 Task: Play online Dominion games.
Action: Mouse moved to (577, 457)
Screenshot: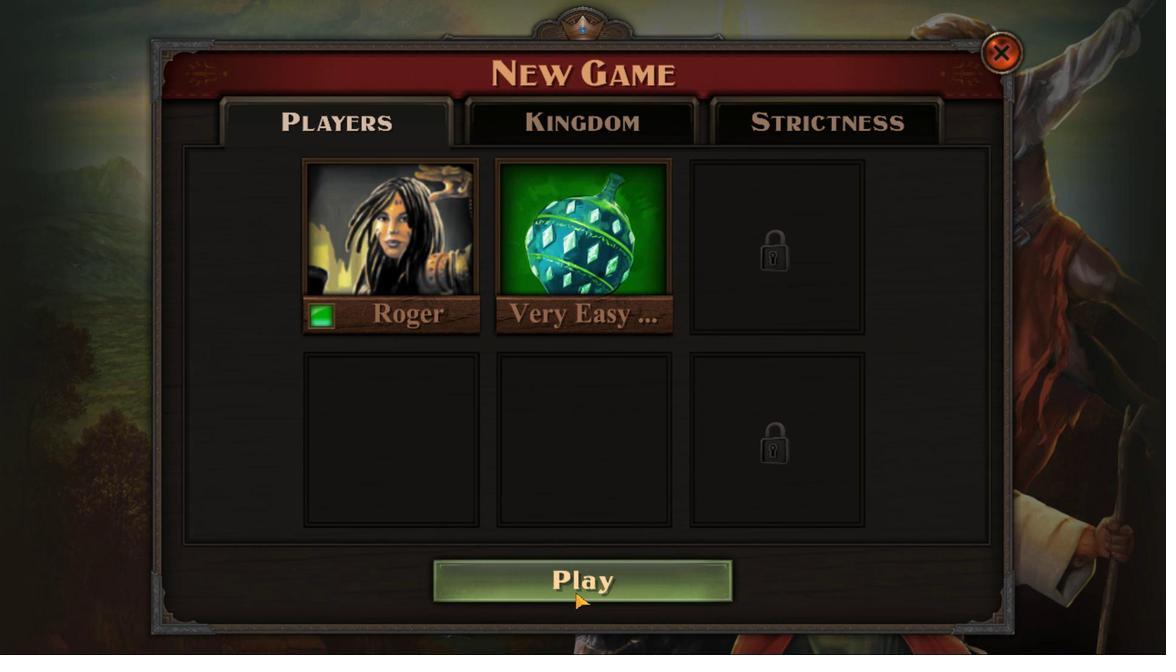 
Action: Mouse pressed left at (577, 457)
Screenshot: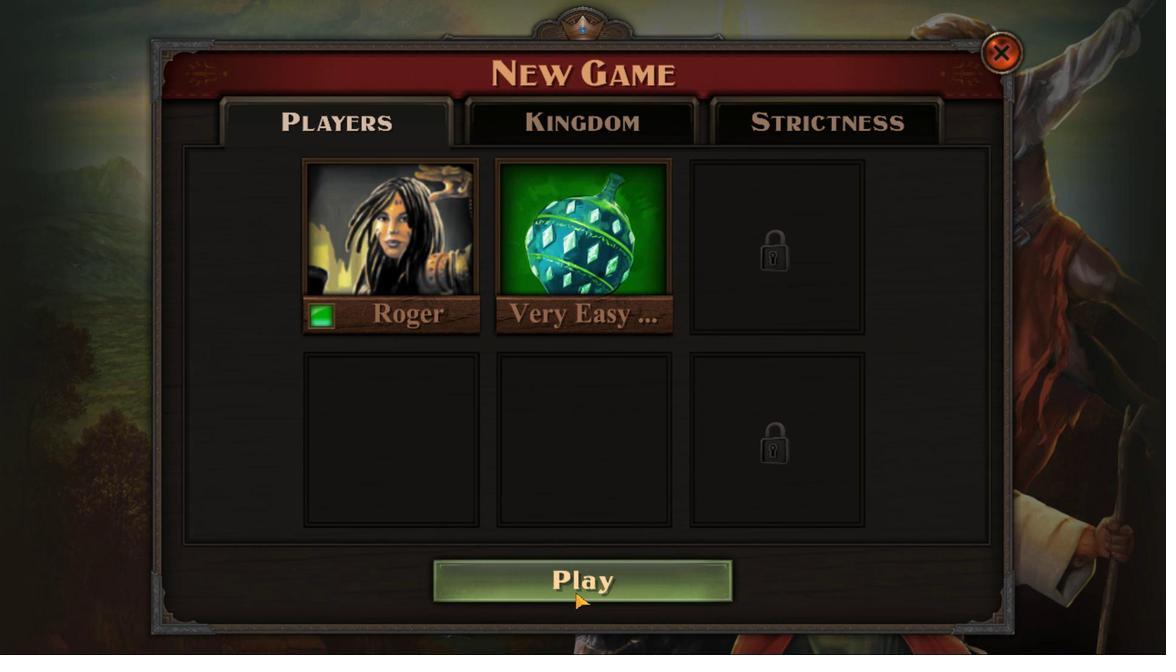 
Action: Mouse moved to (681, 470)
Screenshot: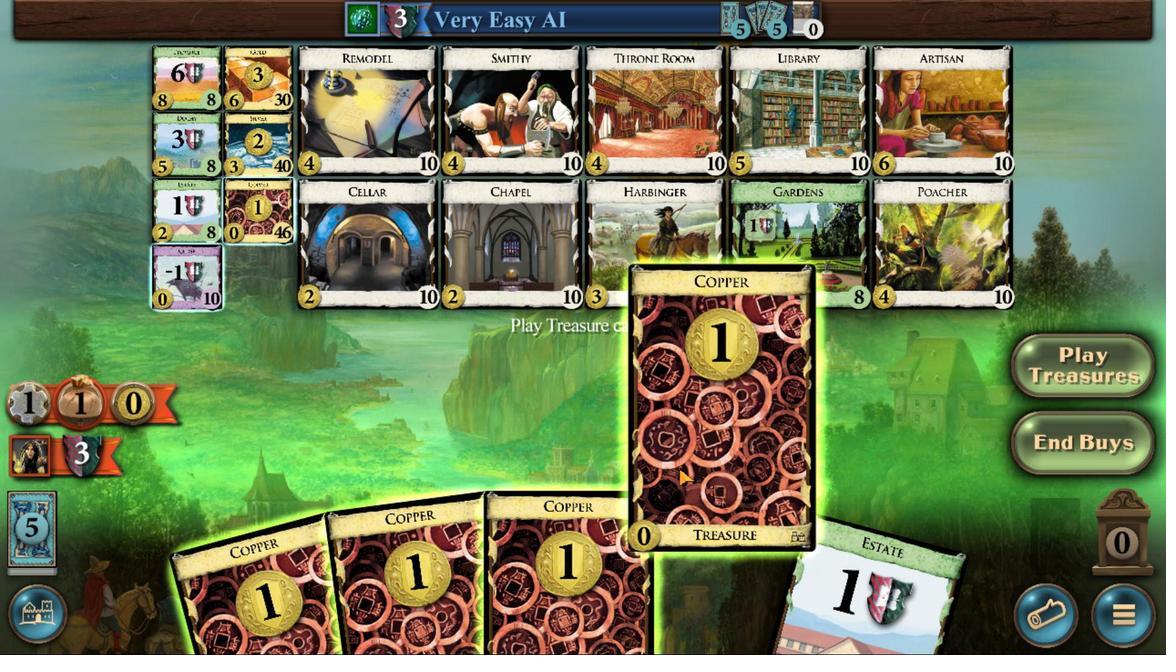 
Action: Mouse pressed left at (681, 470)
Screenshot: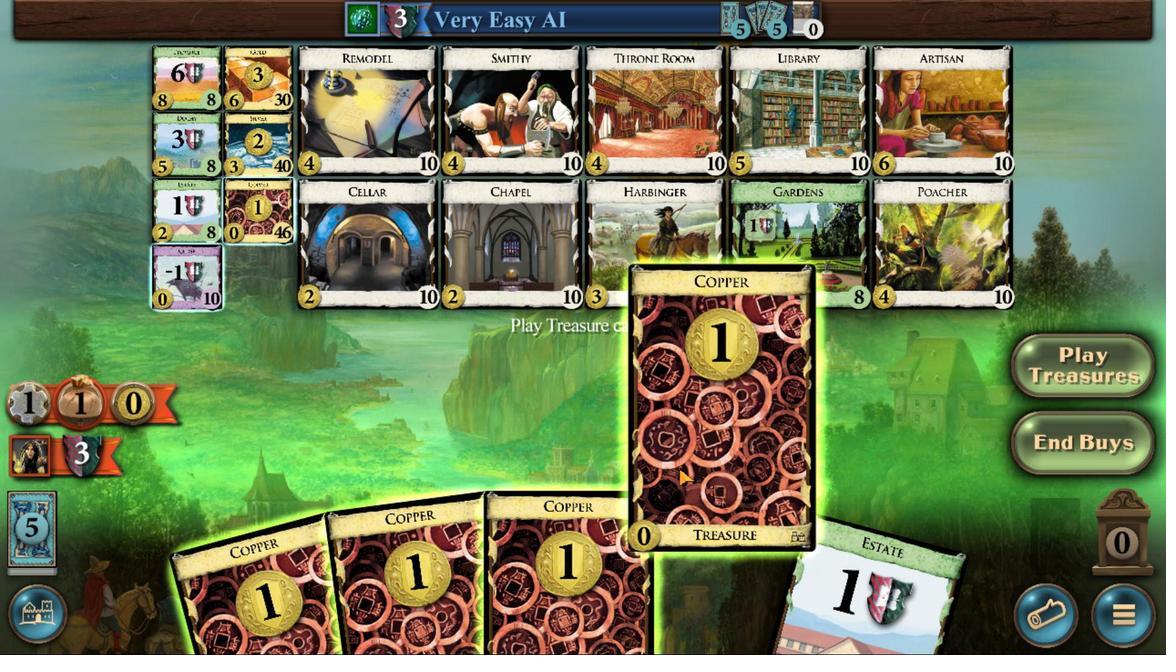 
Action: Mouse moved to (669, 492)
Screenshot: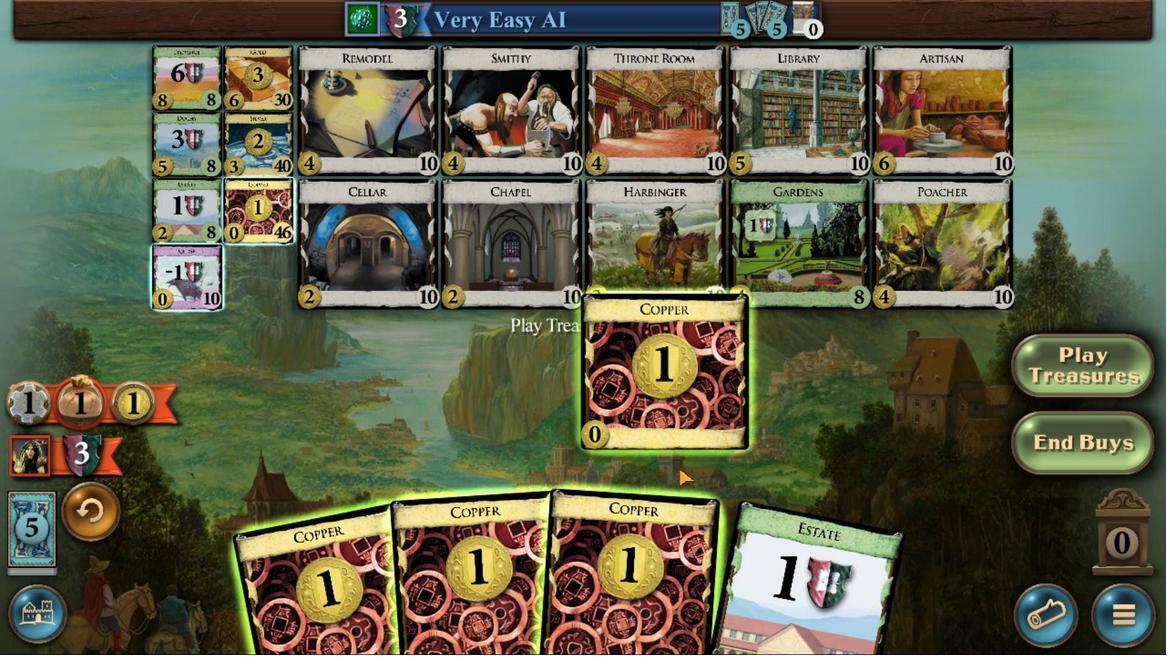 
Action: Mouse pressed left at (669, 492)
Screenshot: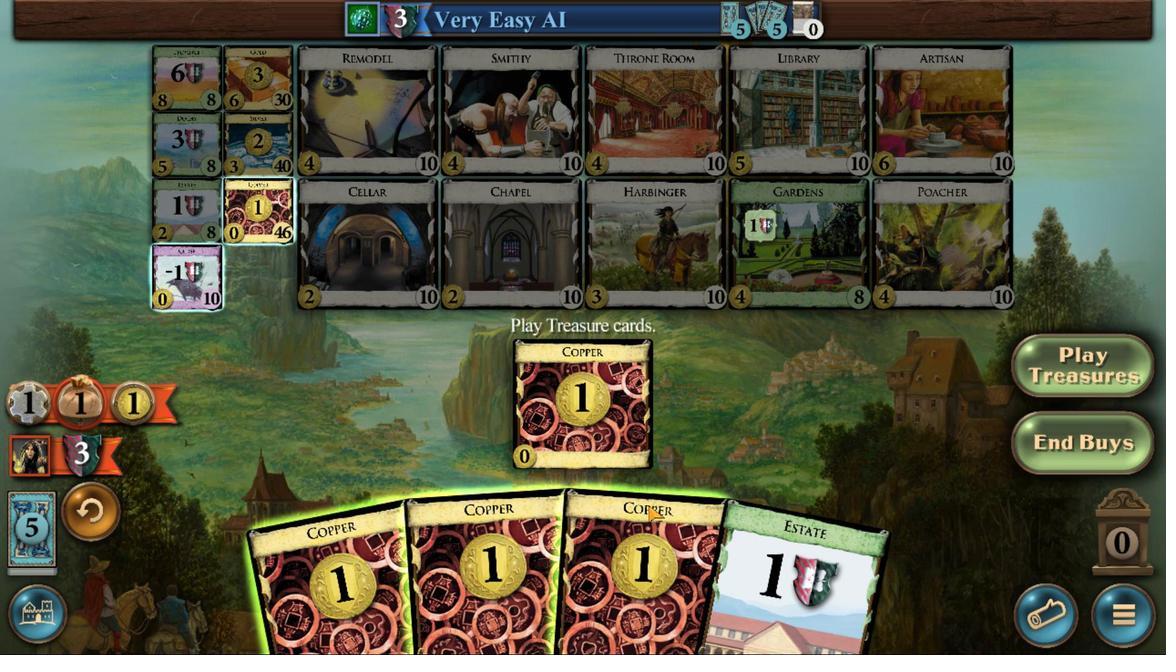 
Action: Mouse moved to (641, 482)
Screenshot: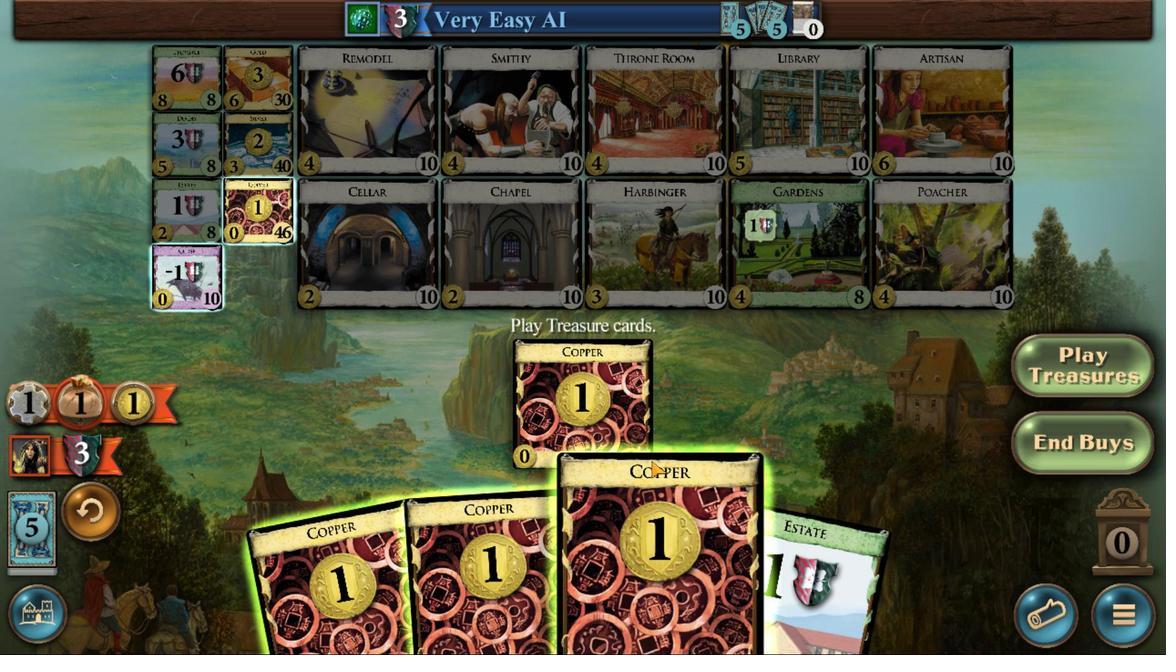 
Action: Mouse pressed left at (641, 482)
Screenshot: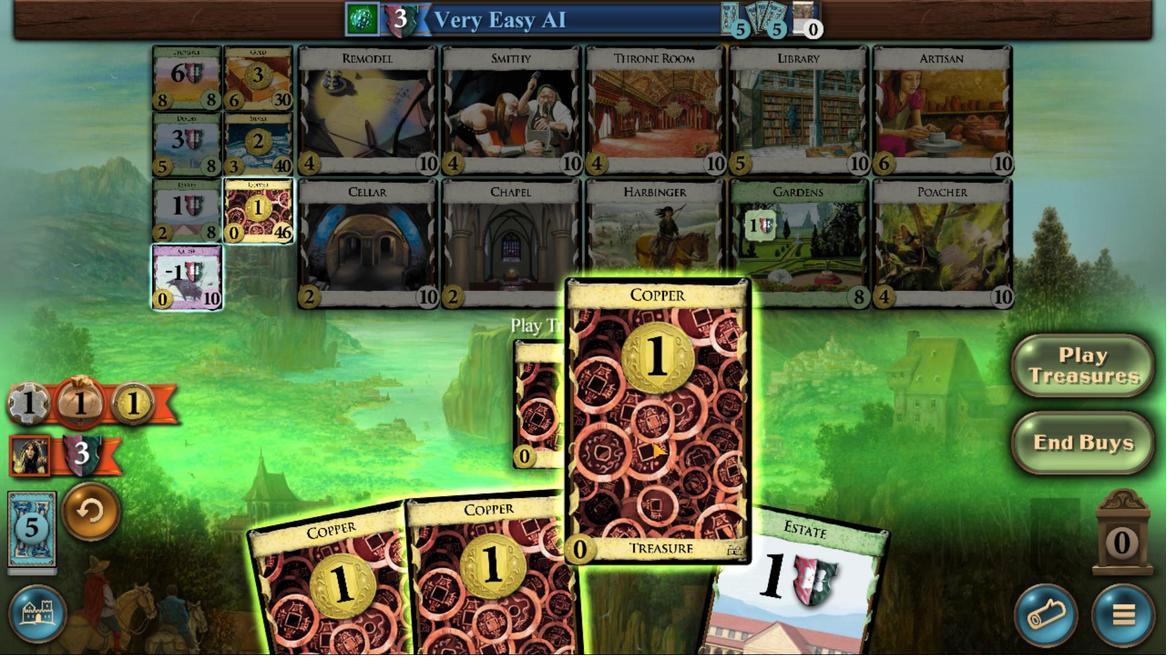 
Action: Mouse moved to (545, 451)
Screenshot: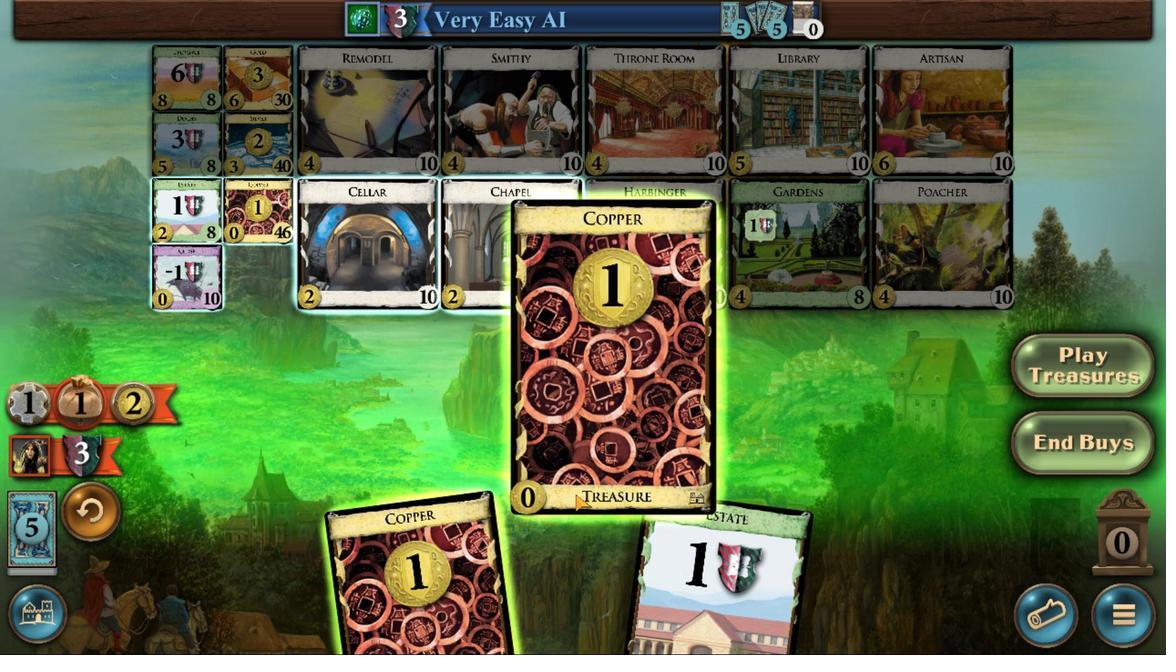 
Action: Mouse pressed left at (545, 451)
Screenshot: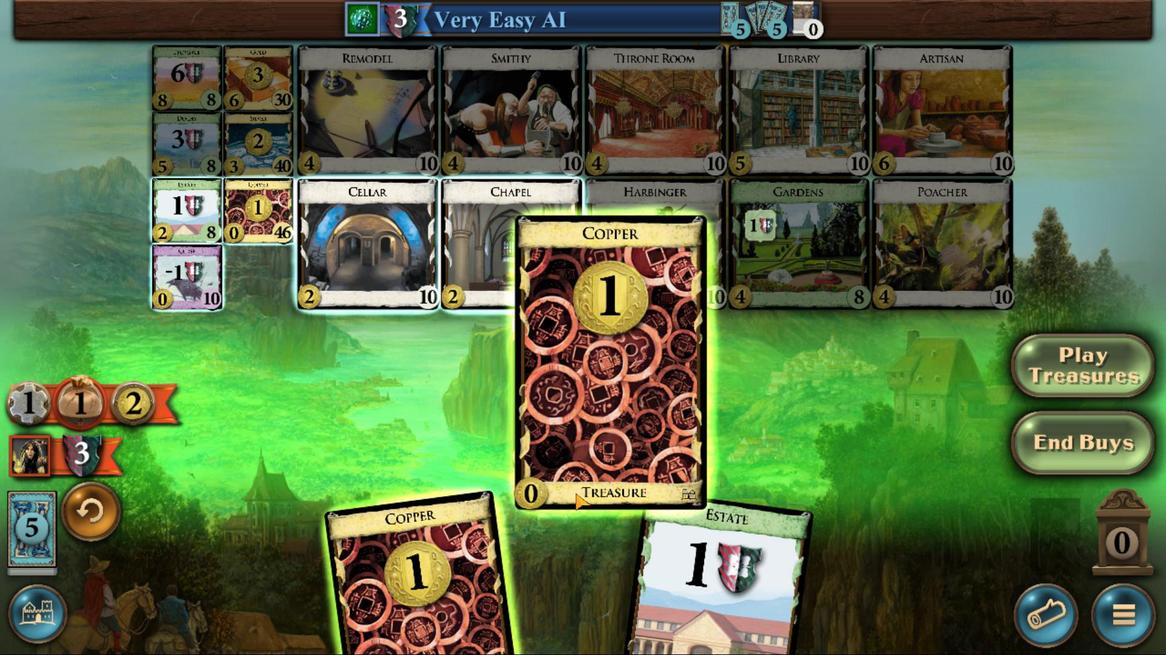
Action: Mouse moved to (310, 580)
Screenshot: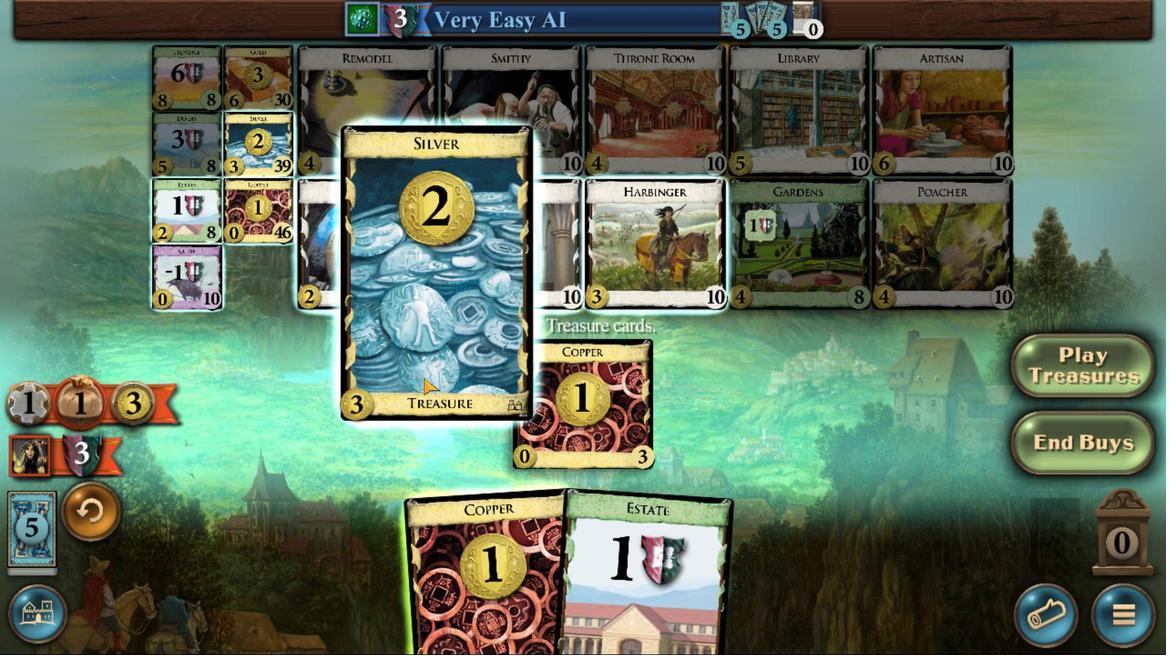 
Action: Mouse pressed left at (310, 580)
Screenshot: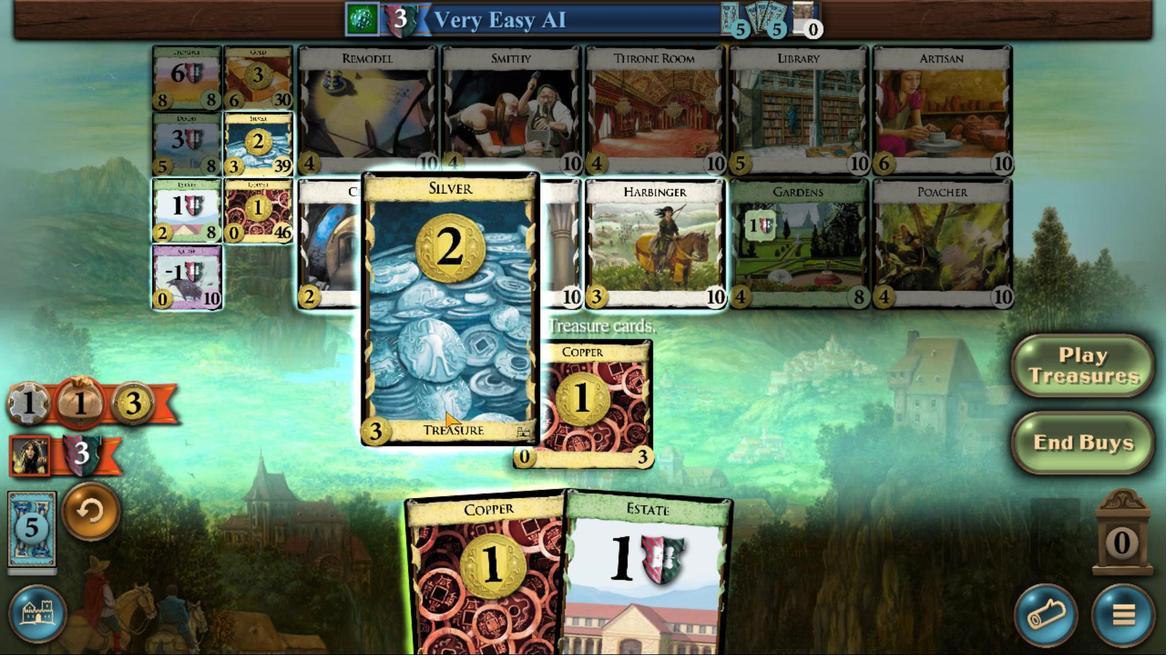 
Action: Mouse moved to (544, 479)
Screenshot: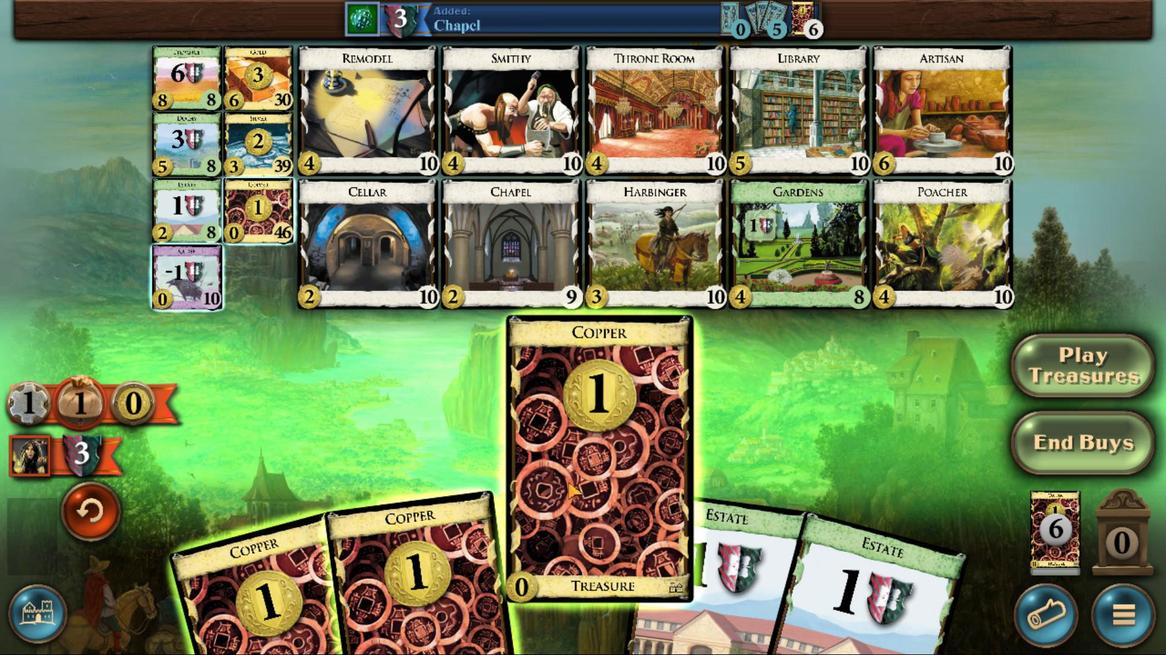 
Action: Mouse pressed left at (544, 479)
Screenshot: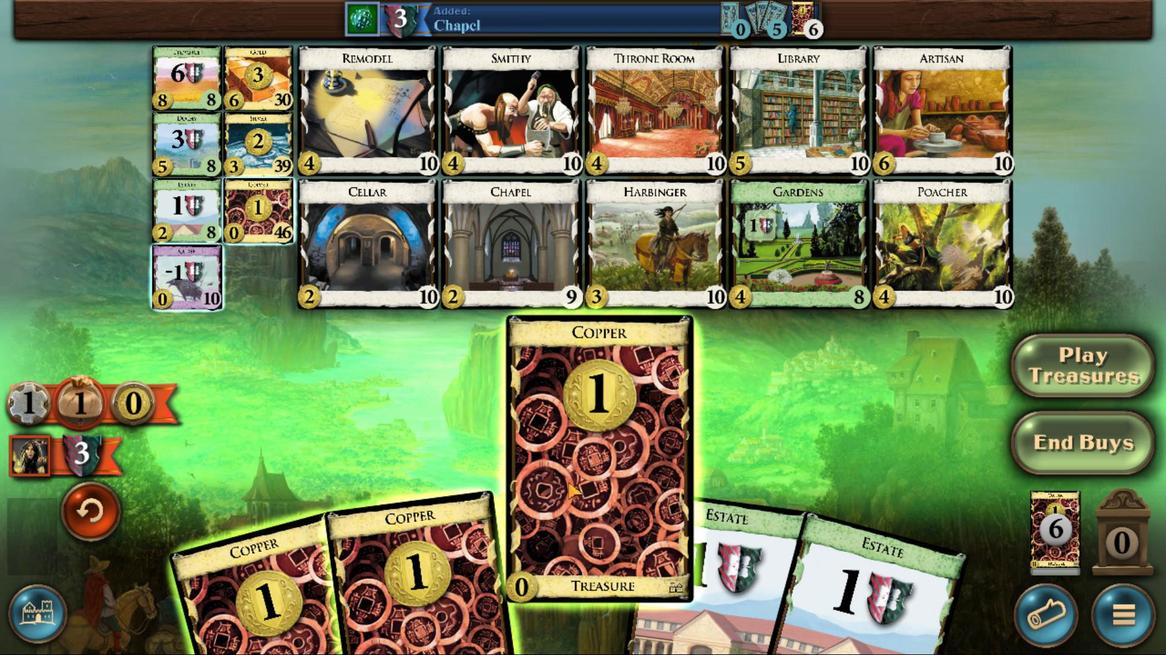 
Action: Mouse moved to (521, 463)
Screenshot: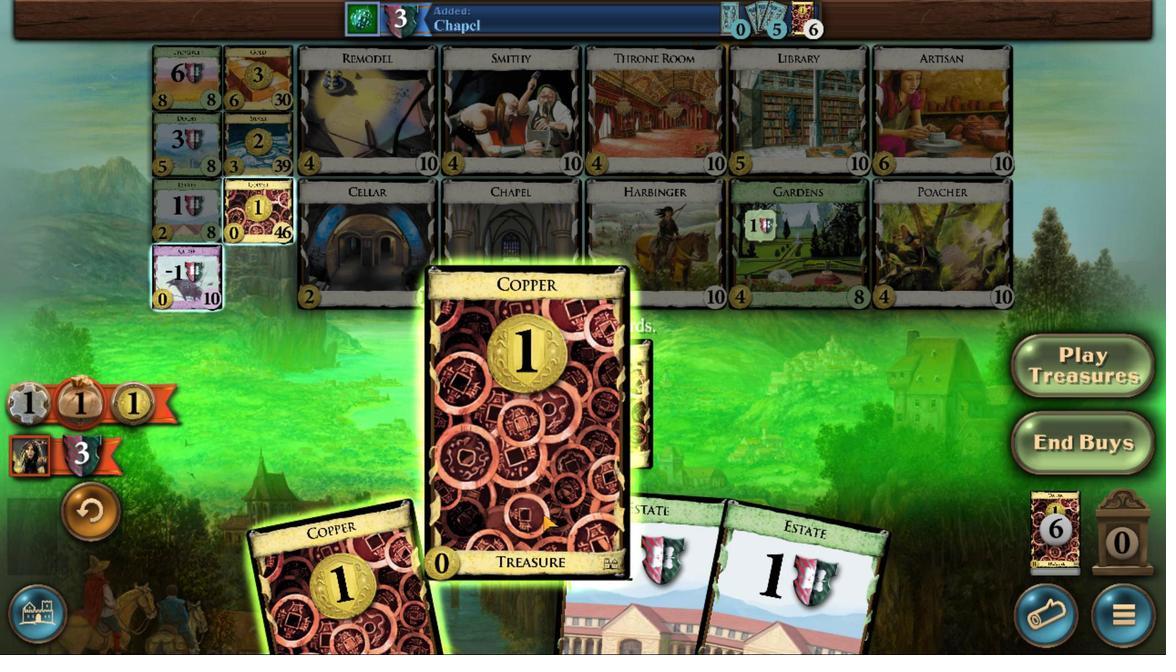 
Action: Mouse pressed left at (521, 463)
Screenshot: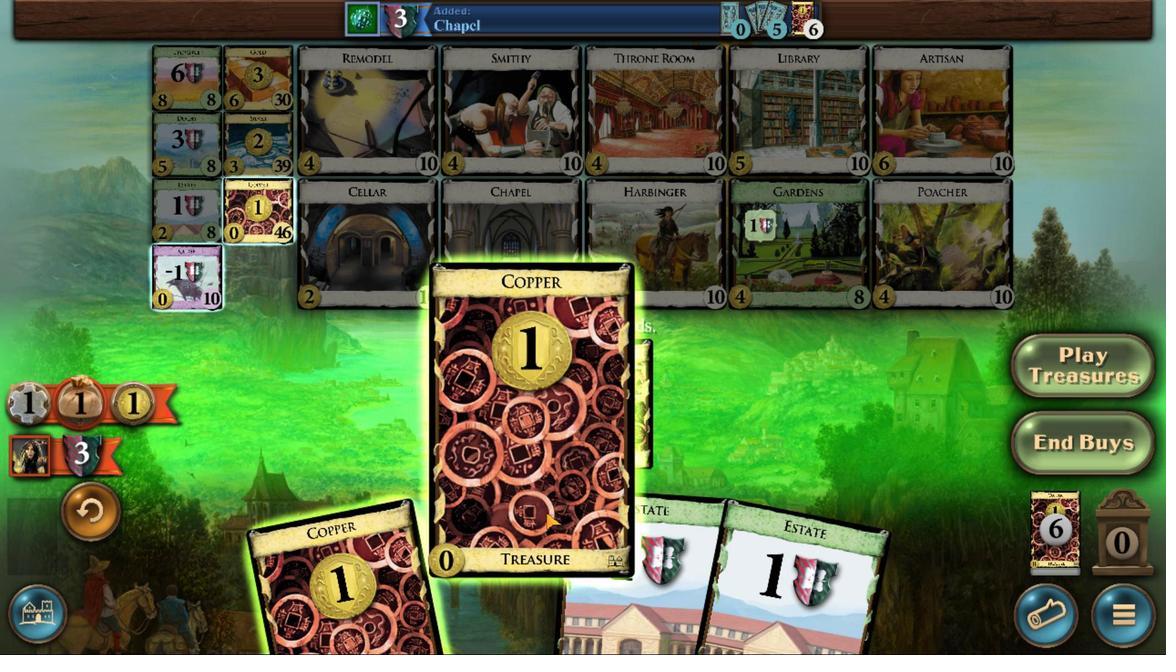 
Action: Mouse moved to (510, 467)
Screenshot: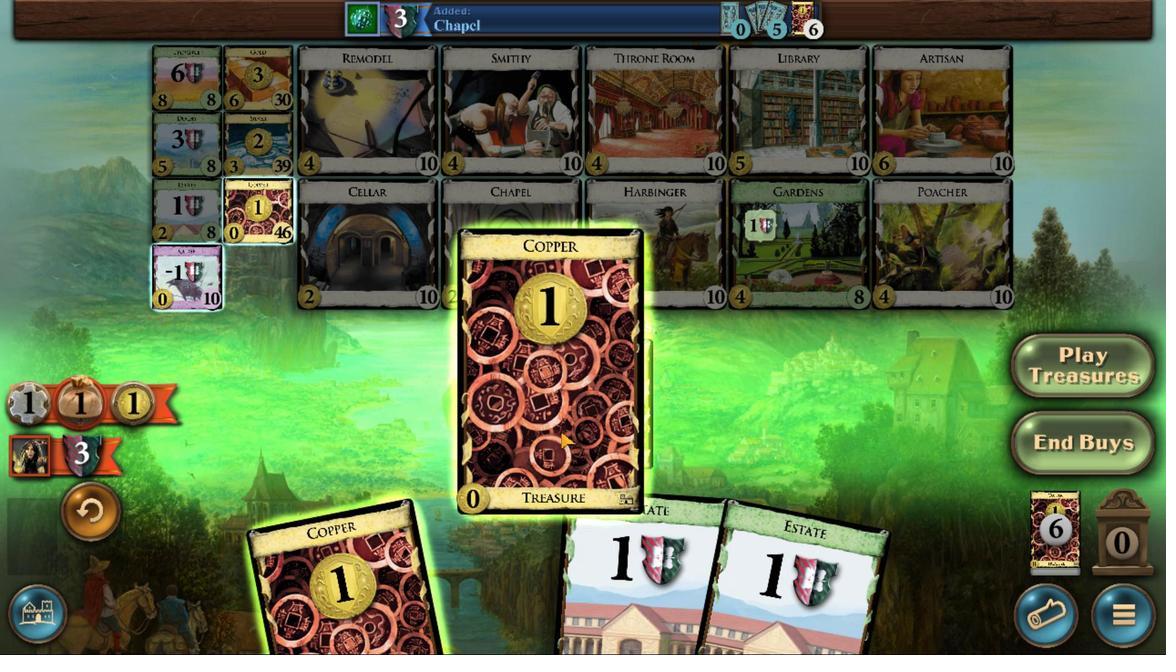
Action: Mouse pressed left at (510, 467)
Screenshot: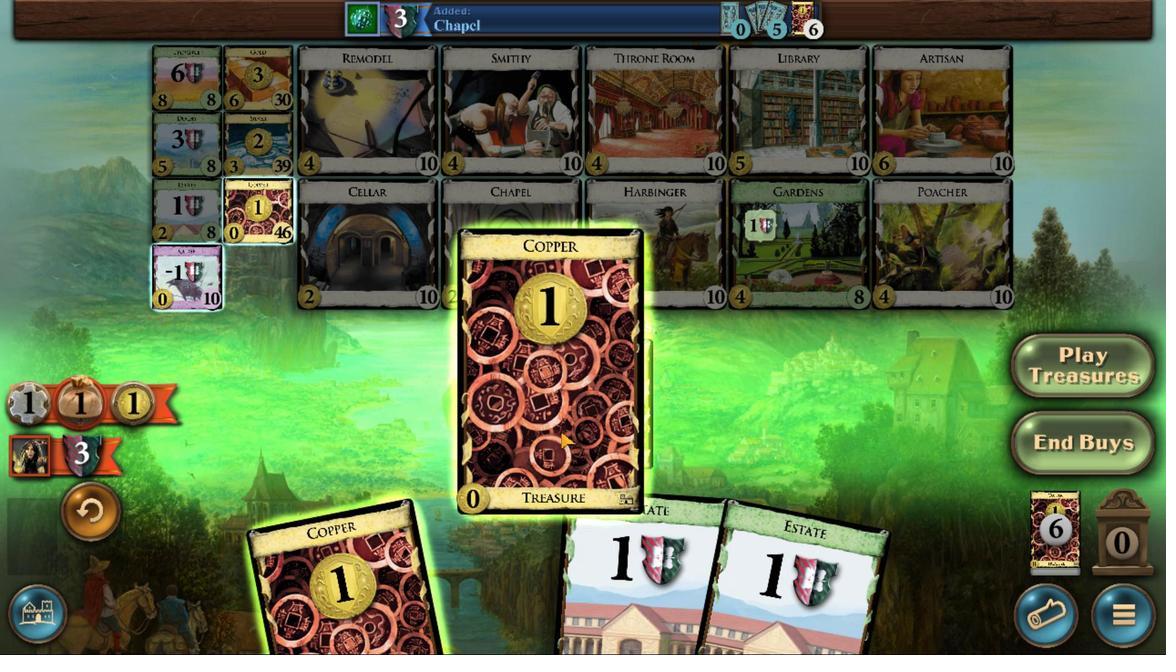 
Action: Mouse moved to (476, 472)
Screenshot: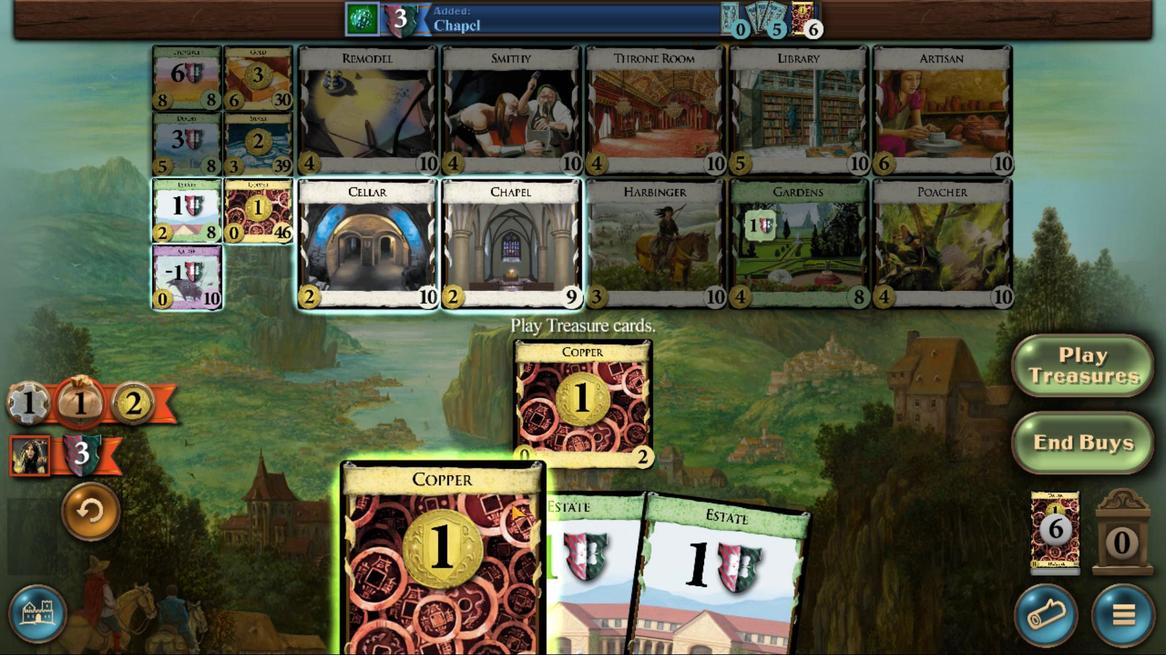 
Action: Mouse pressed left at (476, 472)
Screenshot: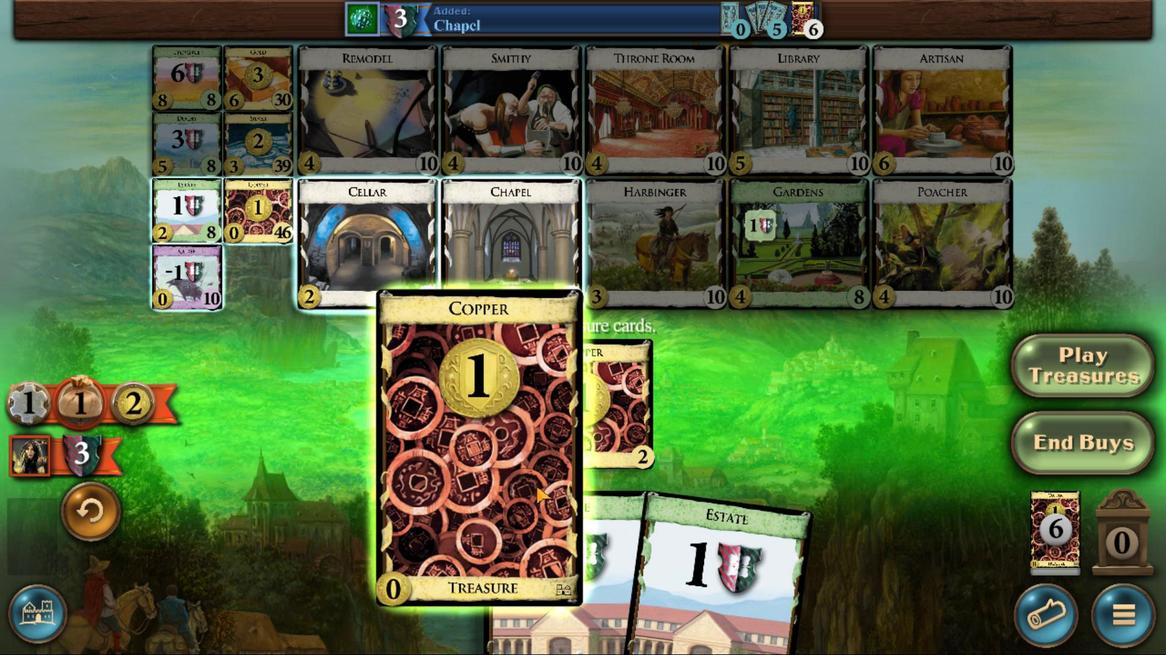 
Action: Mouse moved to (315, 585)
Screenshot: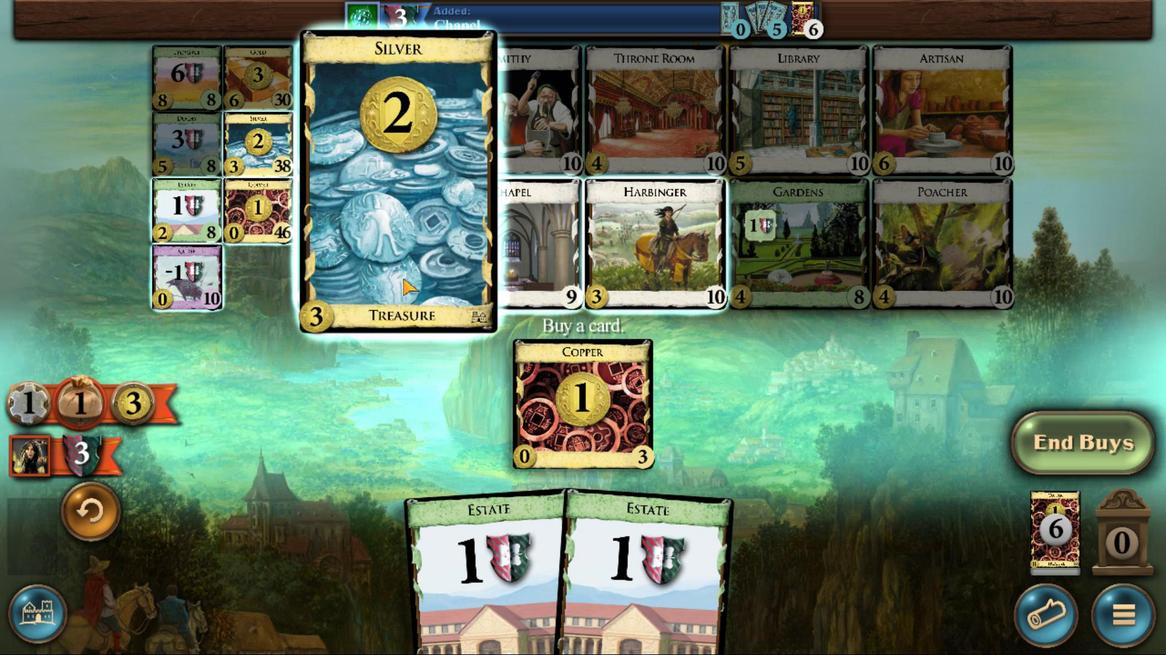 
Action: Mouse pressed left at (315, 585)
Screenshot: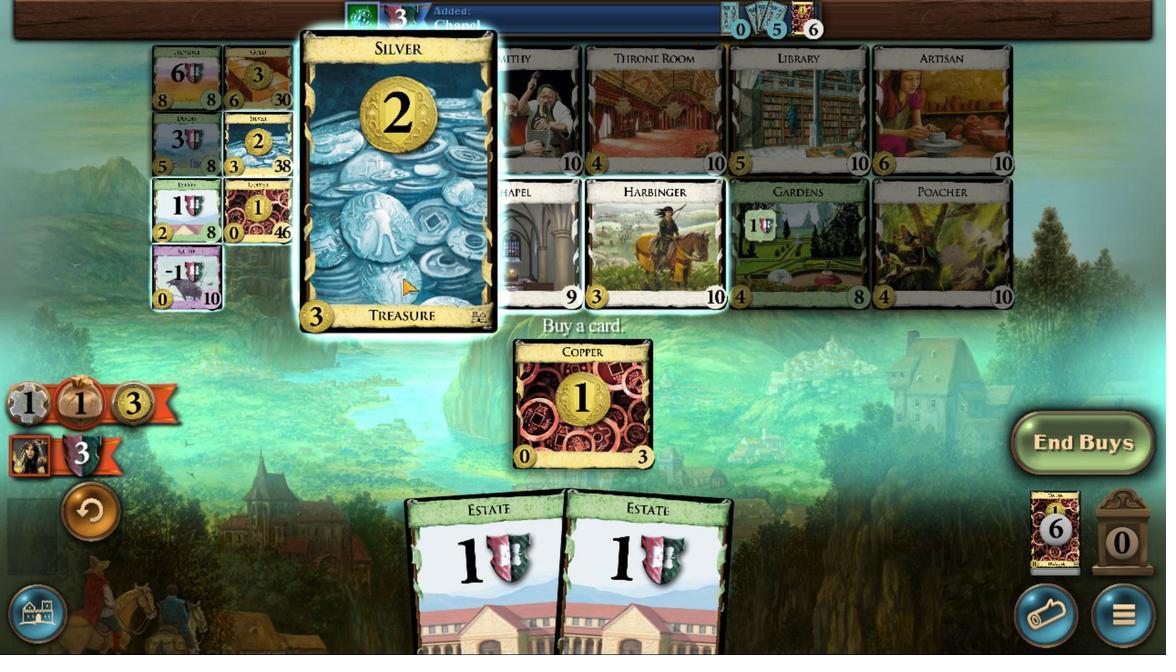 
Action: Mouse moved to (603, 473)
Screenshot: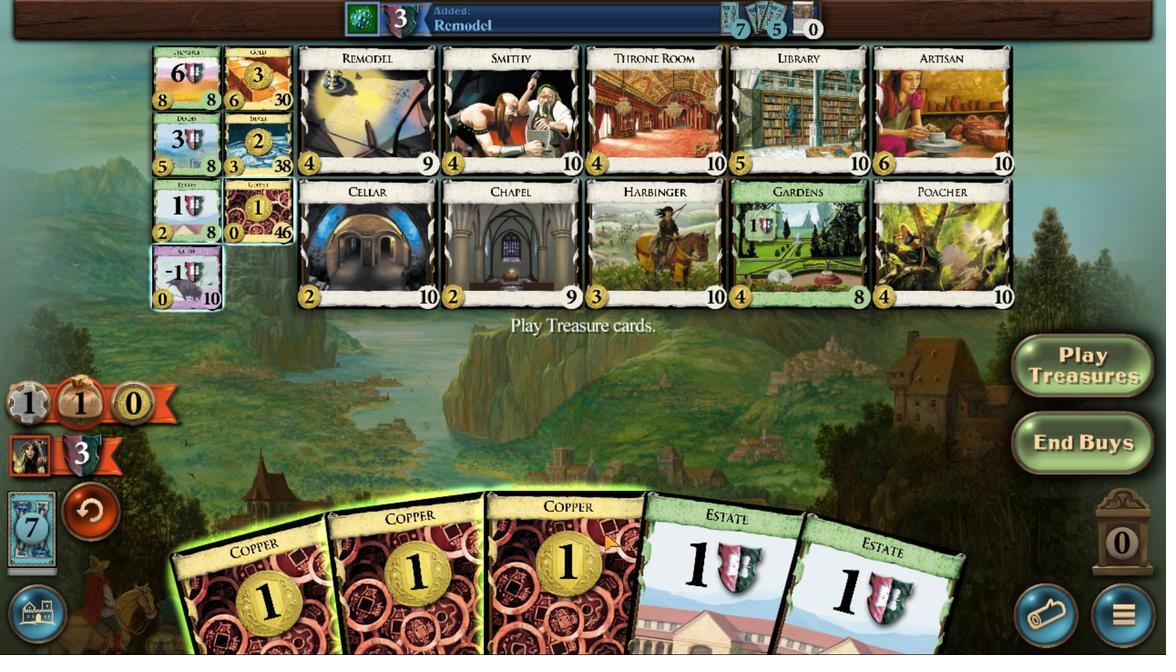 
Action: Mouse pressed left at (603, 473)
Screenshot: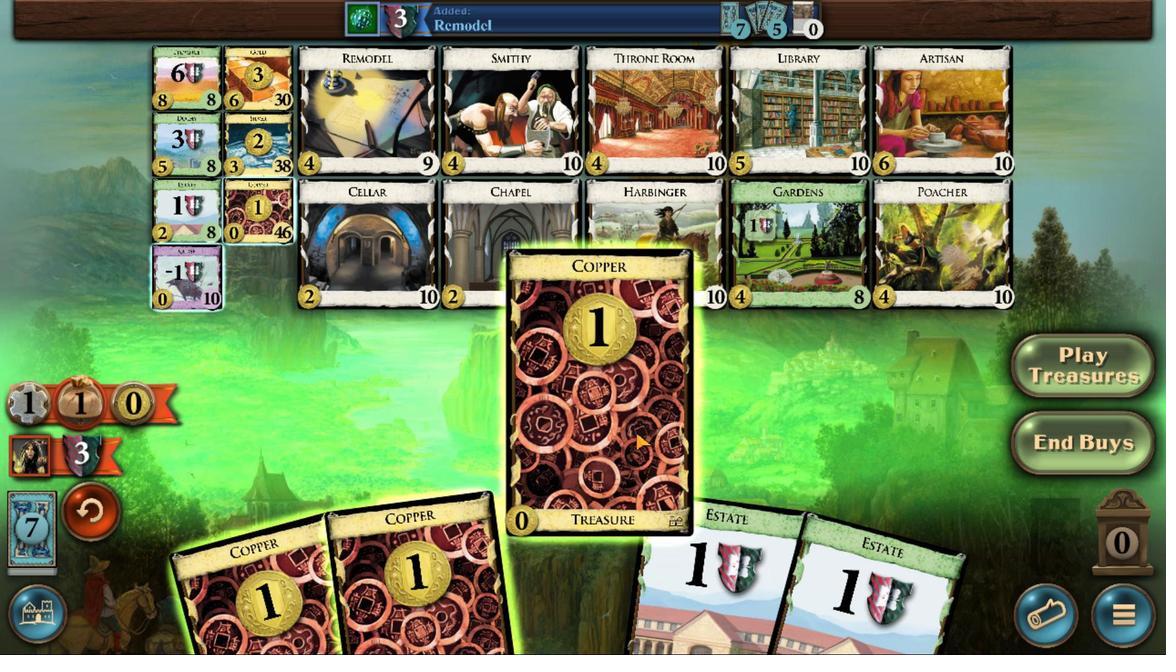 
Action: Mouse moved to (544, 474)
Screenshot: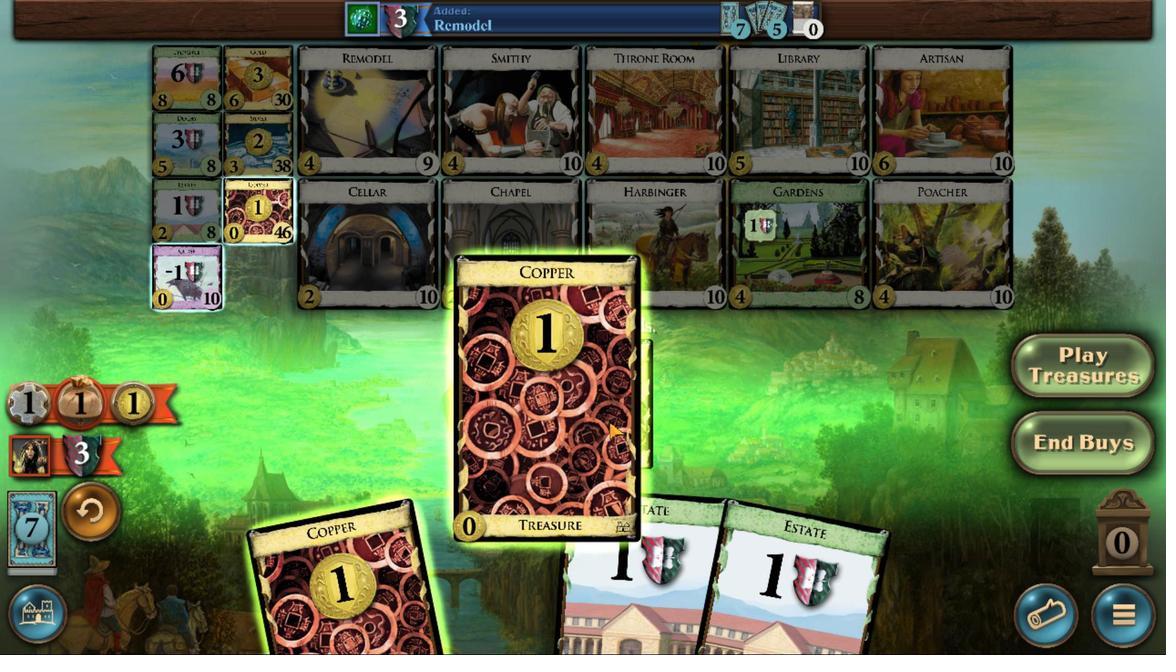 
Action: Mouse pressed left at (544, 474)
Screenshot: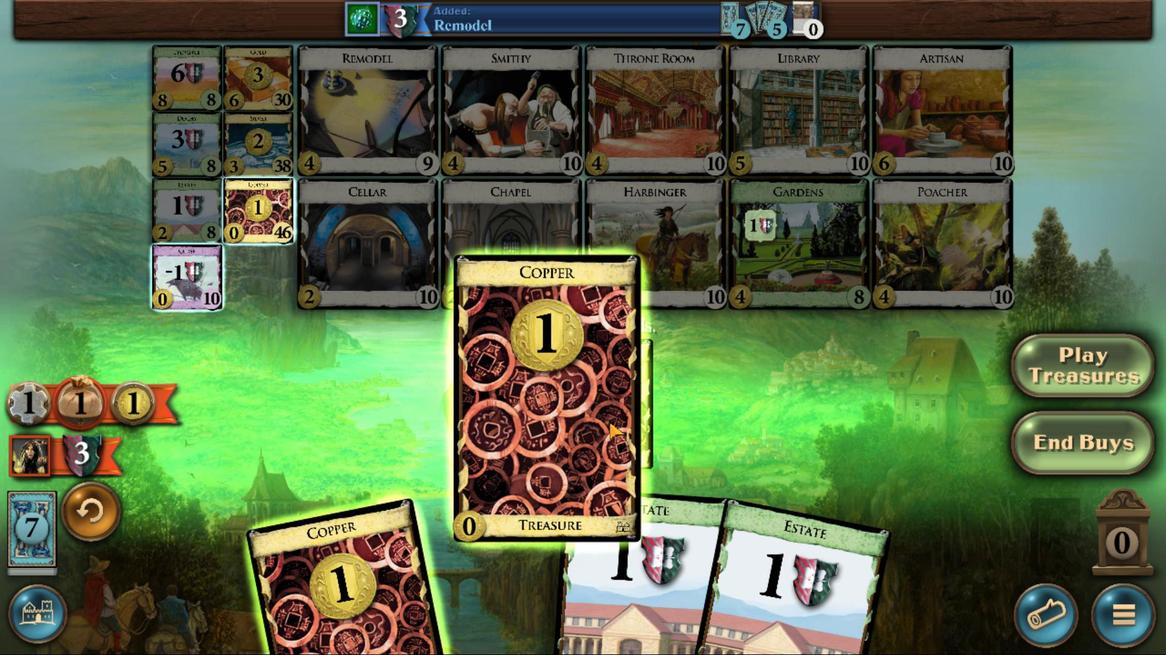 
Action: Mouse moved to (475, 473)
Screenshot: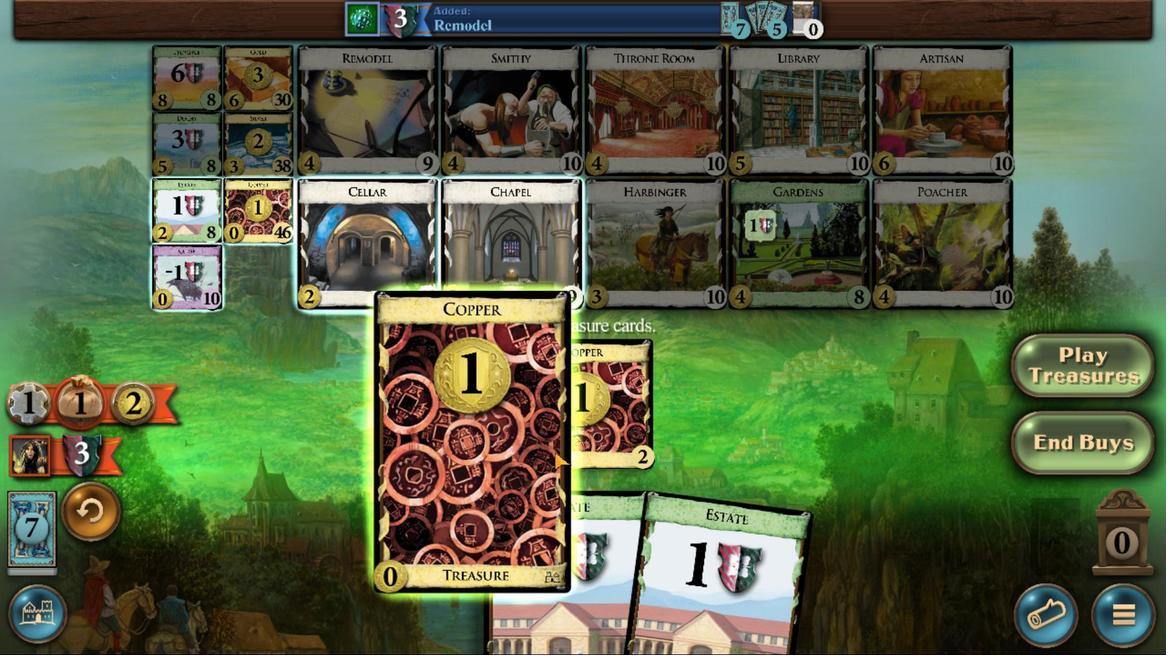 
Action: Mouse pressed left at (475, 473)
Screenshot: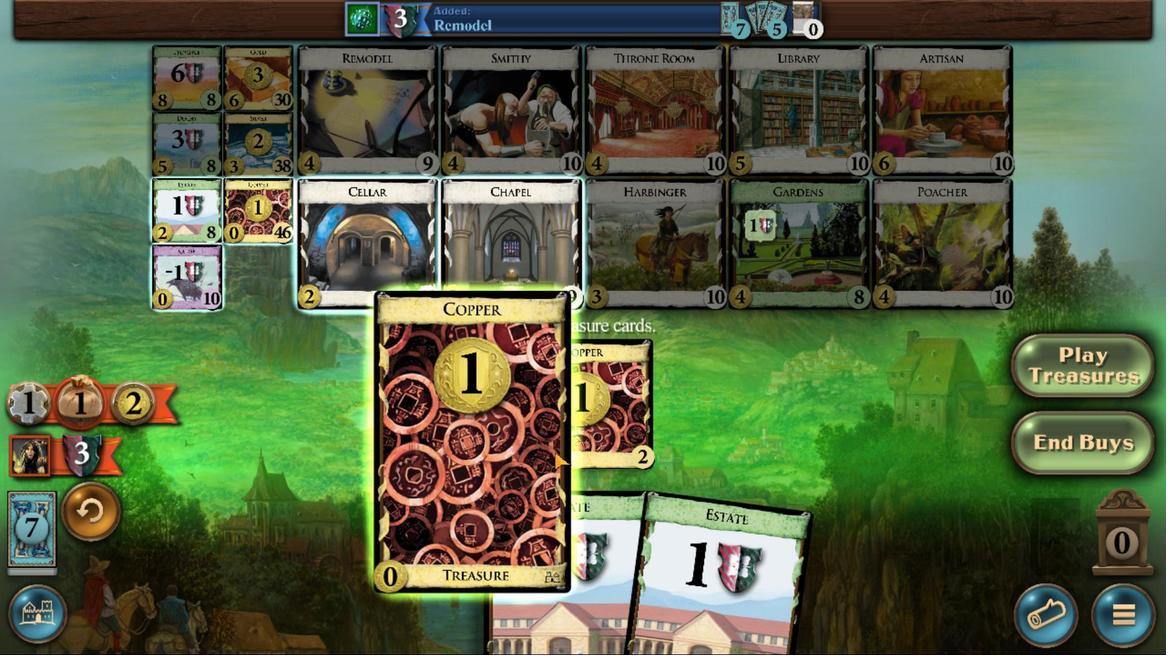 
Action: Mouse moved to (315, 586)
Screenshot: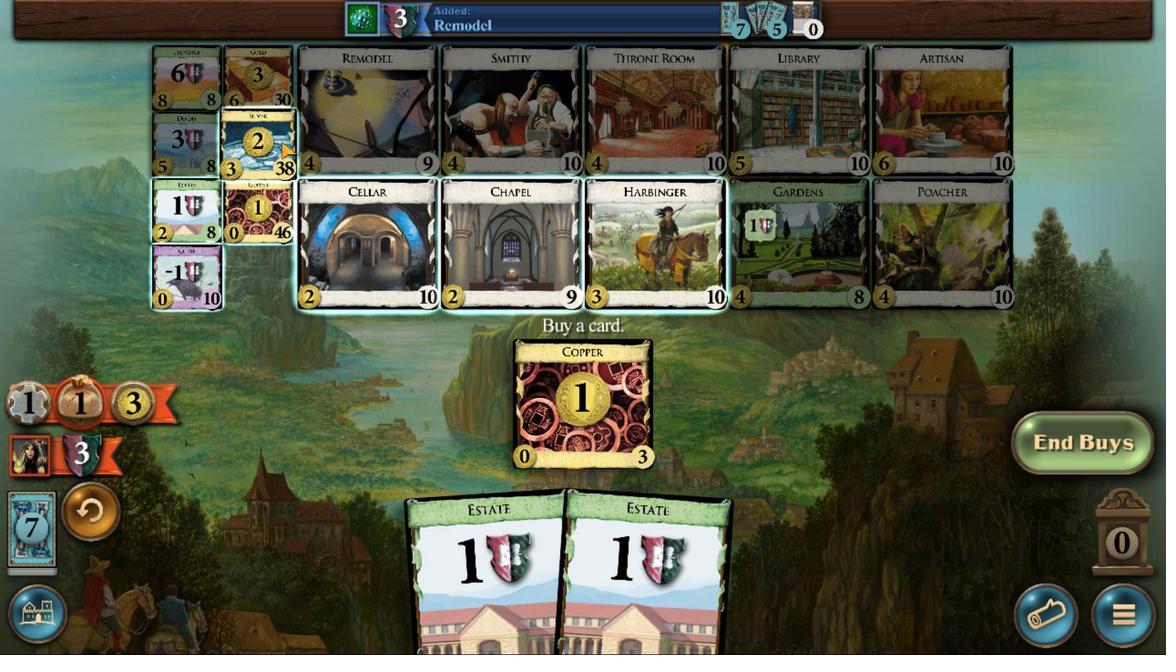 
Action: Mouse pressed left at (315, 586)
Screenshot: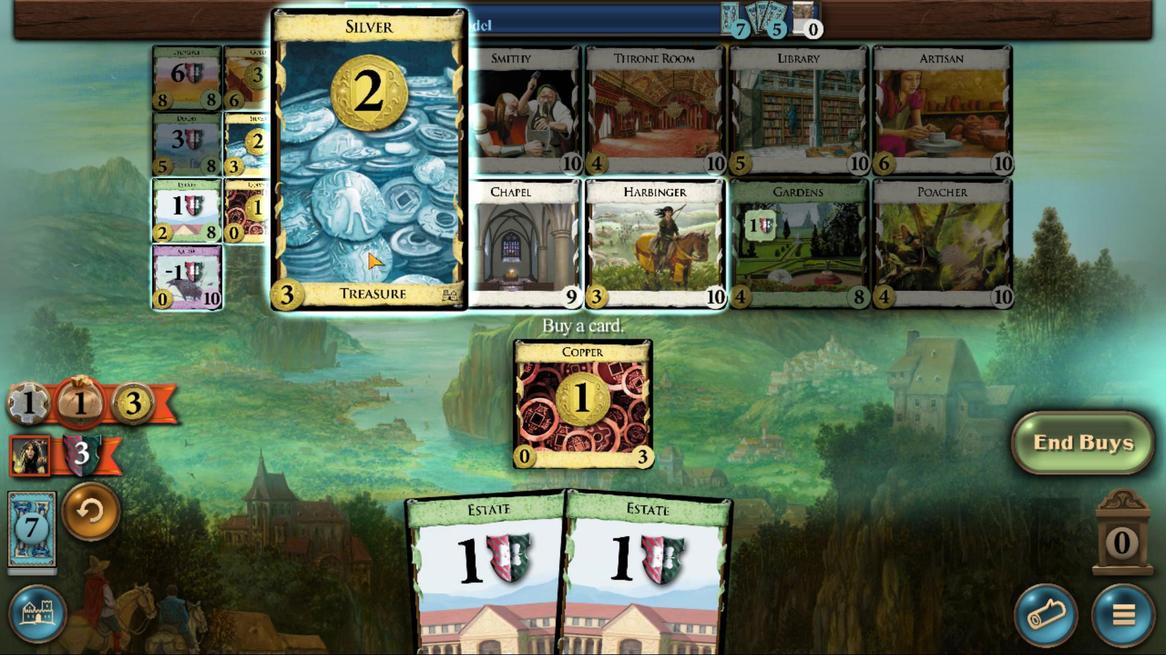 
Action: Mouse moved to (561, 467)
Screenshot: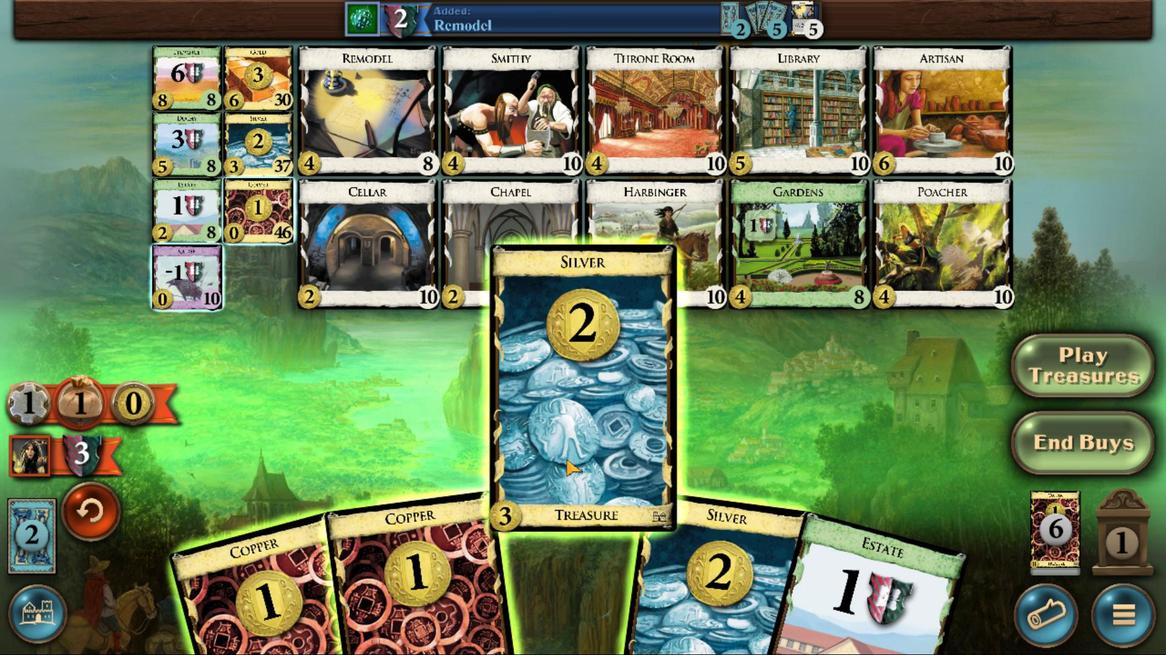 
Action: Mouse pressed left at (561, 467)
Screenshot: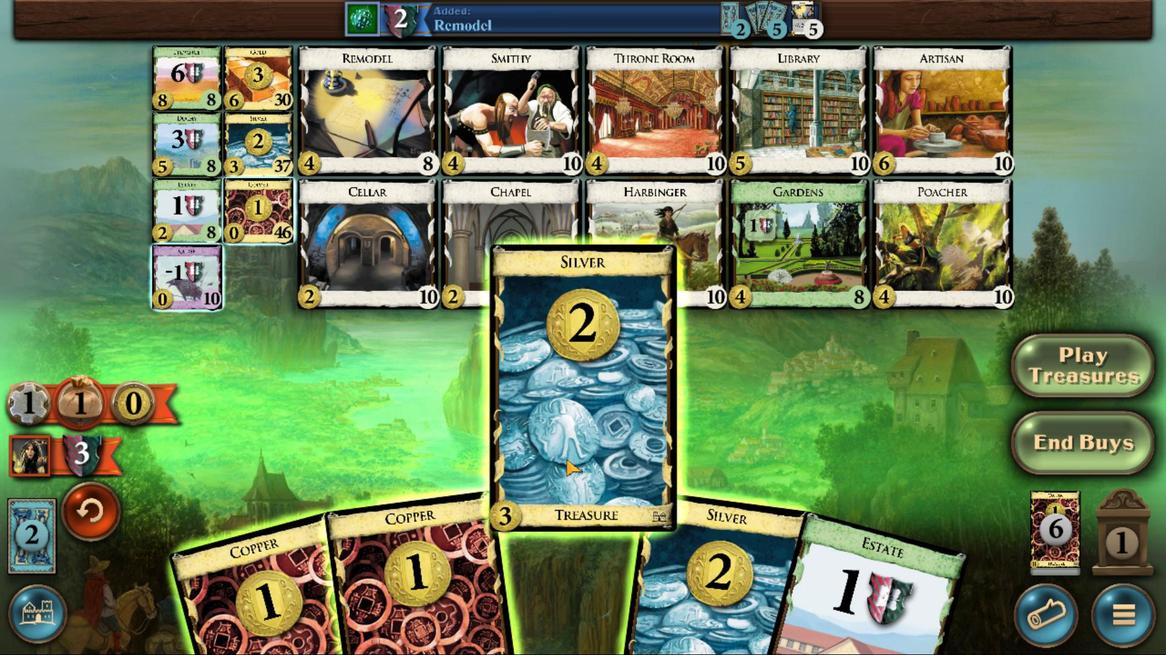 
Action: Mouse moved to (607, 460)
Screenshot: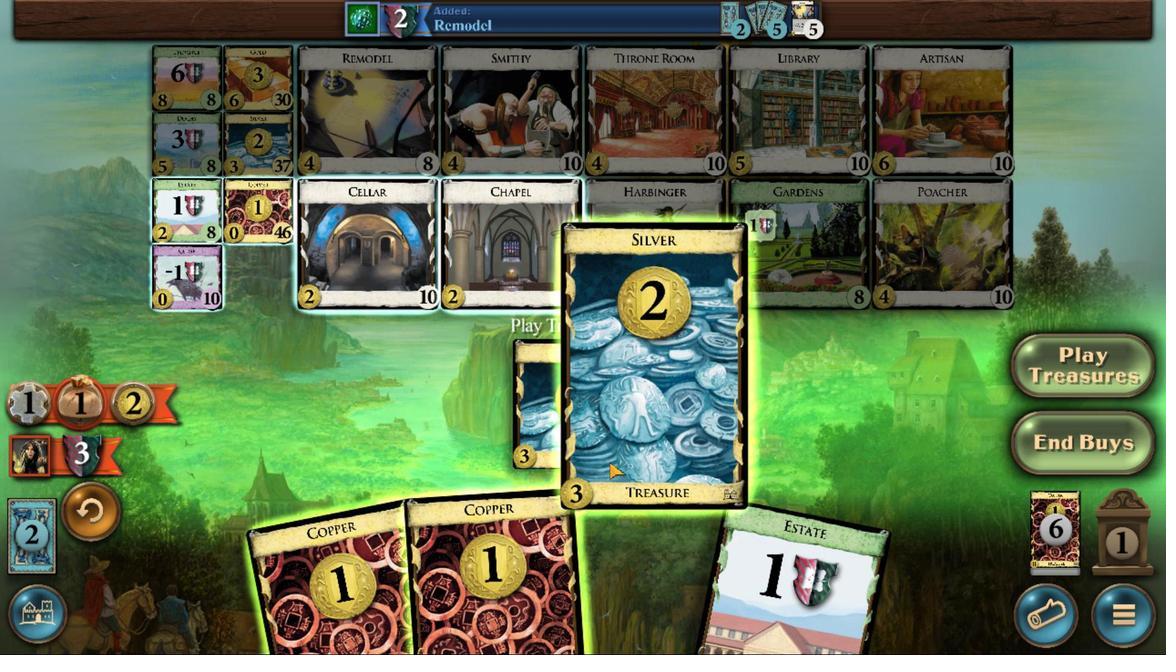 
Action: Mouse pressed left at (607, 460)
Screenshot: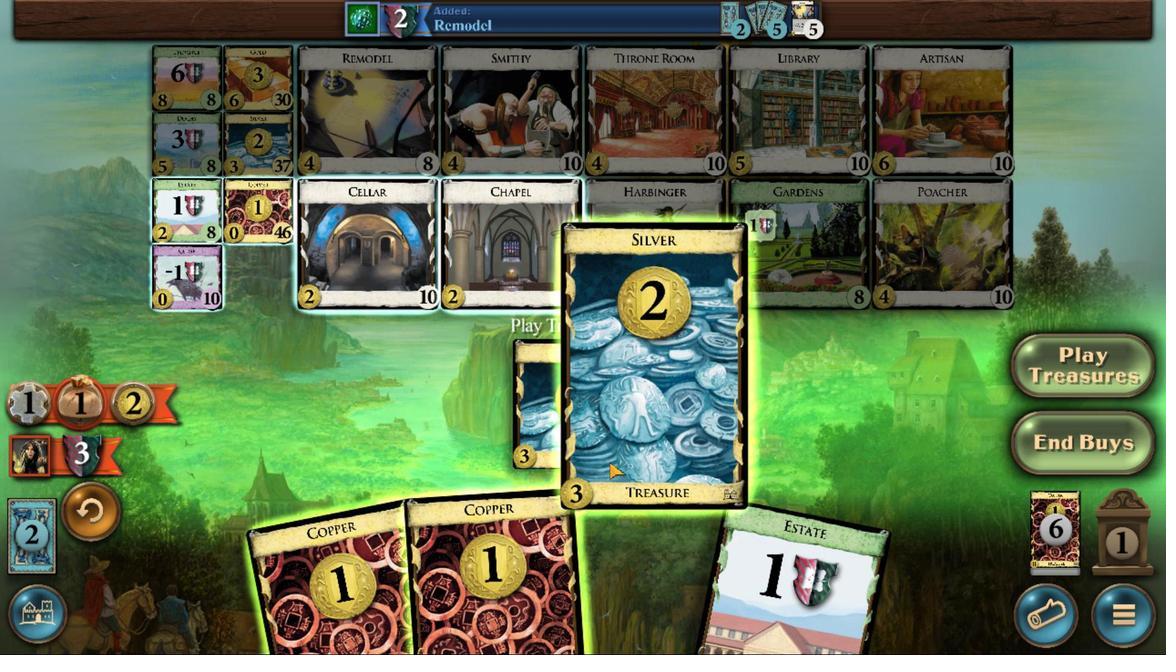 
Action: Mouse moved to (575, 471)
Screenshot: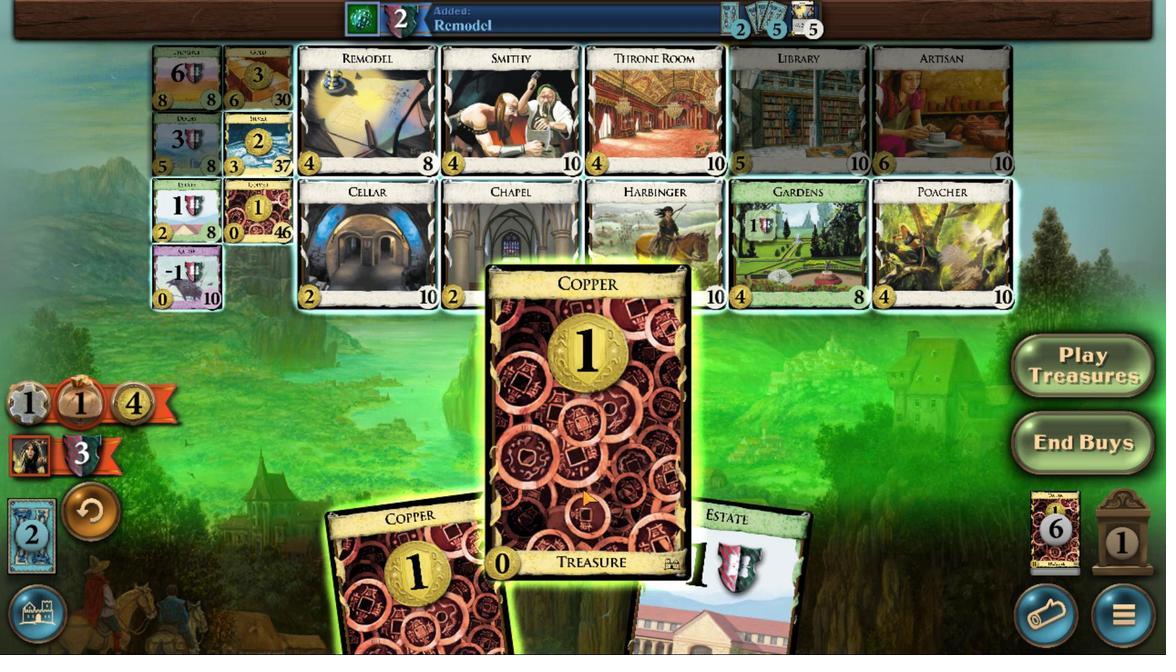 
Action: Mouse pressed left at (575, 471)
Screenshot: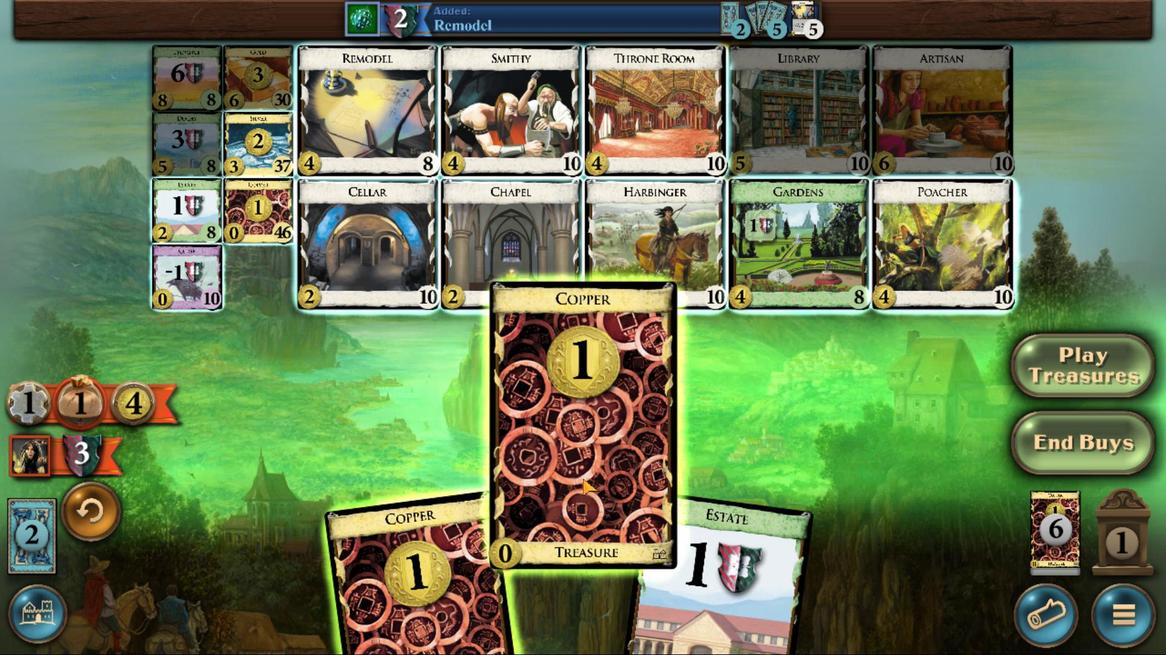 
Action: Mouse moved to (501, 462)
Screenshot: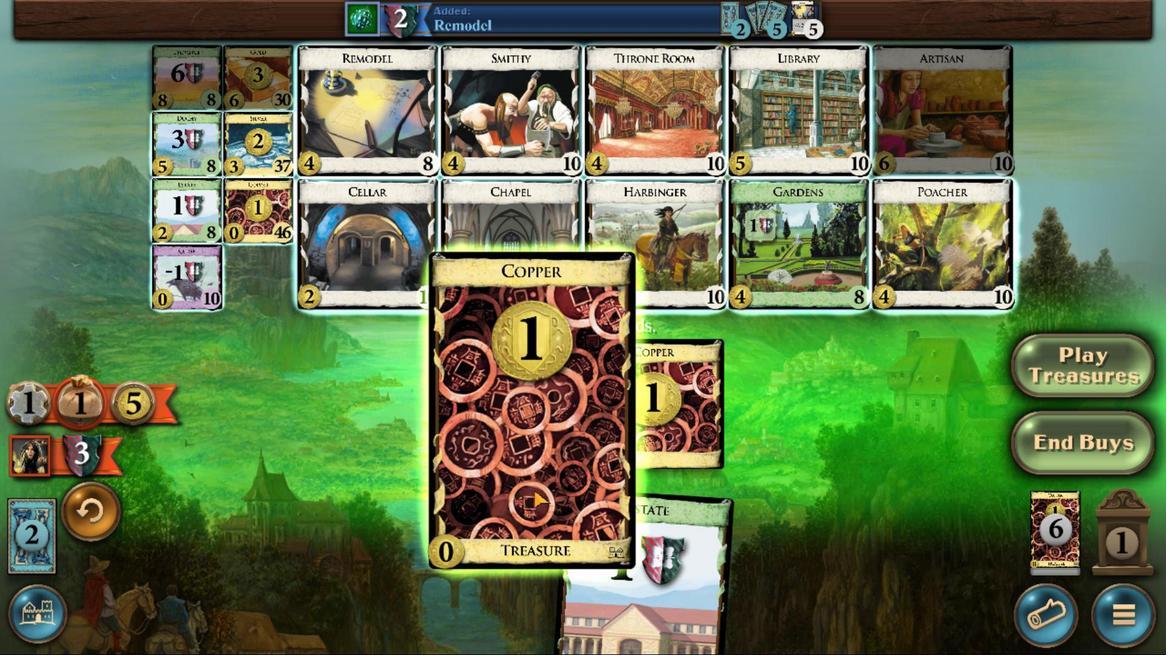 
Action: Mouse pressed left at (501, 462)
Screenshot: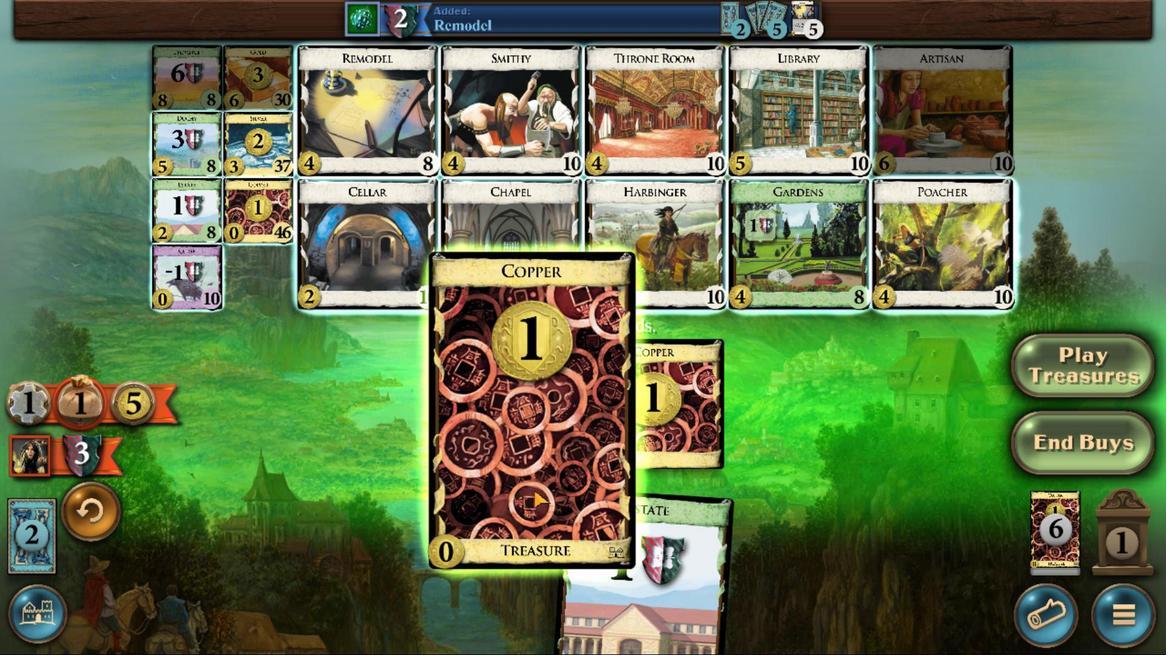 
Action: Mouse moved to (304, 600)
Screenshot: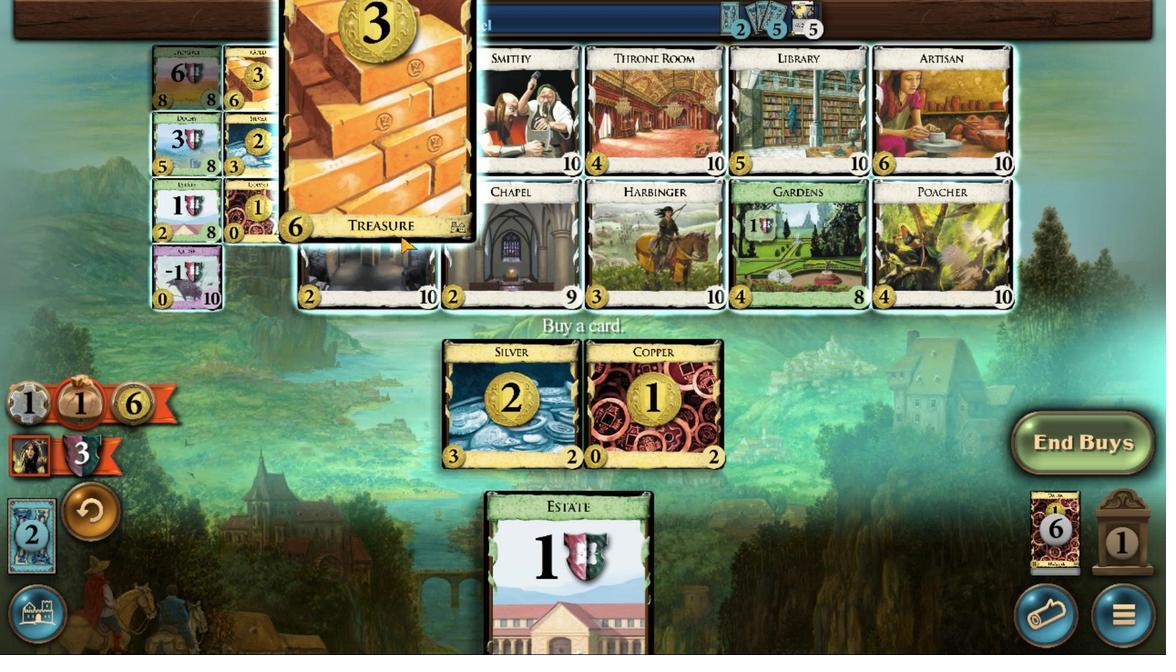 
Action: Mouse pressed left at (304, 600)
Screenshot: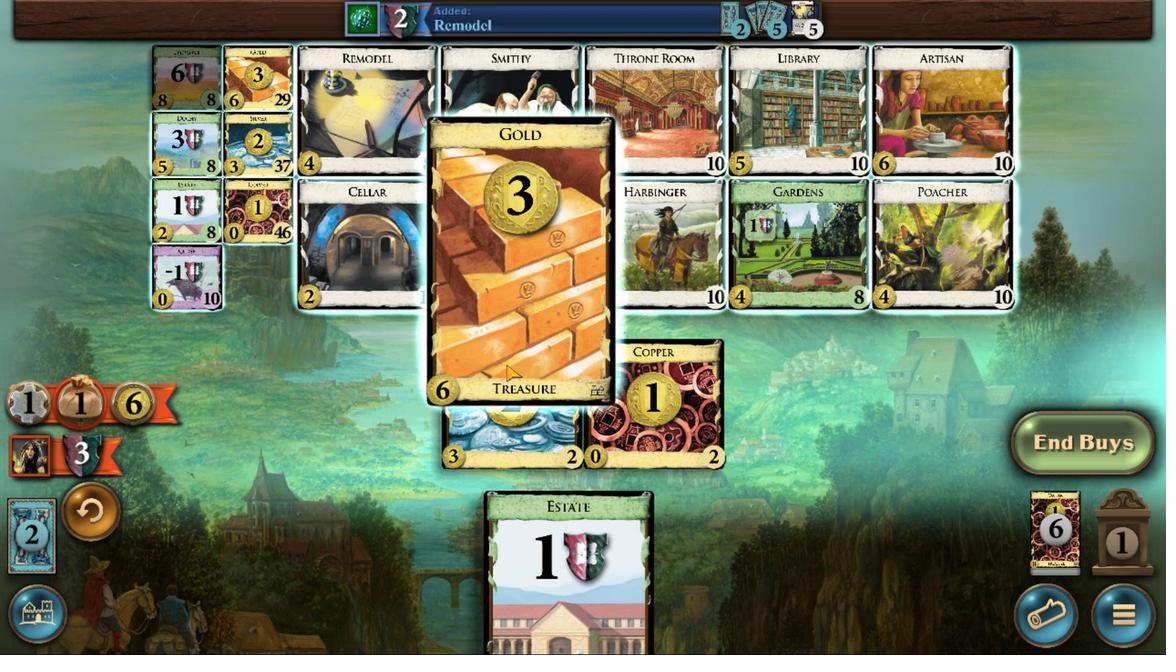 
Action: Mouse moved to (678, 465)
Screenshot: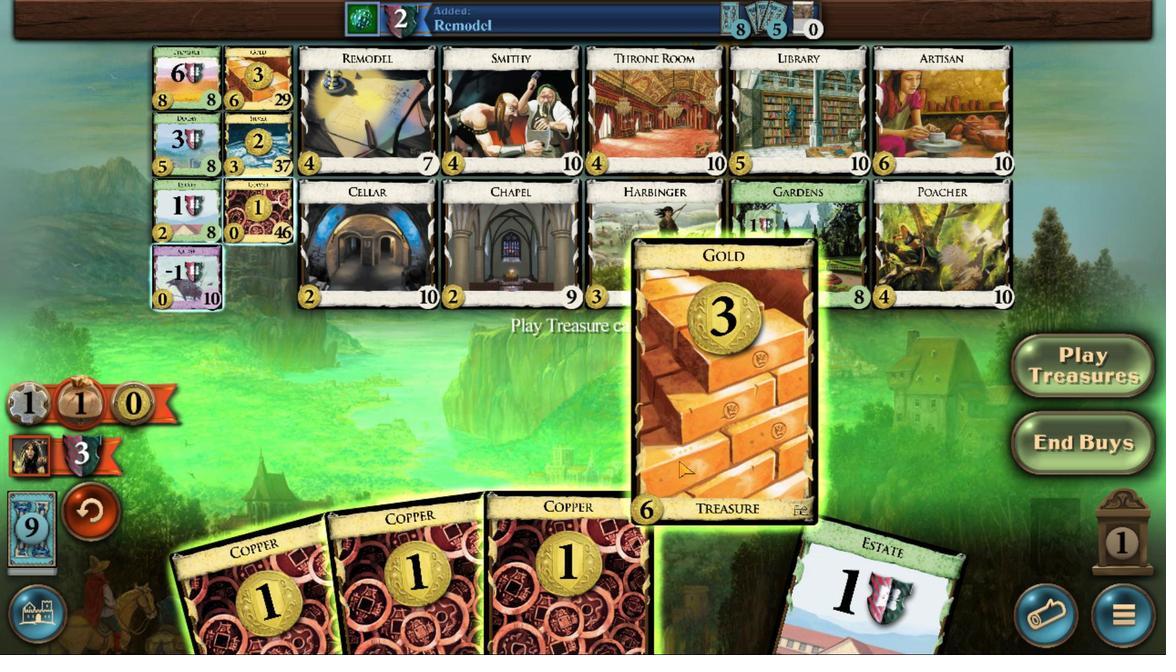 
Action: Mouse pressed left at (678, 465)
Screenshot: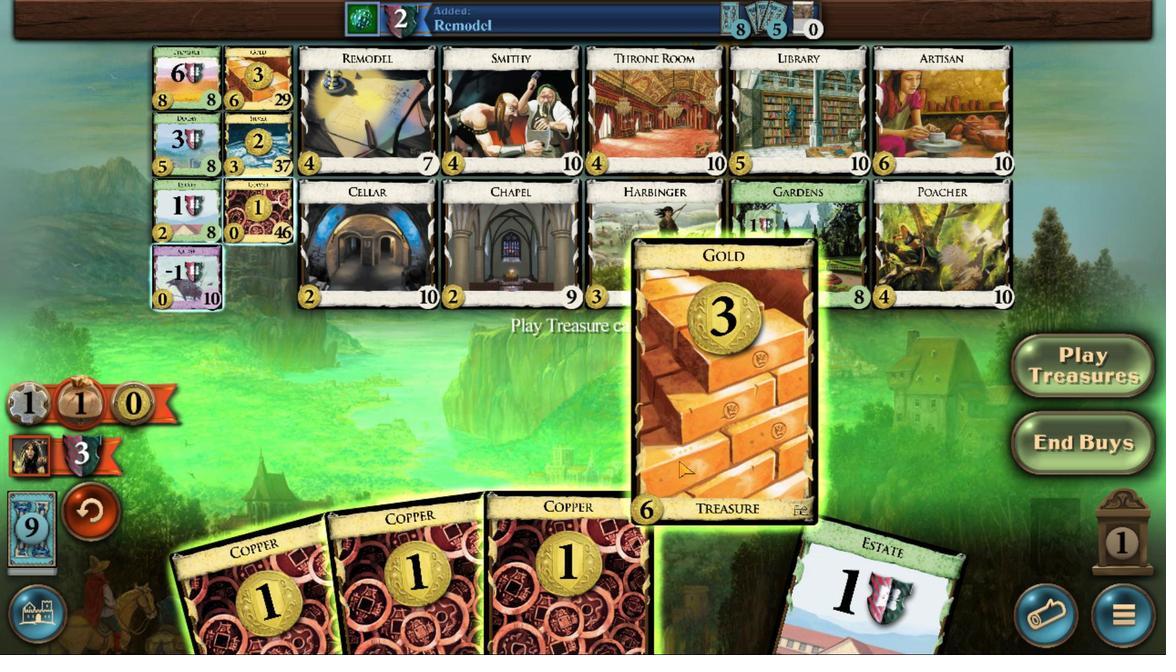 
Action: Mouse moved to (623, 470)
Screenshot: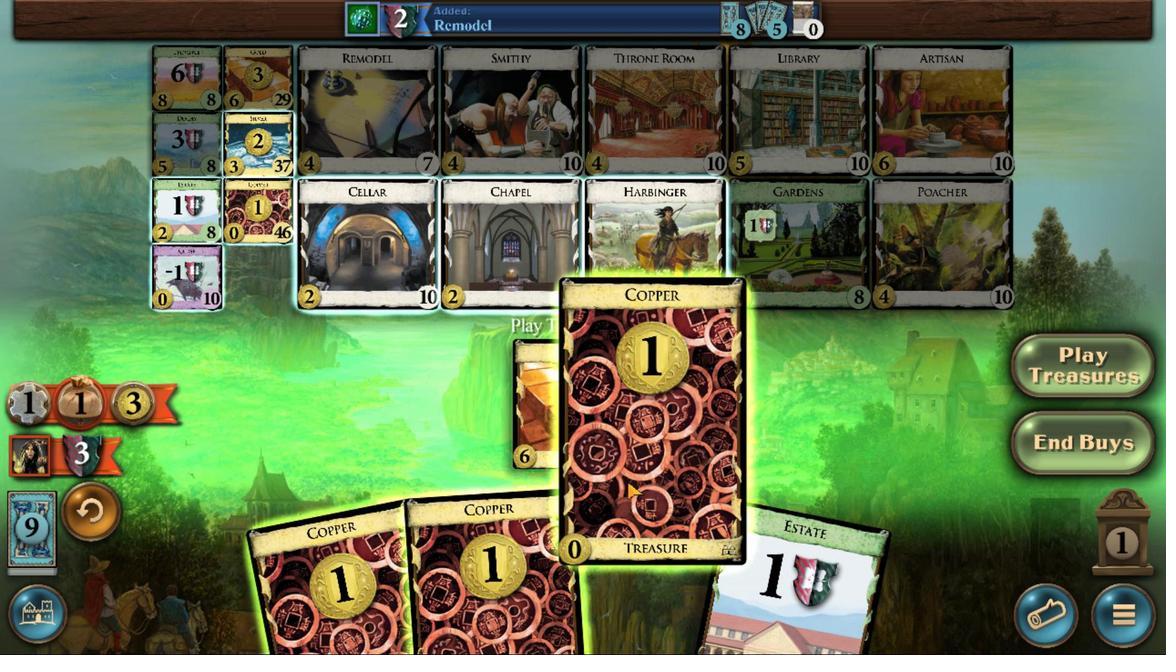 
Action: Mouse pressed left at (623, 470)
Screenshot: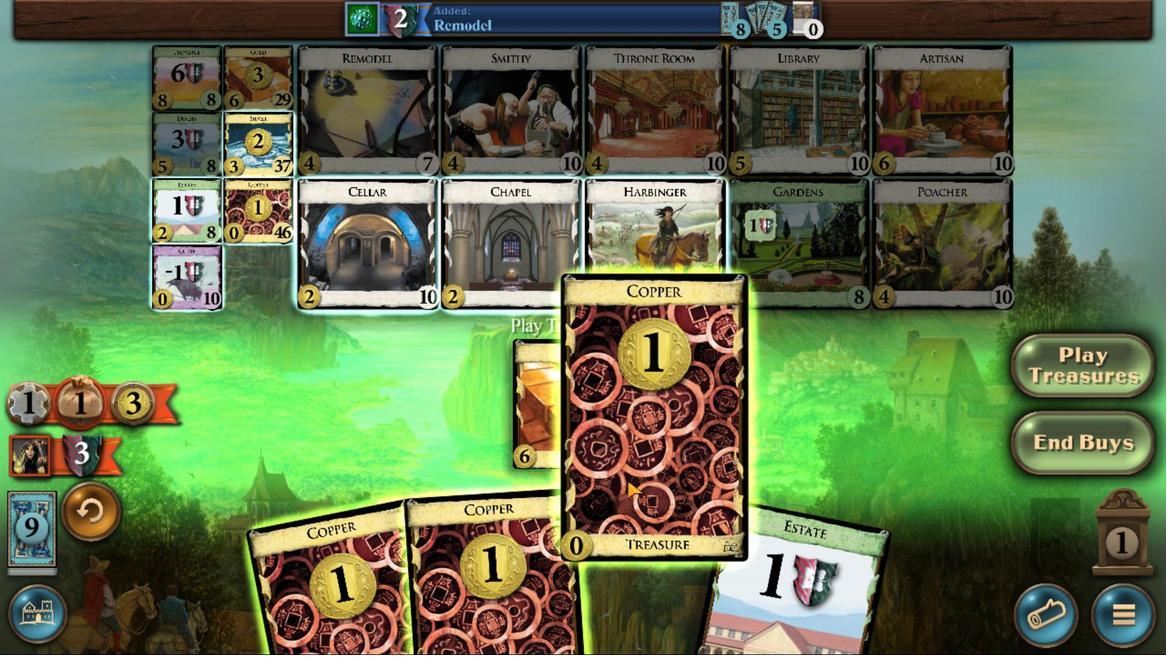 
Action: Mouse moved to (598, 471)
Screenshot: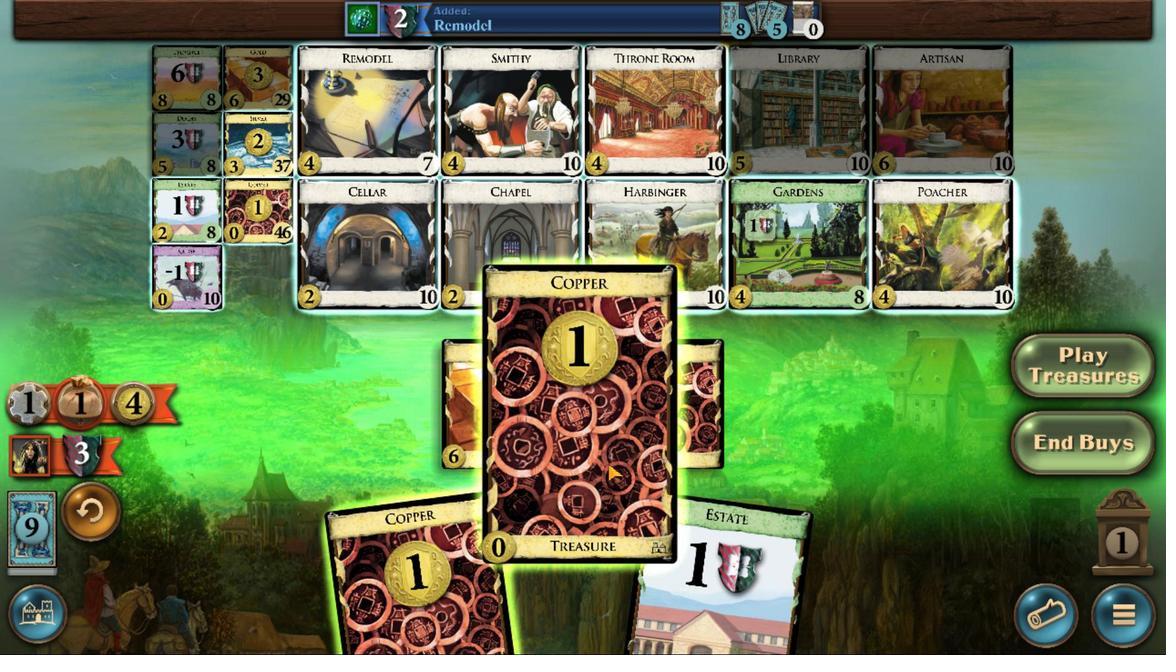 
Action: Mouse pressed left at (598, 471)
Screenshot: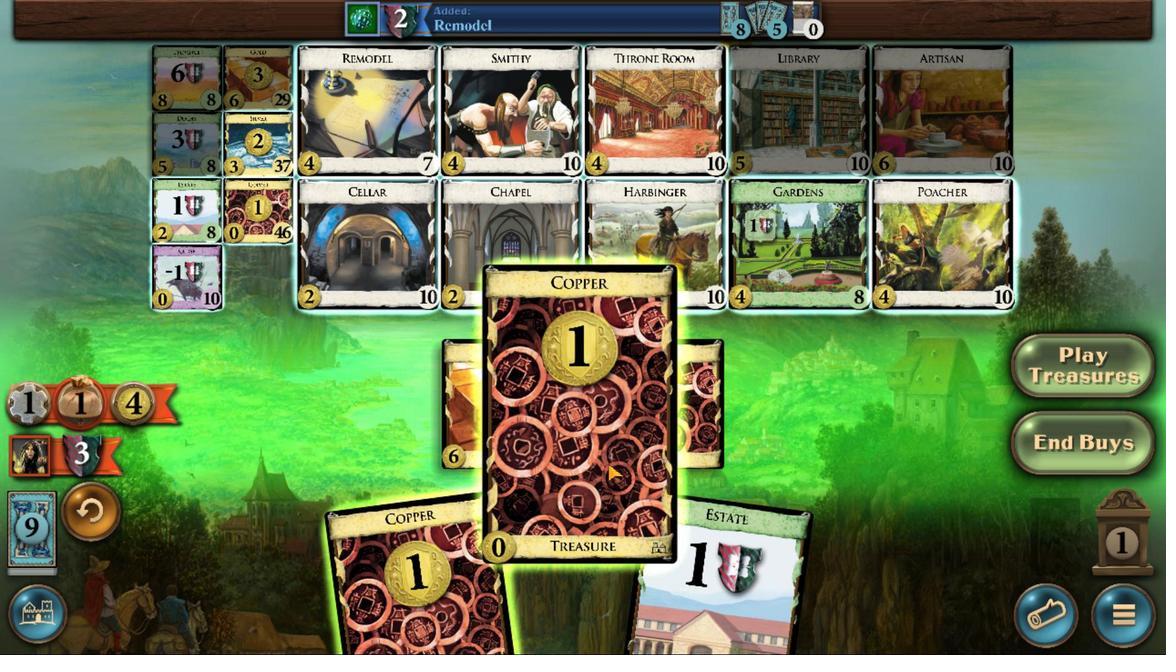 
Action: Mouse moved to (488, 467)
Screenshot: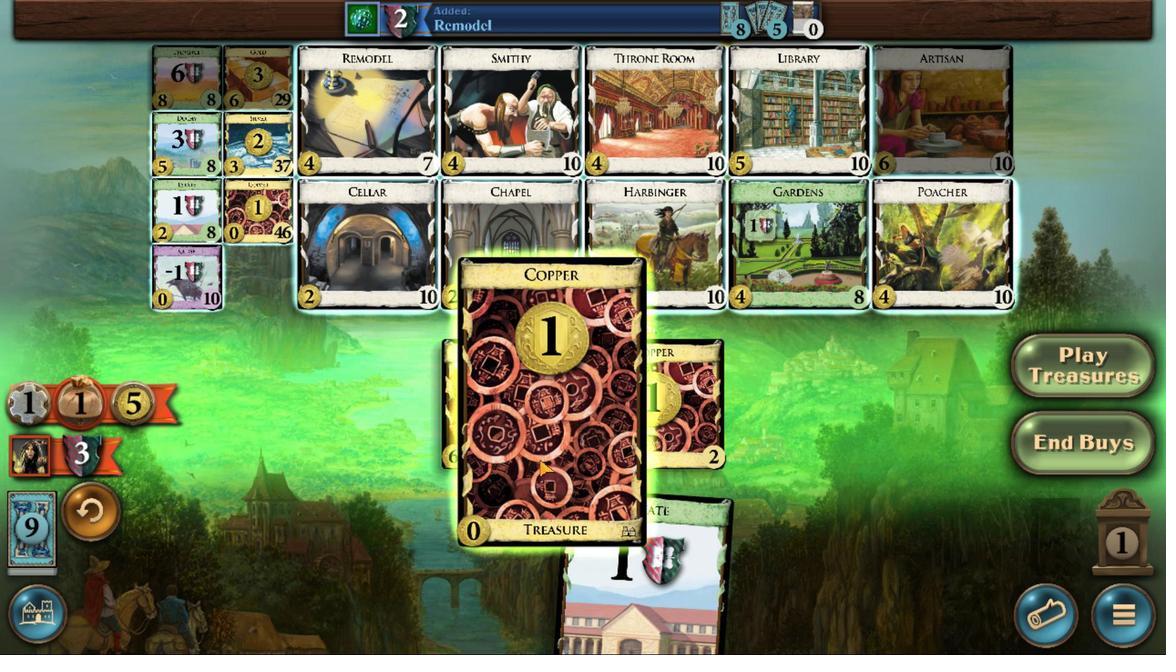 
Action: Mouse pressed left at (488, 467)
Screenshot: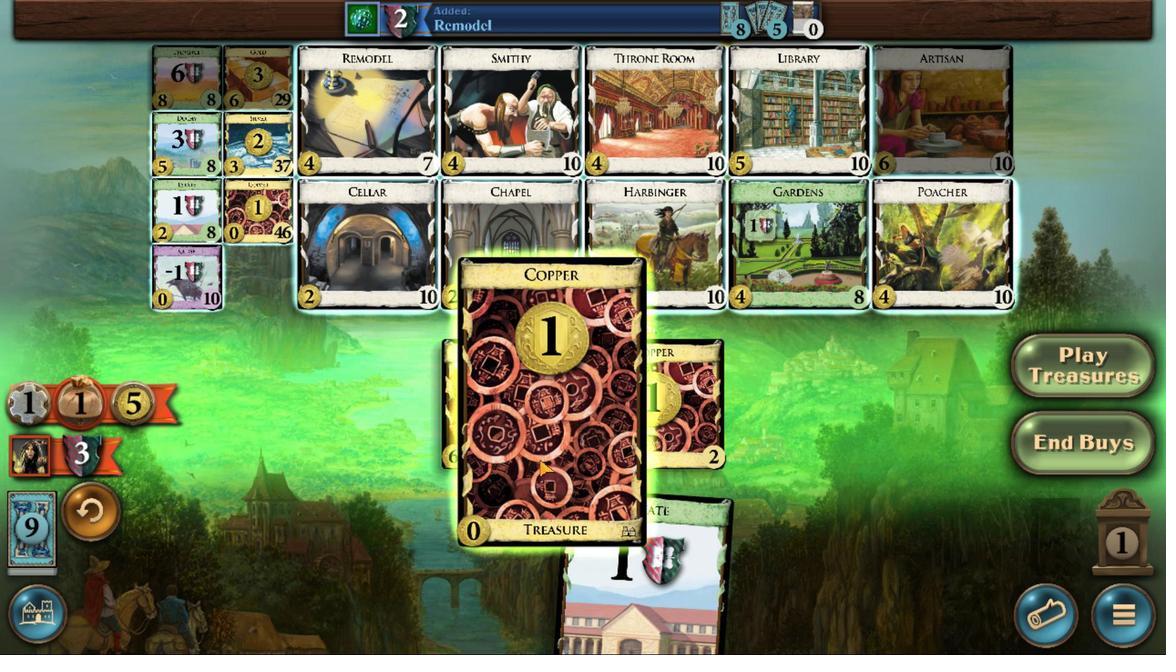 
Action: Mouse moved to (305, 604)
Screenshot: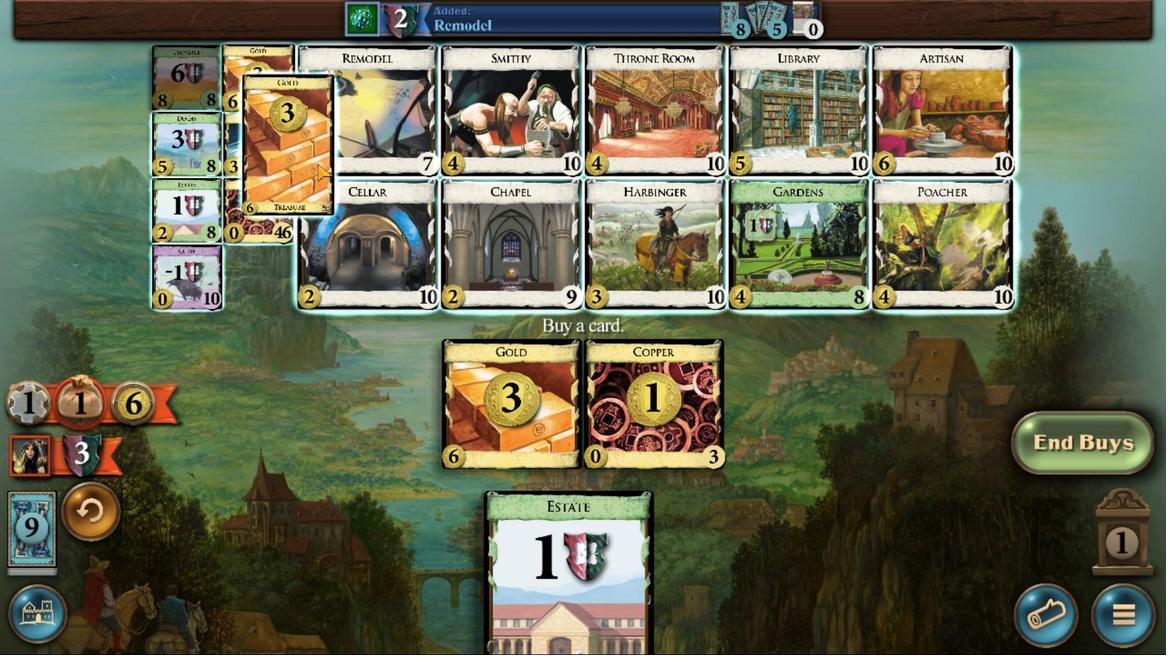 
Action: Mouse pressed left at (305, 604)
Screenshot: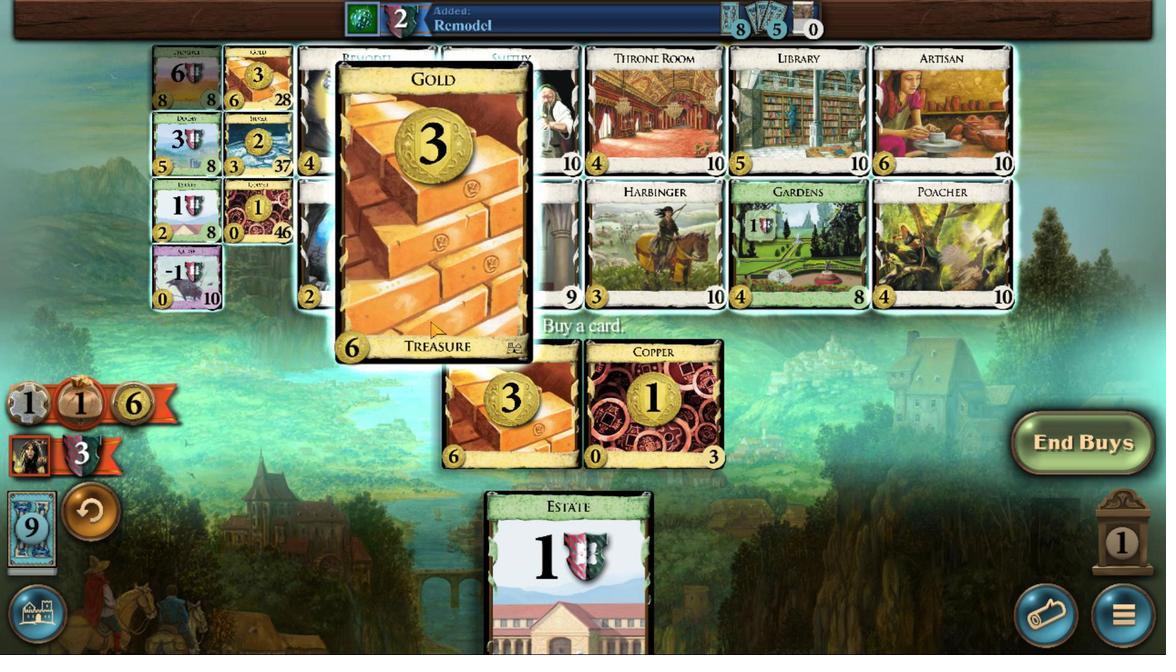 
Action: Mouse moved to (672, 465)
Screenshot: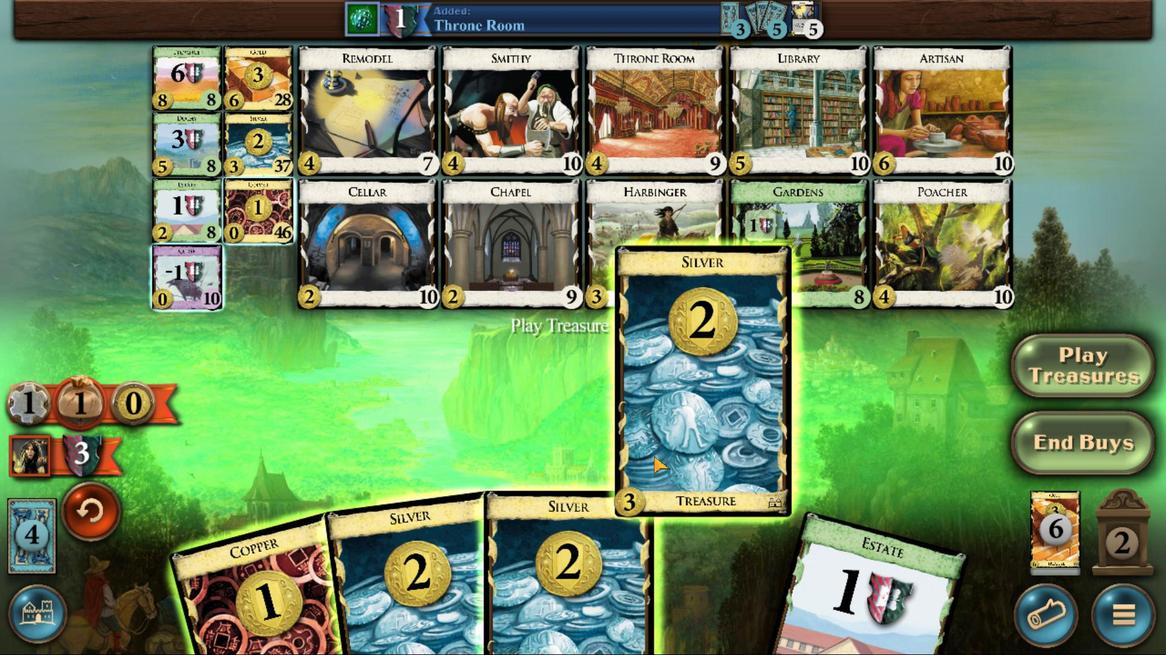 
Action: Mouse pressed left at (672, 465)
Screenshot: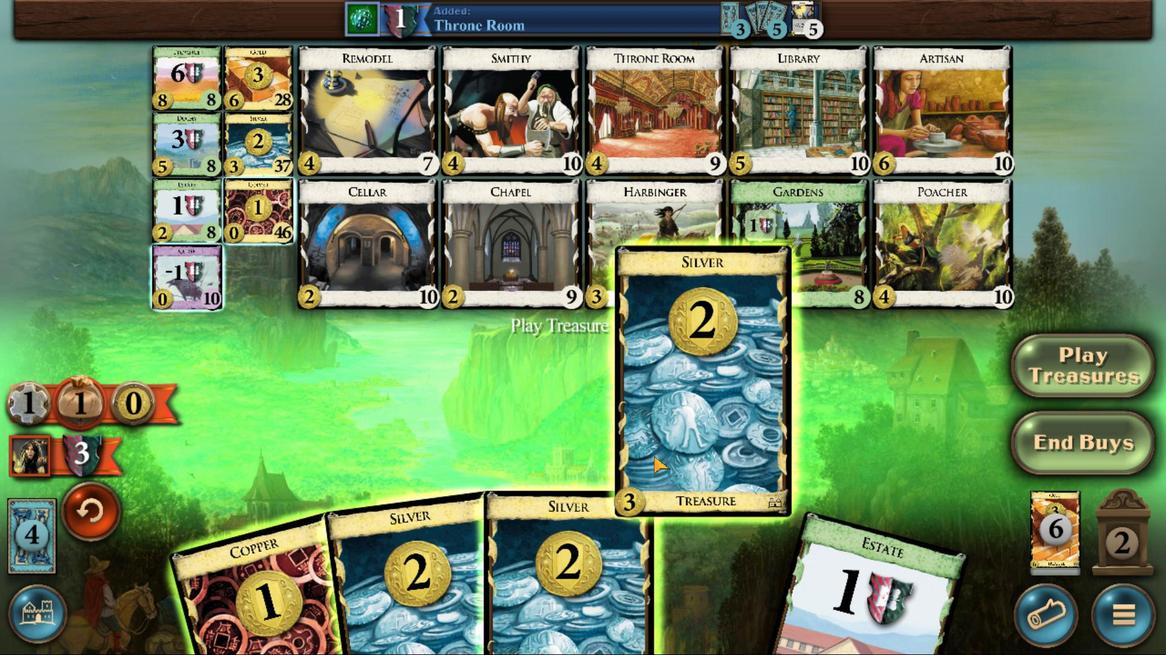 
Action: Mouse moved to (595, 472)
Screenshot: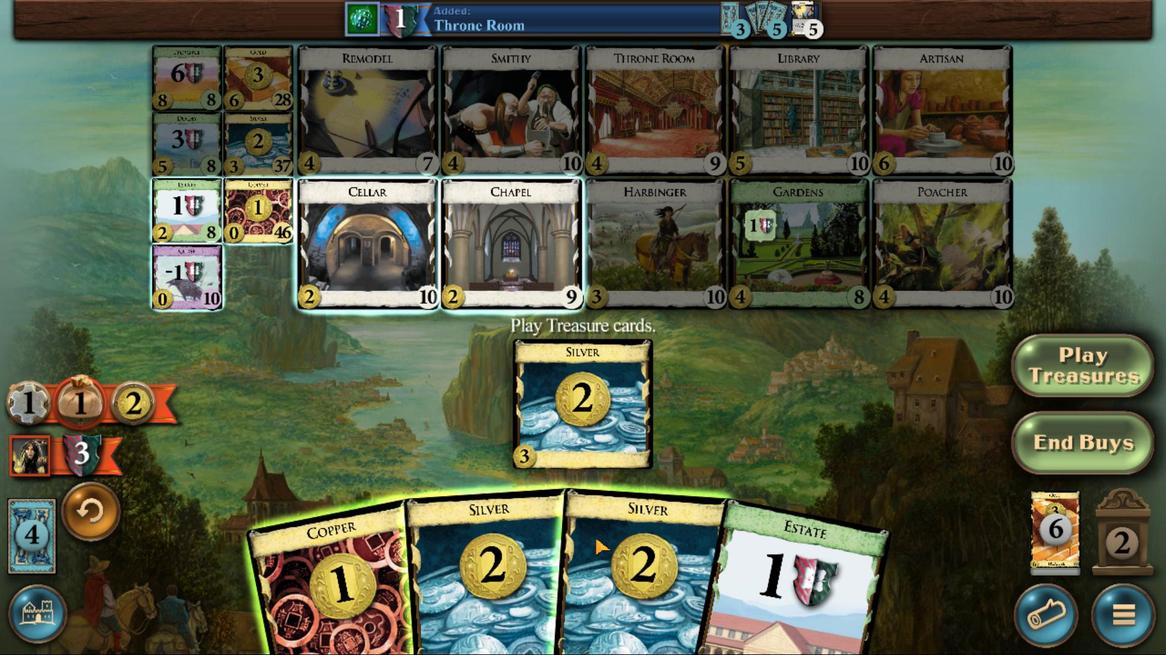 
Action: Mouse pressed left at (595, 472)
Screenshot: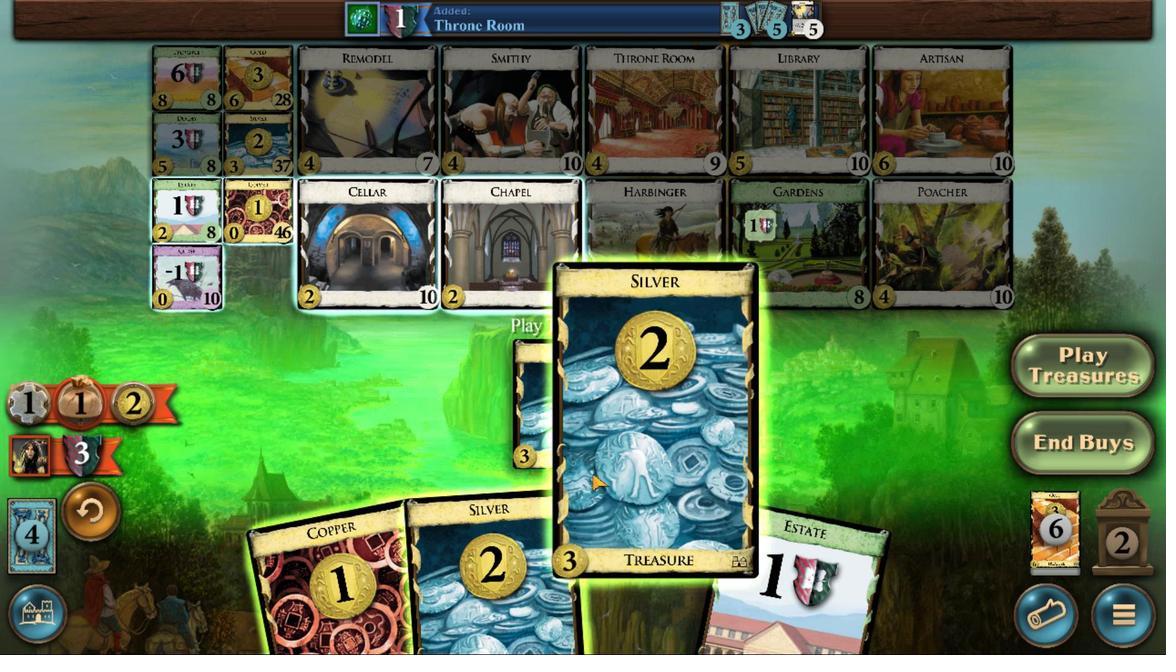 
Action: Mouse moved to (553, 450)
Screenshot: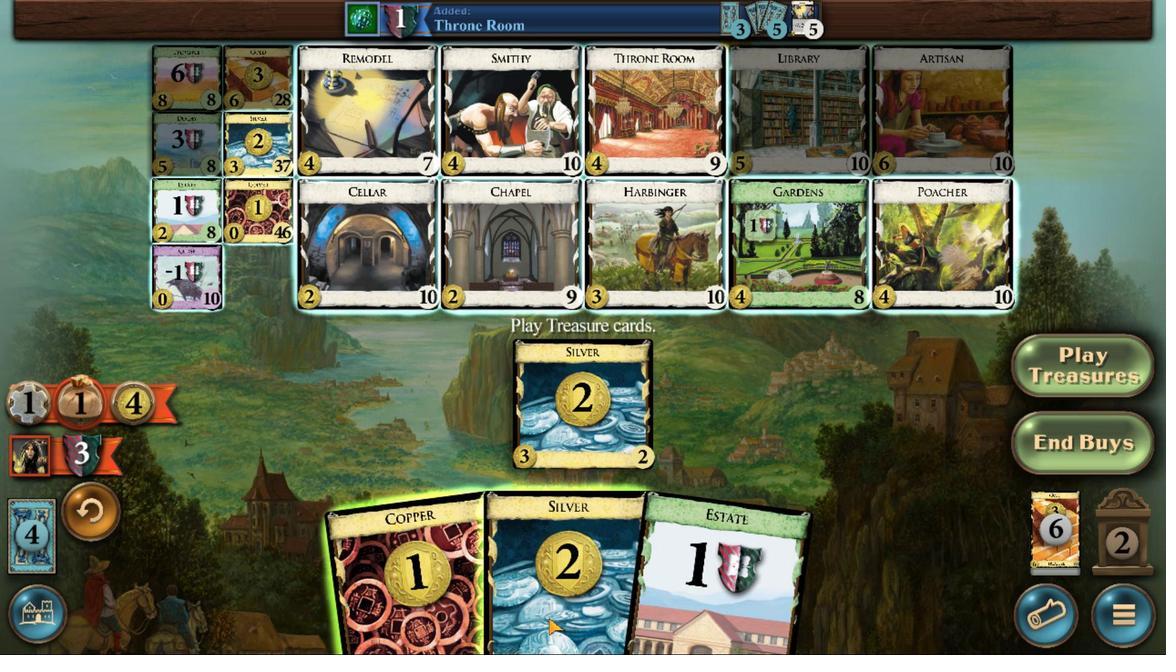
Action: Mouse pressed left at (553, 450)
Screenshot: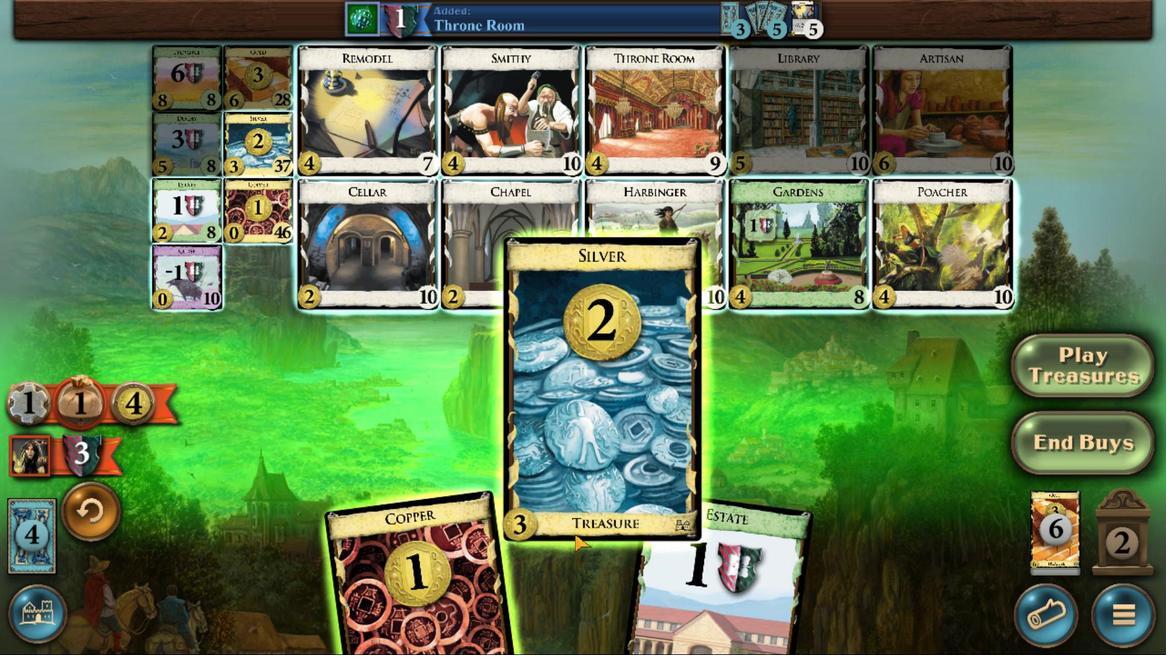 
Action: Mouse moved to (518, 477)
Screenshot: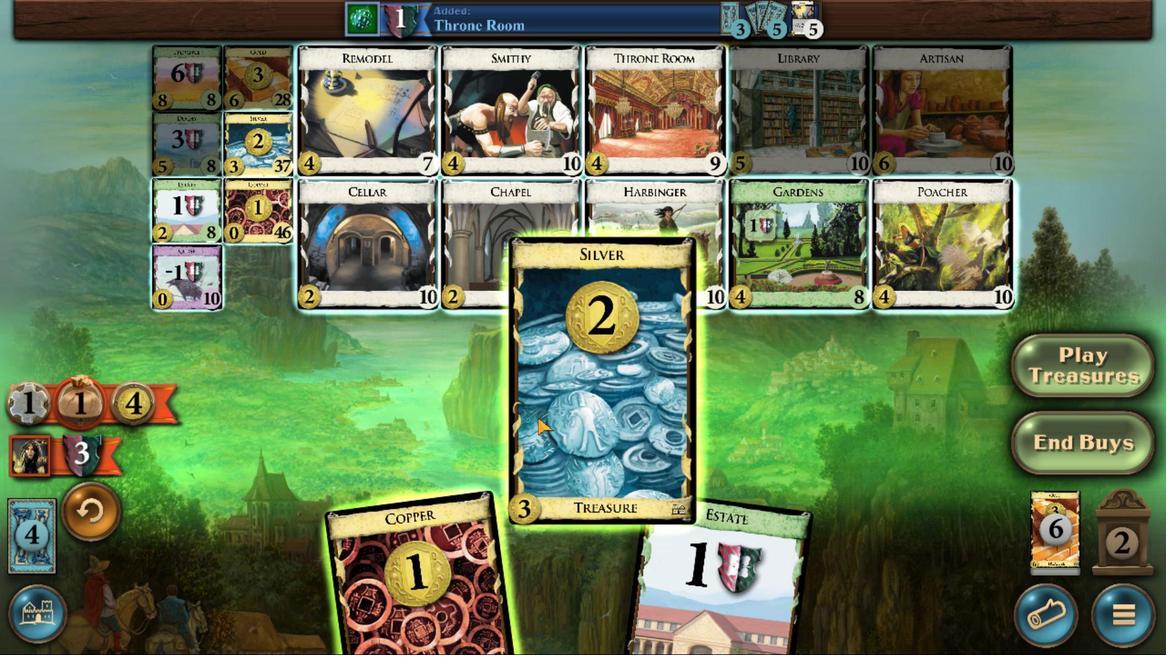 
Action: Mouse pressed left at (518, 477)
Screenshot: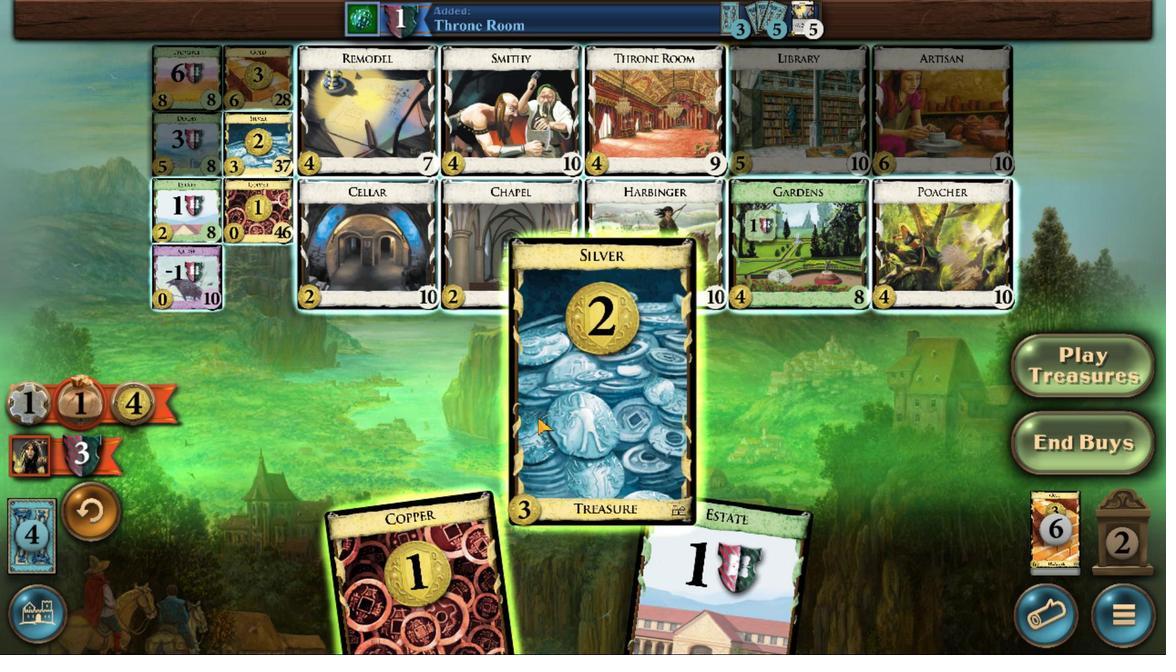 
Action: Mouse moved to (301, 600)
Screenshot: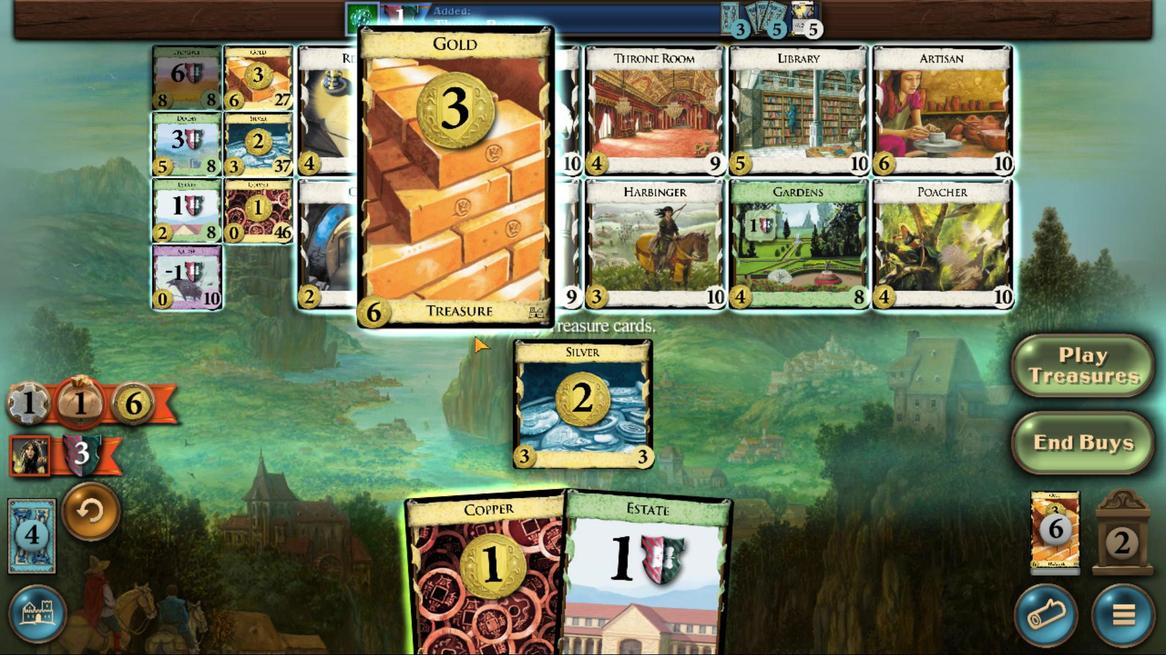 
Action: Mouse pressed left at (301, 600)
Screenshot: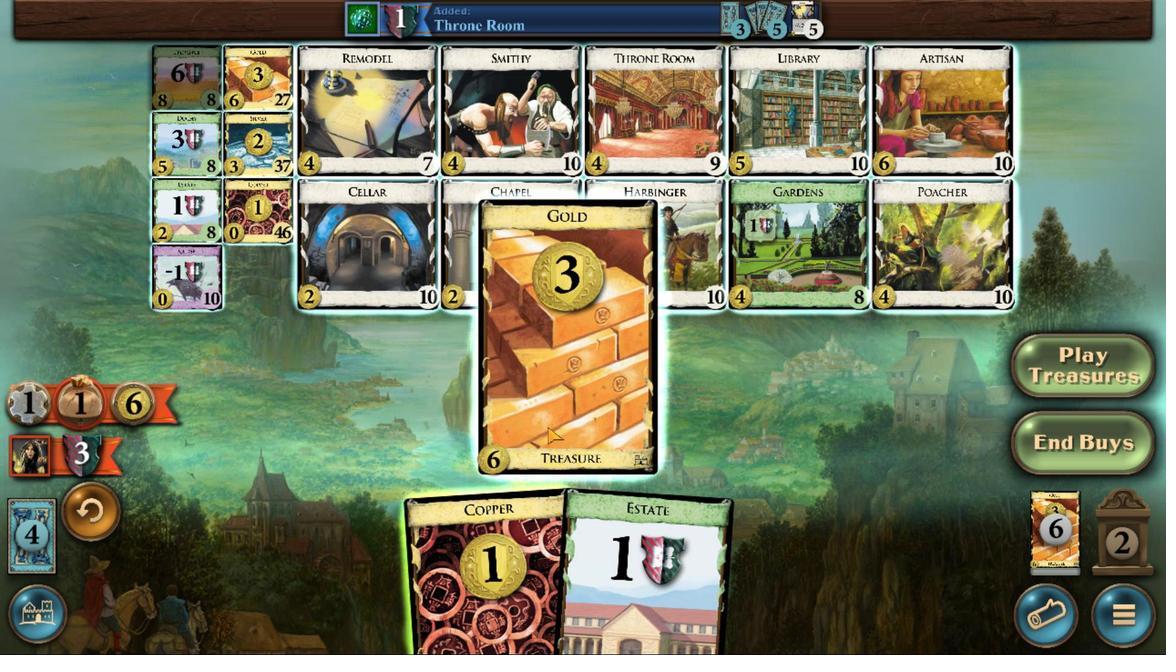 
Action: Mouse moved to (662, 480)
Screenshot: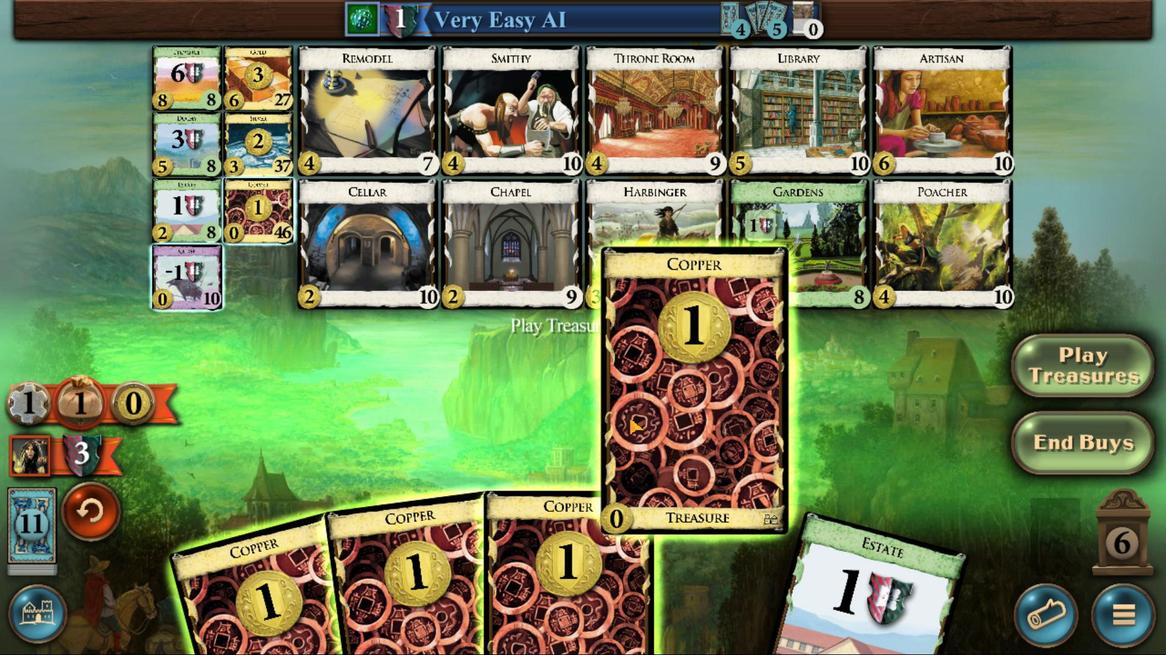 
Action: Mouse pressed left at (662, 480)
Screenshot: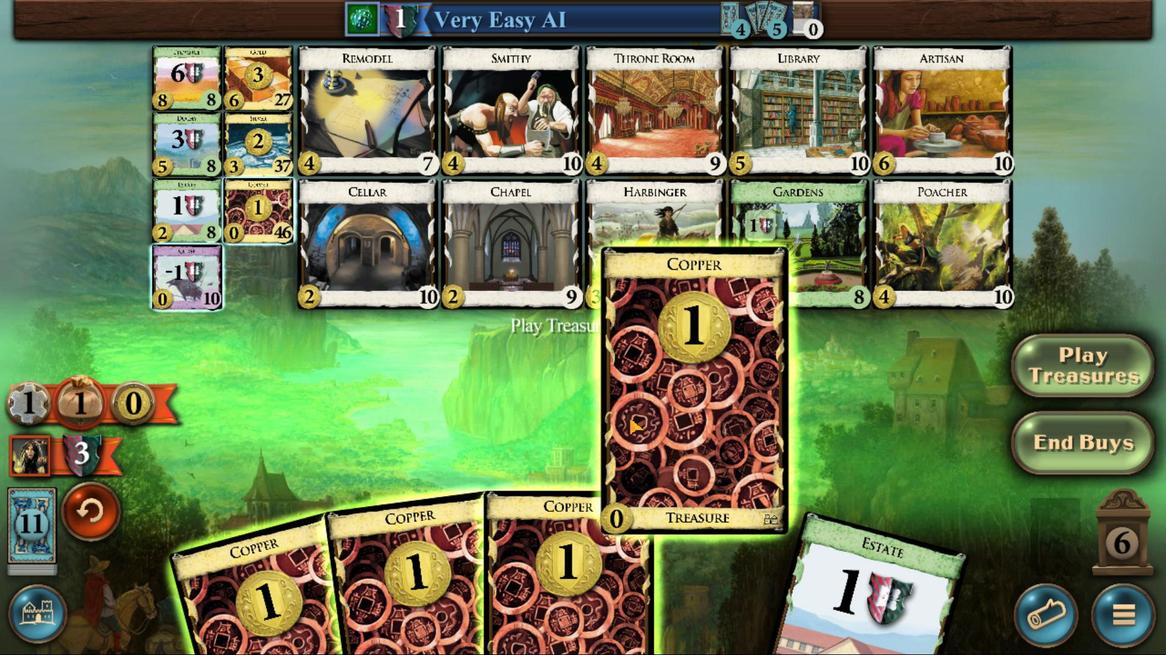 
Action: Mouse moved to (646, 467)
Screenshot: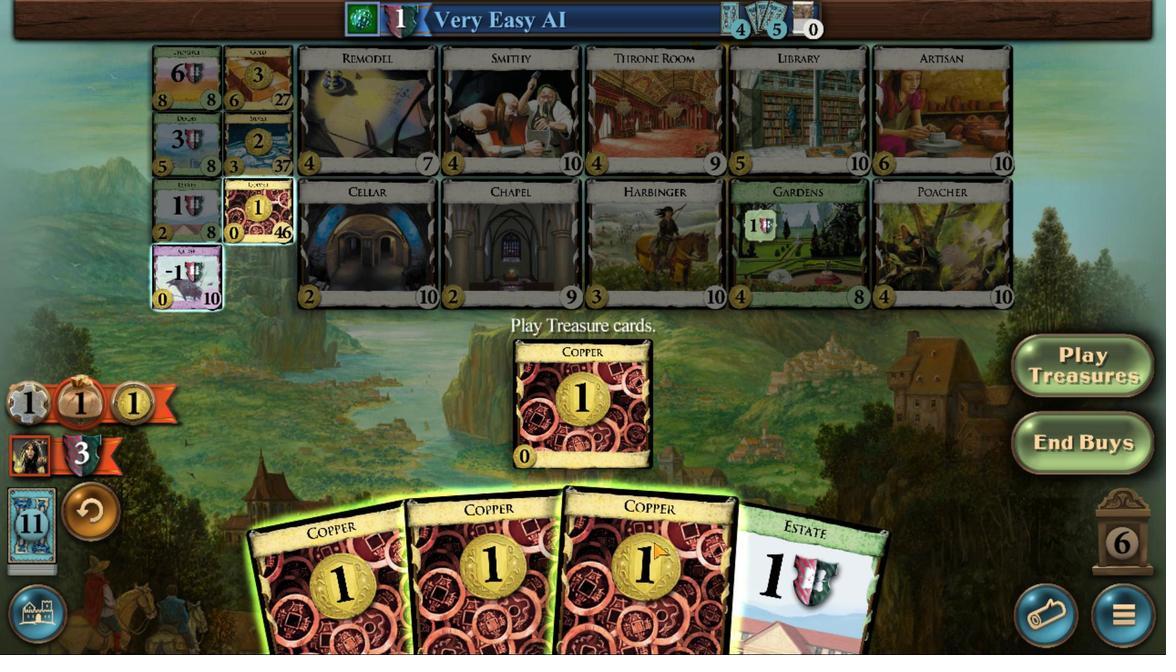 
Action: Mouse pressed left at (646, 467)
Screenshot: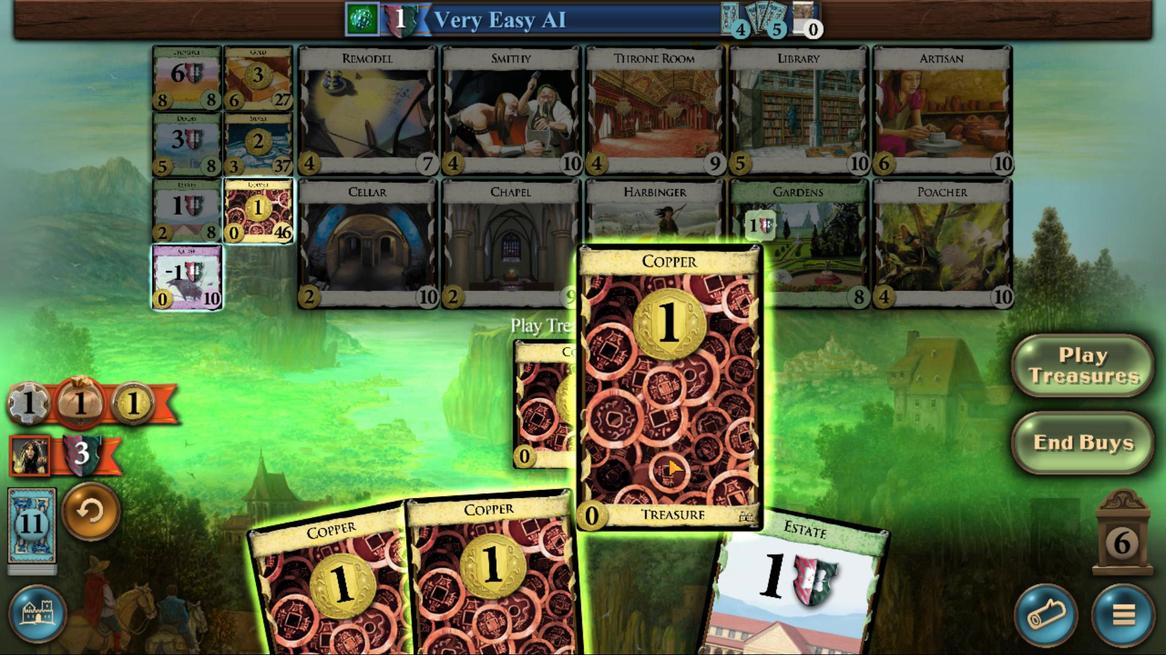 
Action: Mouse moved to (606, 459)
Screenshot: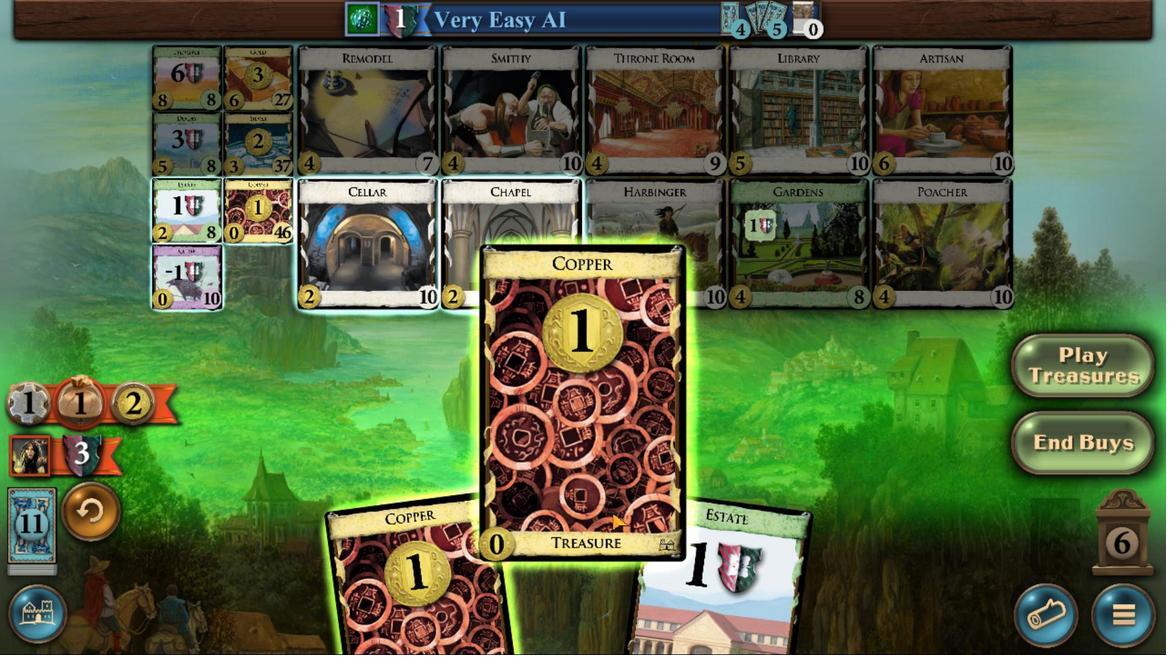 
Action: Mouse pressed left at (606, 459)
Screenshot: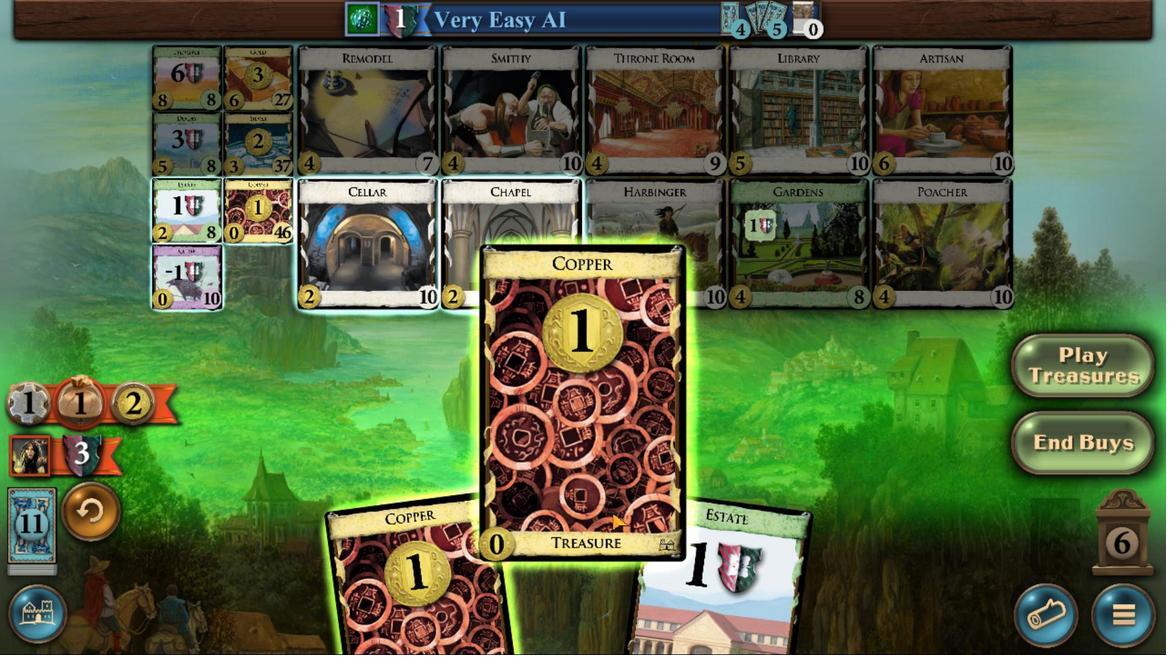 
Action: Mouse moved to (525, 472)
Screenshot: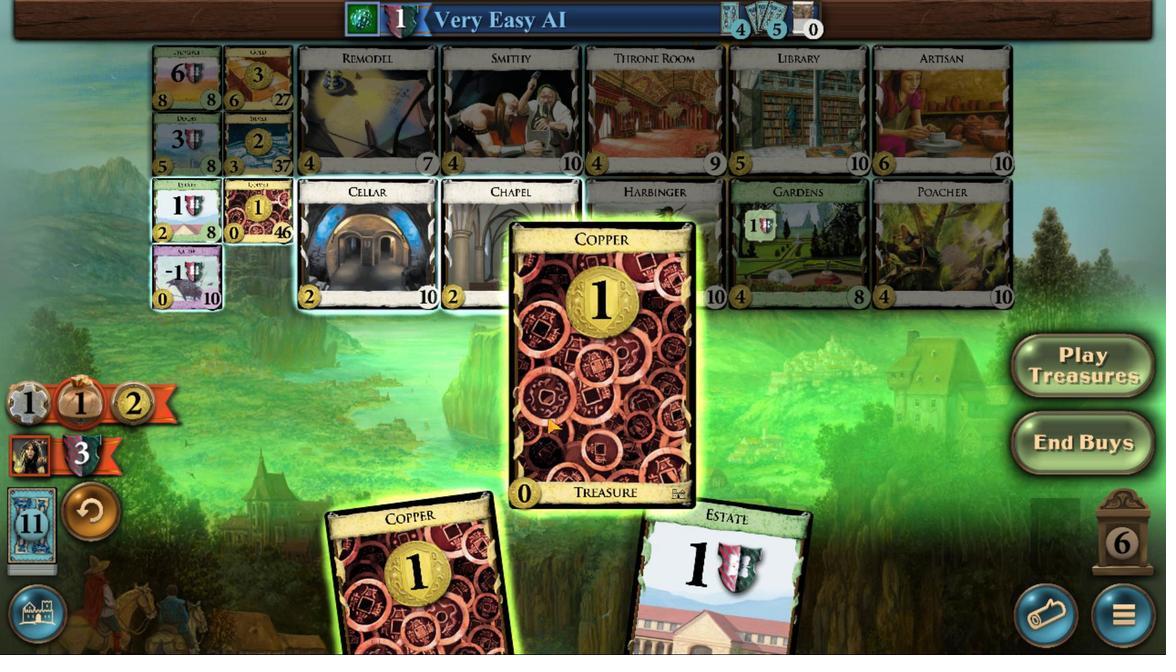 
Action: Mouse pressed left at (525, 472)
Screenshot: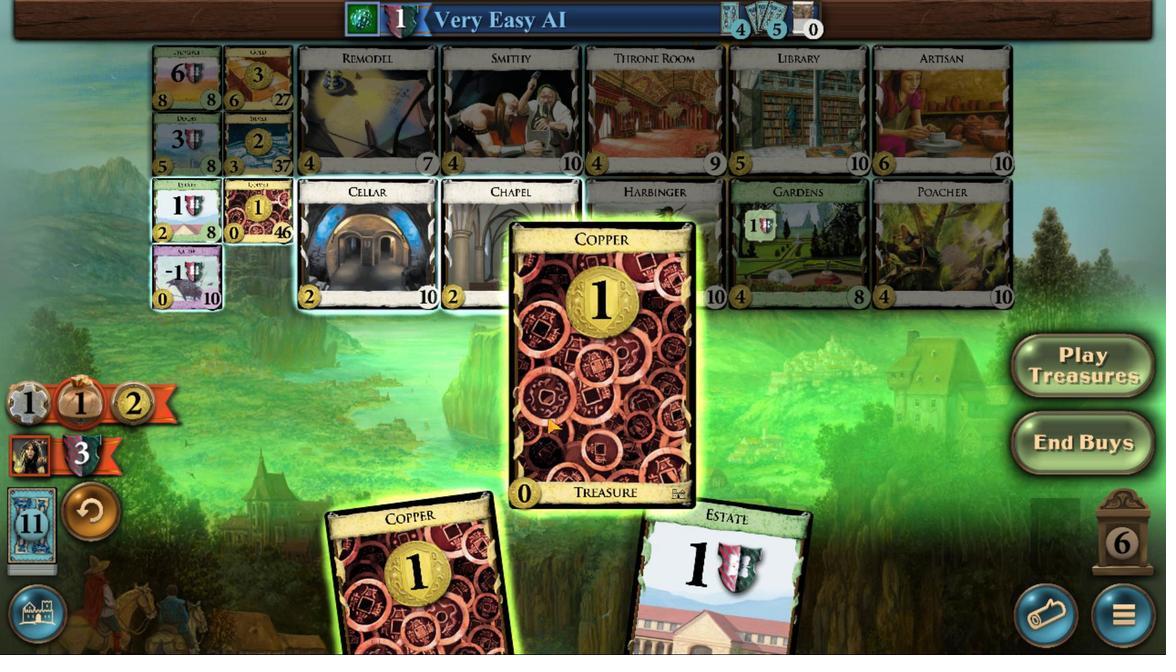 
Action: Mouse moved to (290, 589)
Screenshot: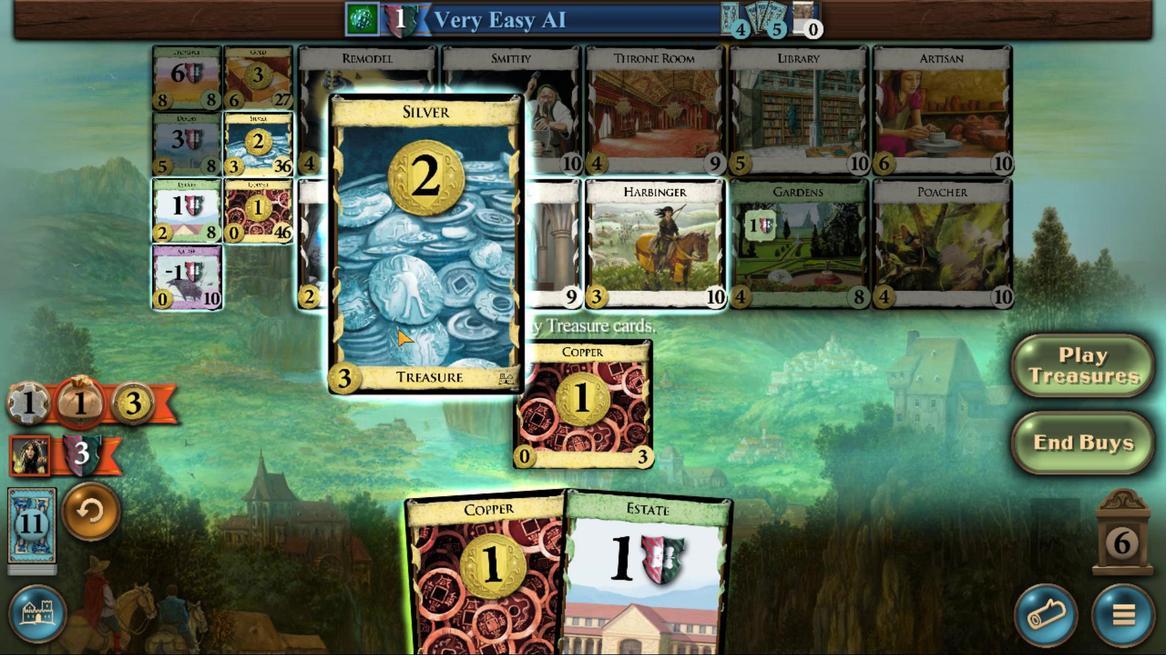 
Action: Mouse pressed left at (290, 589)
Screenshot: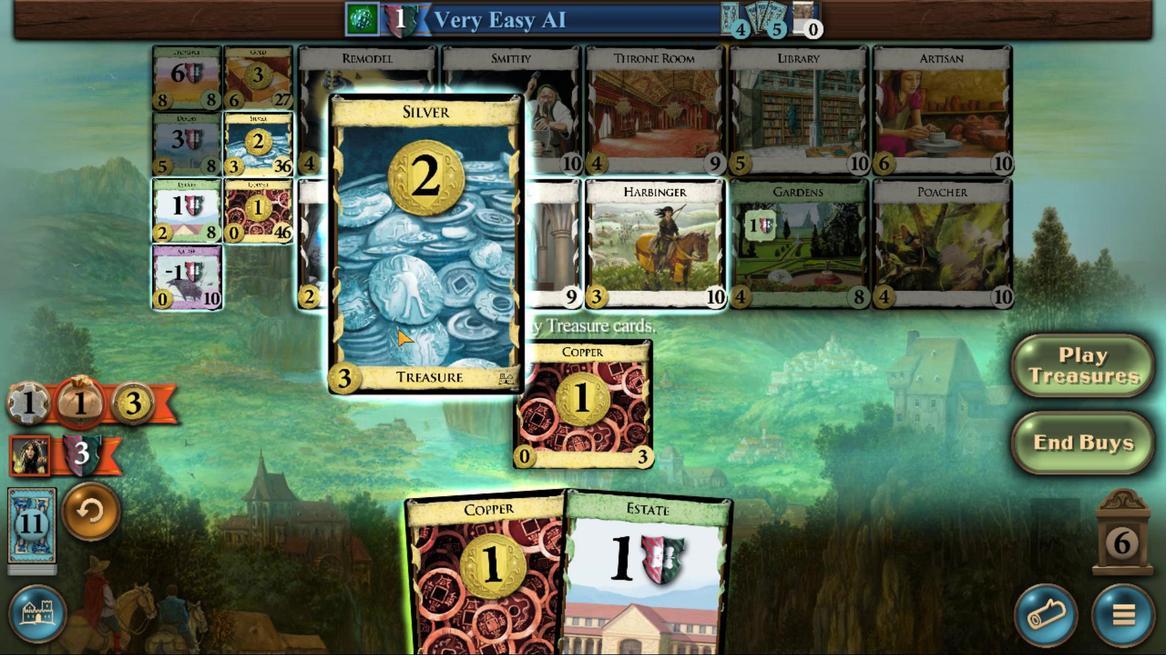 
Action: Mouse moved to (679, 464)
Screenshot: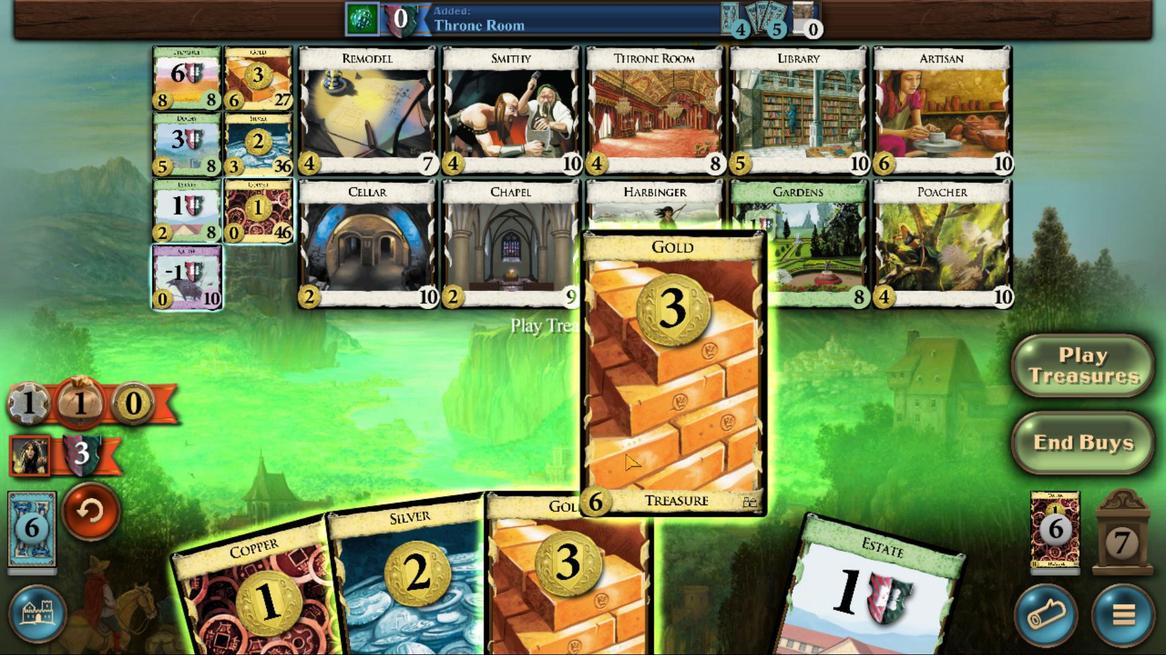 
Action: Mouse pressed left at (679, 464)
Screenshot: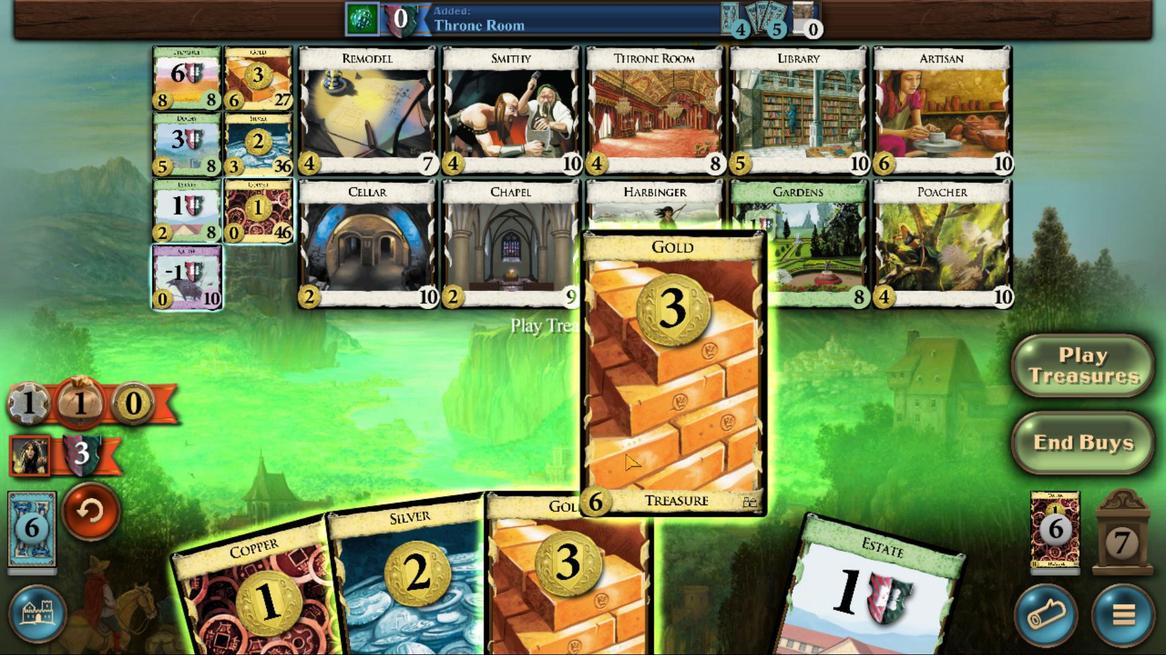 
Action: Mouse moved to (665, 460)
Screenshot: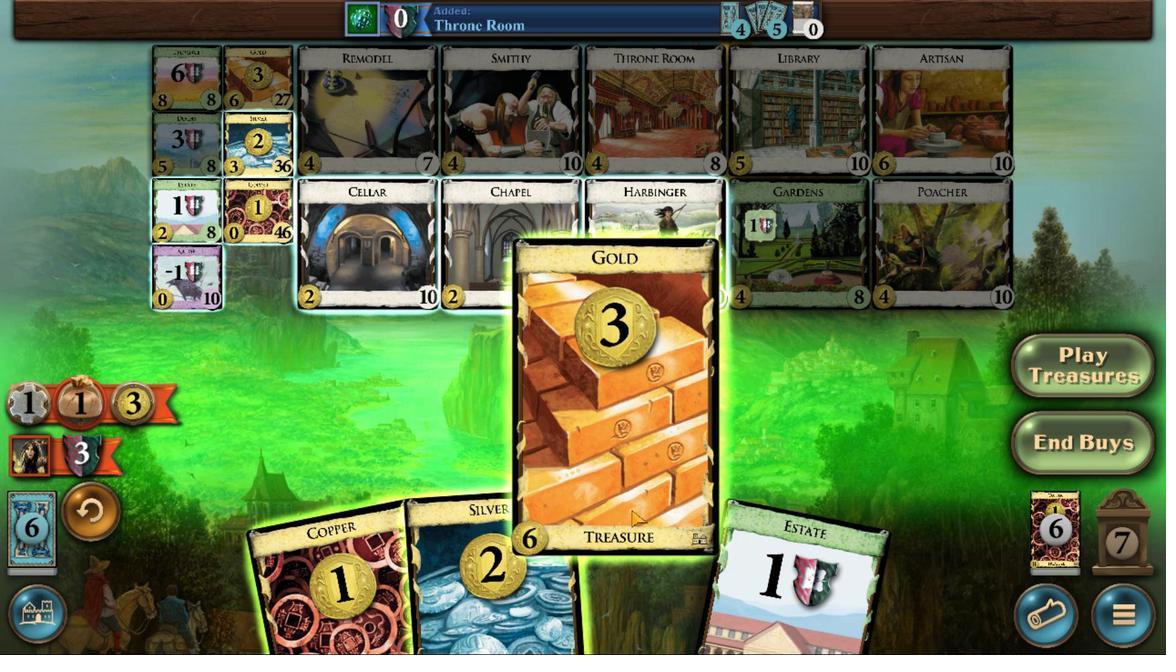 
Action: Mouse pressed left at (665, 460)
Screenshot: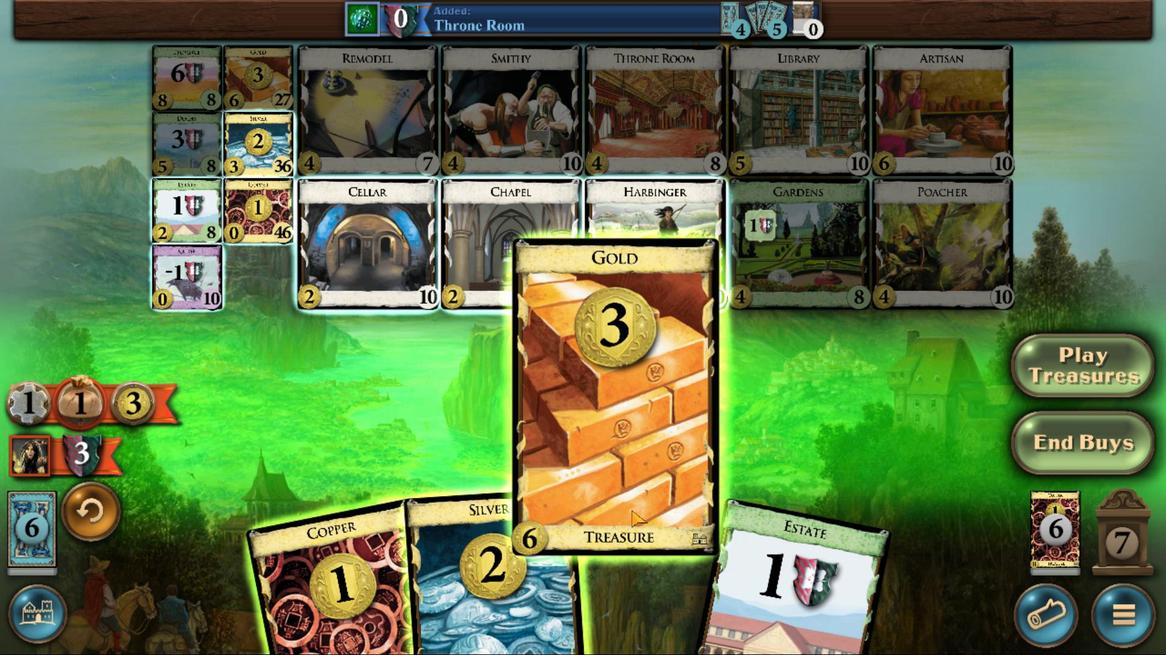 
Action: Mouse moved to (588, 457)
Screenshot: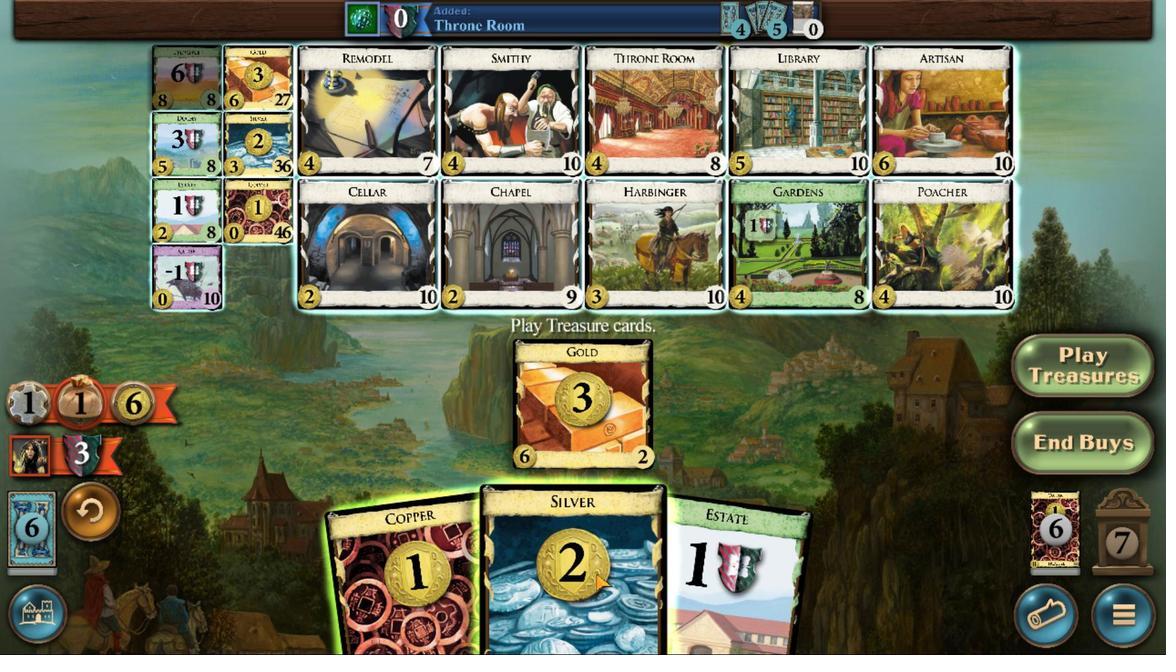 
Action: Mouse pressed left at (588, 457)
Screenshot: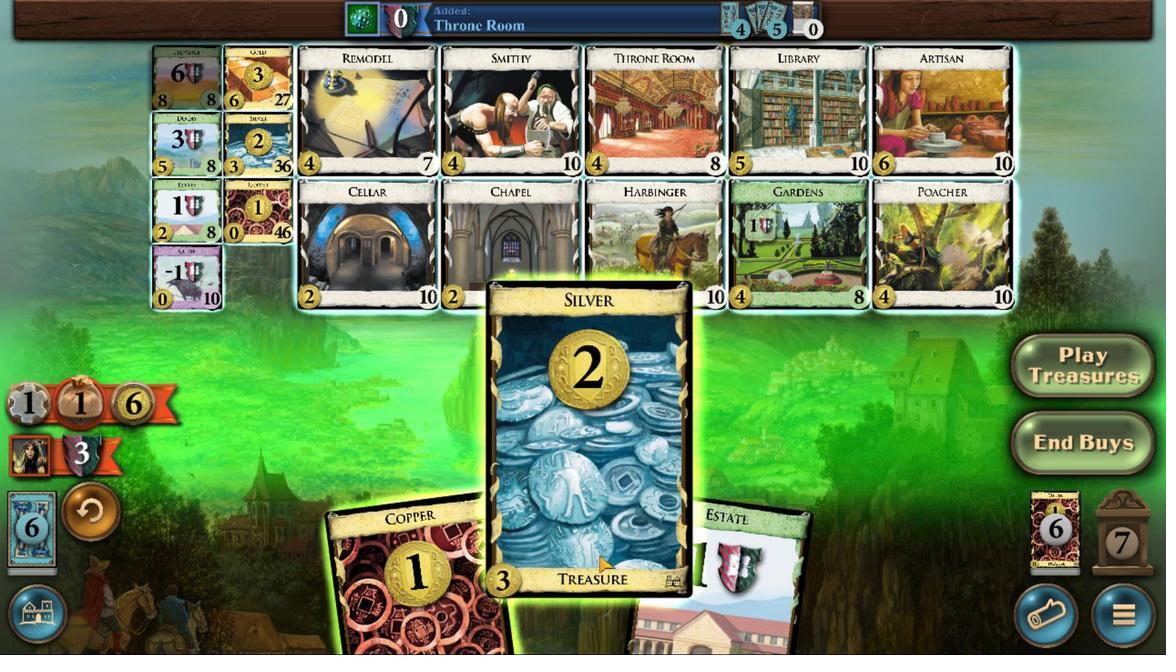 
Action: Mouse moved to (594, 481)
Screenshot: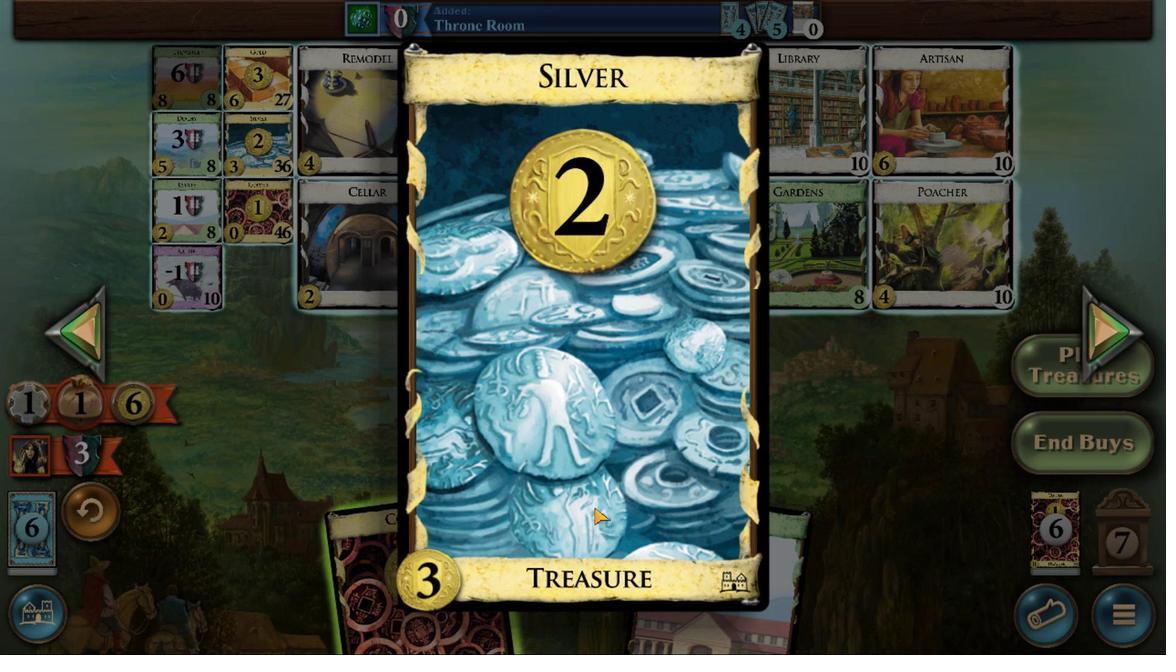 
Action: Mouse pressed left at (594, 481)
Screenshot: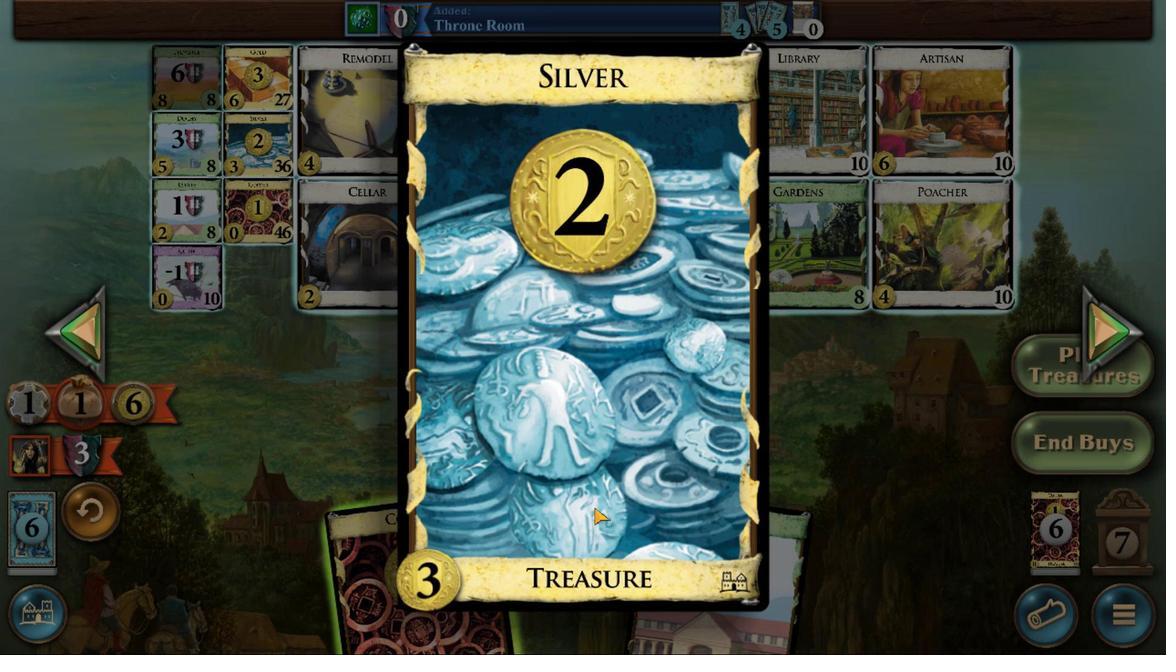 
Action: Mouse moved to (809, 497)
Screenshot: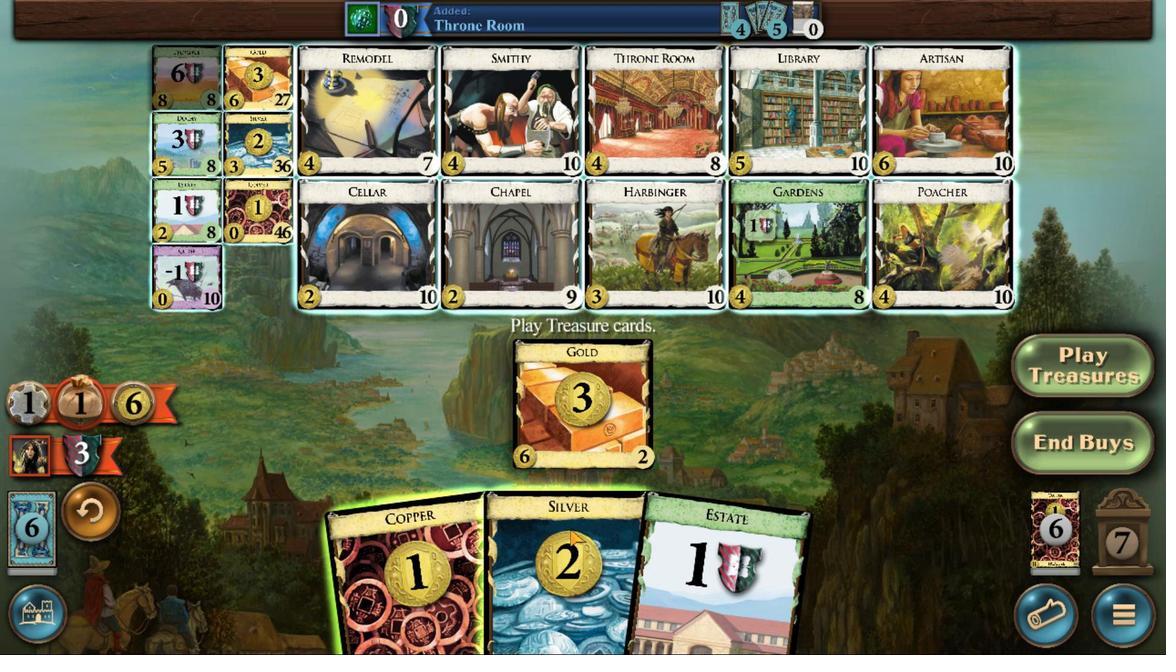
Action: Mouse pressed left at (809, 497)
Screenshot: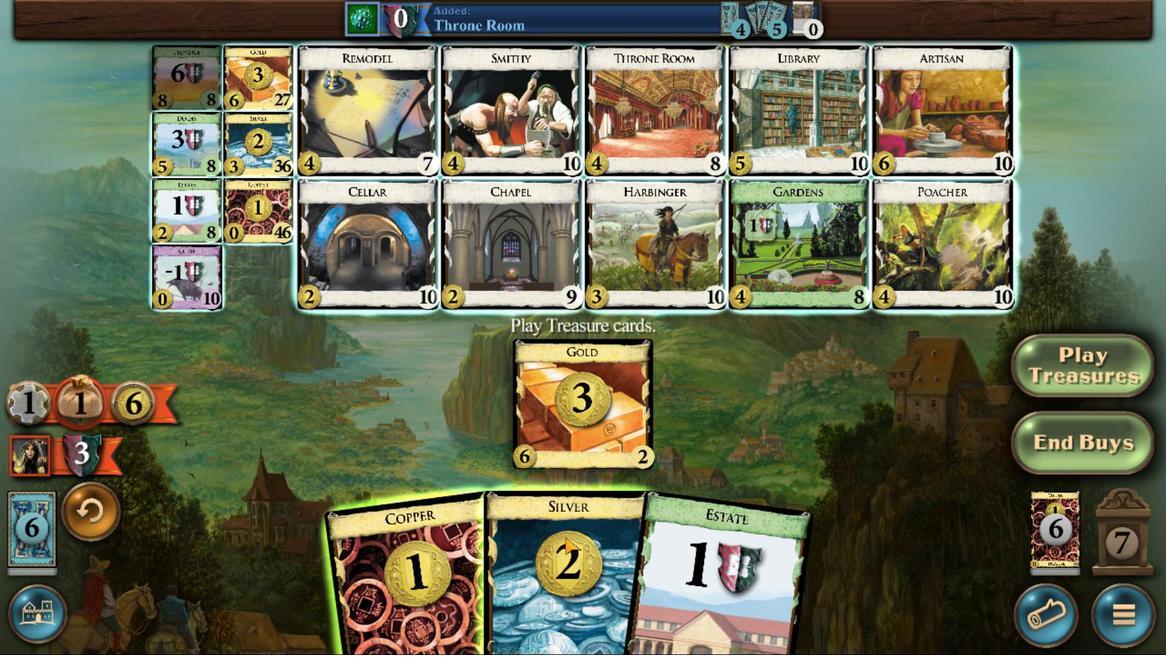 
Action: Mouse moved to (567, 473)
Screenshot: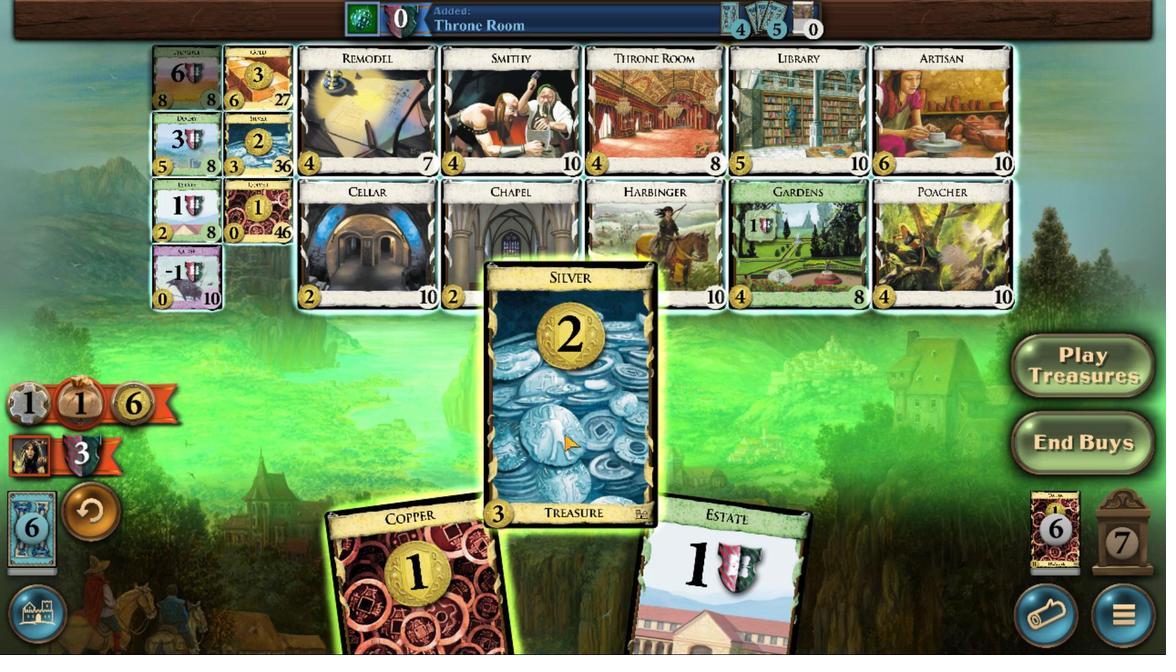 
Action: Mouse pressed left at (567, 473)
Screenshot: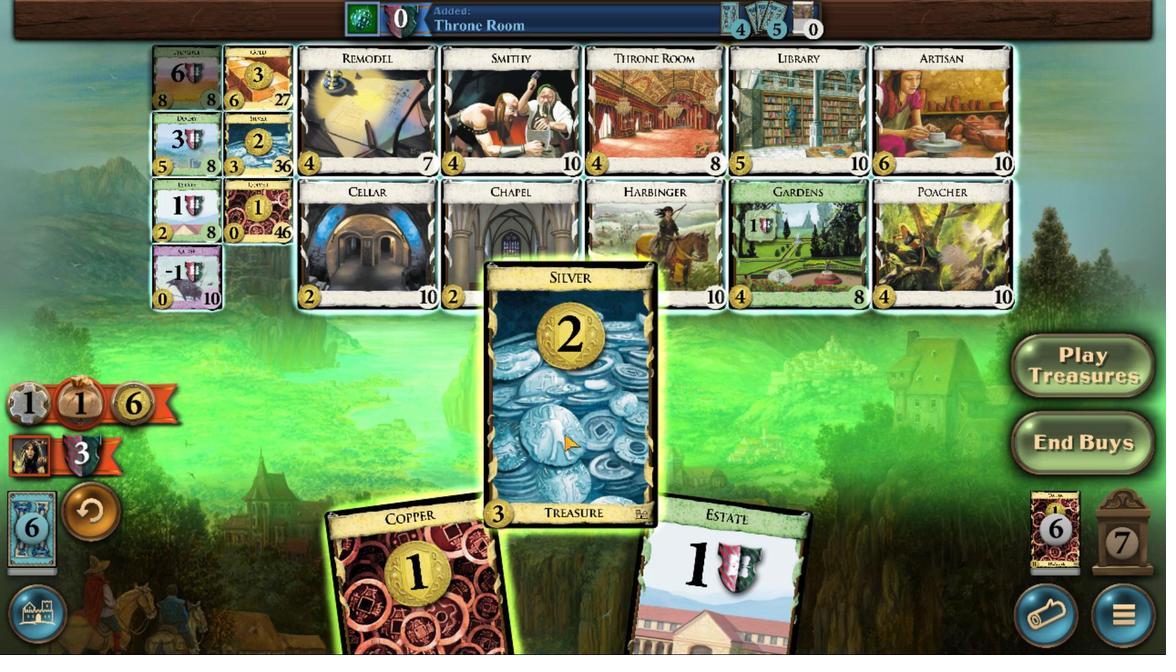 
Action: Mouse moved to (228, 605)
Screenshot: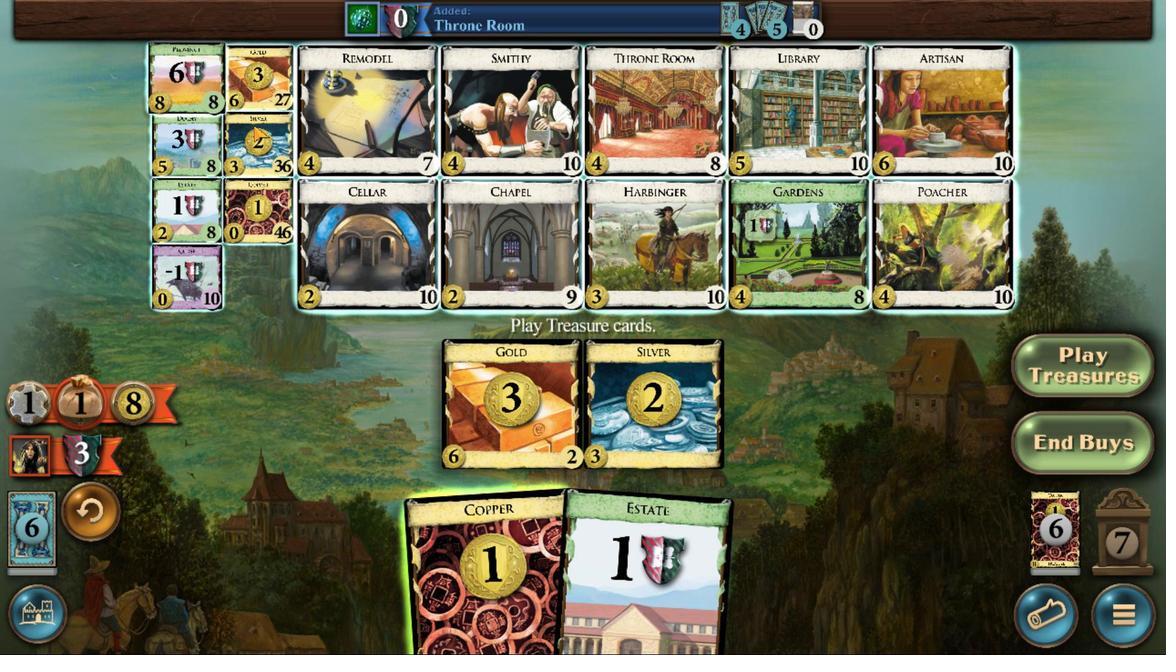
Action: Mouse pressed left at (228, 605)
Screenshot: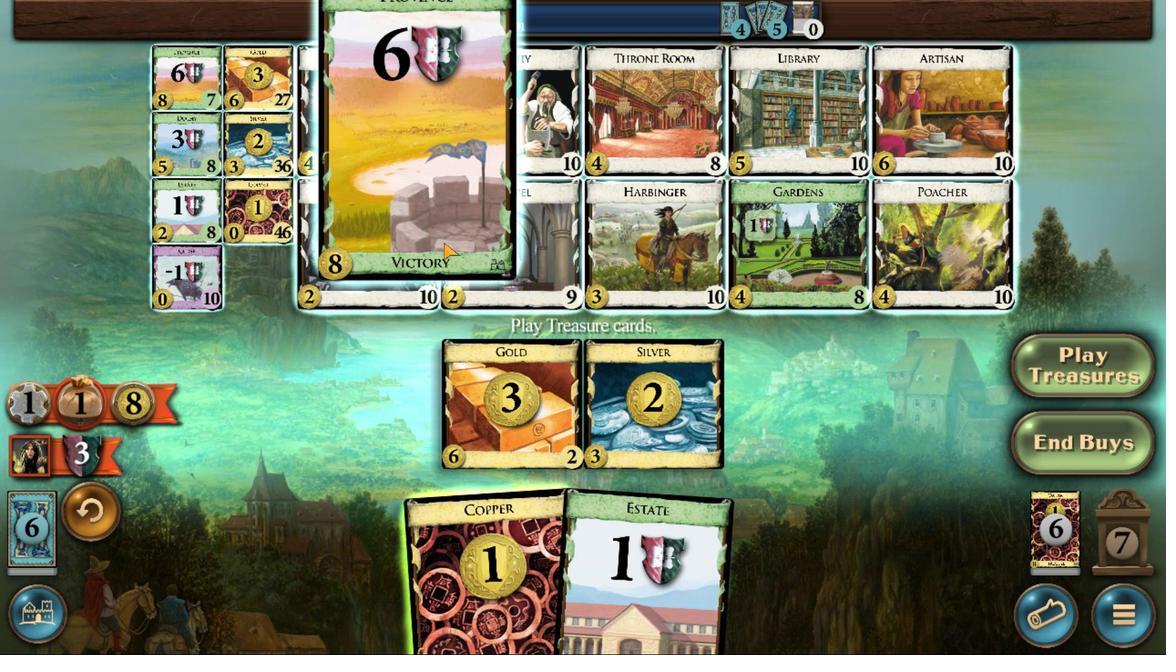 
Action: Mouse moved to (683, 473)
Screenshot: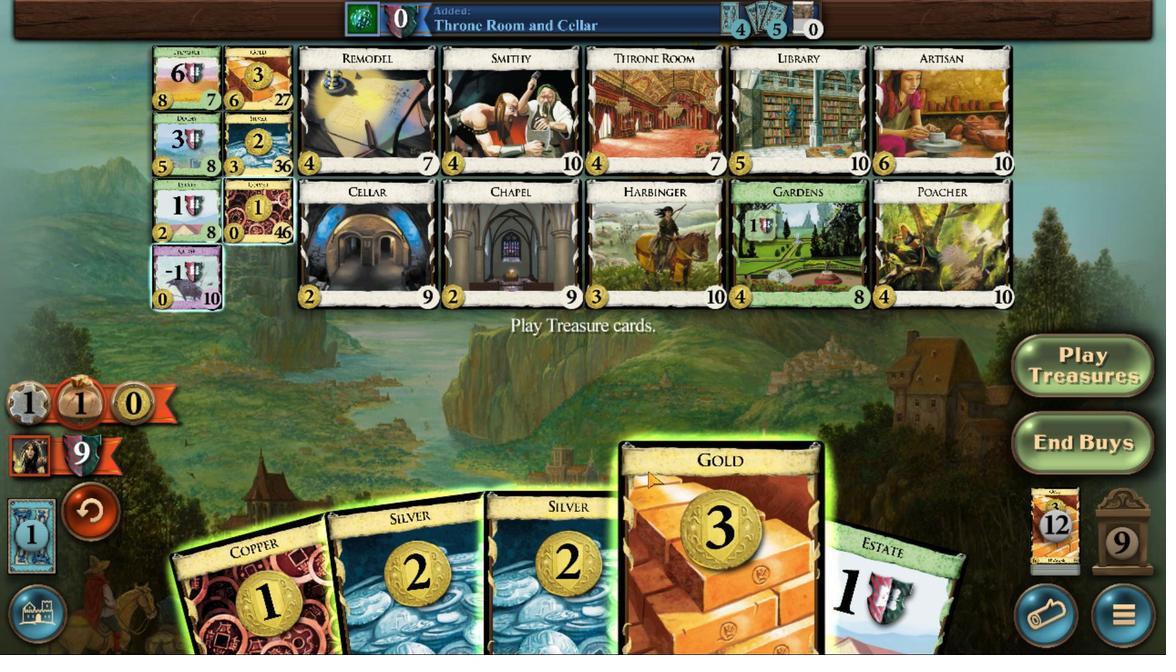 
Action: Mouse pressed left at (683, 473)
Screenshot: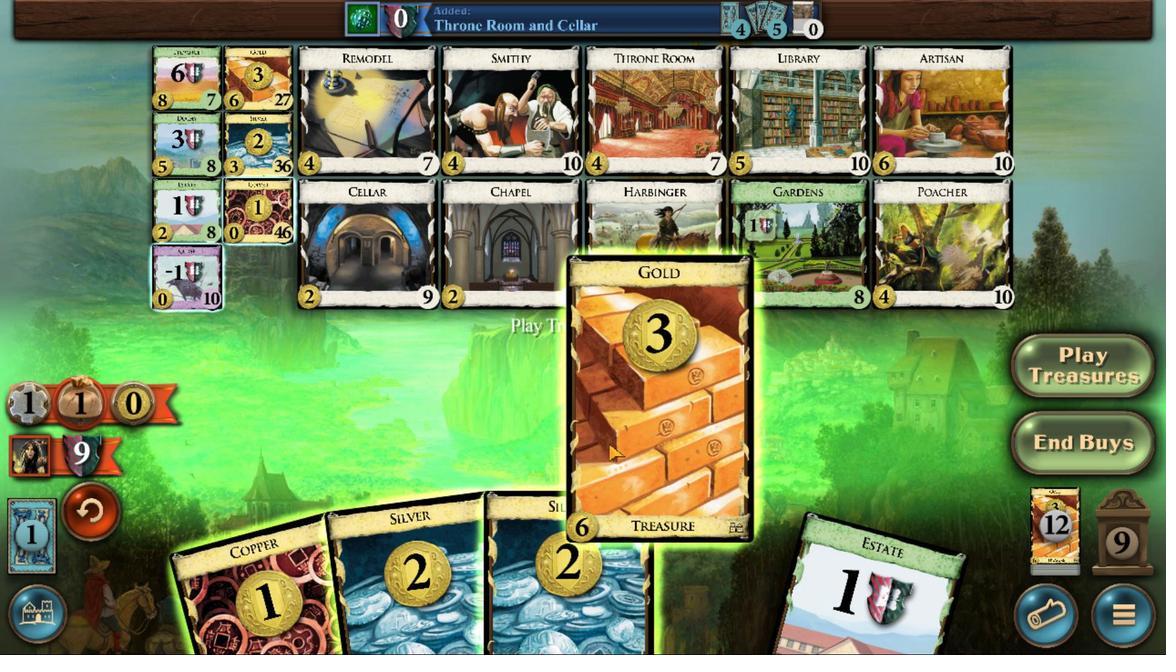 
Action: Mouse moved to (610, 476)
Screenshot: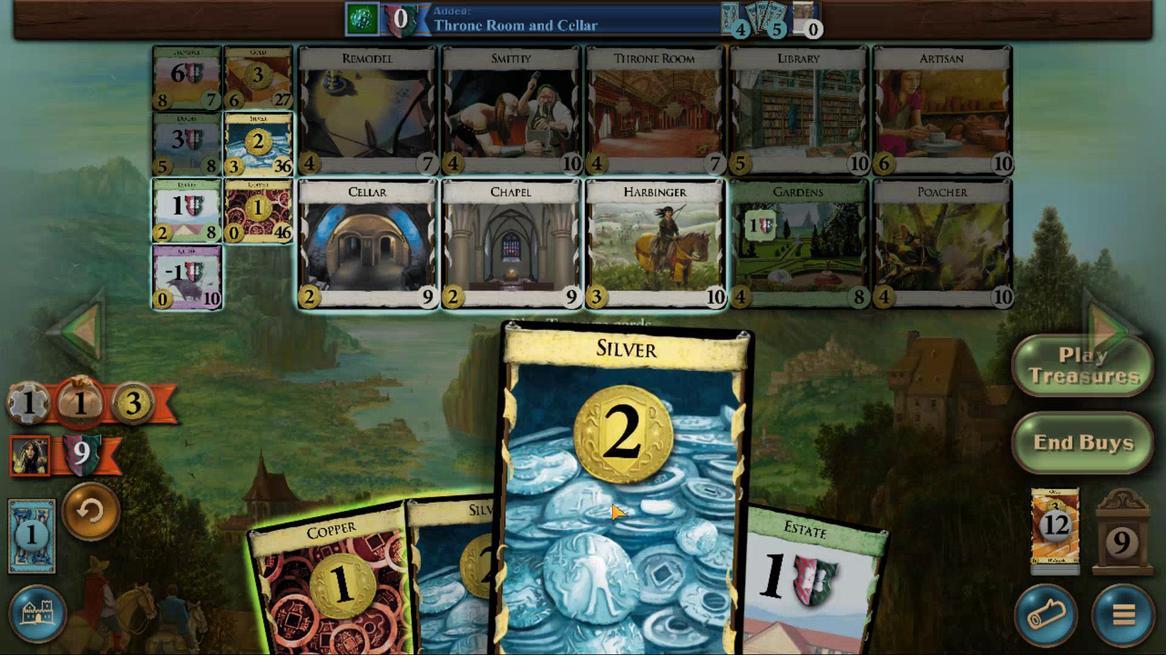 
Action: Mouse pressed left at (610, 476)
Screenshot: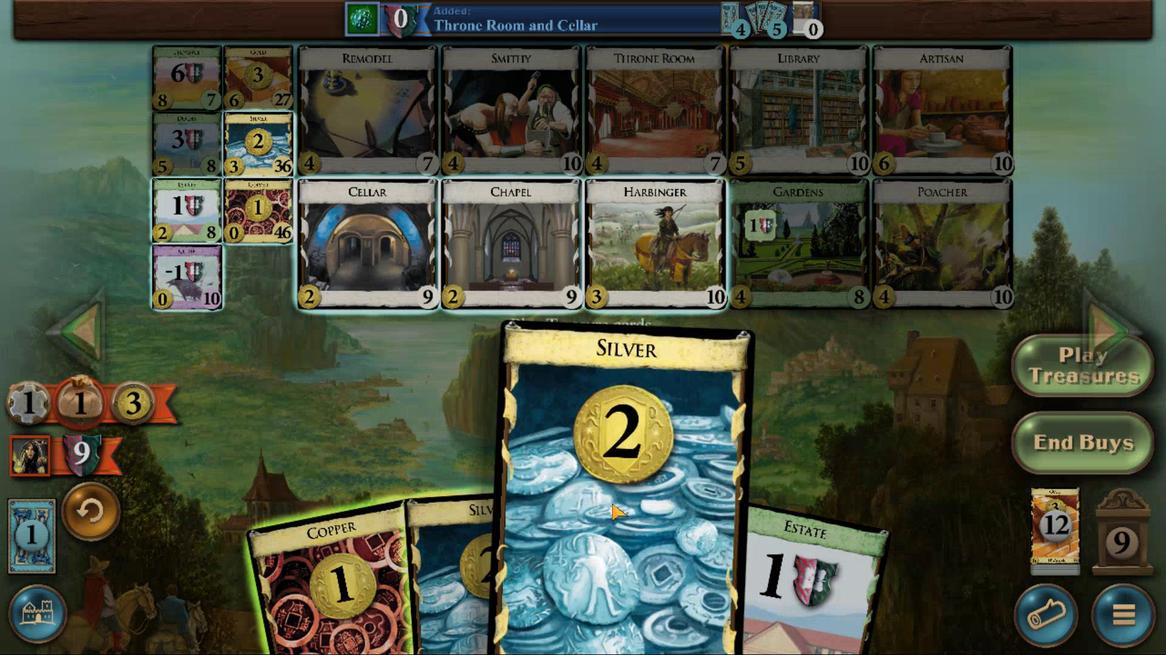 
Action: Mouse moved to (833, 492)
Screenshot: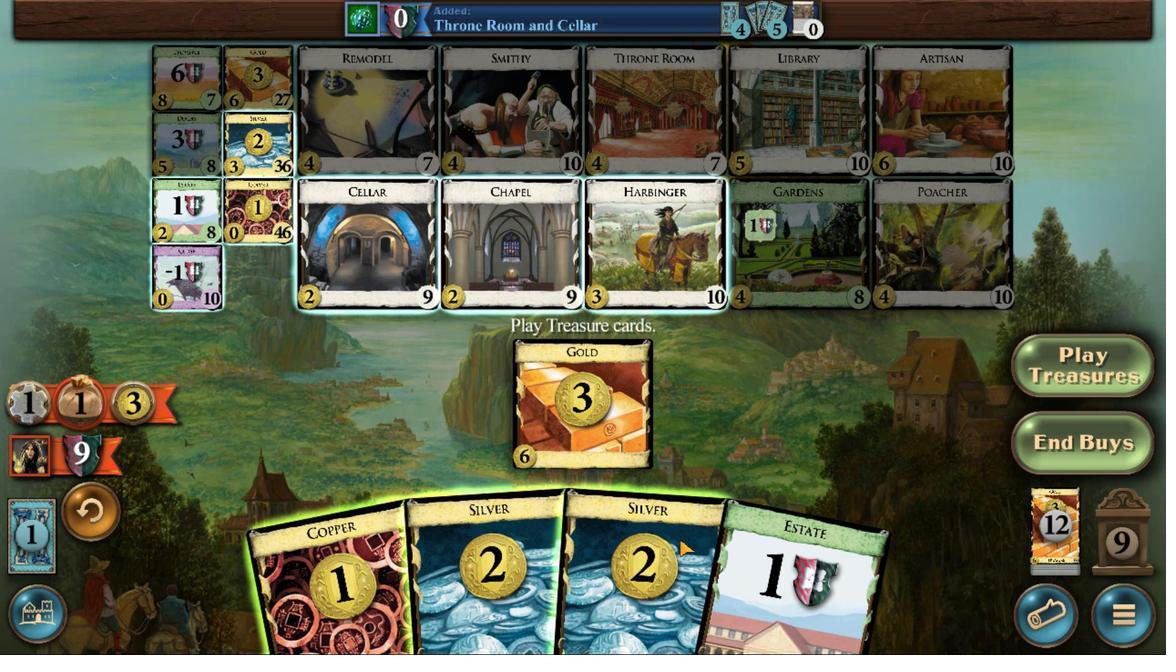 
Action: Mouse pressed left at (833, 492)
Screenshot: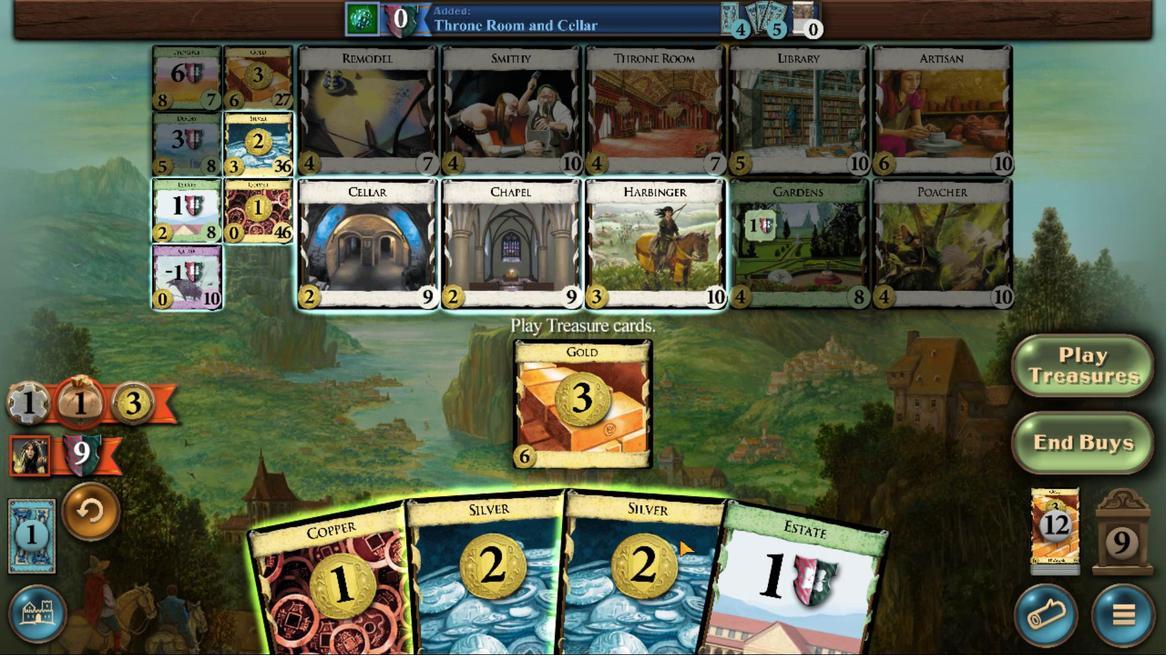 
Action: Mouse moved to (631, 479)
Screenshot: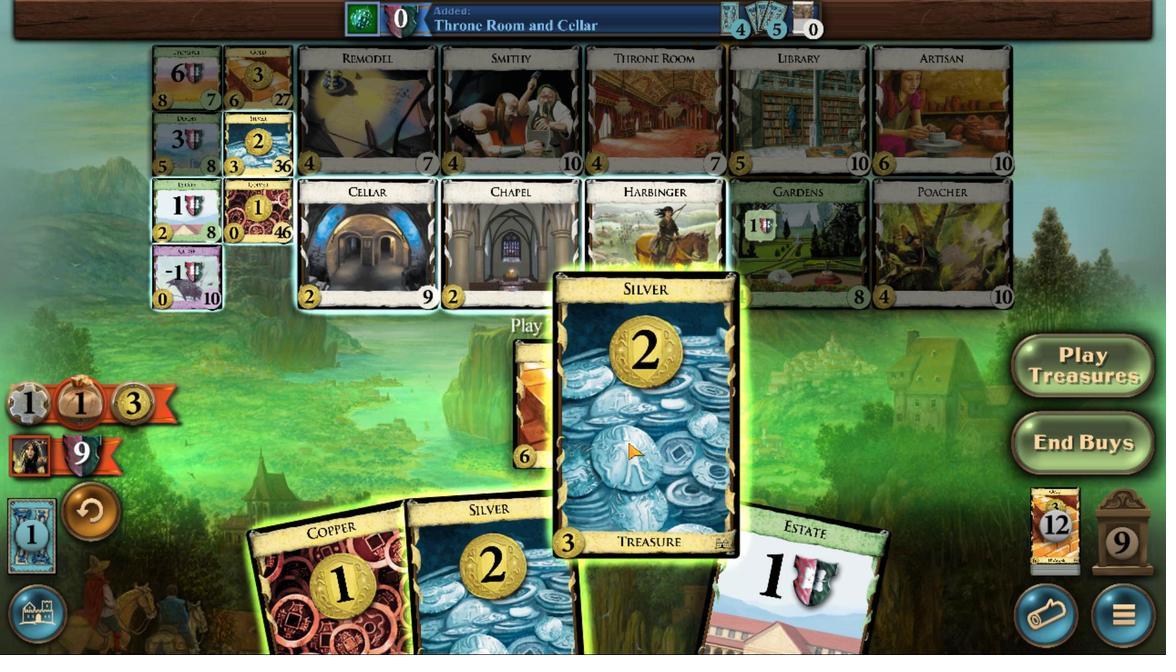 
Action: Mouse pressed left at (631, 479)
Screenshot: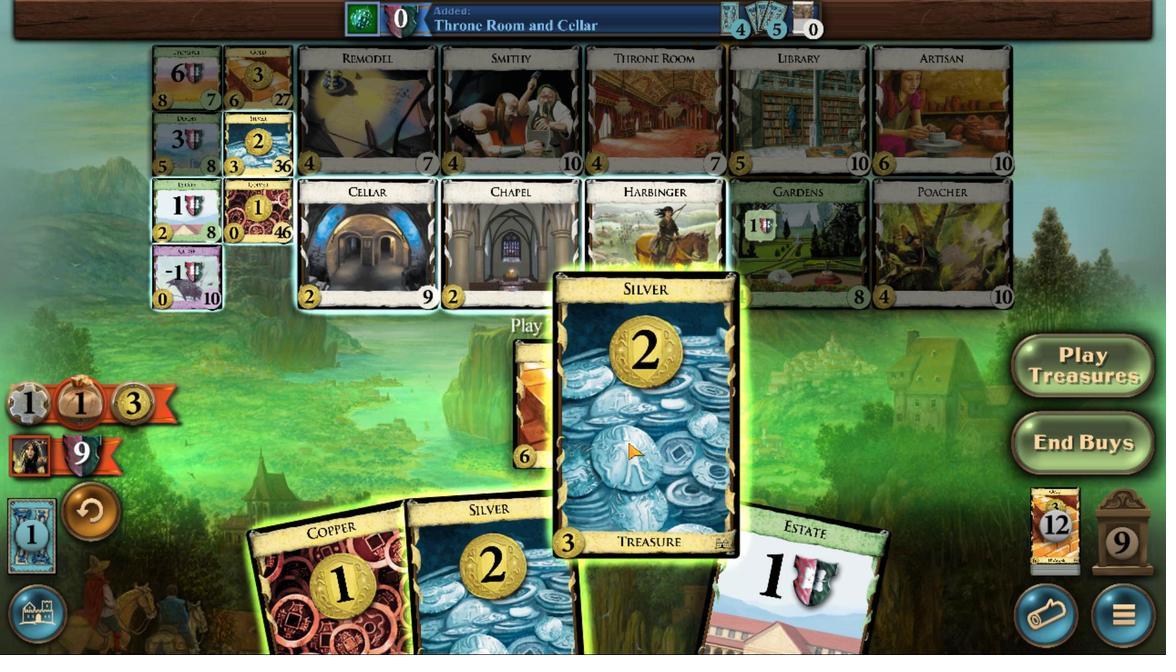 
Action: Mouse moved to (611, 474)
Screenshot: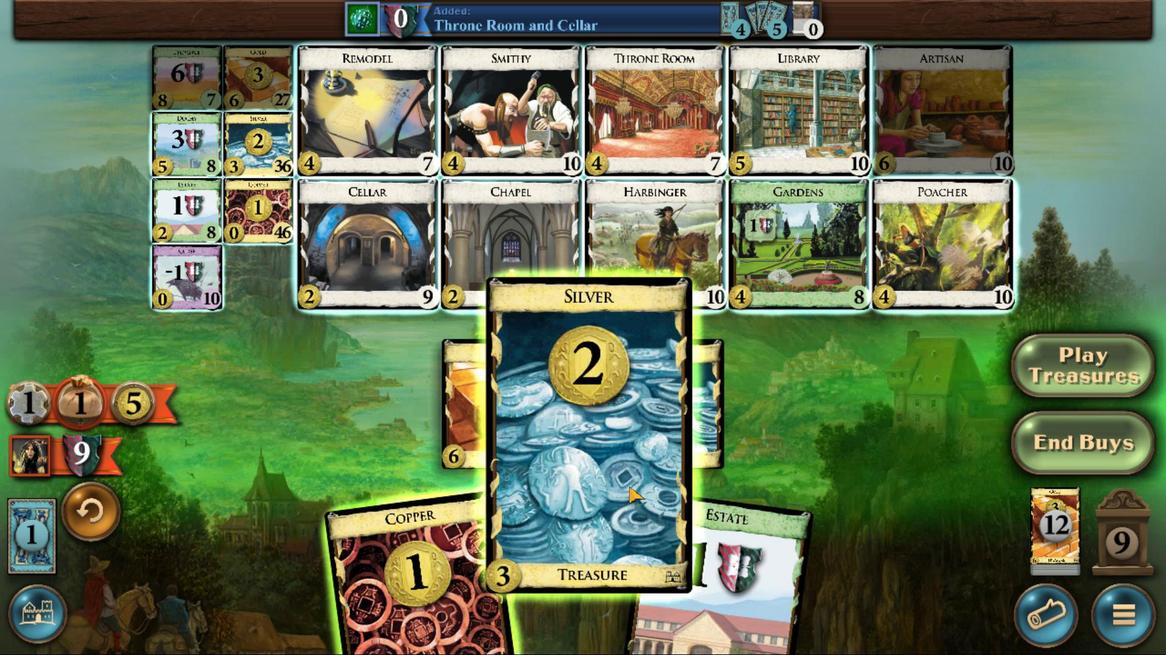 
Action: Mouse pressed left at (611, 474)
Screenshot: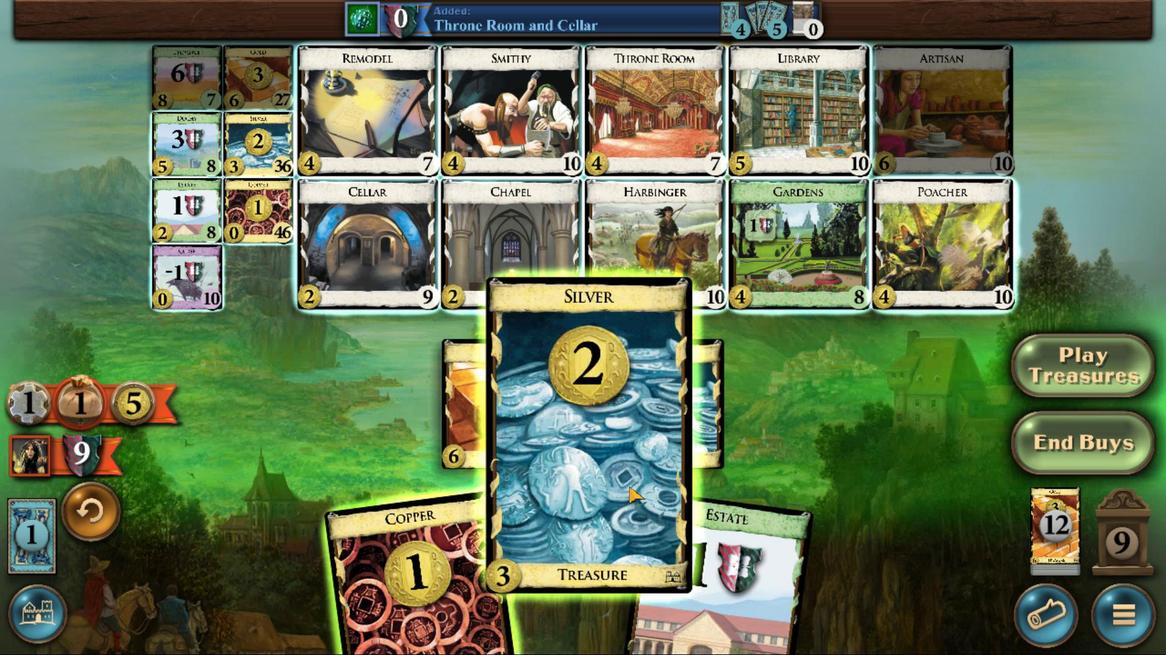 
Action: Mouse moved to (542, 477)
Screenshot: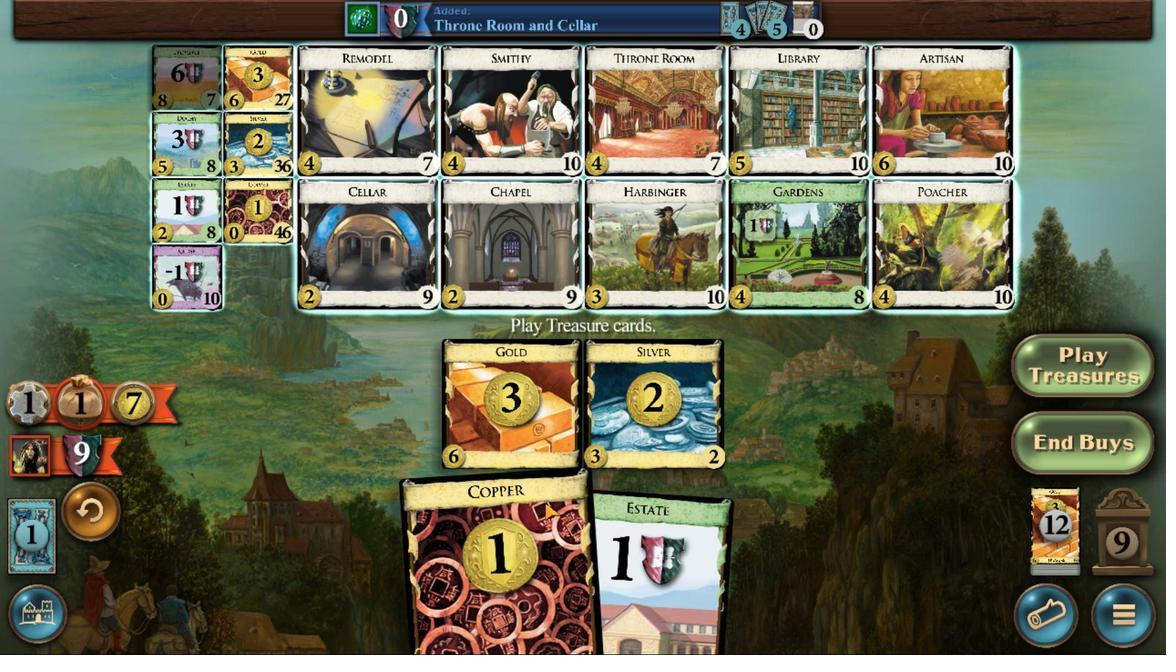 
Action: Mouse pressed left at (542, 477)
Screenshot: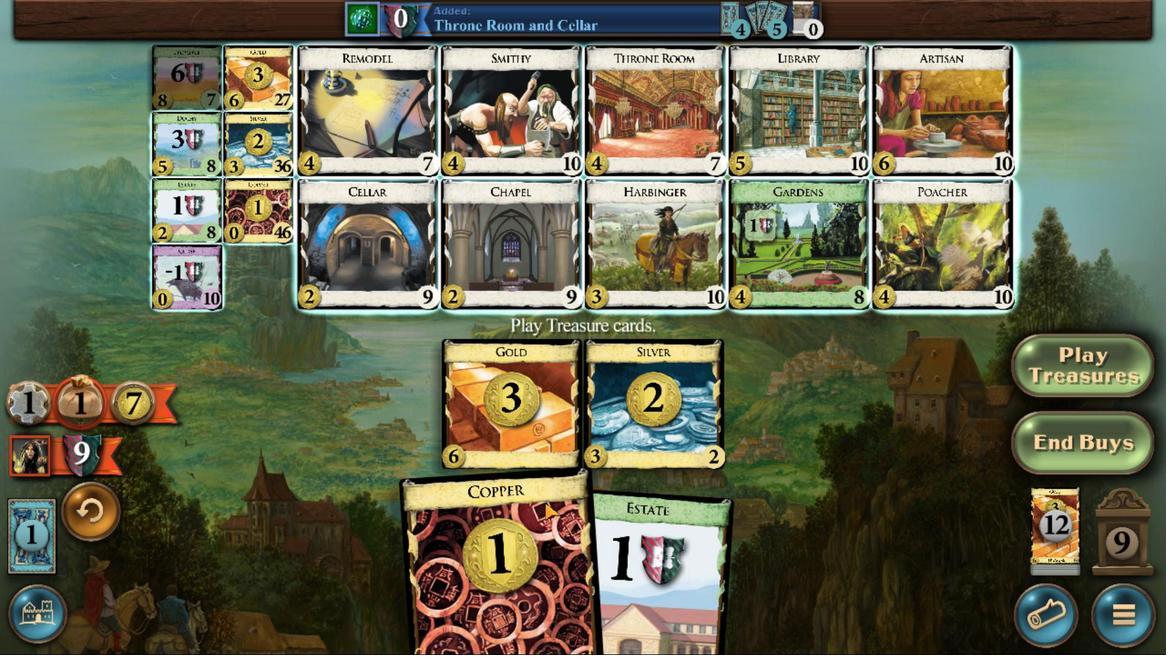 
Action: Mouse moved to (788, 502)
Screenshot: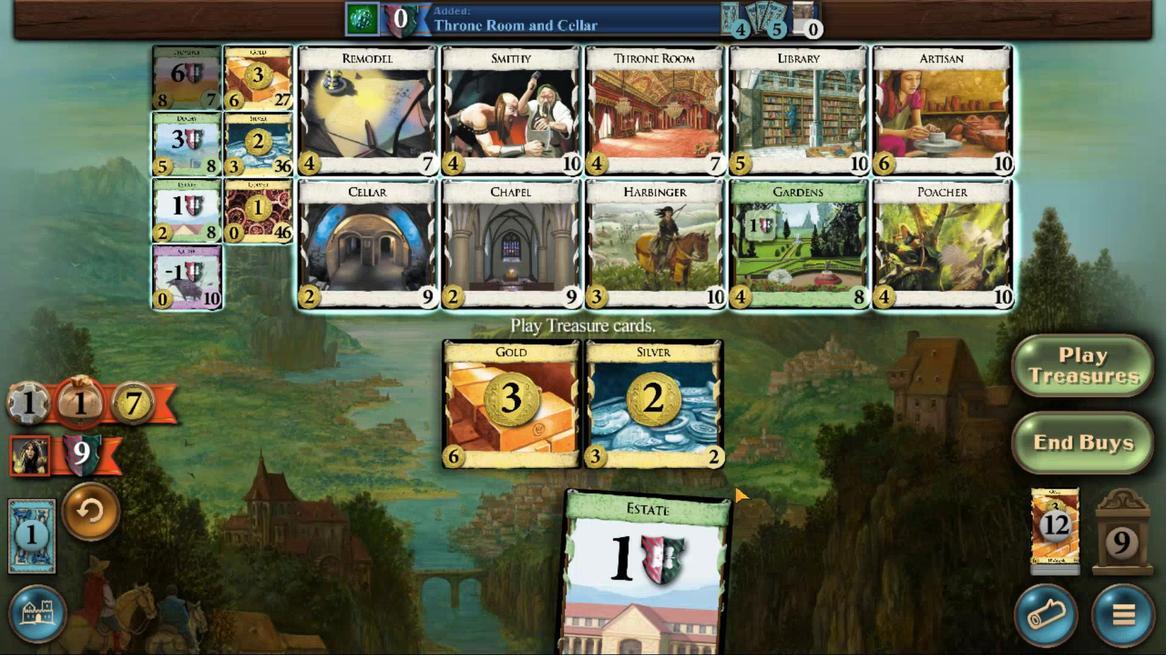 
Action: Mouse pressed left at (788, 502)
Screenshot: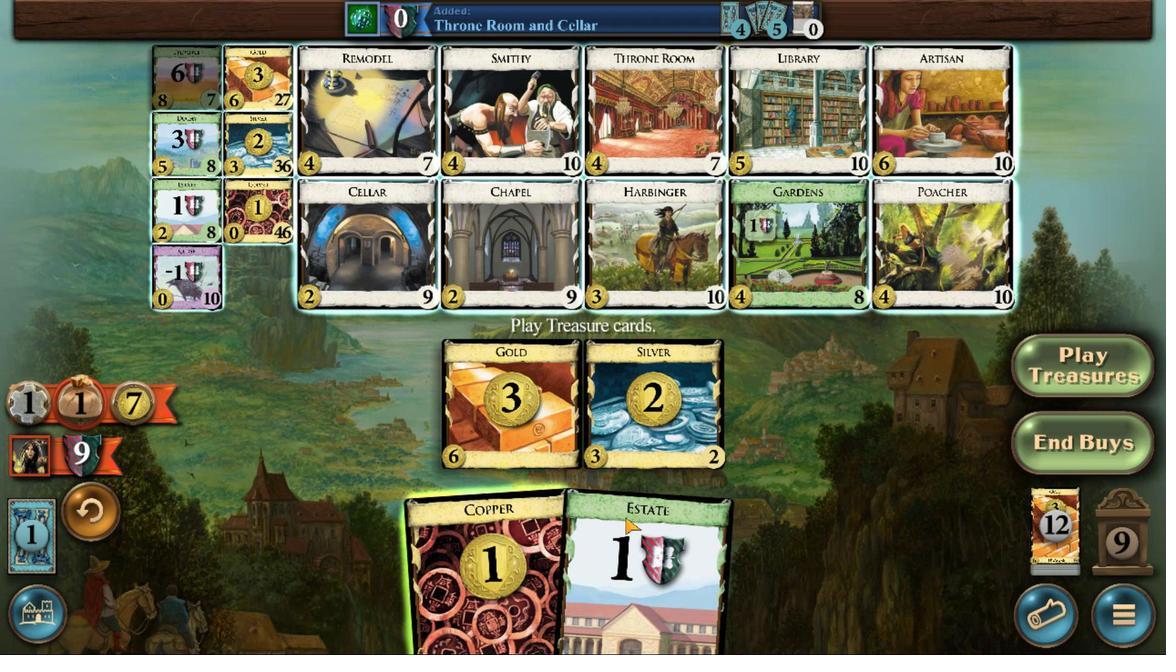 
Action: Mouse moved to (542, 474)
Screenshot: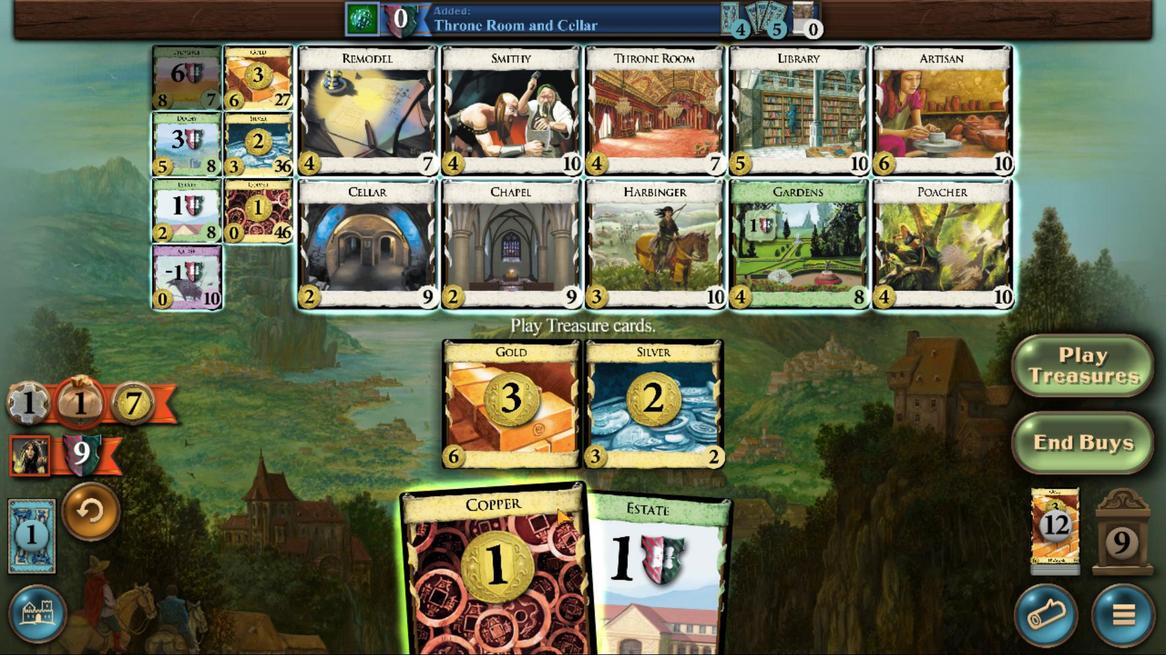 
Action: Mouse pressed left at (542, 474)
Screenshot: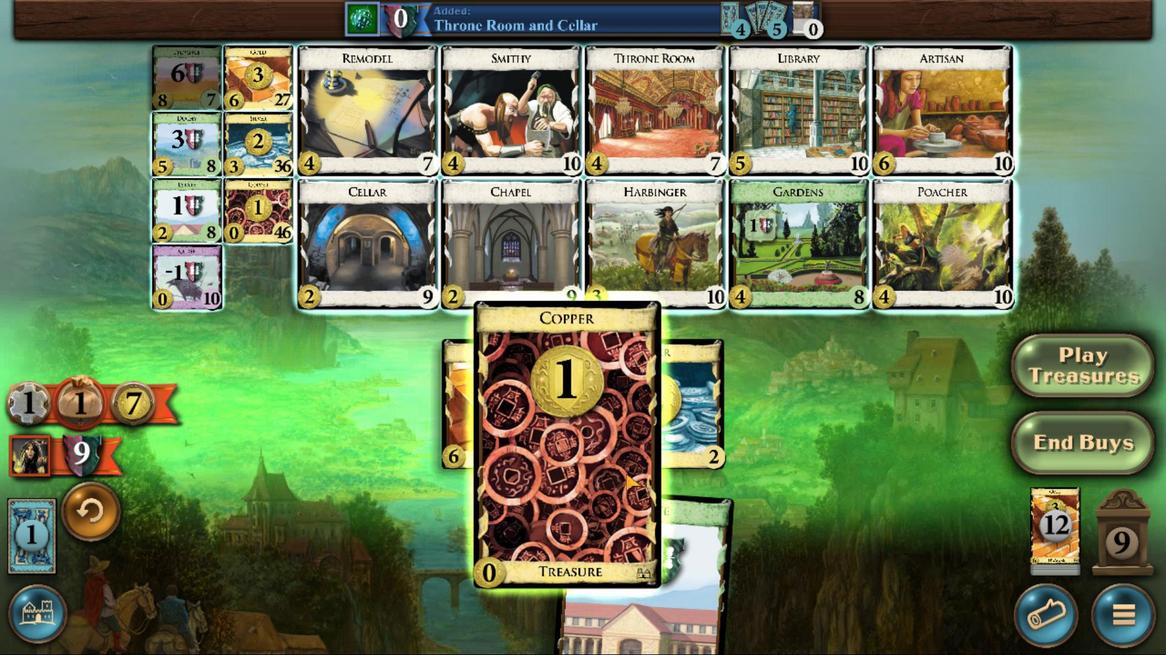 
Action: Mouse moved to (240, 604)
Screenshot: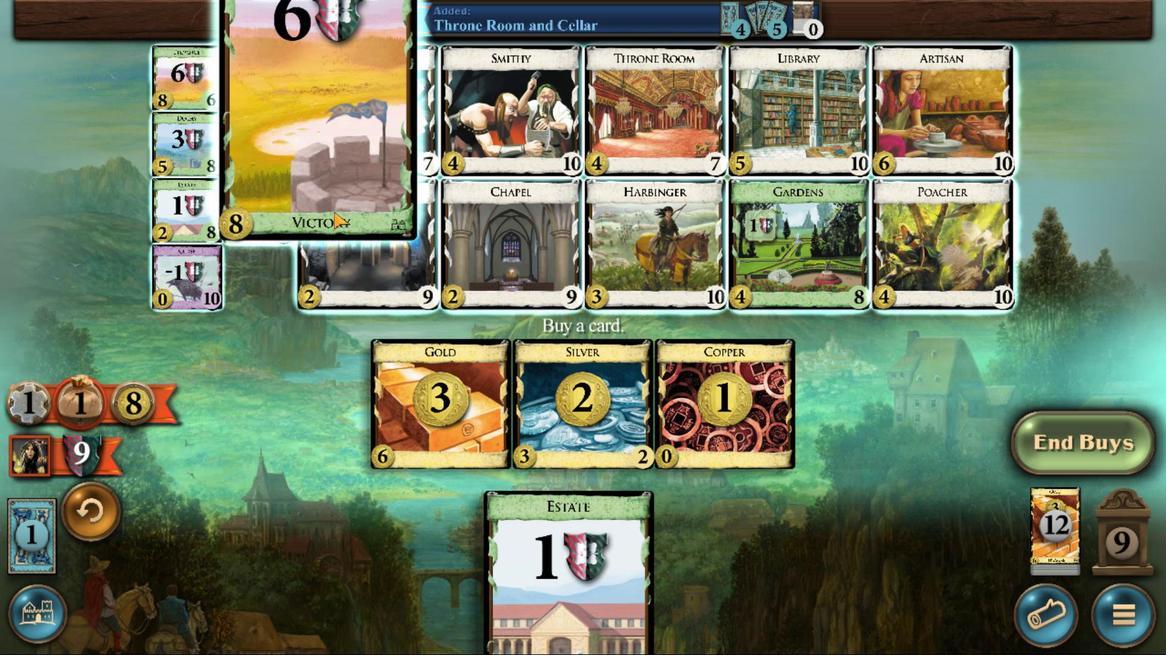 
Action: Mouse pressed left at (240, 604)
Screenshot: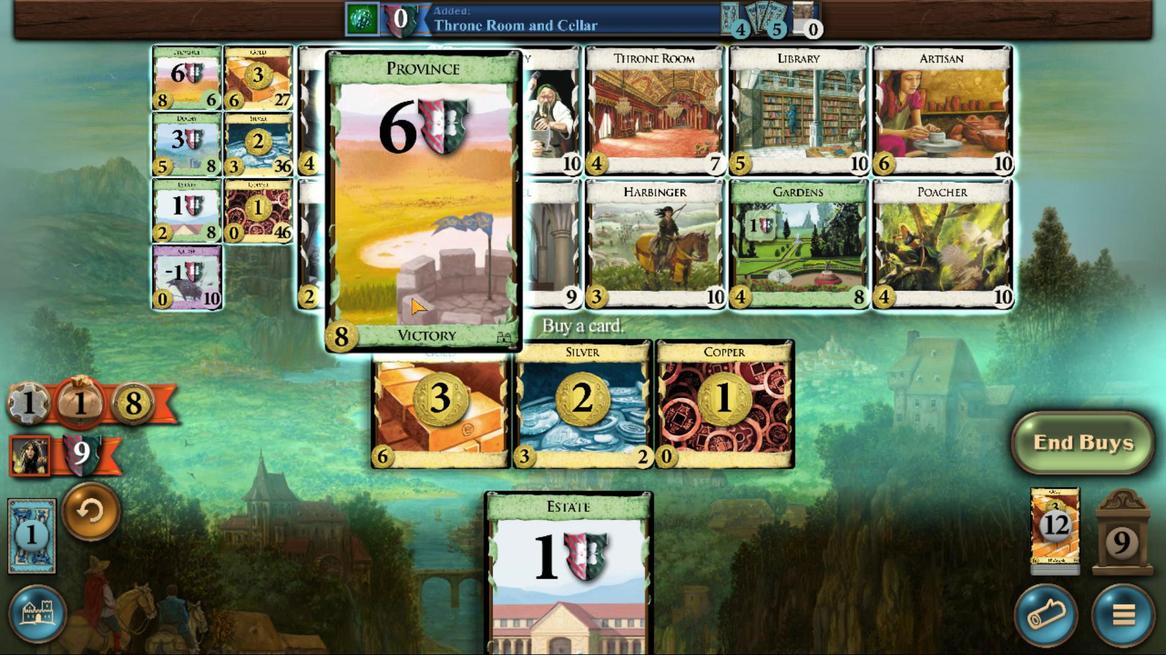
Action: Mouse moved to (471, 464)
Screenshot: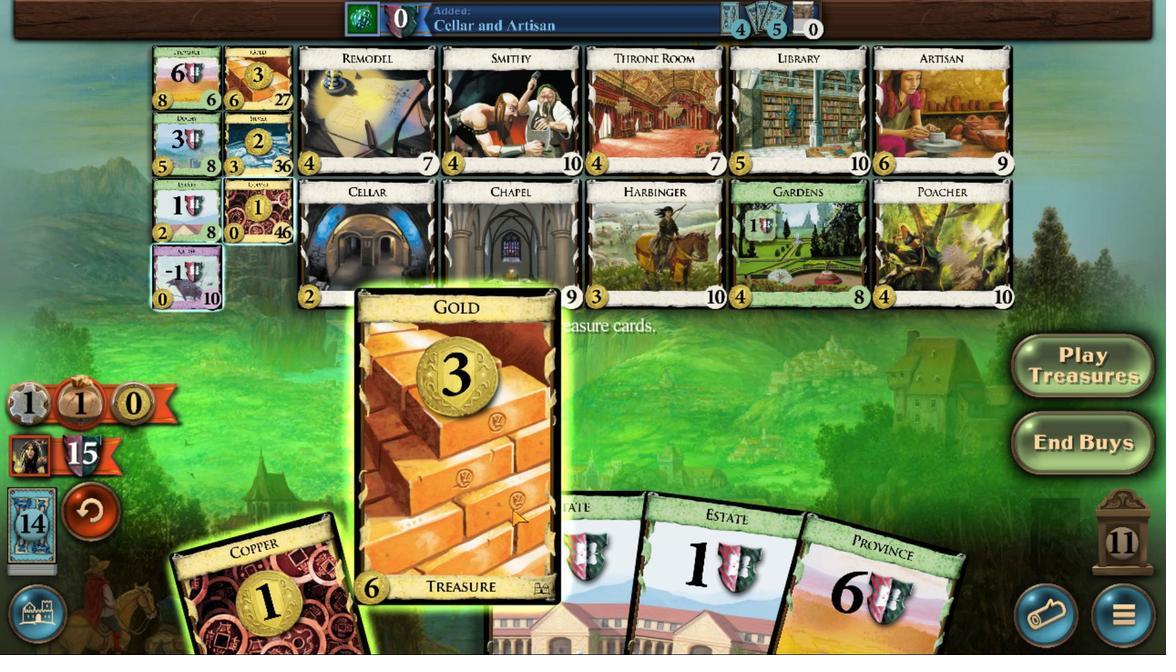 
Action: Mouse pressed left at (471, 464)
Screenshot: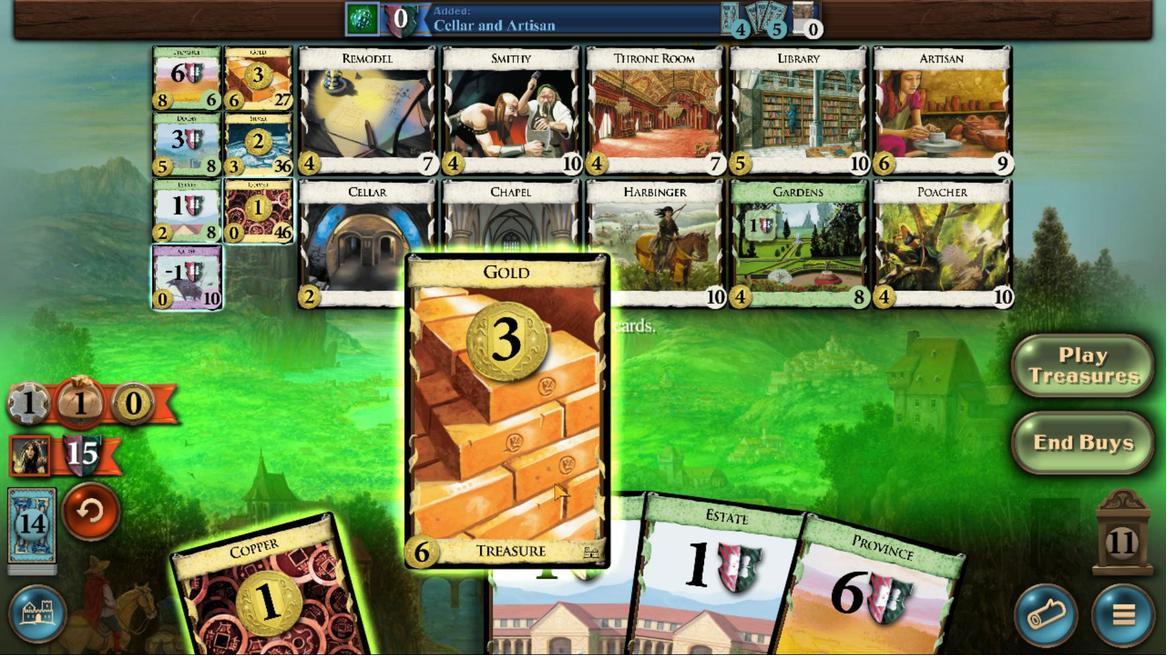 
Action: Mouse moved to (290, 583)
Screenshot: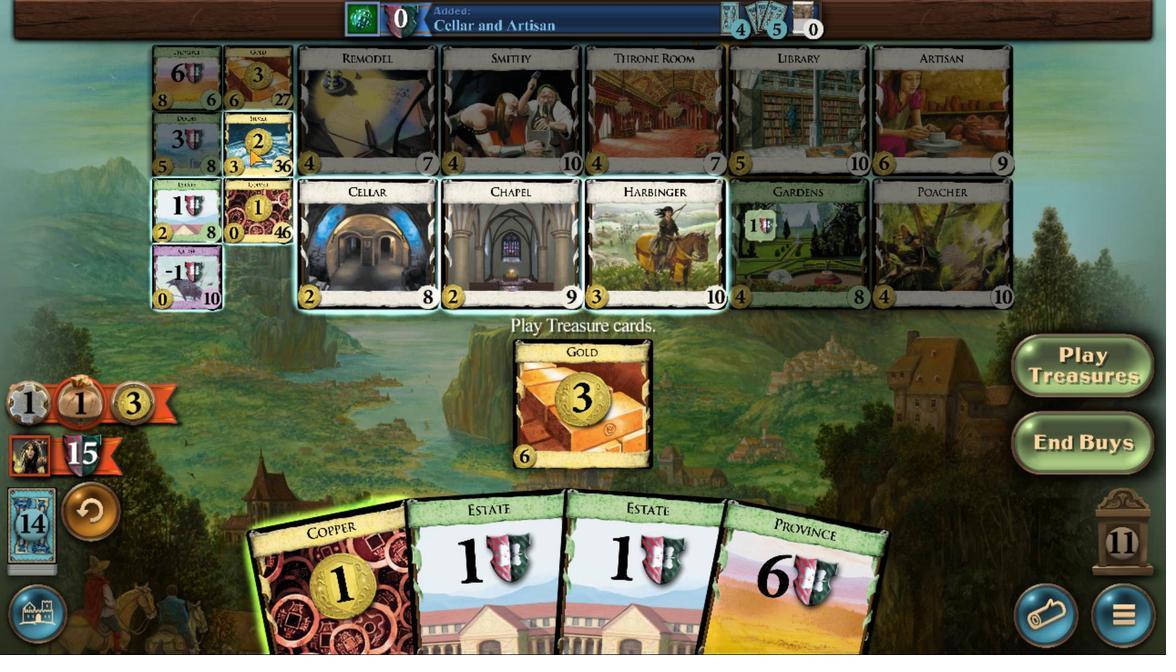 
Action: Mouse pressed left at (290, 583)
Screenshot: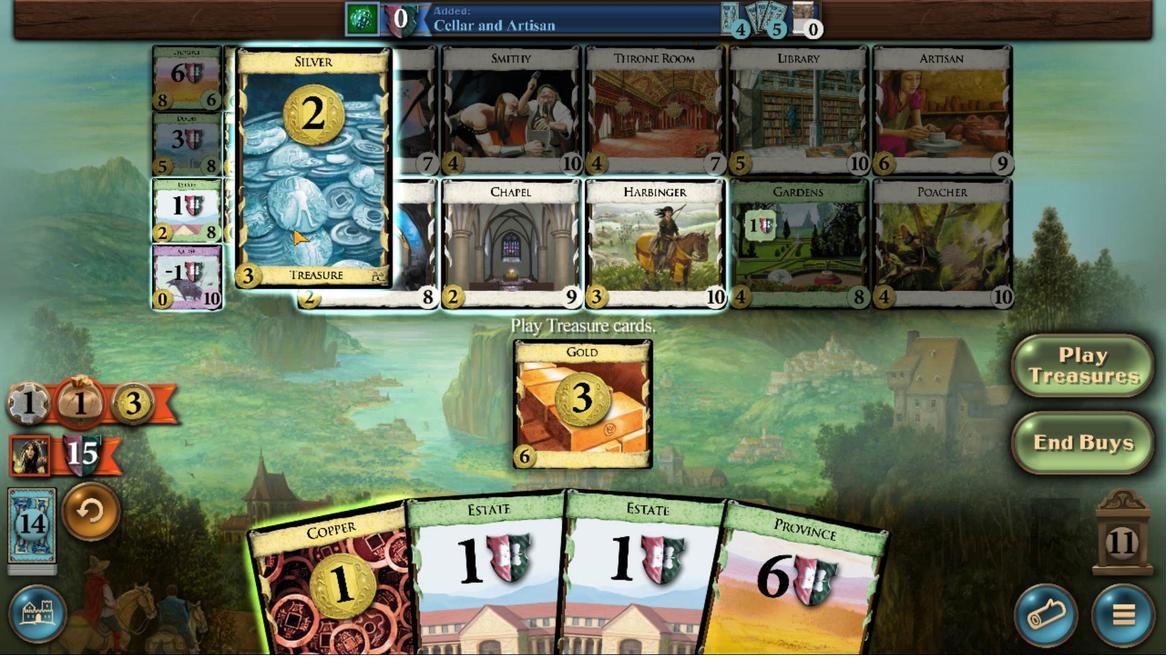 
Action: Mouse moved to (825, 462)
Screenshot: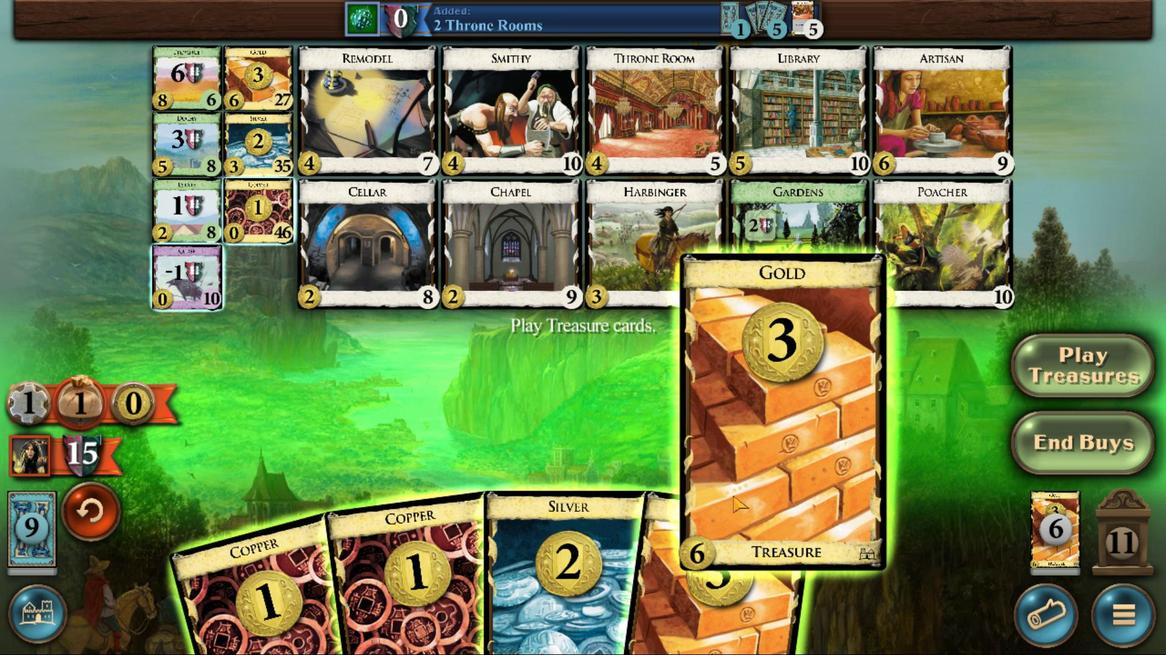 
Action: Mouse pressed left at (825, 462)
Screenshot: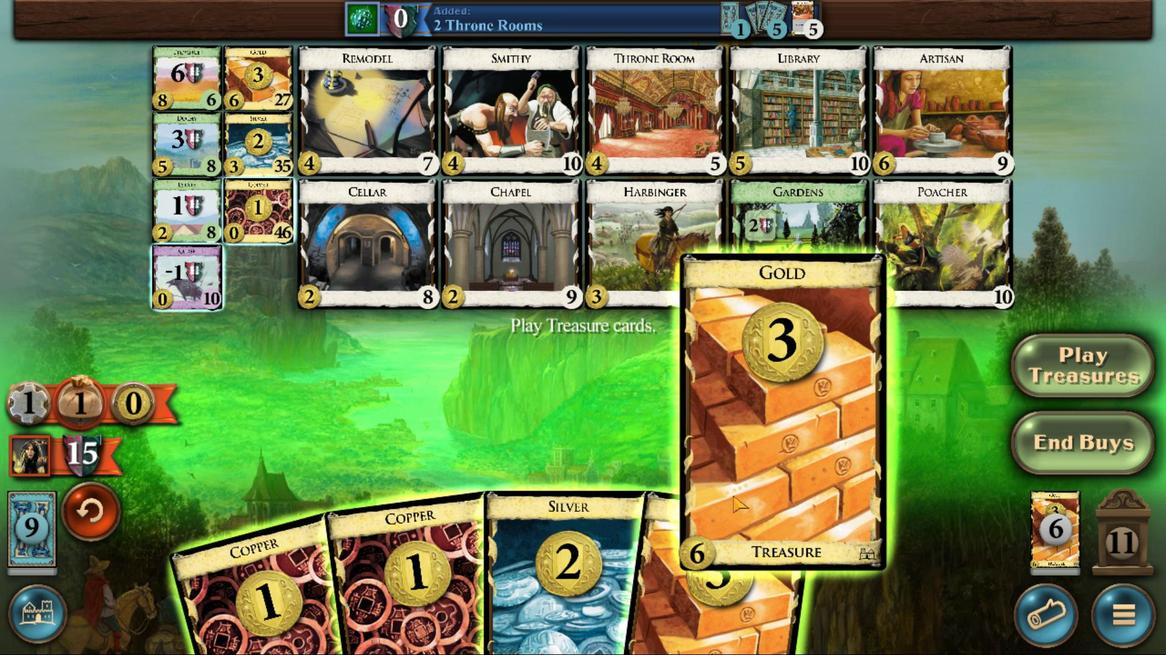 
Action: Mouse moved to (784, 466)
Screenshot: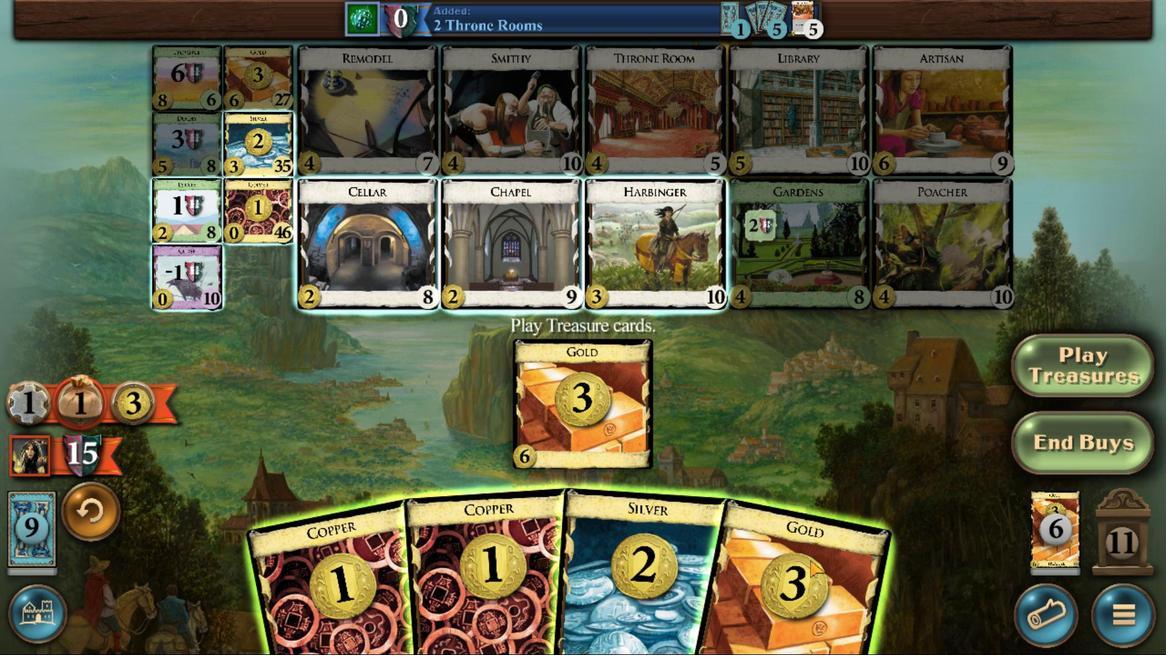 
Action: Mouse pressed left at (784, 466)
Screenshot: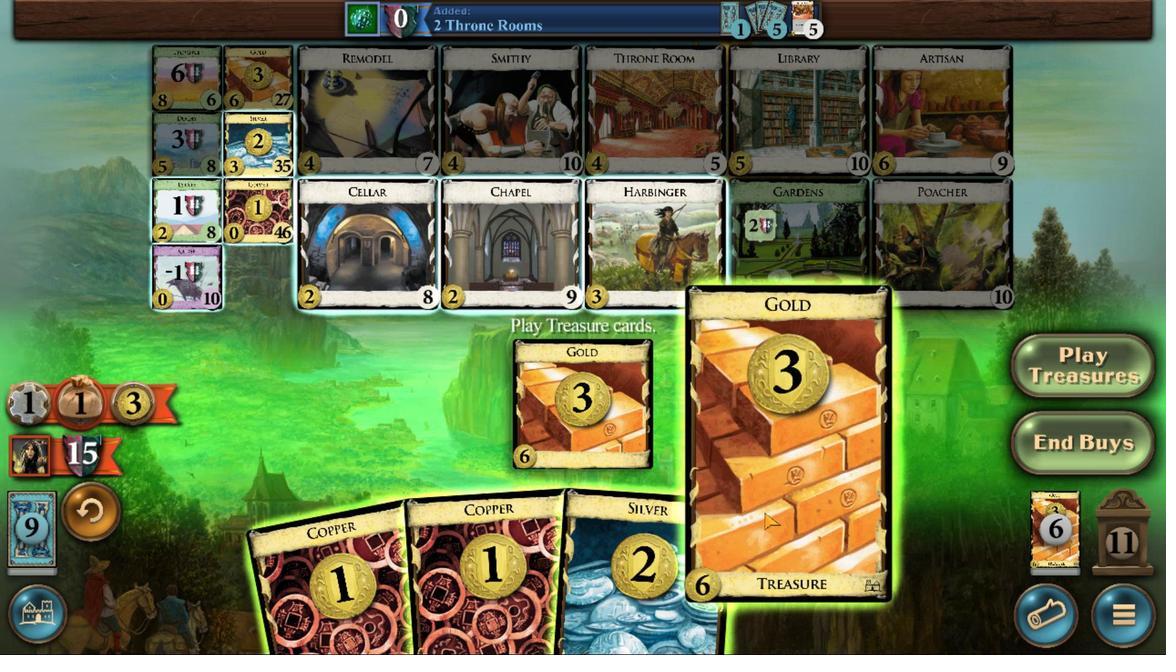 
Action: Mouse moved to (572, 464)
Screenshot: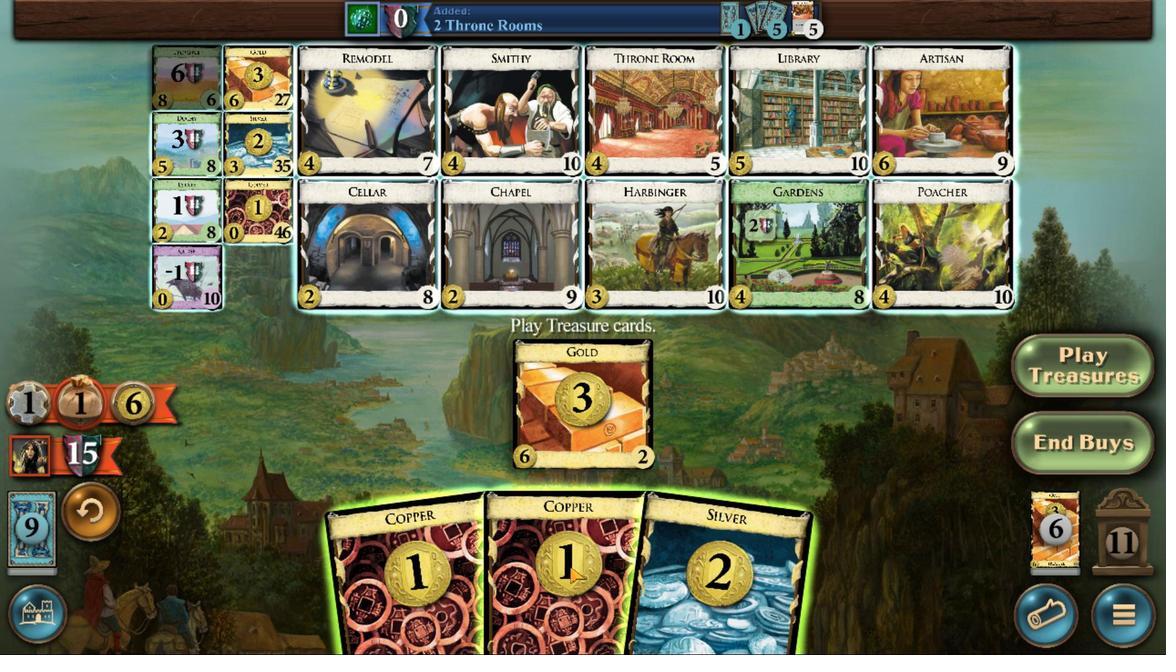 
Action: Mouse pressed left at (572, 464)
Screenshot: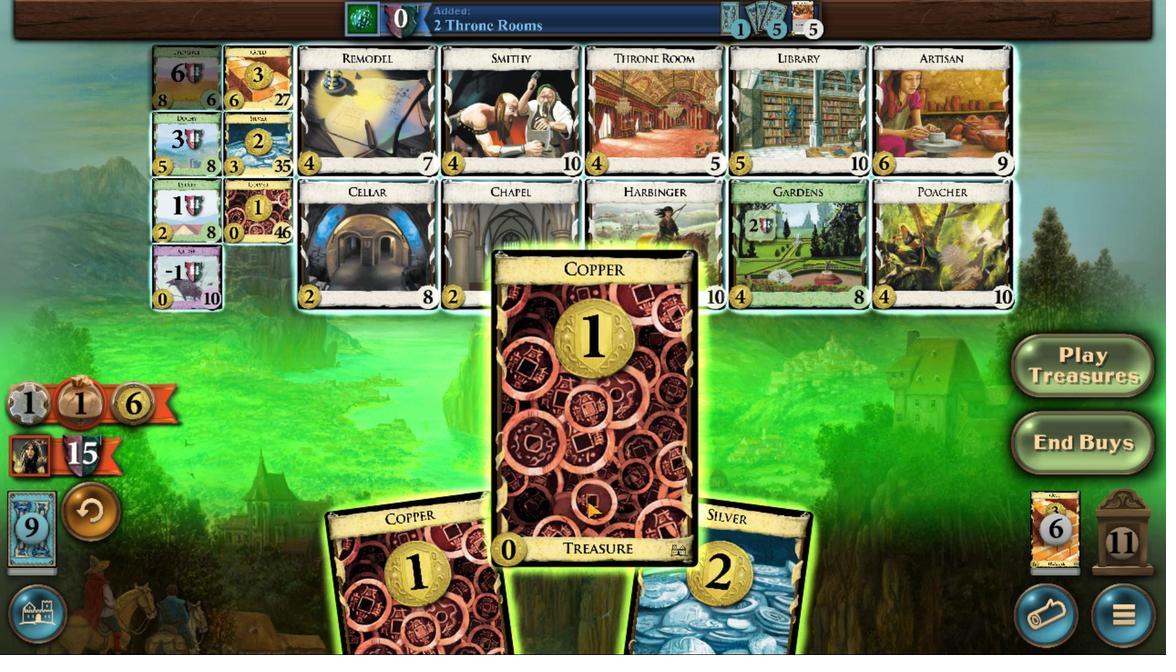 
Action: Mouse moved to (510, 462)
Screenshot: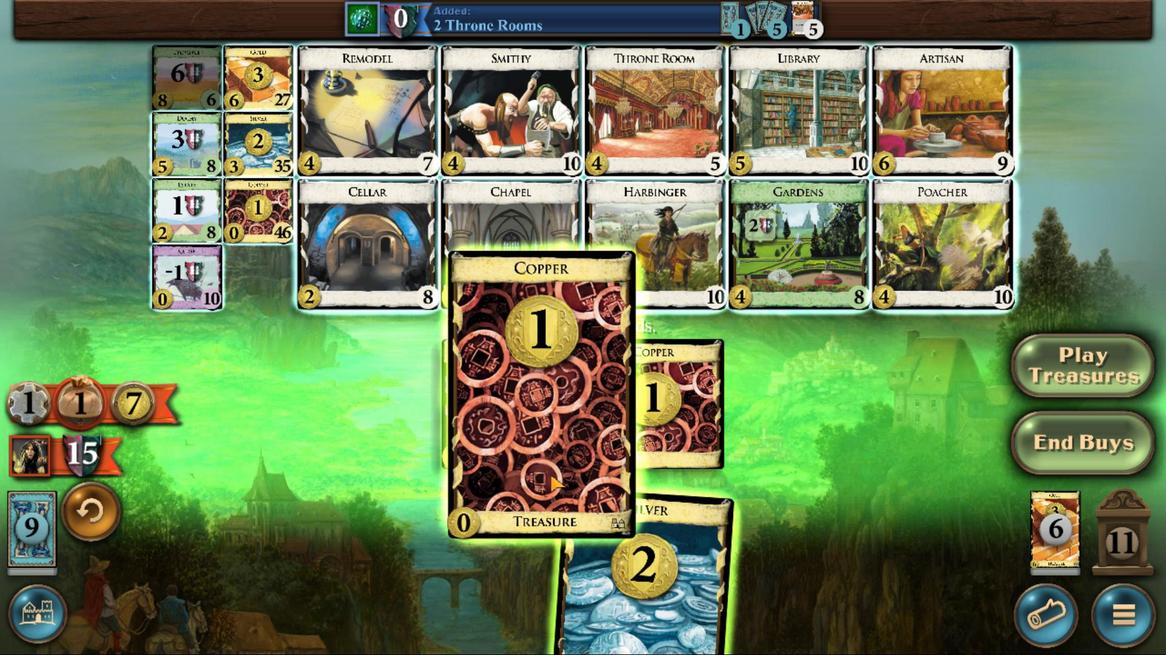 
Action: Mouse pressed left at (510, 462)
Screenshot: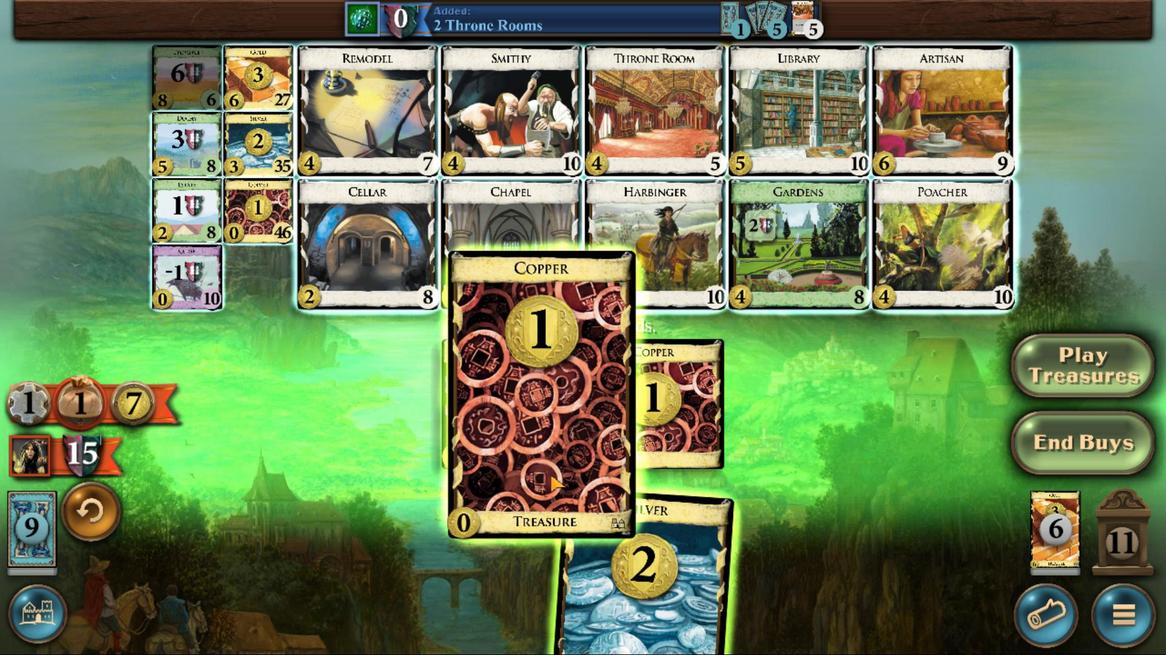 
Action: Mouse moved to (218, 608)
Screenshot: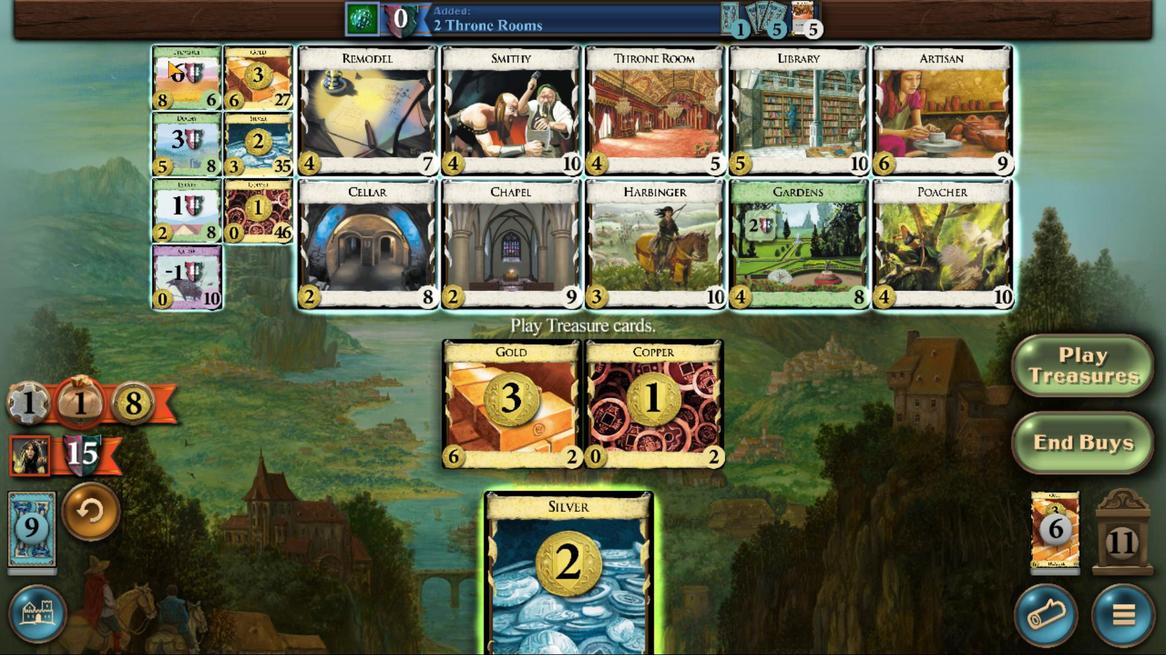
Action: Mouse pressed left at (218, 608)
Screenshot: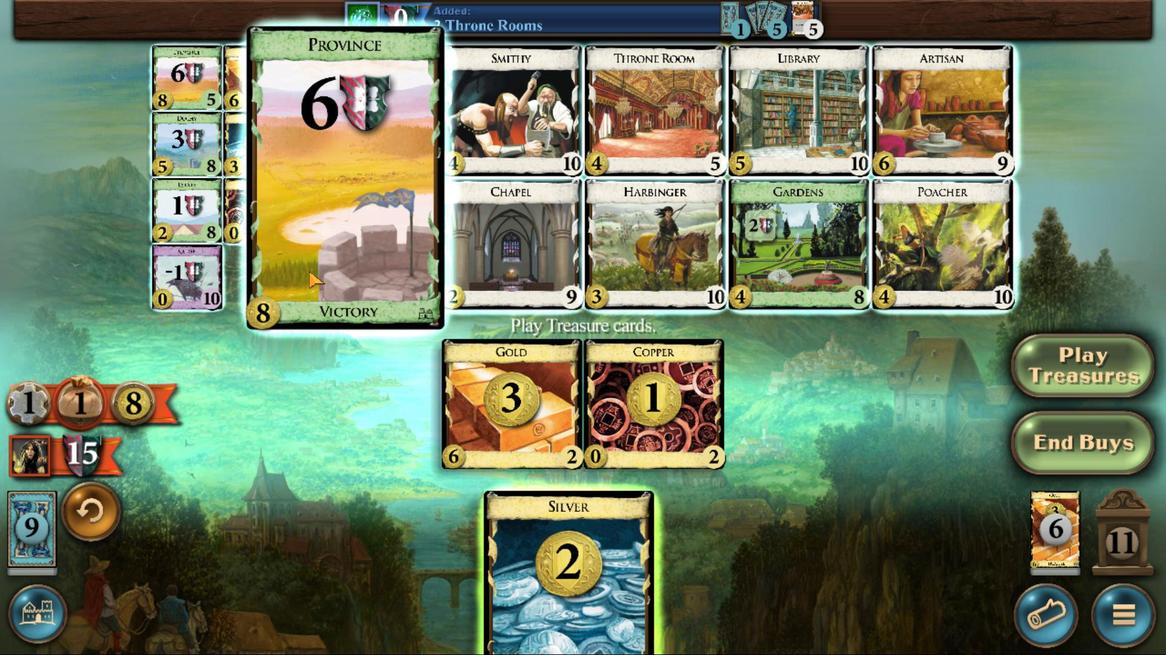 
Action: Mouse moved to (394, 514)
Screenshot: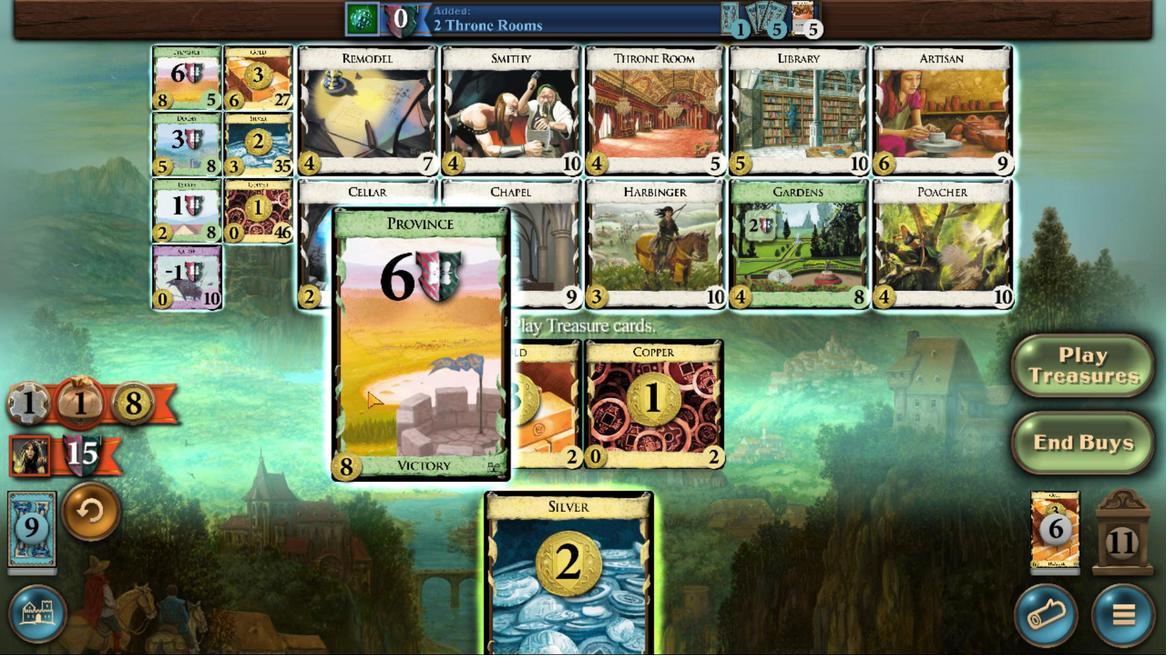 
Action: Mouse scrolled (394, 514) with delta (0, 0)
Screenshot: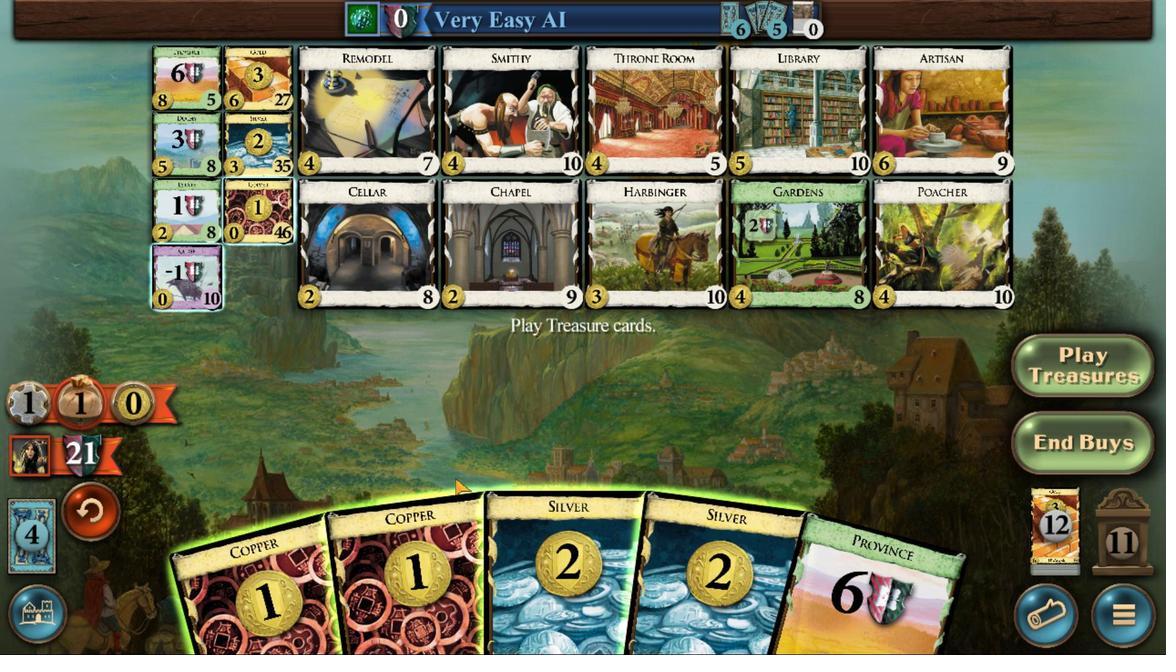 
Action: Mouse moved to (714, 460)
Screenshot: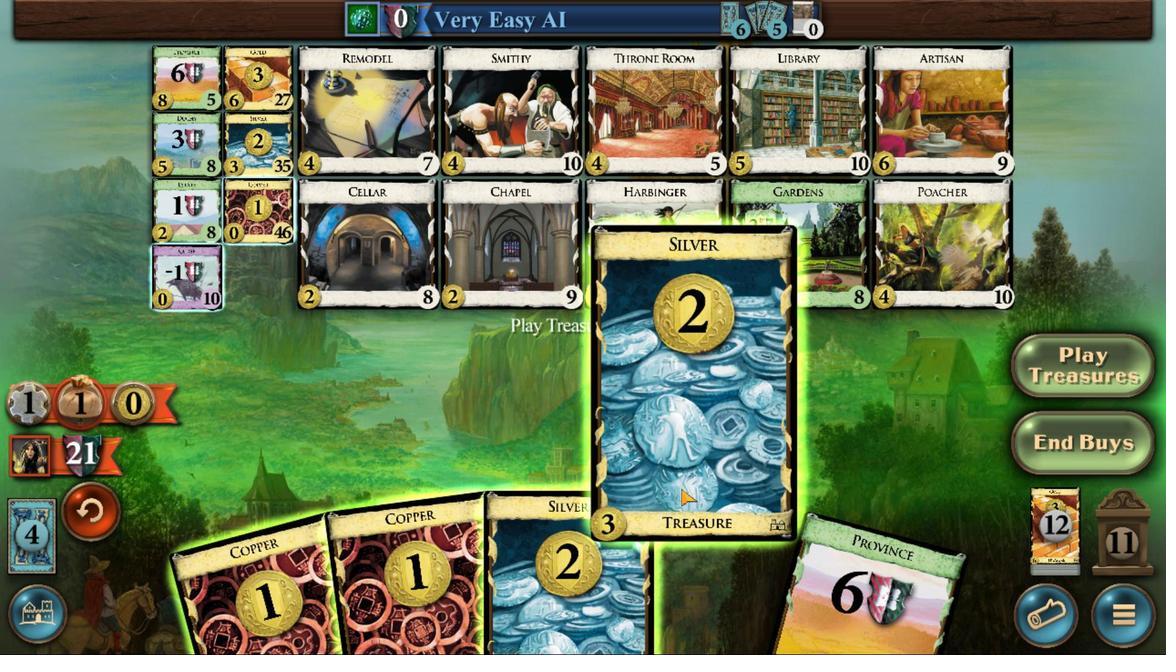 
Action: Mouse pressed left at (714, 460)
Screenshot: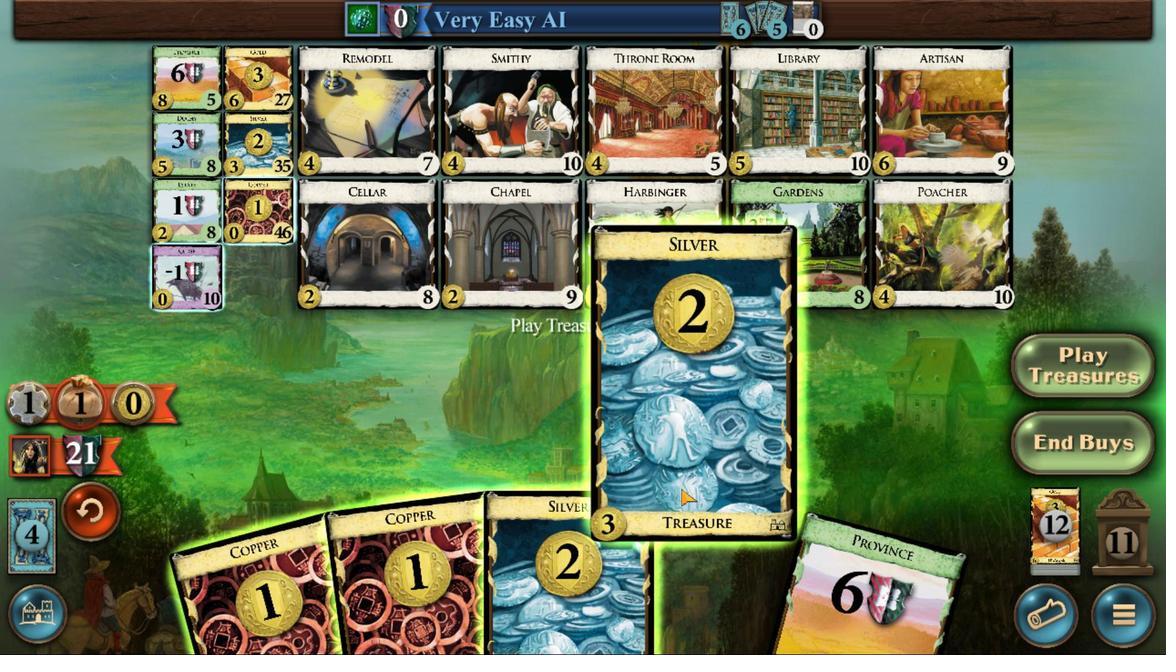 
Action: Mouse moved to (667, 467)
Screenshot: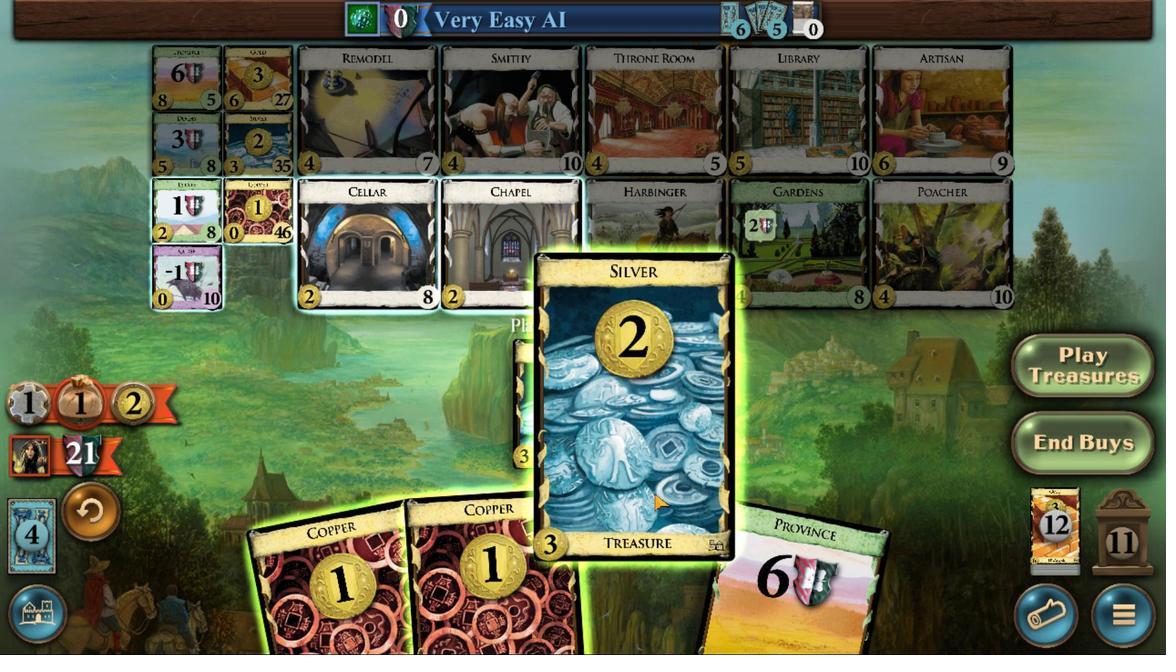 
Action: Mouse pressed left at (667, 467)
Screenshot: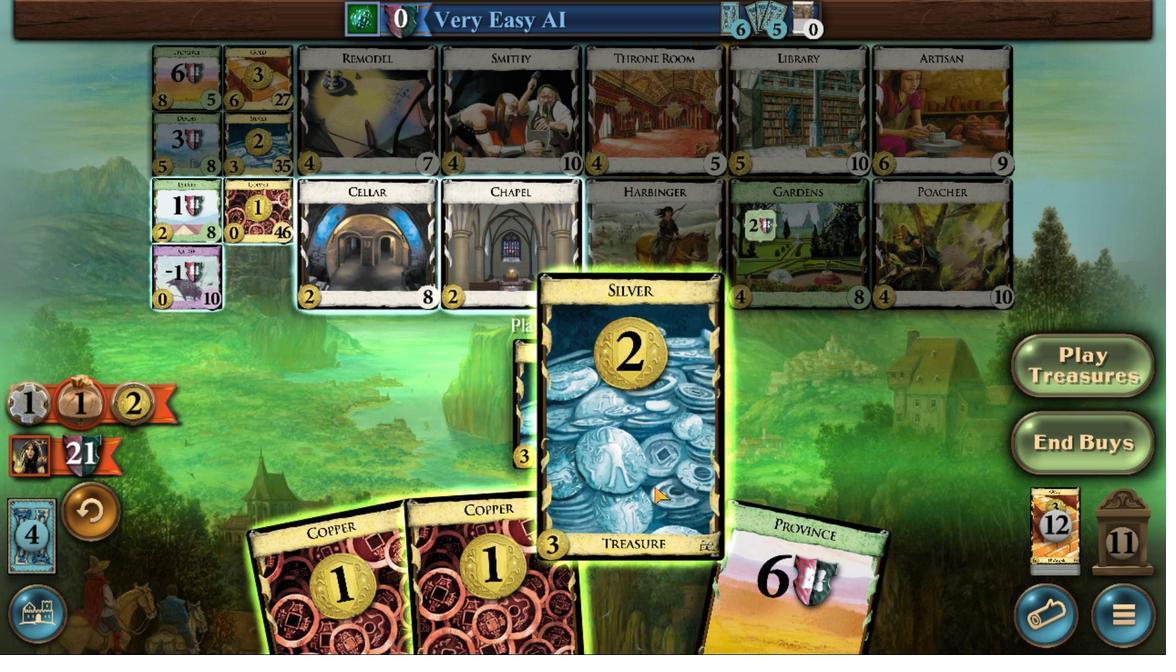 
Action: Mouse moved to (454, 462)
Screenshot: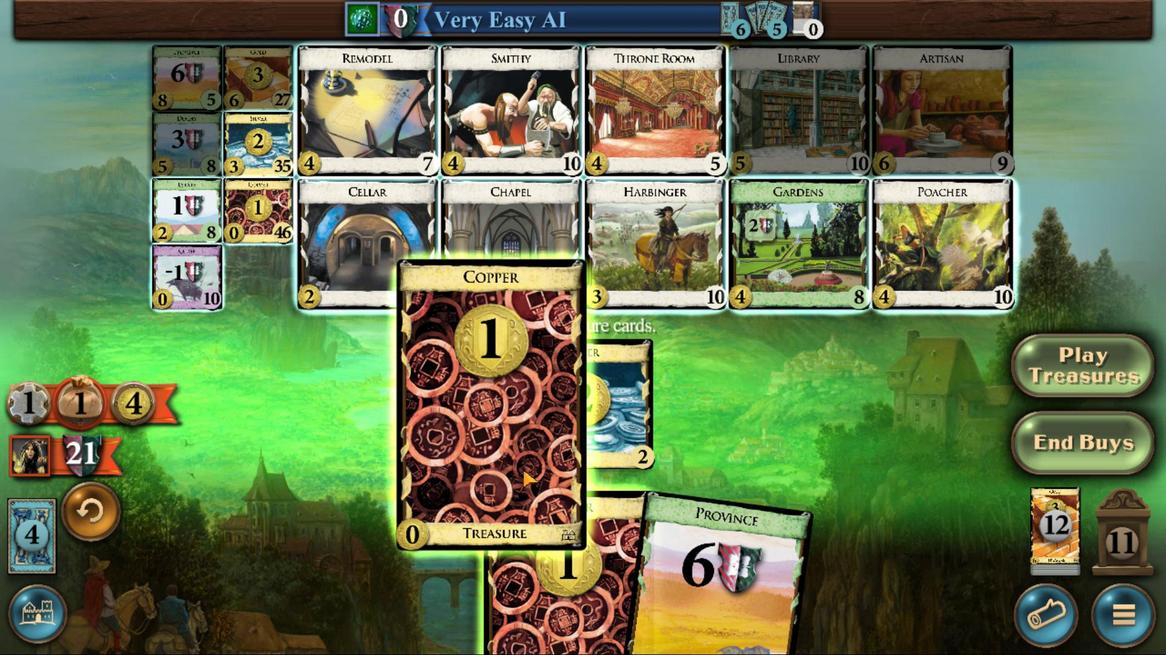 
Action: Mouse pressed left at (454, 462)
Screenshot: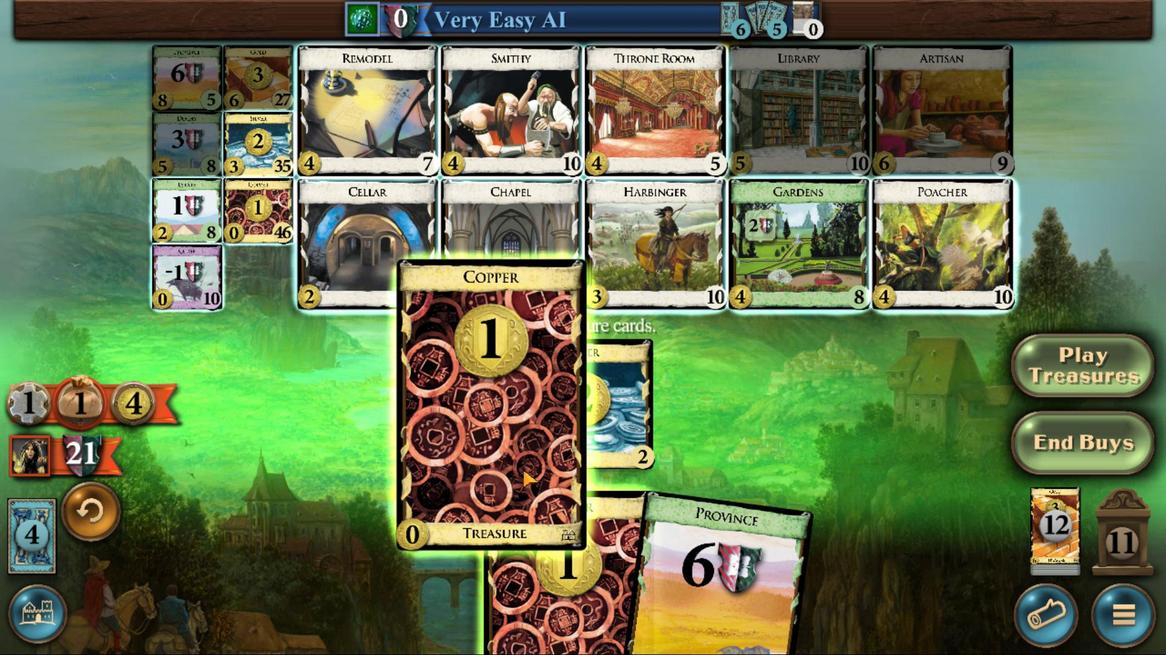 
Action: Mouse moved to (529, 456)
Screenshot: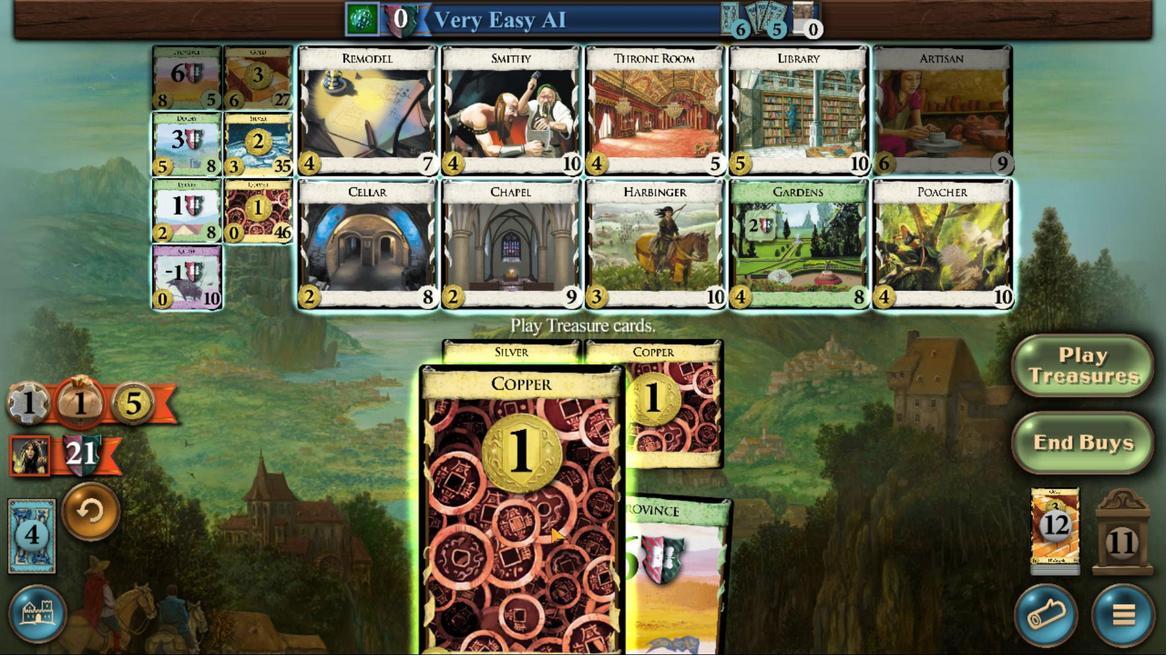 
Action: Mouse pressed left at (529, 456)
Screenshot: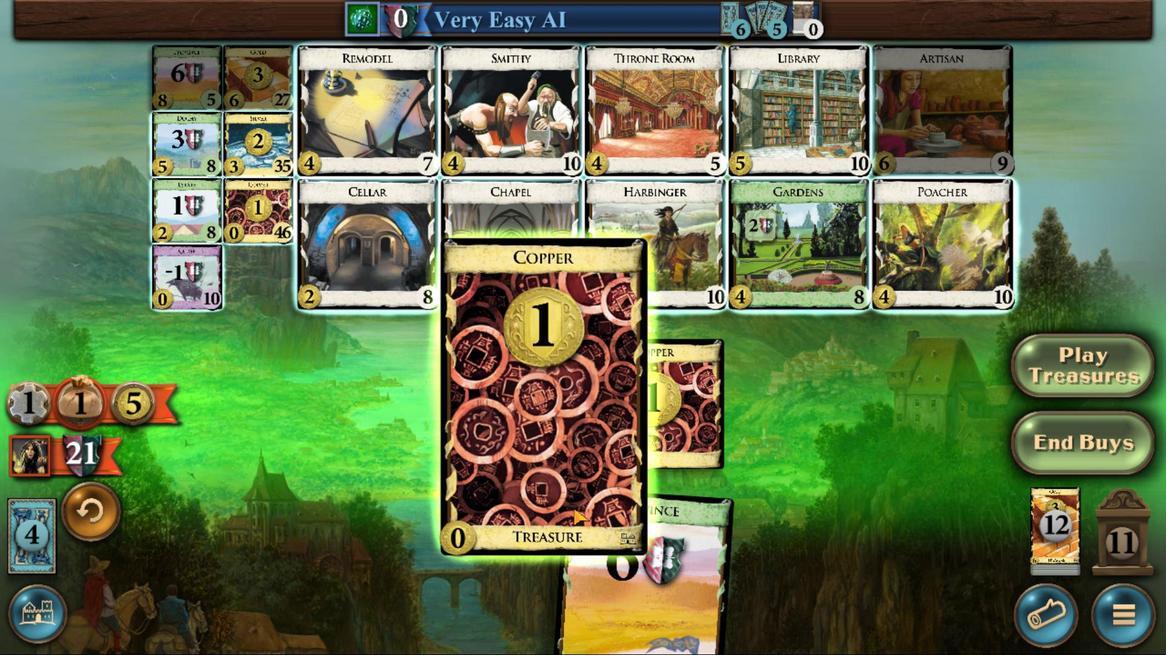 
Action: Mouse moved to (318, 602)
Screenshot: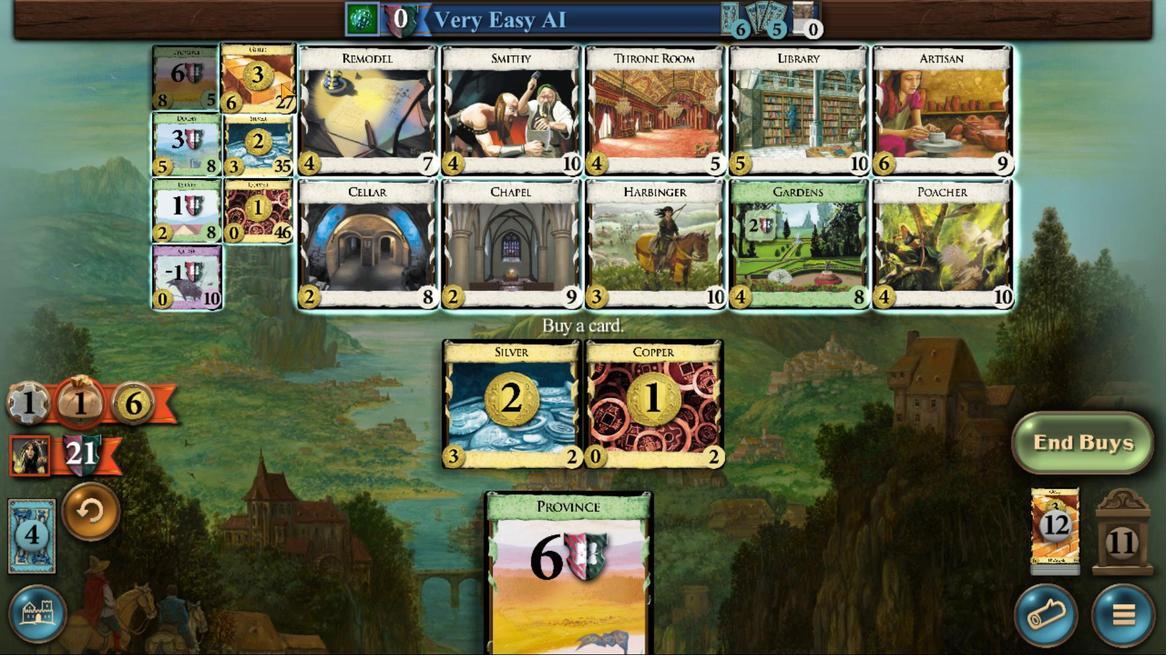 
Action: Mouse pressed left at (318, 602)
Screenshot: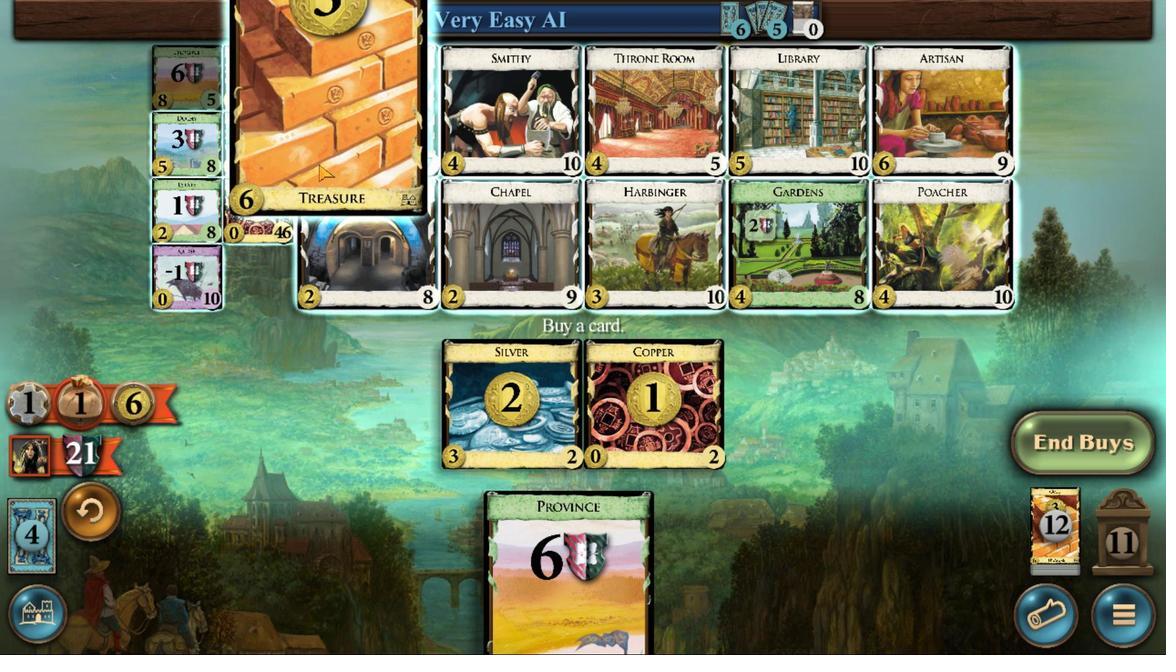 
Action: Mouse moved to (543, 468)
Screenshot: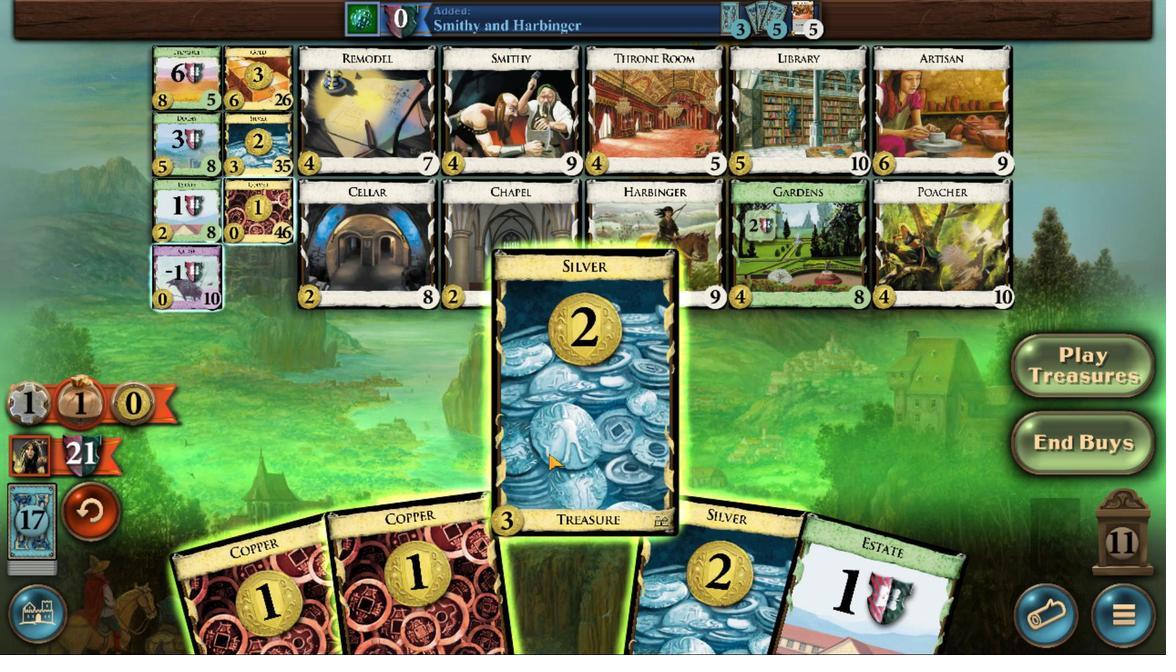 
Action: Mouse pressed left at (543, 468)
Screenshot: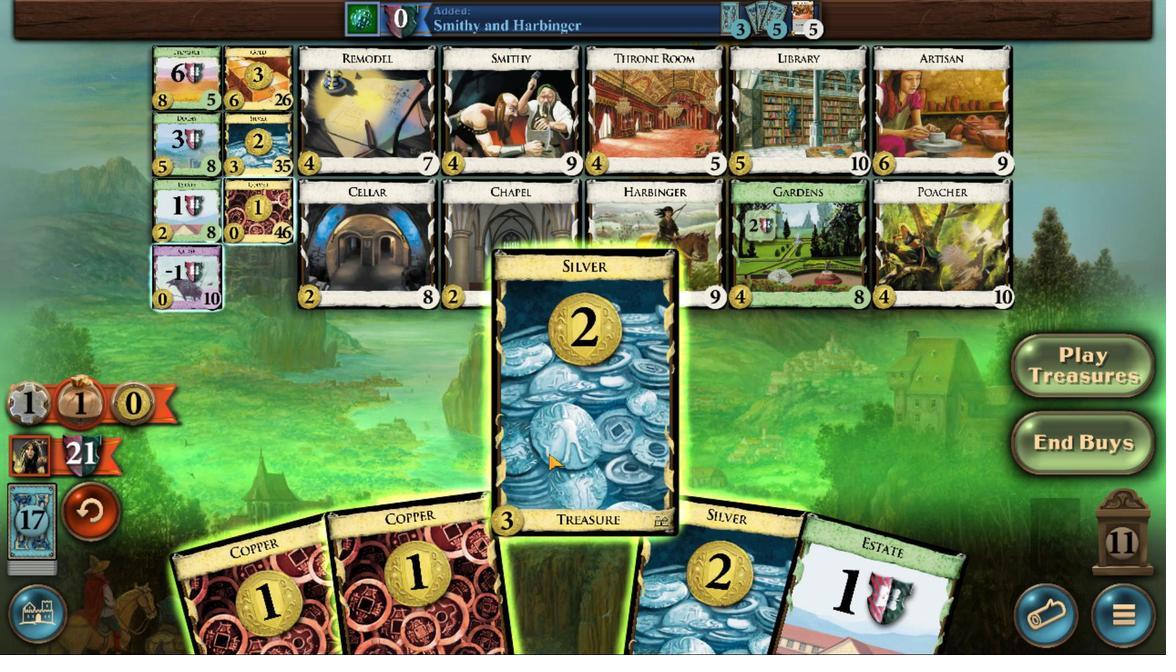
Action: Mouse moved to (602, 476)
Screenshot: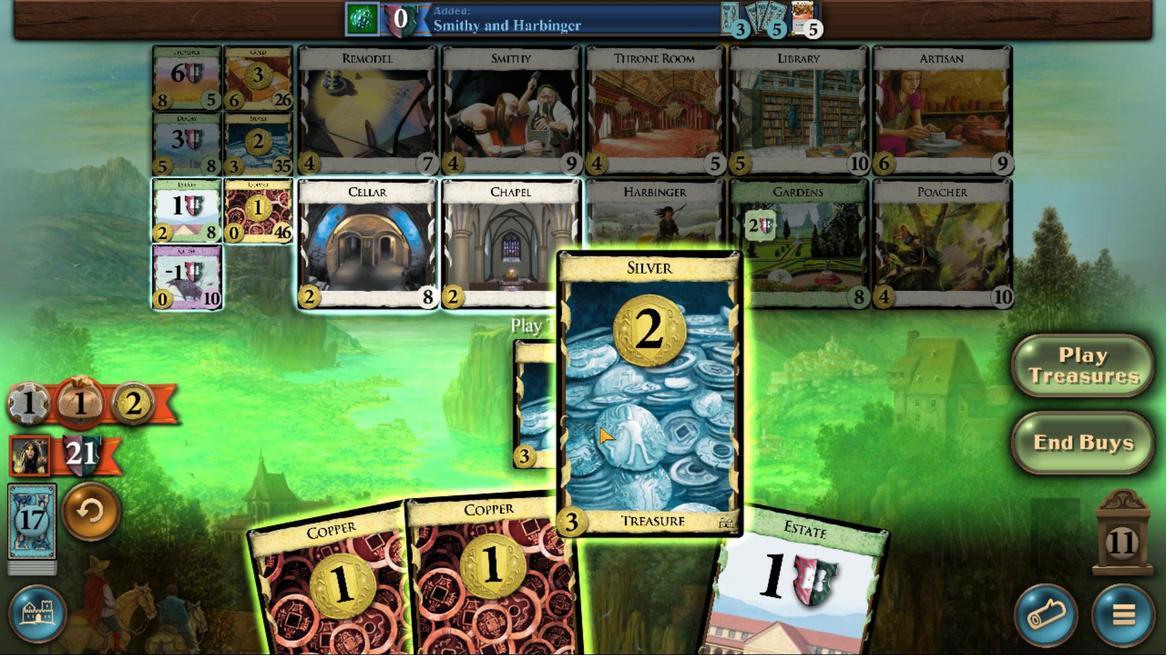 
Action: Mouse pressed left at (602, 476)
Screenshot: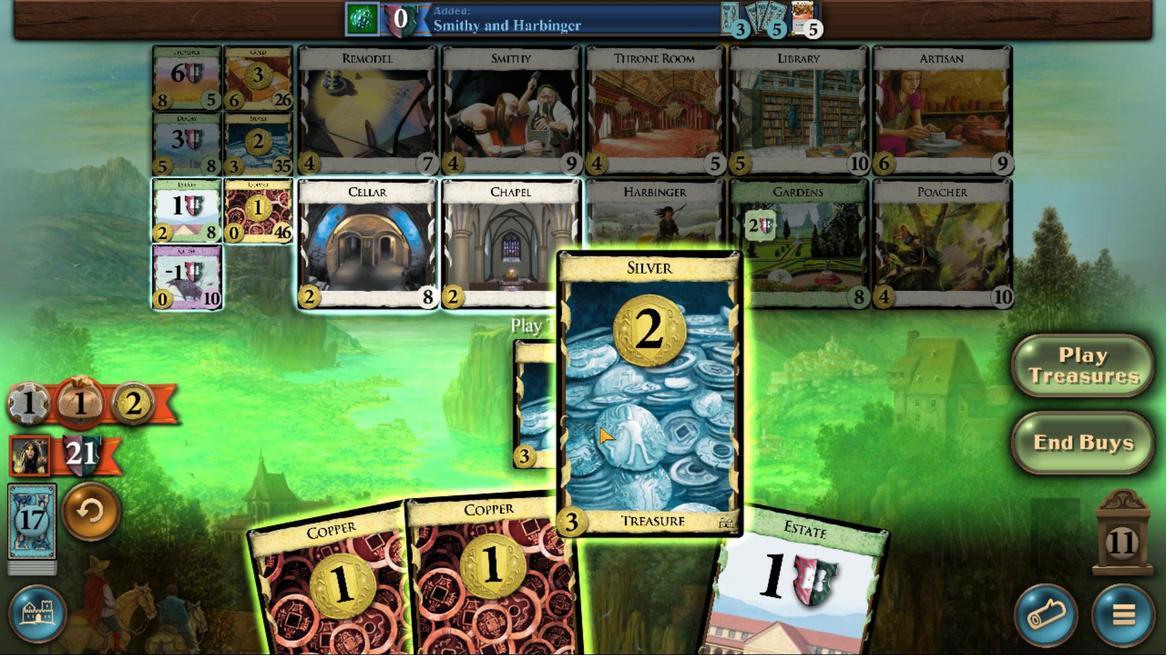 
Action: Mouse moved to (567, 479)
Screenshot: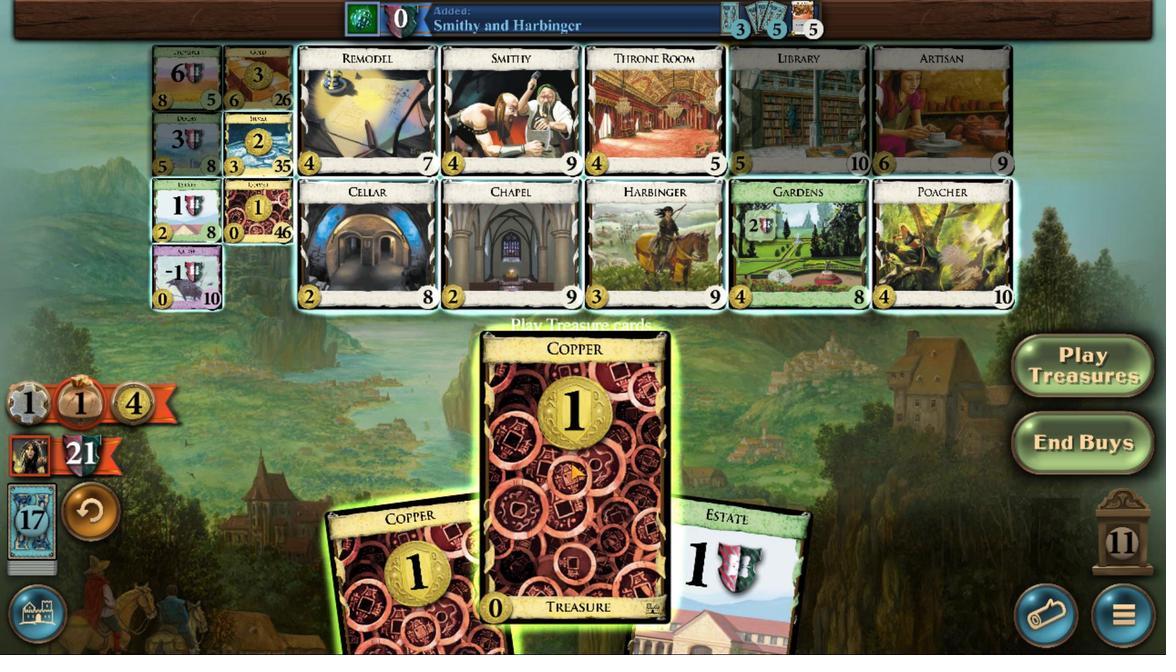 
Action: Mouse pressed left at (567, 479)
Screenshot: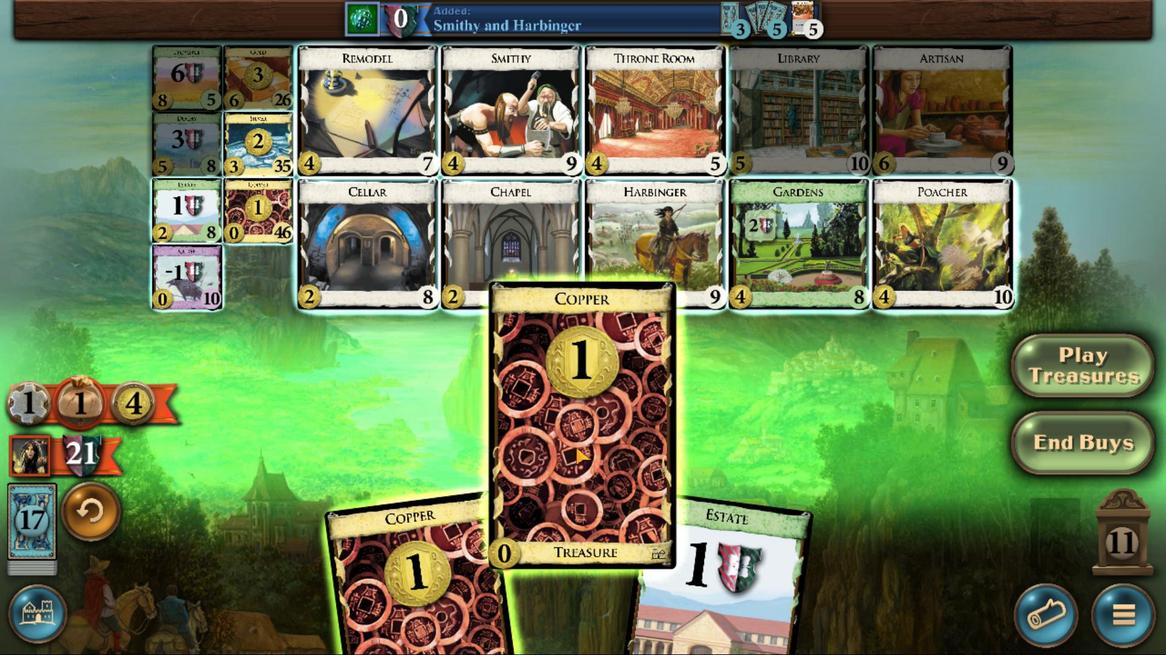 
Action: Mouse moved to (509, 459)
Screenshot: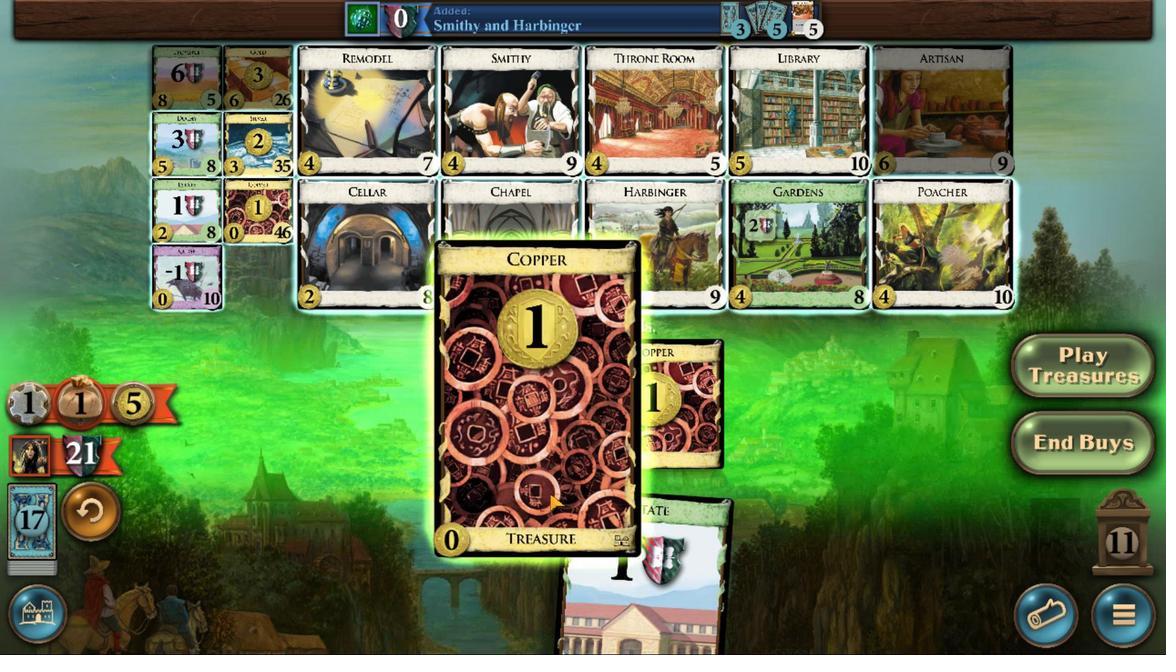 
Action: Mouse pressed left at (509, 459)
Screenshot: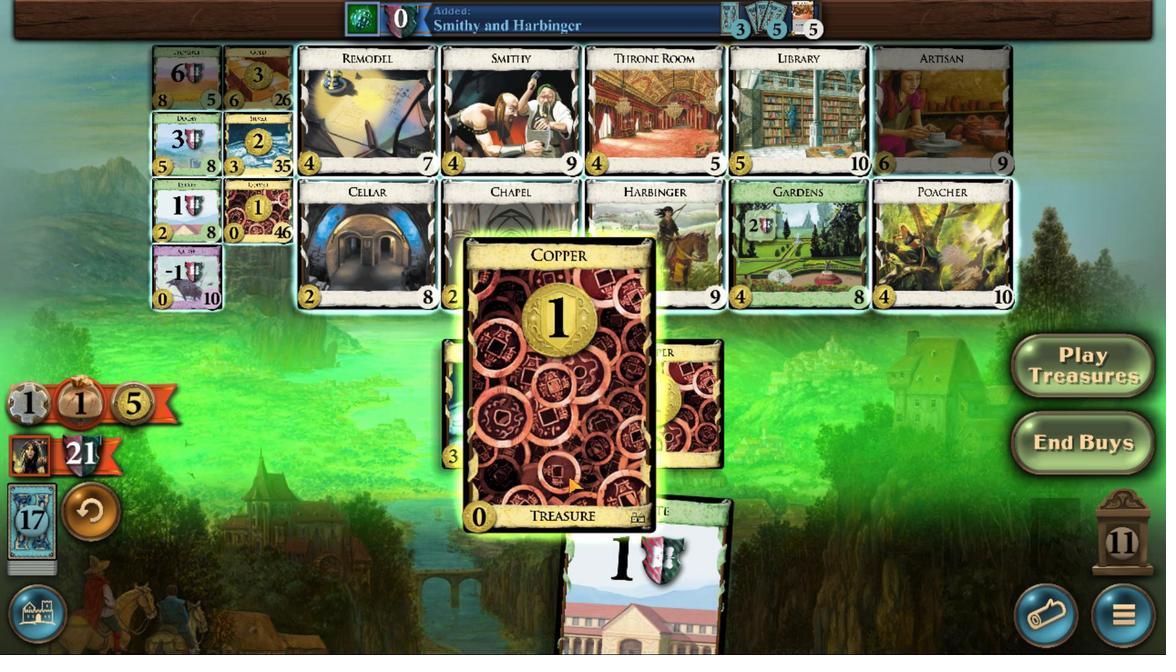 
Action: Mouse moved to (304, 604)
Screenshot: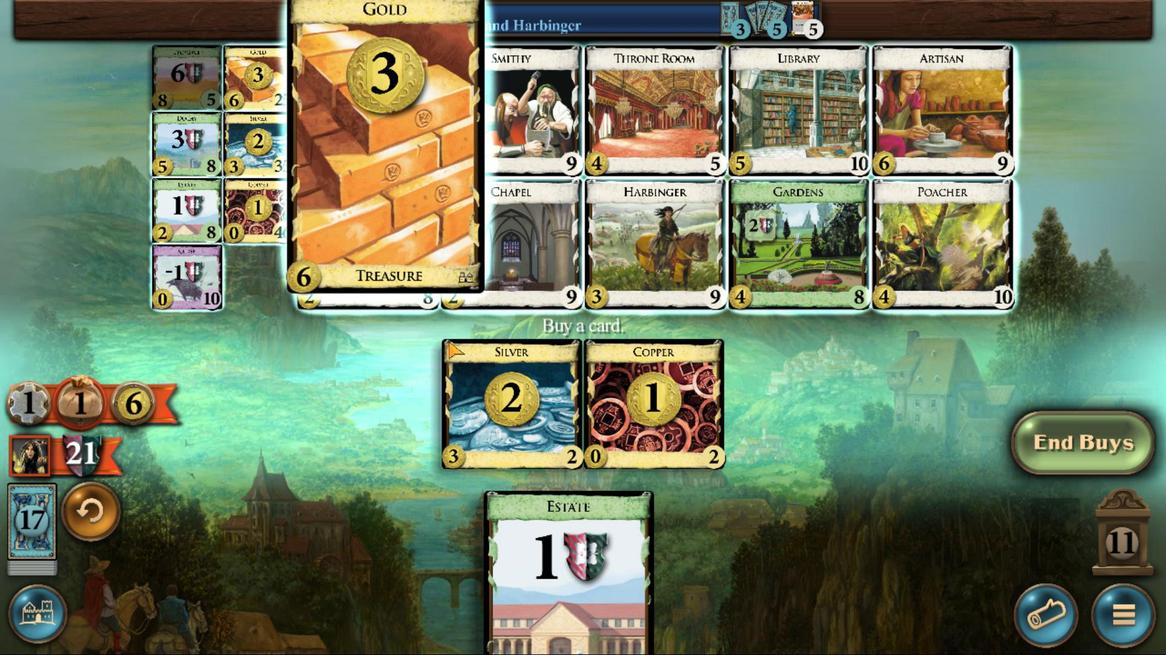 
Action: Mouse pressed left at (304, 604)
Screenshot: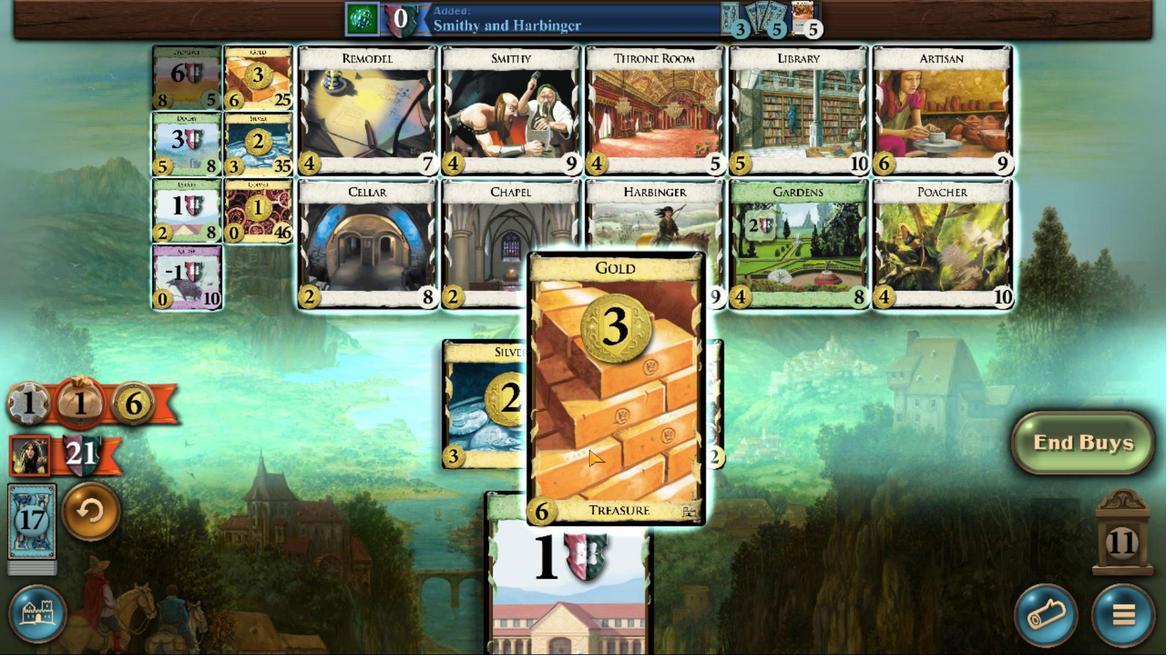 
Action: Mouse moved to (719, 457)
Screenshot: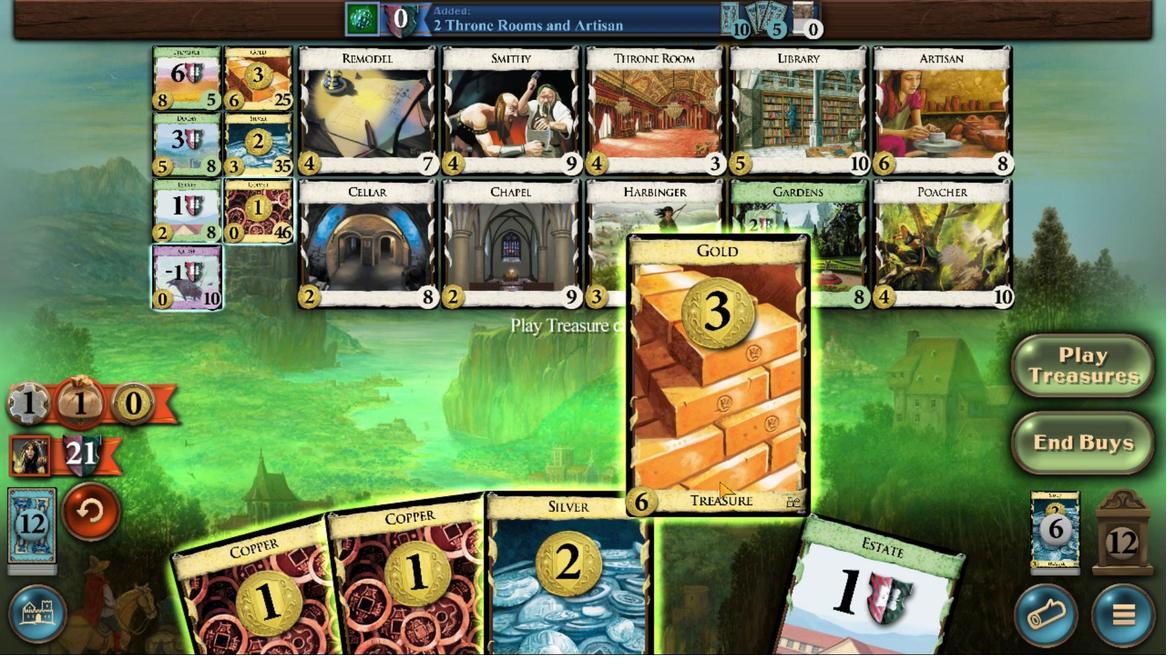 
Action: Mouse pressed left at (719, 457)
Screenshot: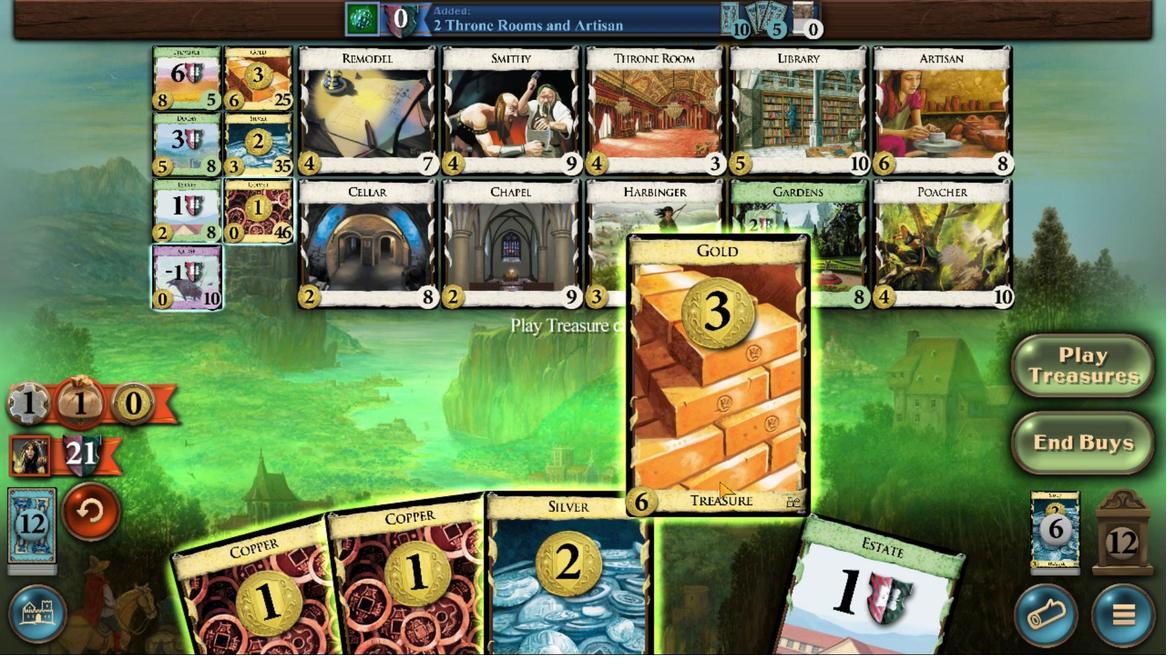 
Action: Mouse moved to (654, 468)
Screenshot: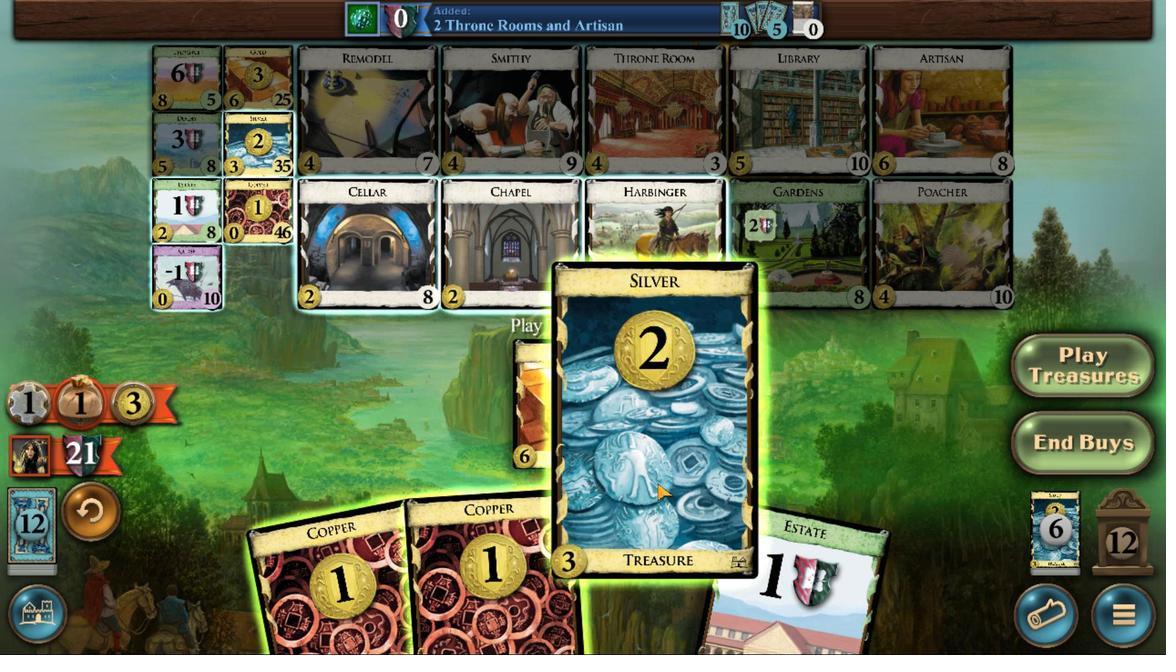 
Action: Mouse pressed left at (654, 468)
Screenshot: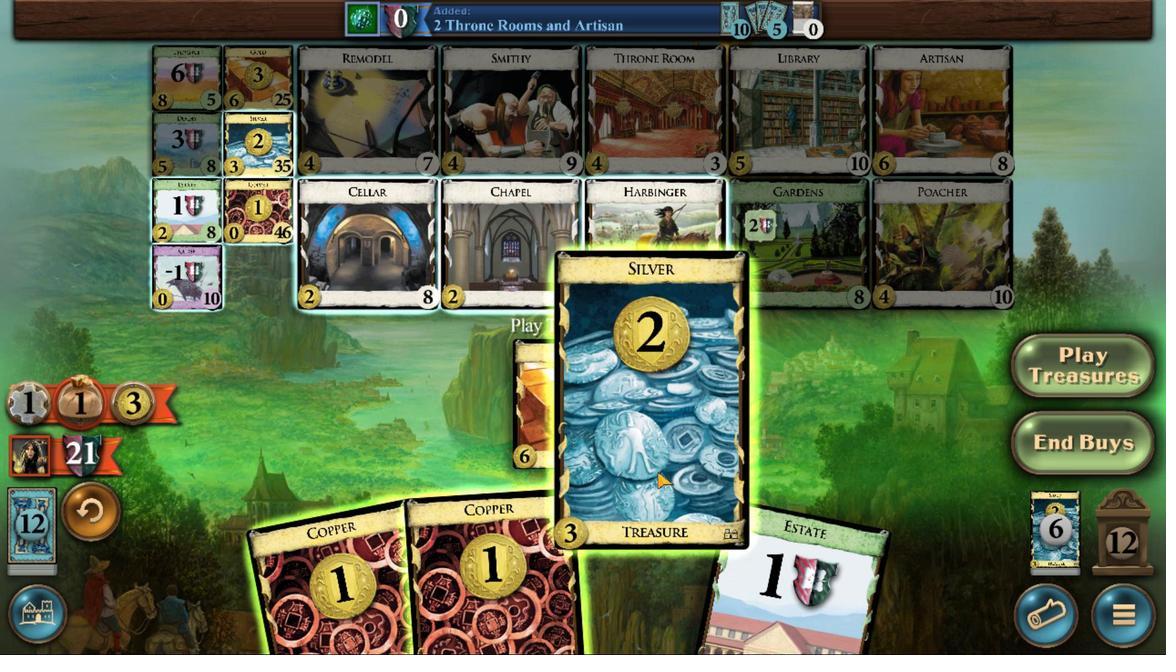 
Action: Mouse moved to (561, 465)
Screenshot: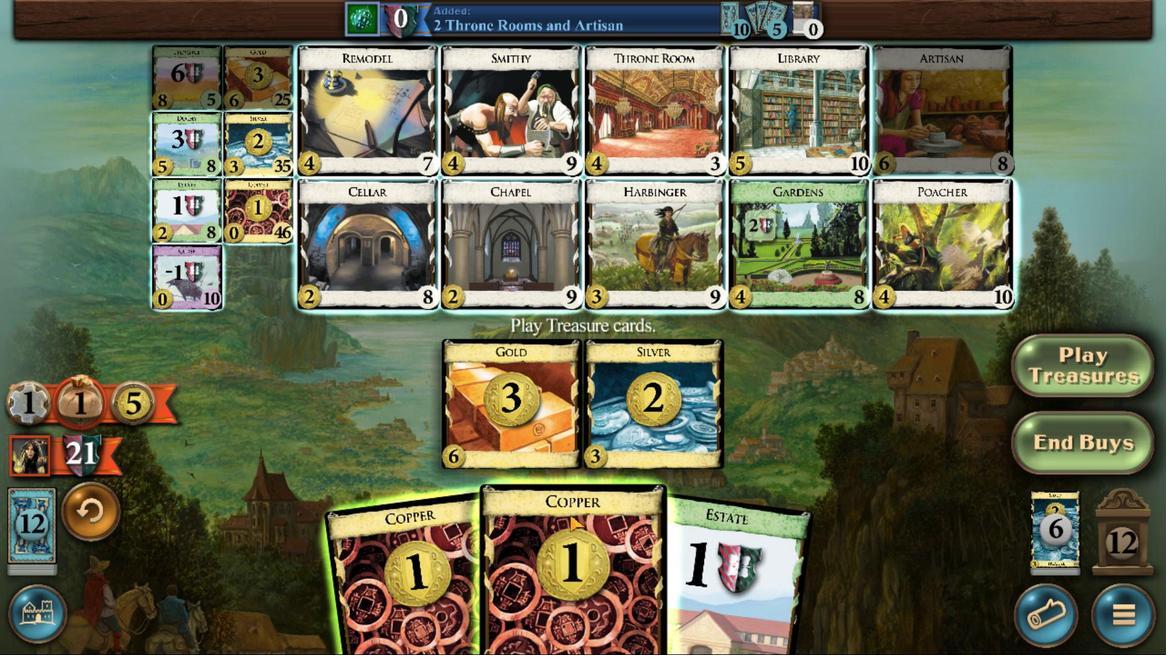 
Action: Mouse pressed left at (561, 465)
Screenshot: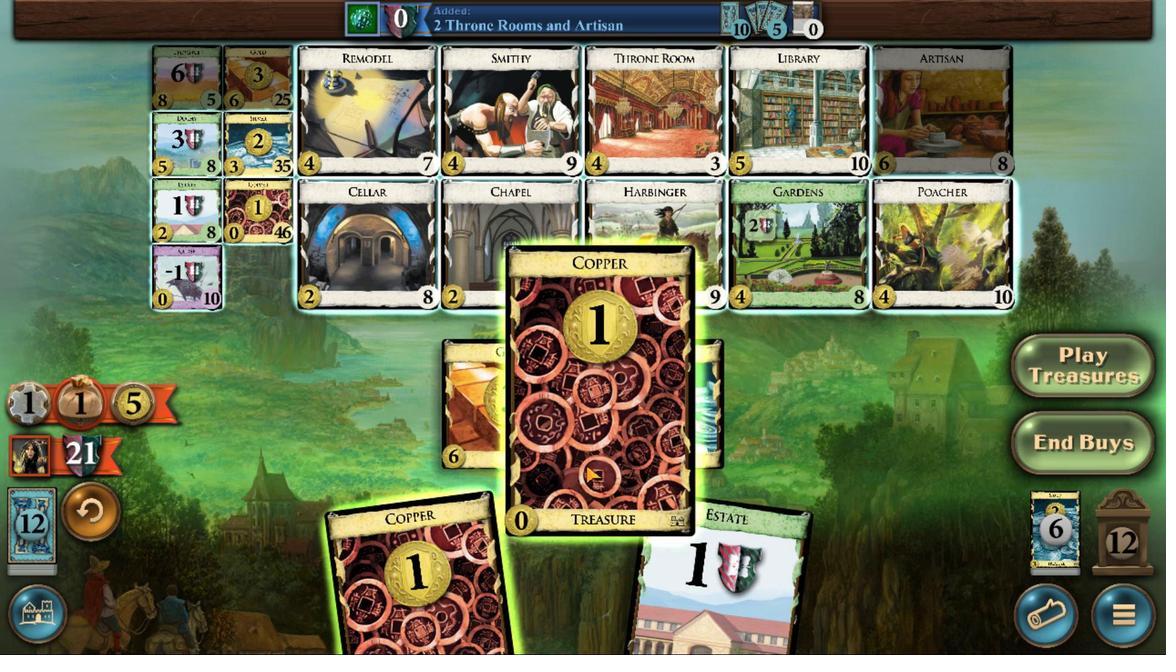 
Action: Mouse moved to (293, 602)
Screenshot: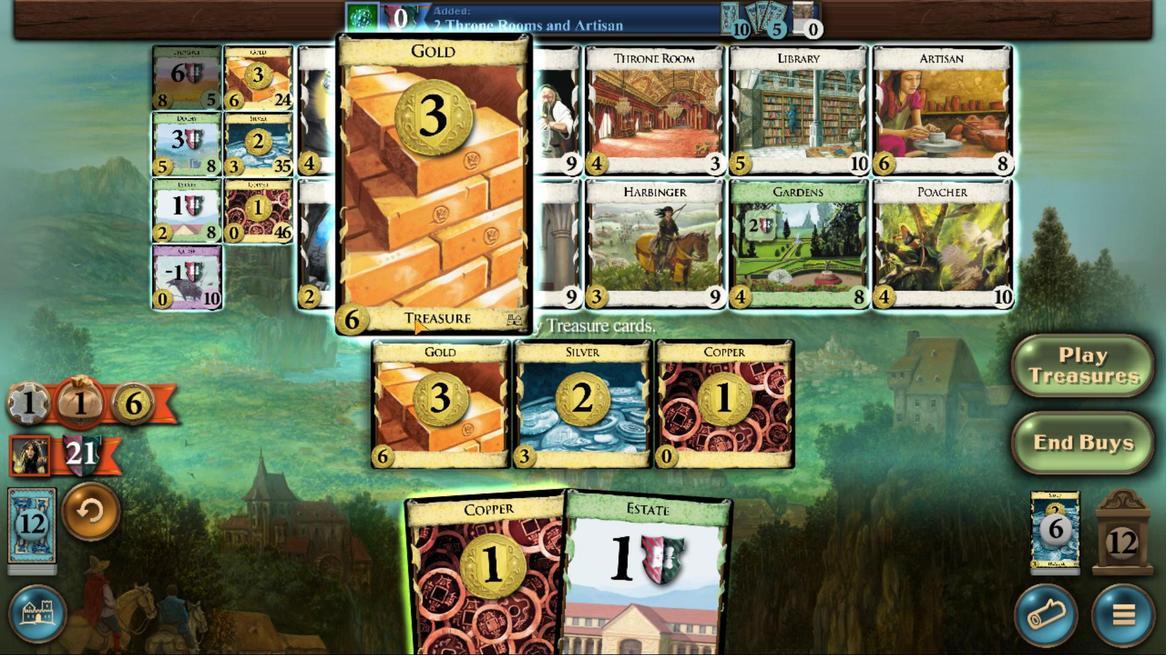 
Action: Mouse pressed left at (293, 602)
Screenshot: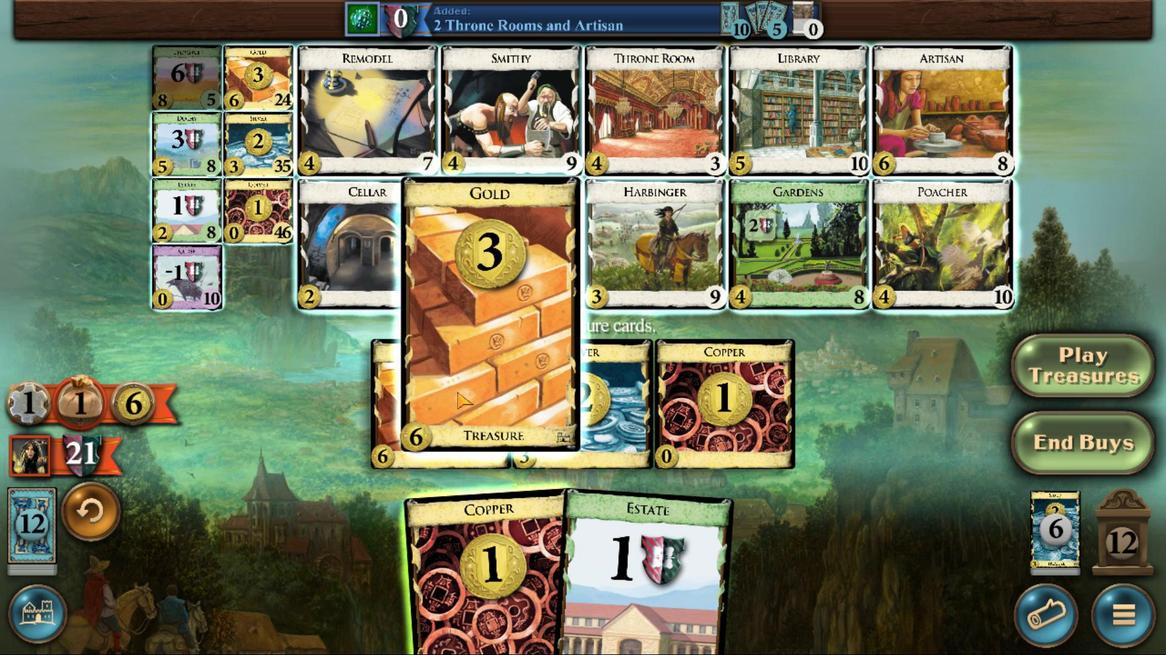 
Action: Mouse moved to (686, 468)
Screenshot: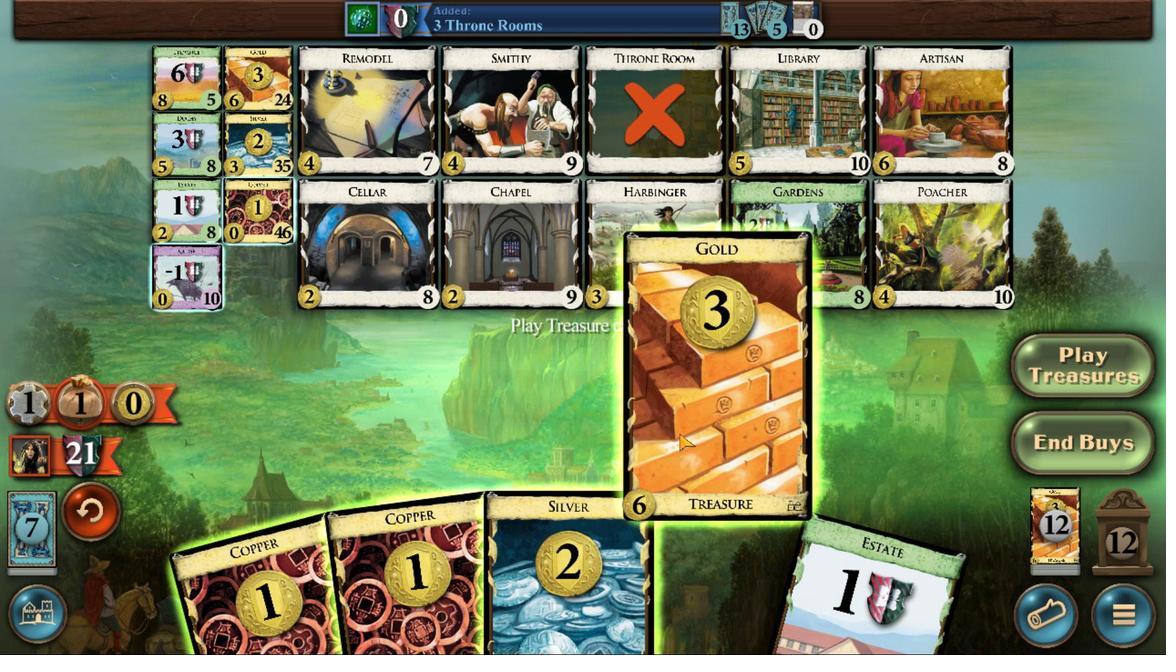 
Action: Mouse pressed left at (686, 468)
Screenshot: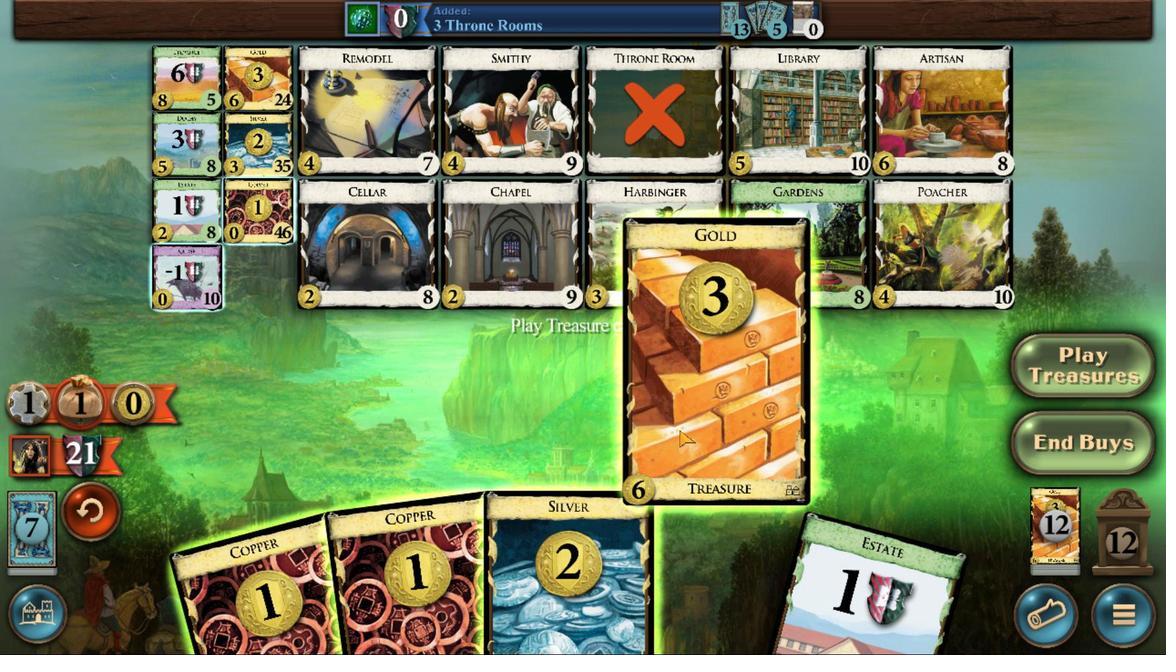 
Action: Mouse moved to (643, 469)
Screenshot: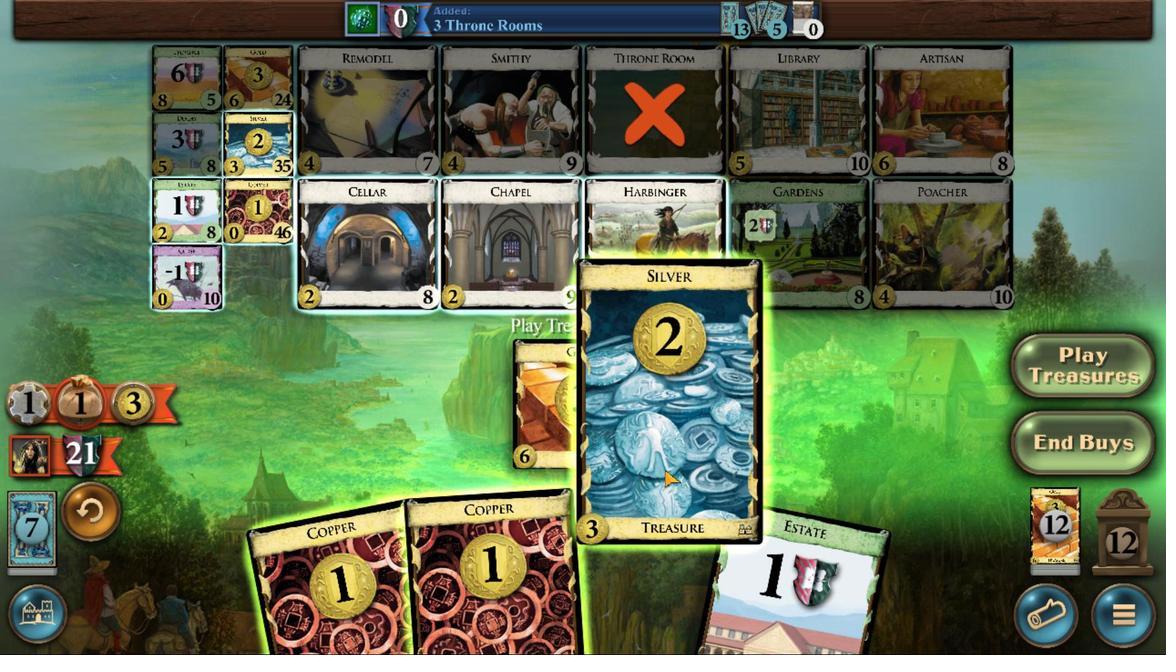 
Action: Mouse pressed left at (643, 469)
Screenshot: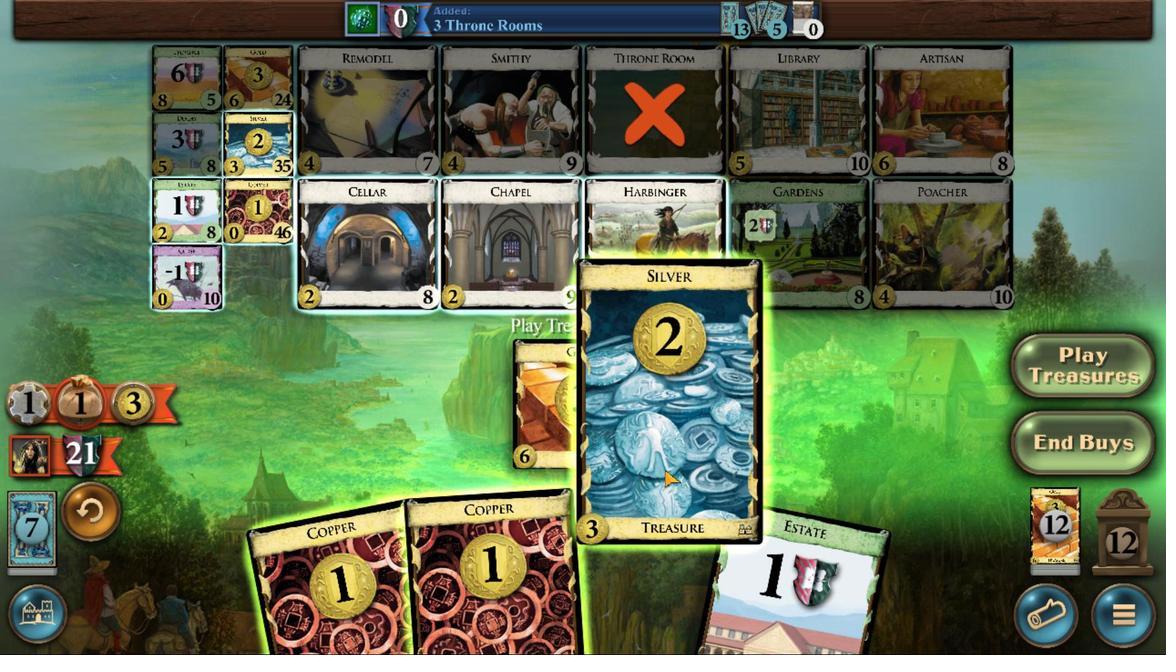 
Action: Mouse moved to (571, 461)
Screenshot: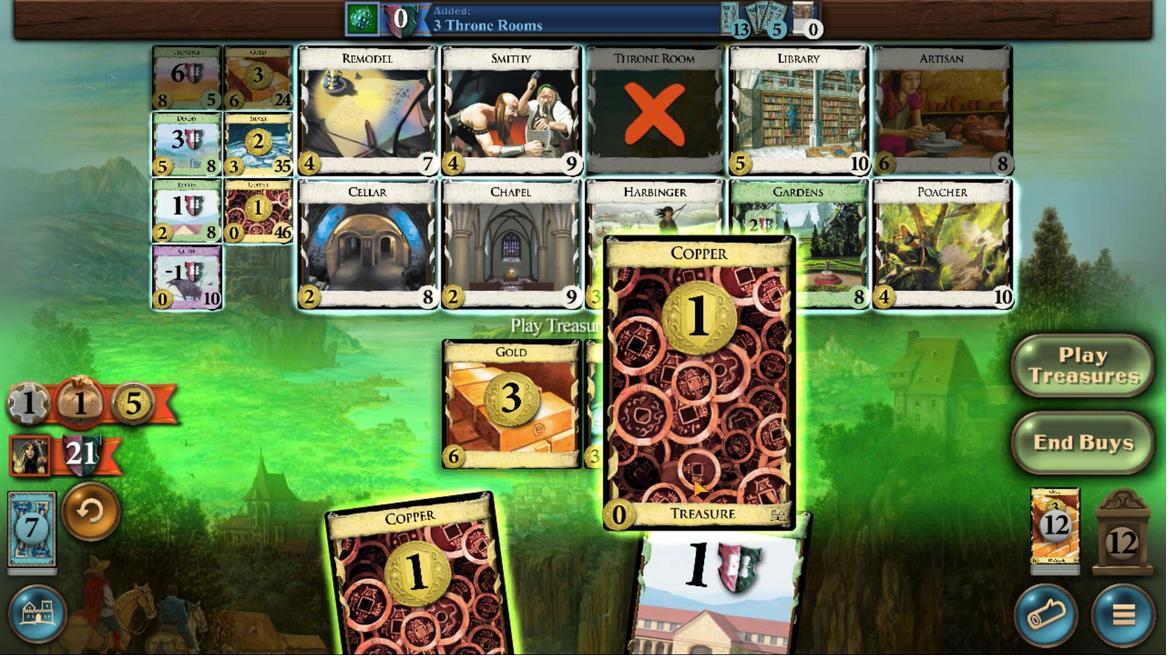 
Action: Mouse pressed left at (571, 461)
Screenshot: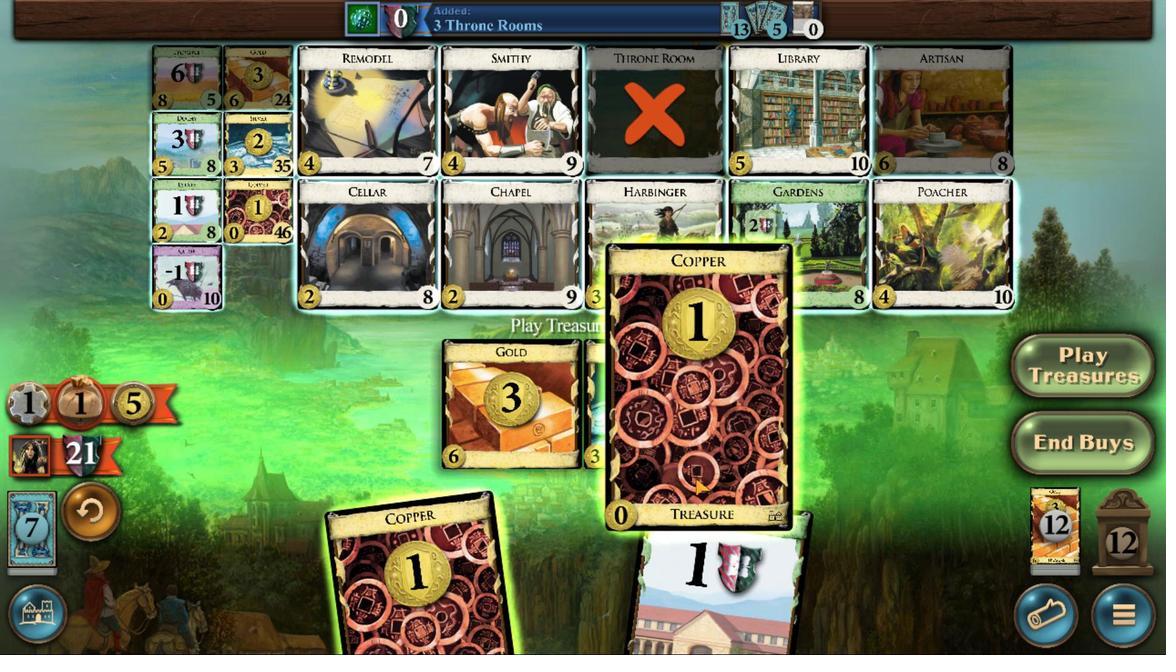
Action: Mouse moved to (296, 601)
Screenshot: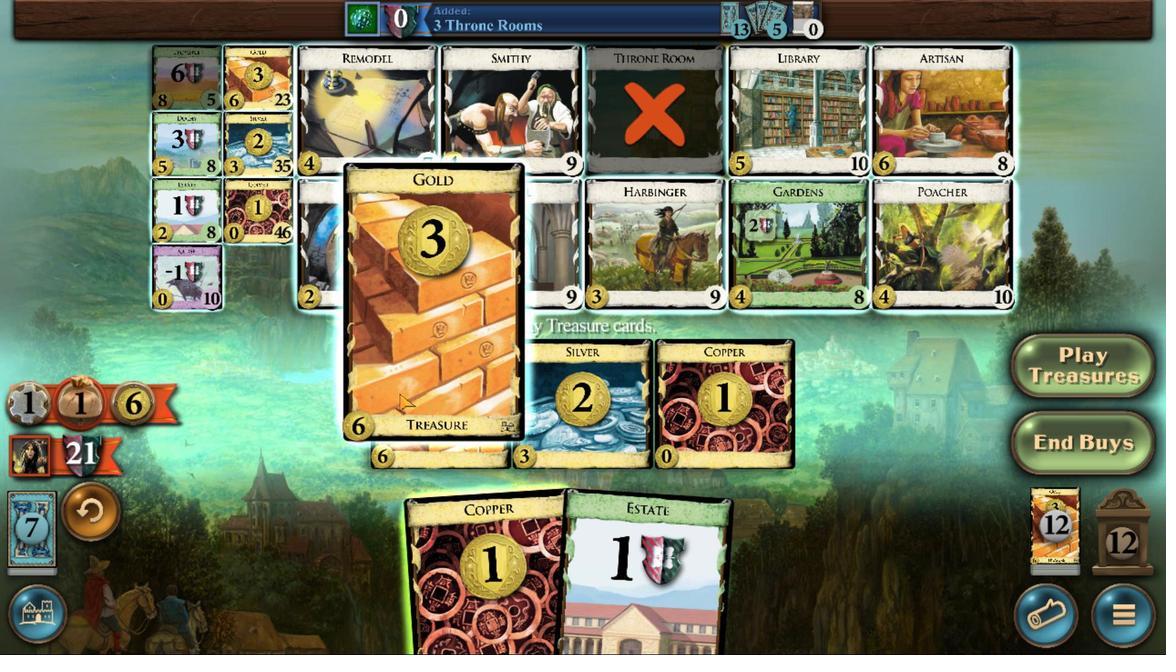 
Action: Mouse pressed left at (296, 601)
Screenshot: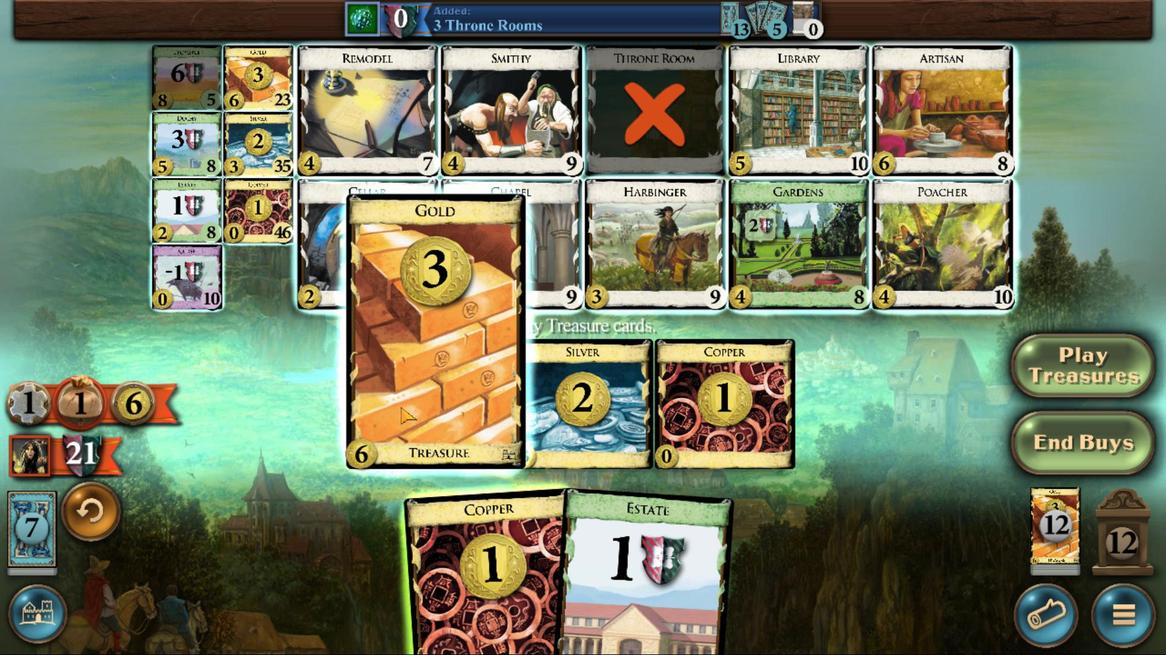 
Action: Mouse moved to (668, 462)
Screenshot: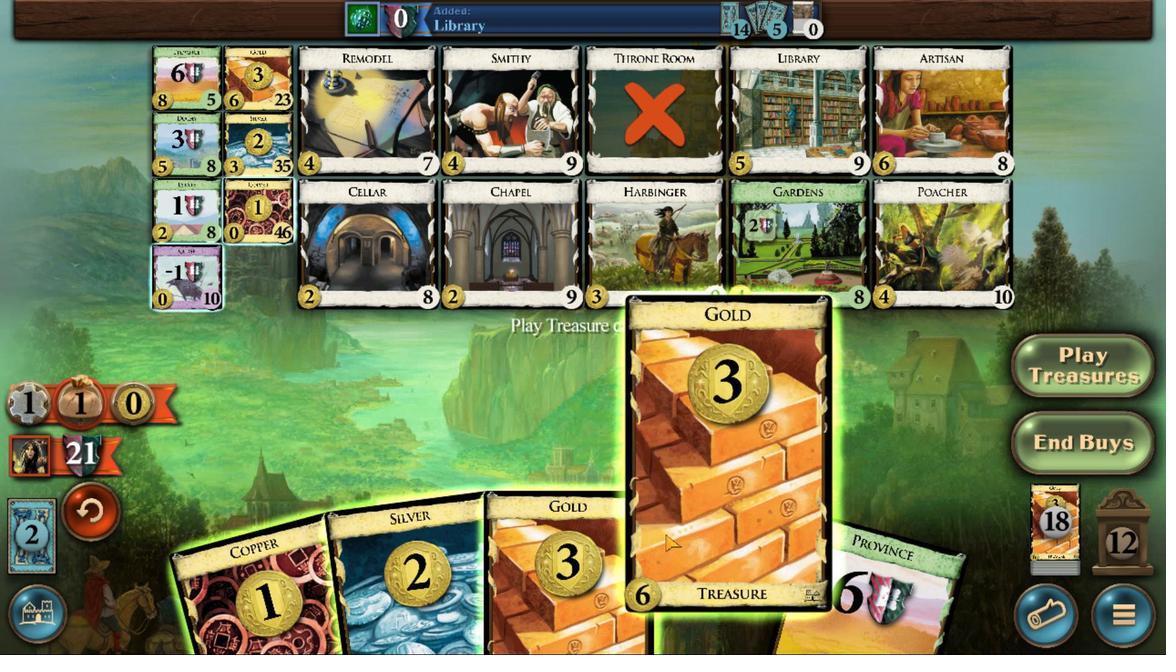 
Action: Mouse pressed left at (668, 462)
Screenshot: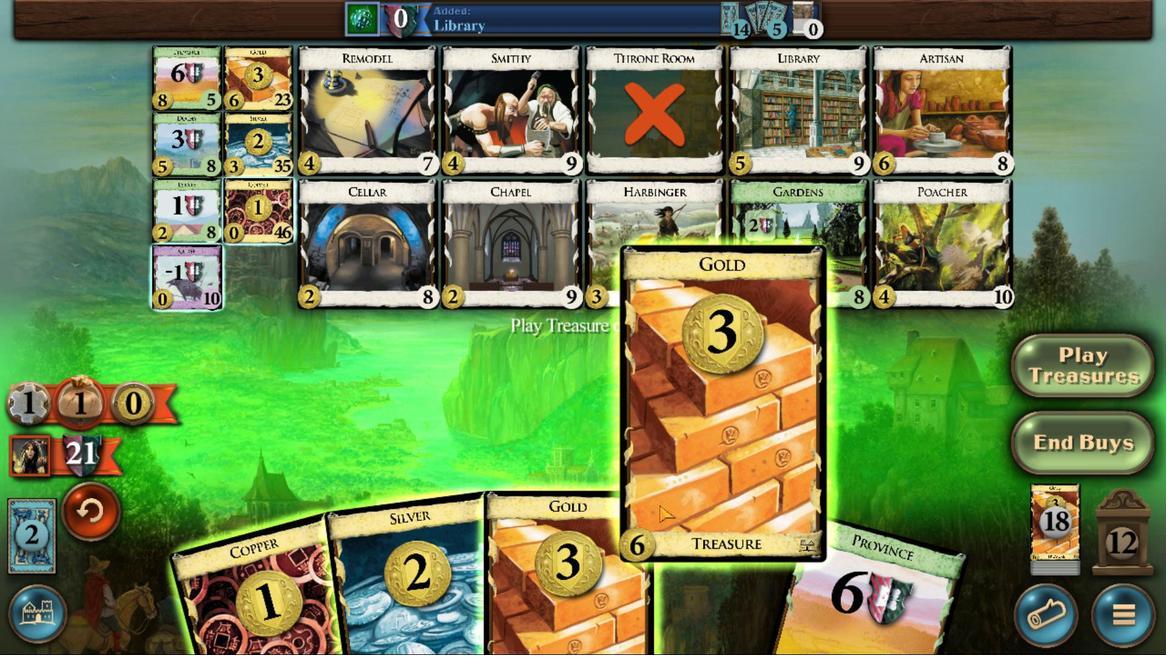 
Action: Mouse moved to (642, 477)
Screenshot: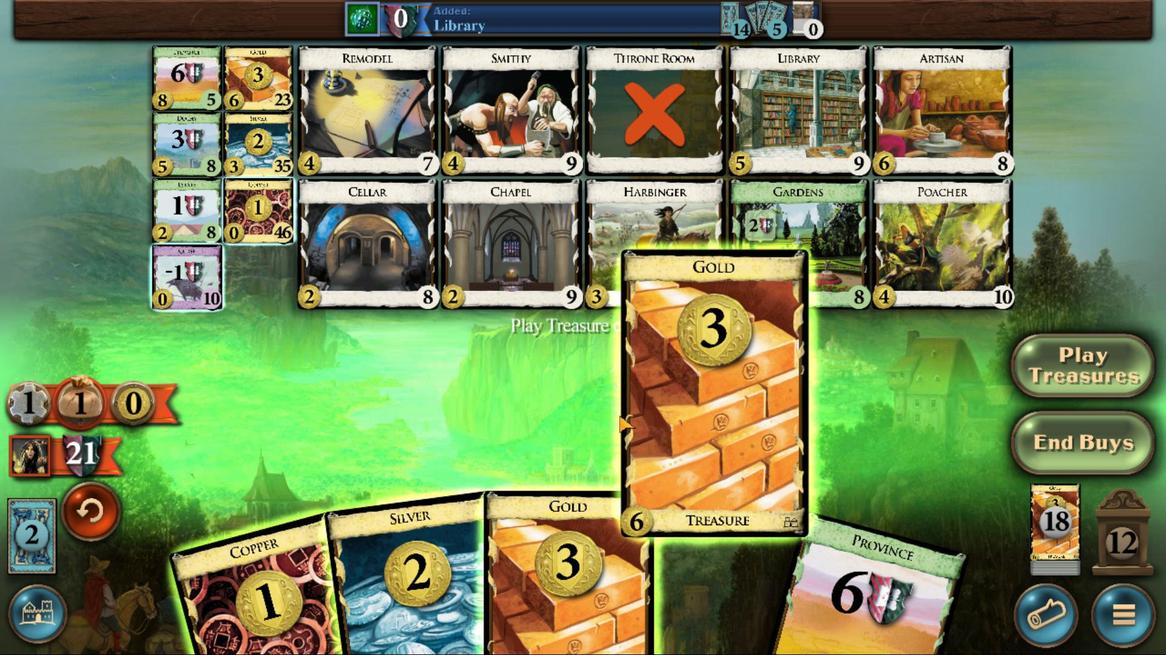 
Action: Mouse pressed left at (642, 477)
Screenshot: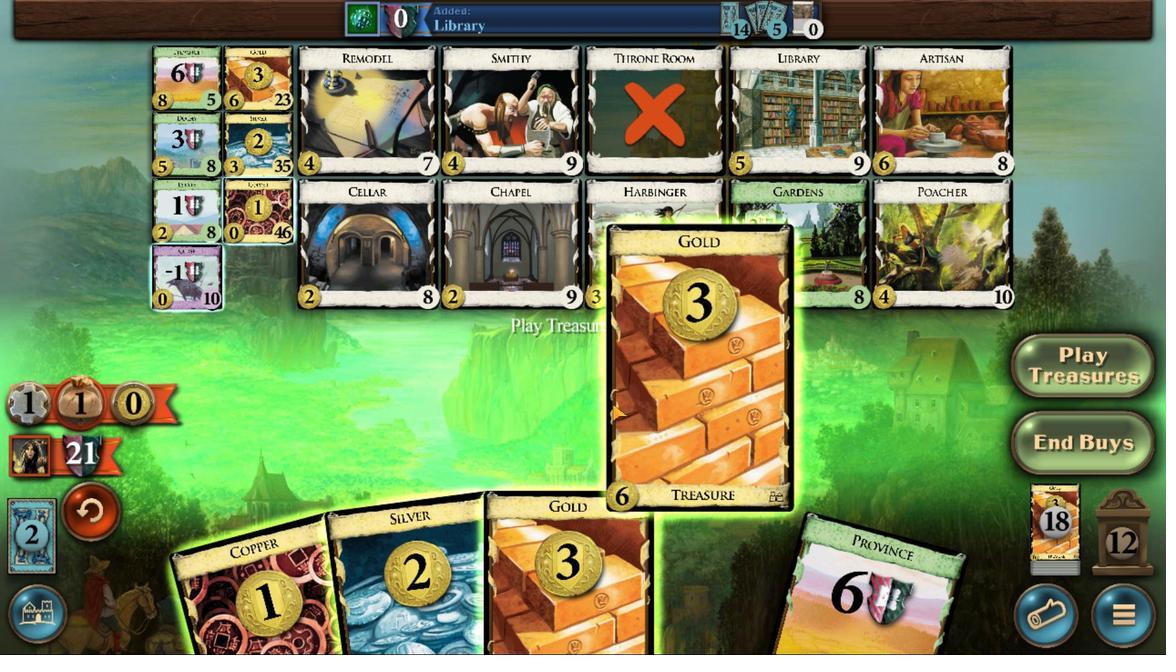 
Action: Mouse moved to (614, 468)
Screenshot: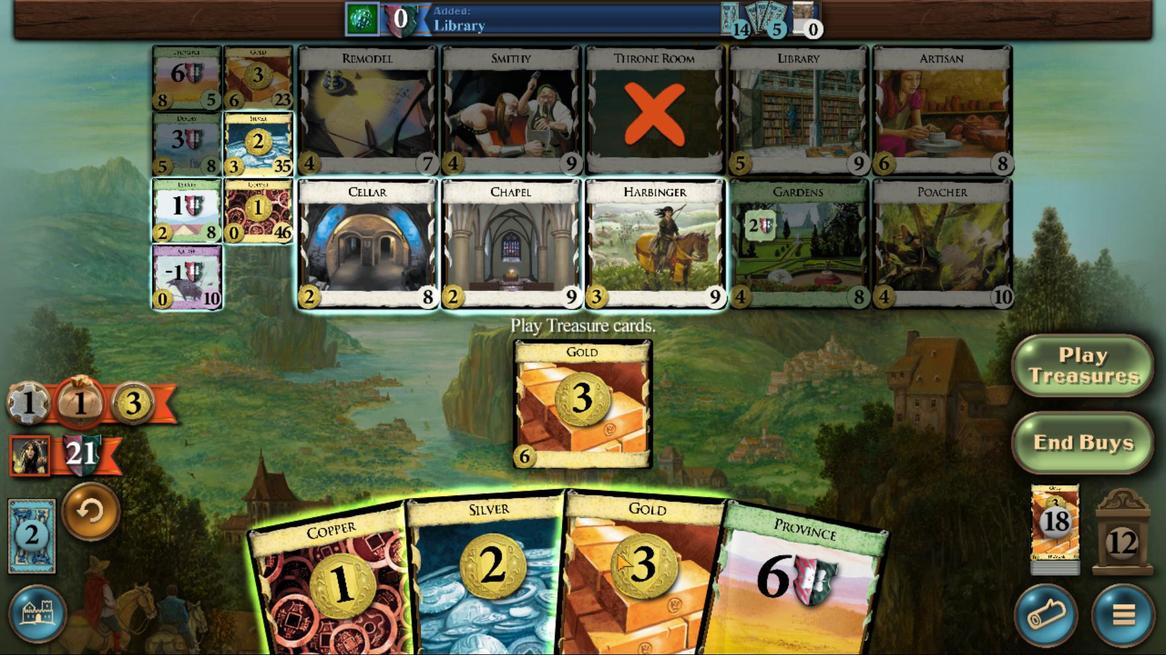 
Action: Mouse pressed left at (614, 468)
Screenshot: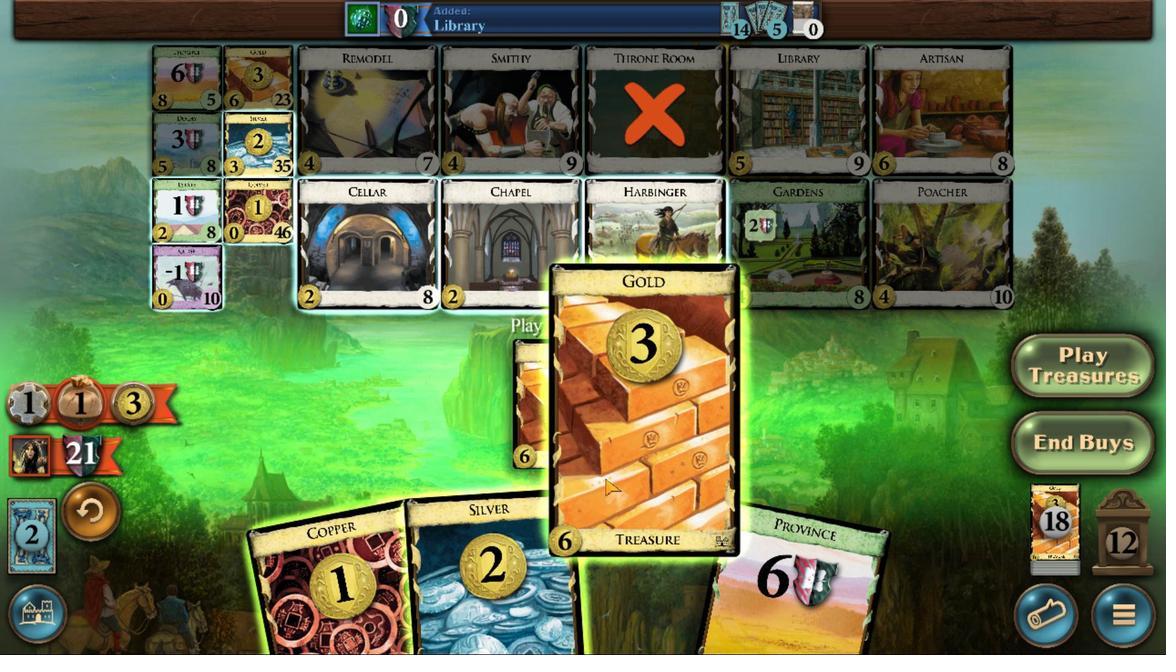 
Action: Mouse moved to (559, 471)
Screenshot: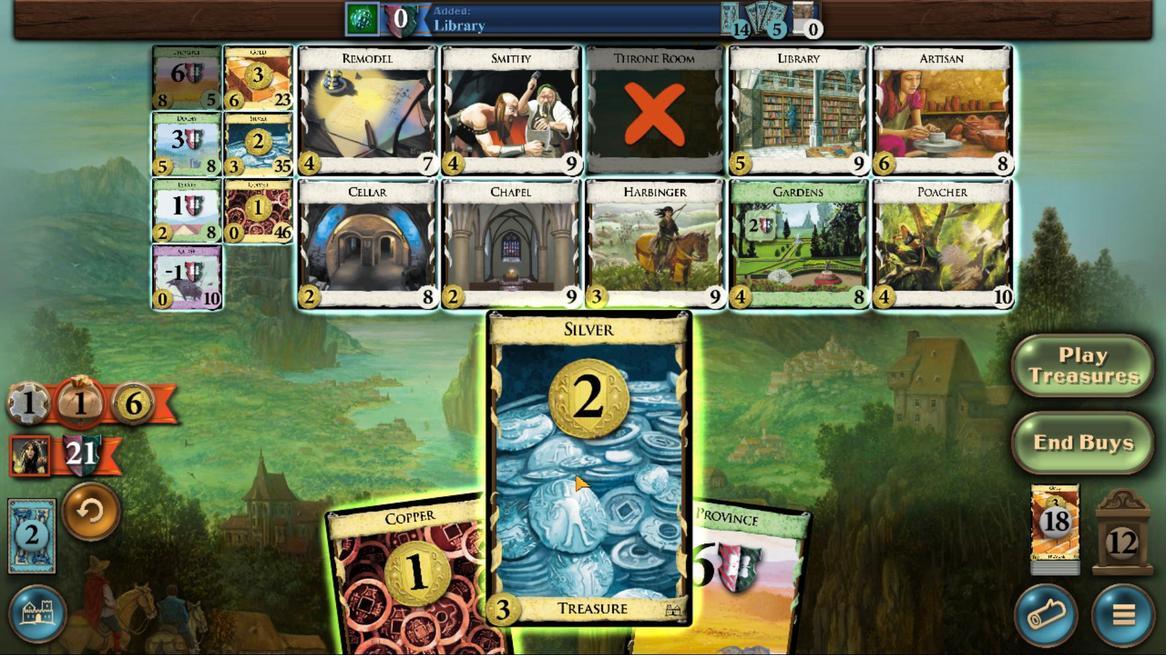 
Action: Mouse pressed left at (559, 471)
Screenshot: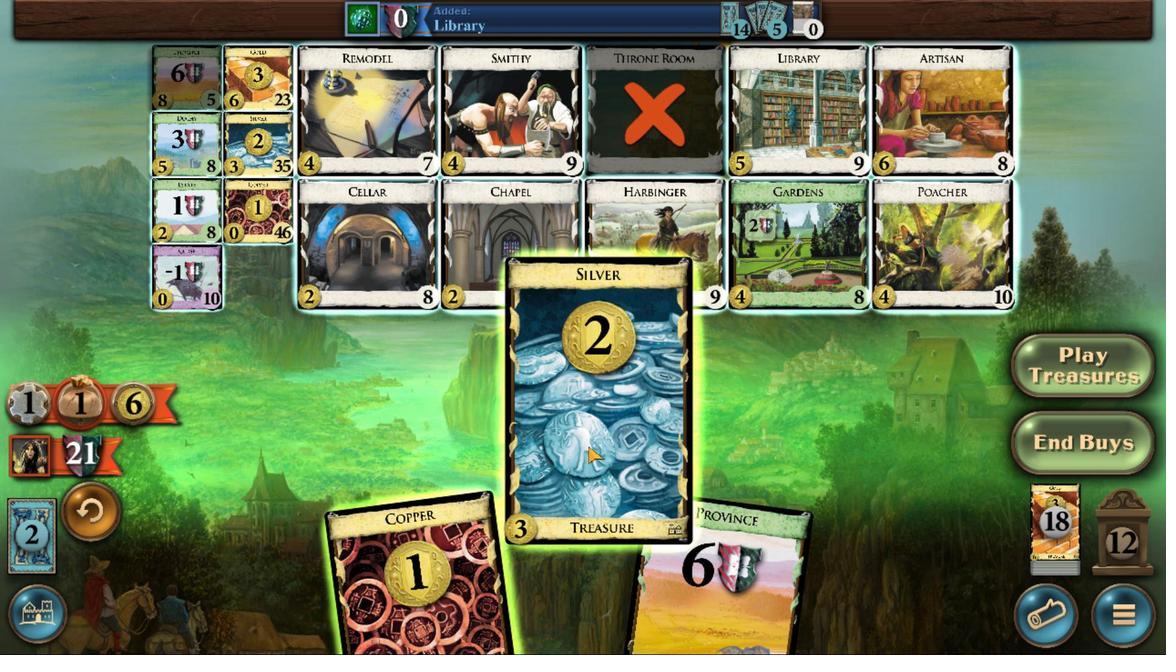 
Action: Mouse moved to (304, 606)
Screenshot: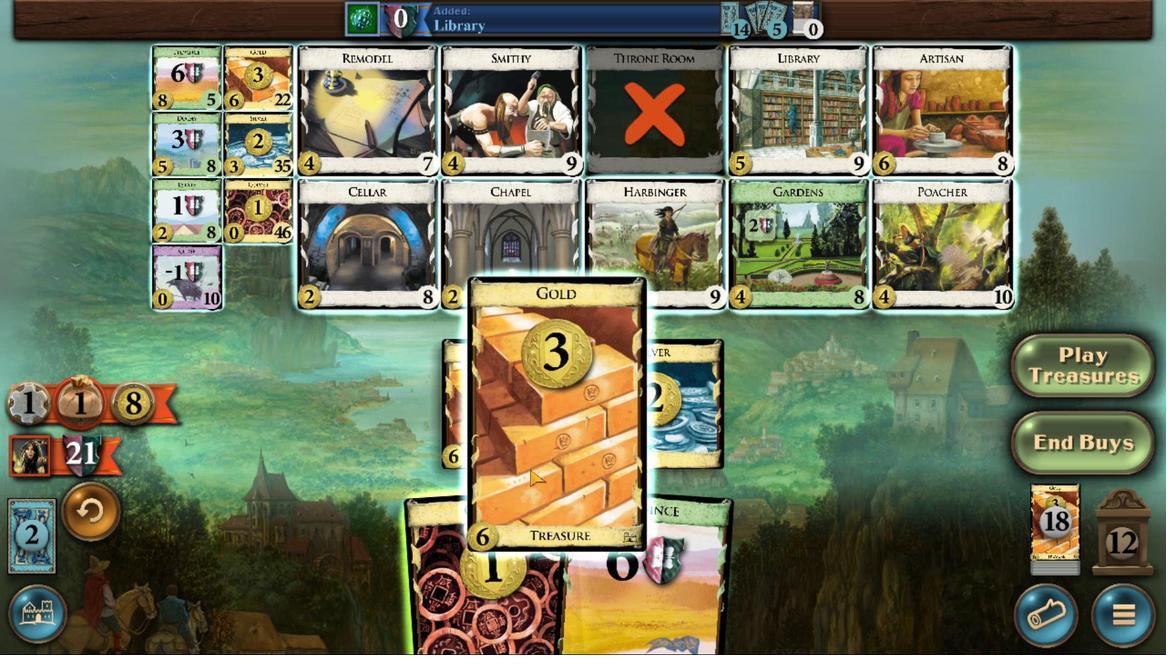 
Action: Mouse pressed left at (304, 606)
Screenshot: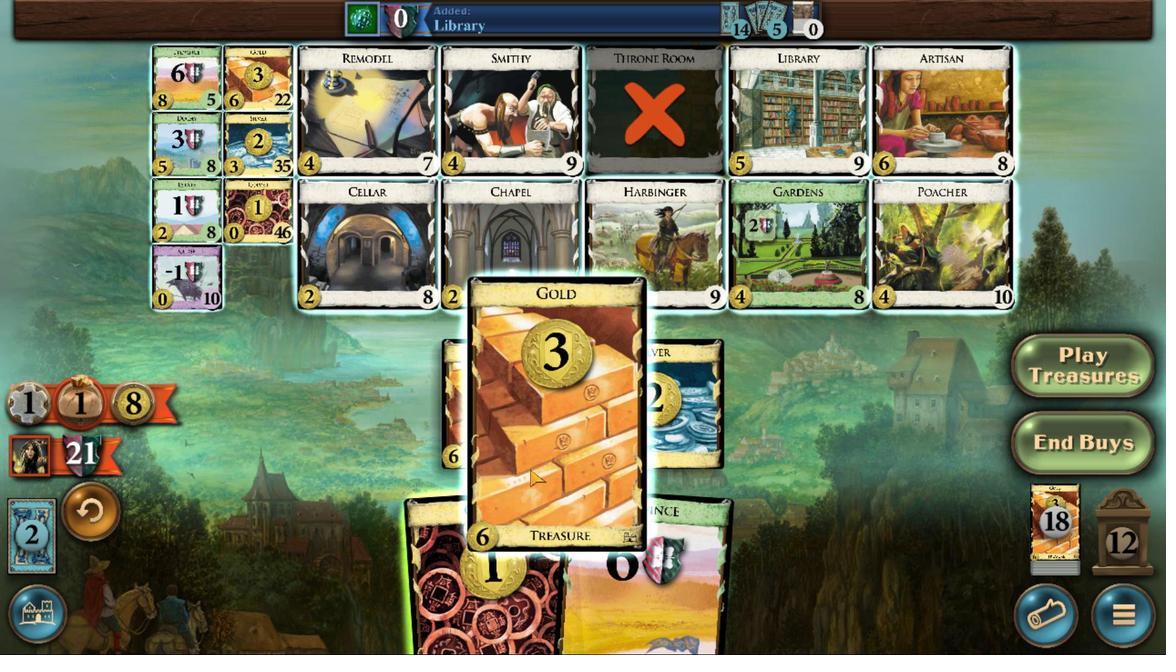 
Action: Mouse moved to (450, 476)
Screenshot: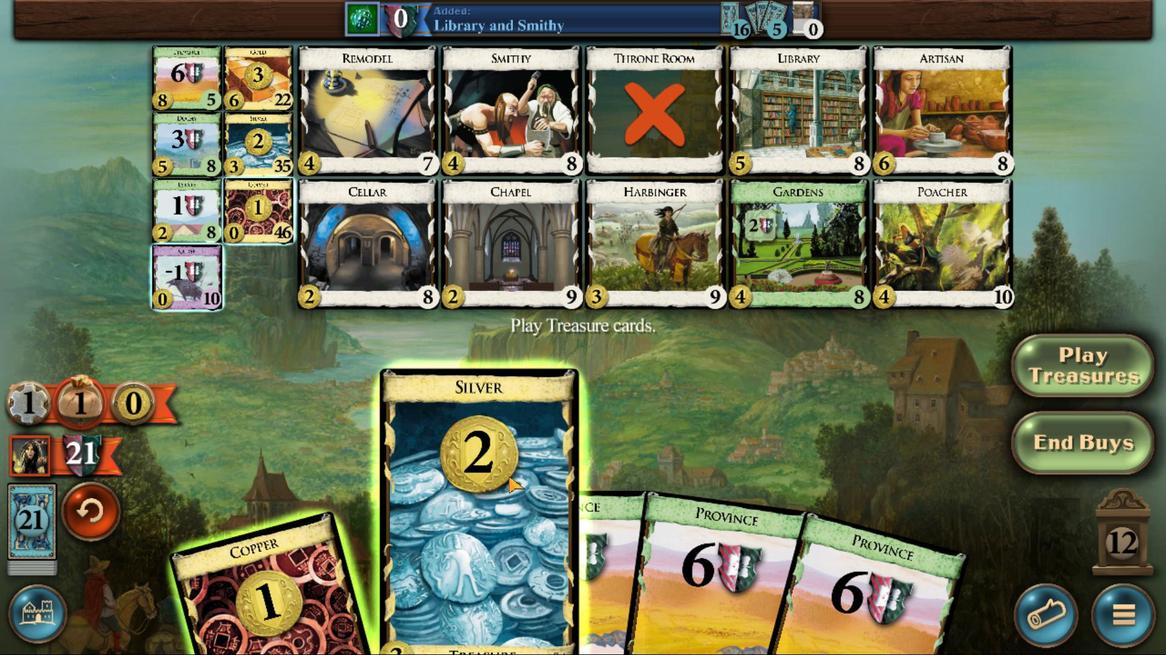 
Action: Mouse pressed left at (450, 476)
Screenshot: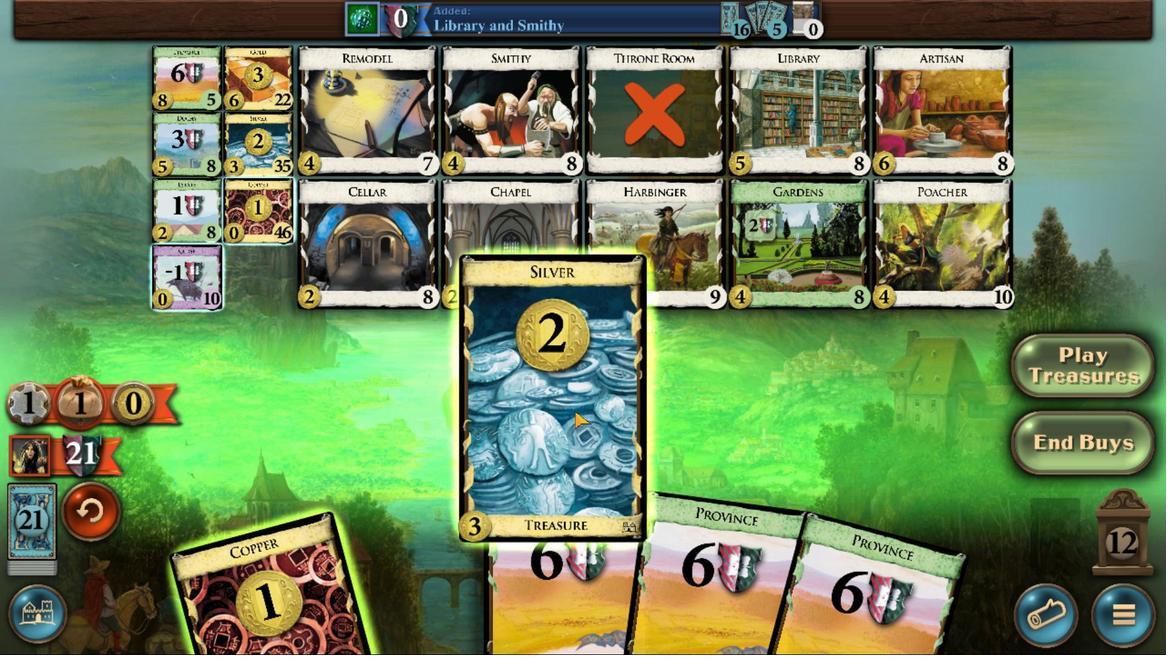 
Action: Mouse moved to (398, 471)
Screenshot: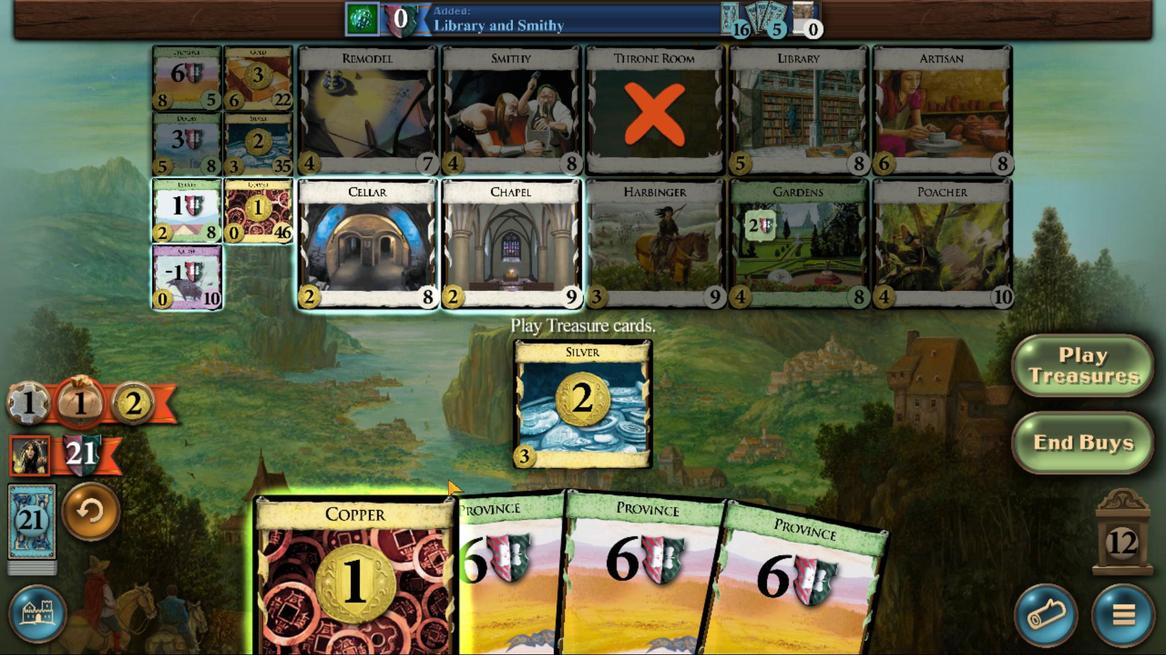 
Action: Mouse pressed left at (398, 471)
Screenshot: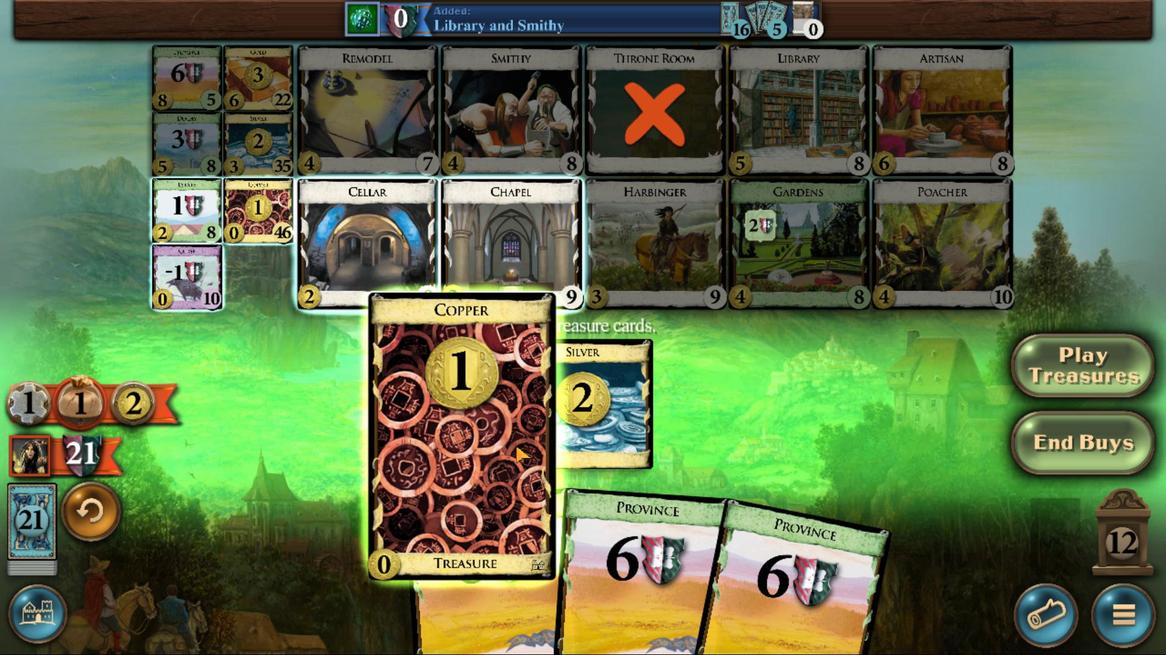 
Action: Mouse moved to (304, 586)
Screenshot: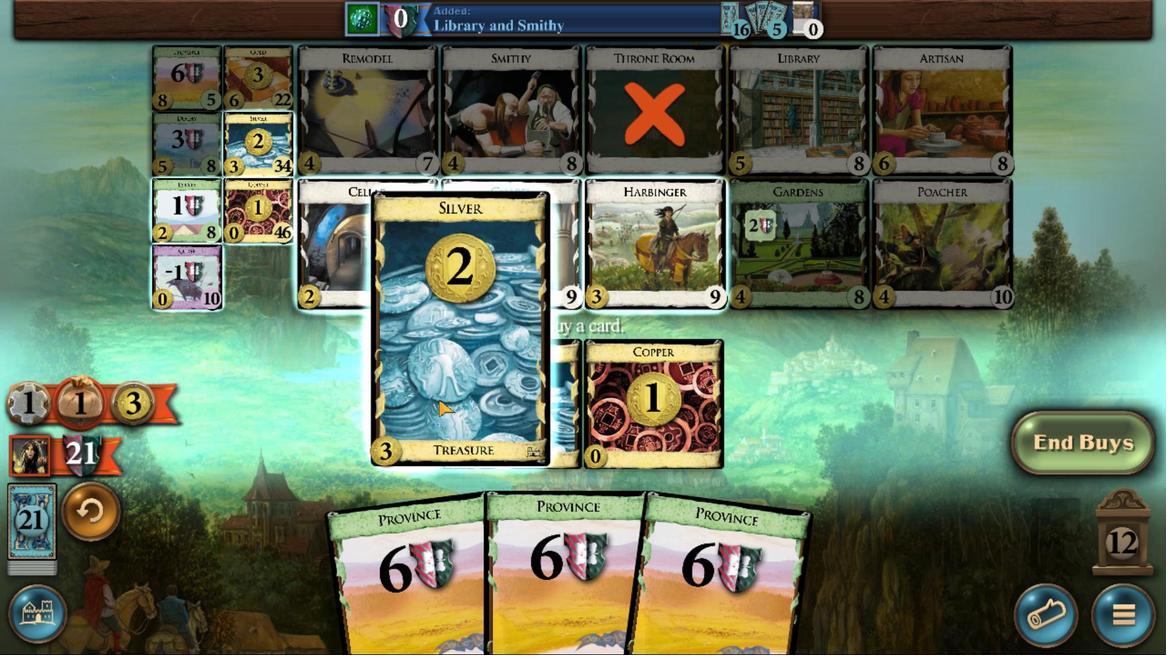 
Action: Mouse pressed left at (304, 586)
Screenshot: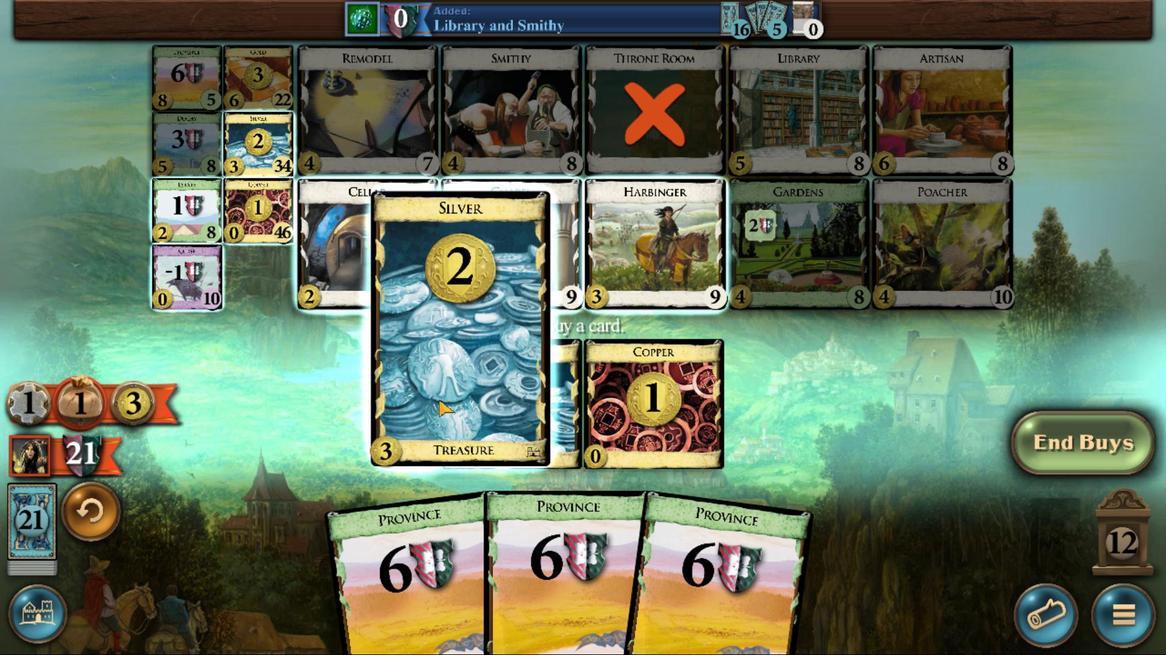 
Action: Mouse moved to (682, 470)
Screenshot: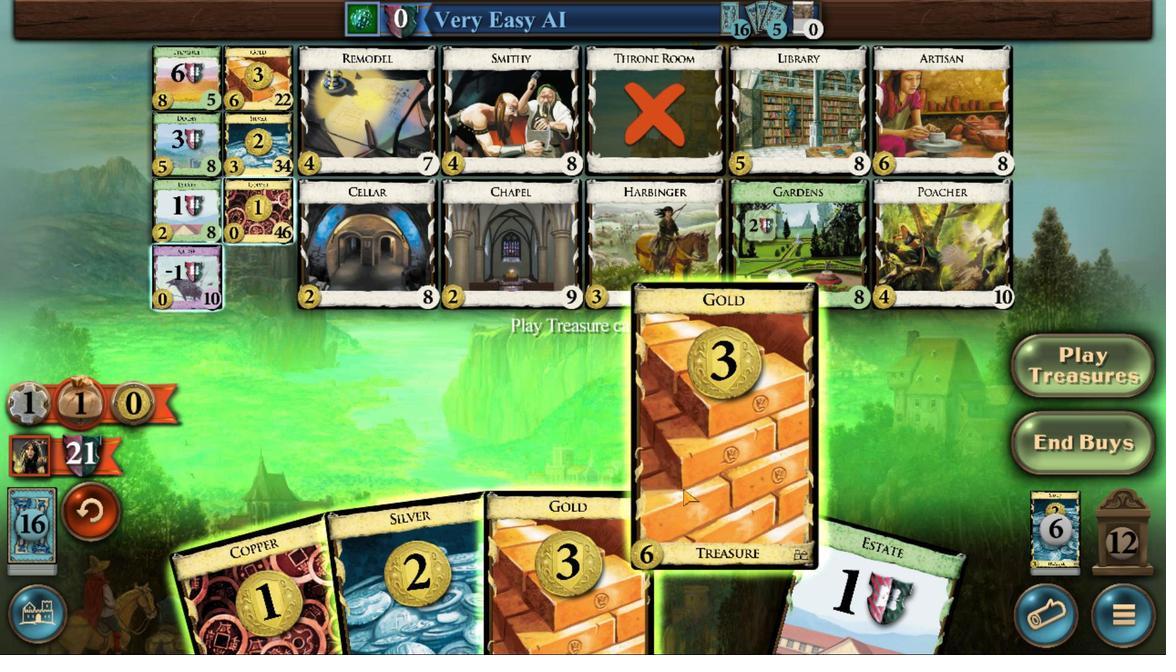
Action: Mouse pressed left at (682, 470)
Screenshot: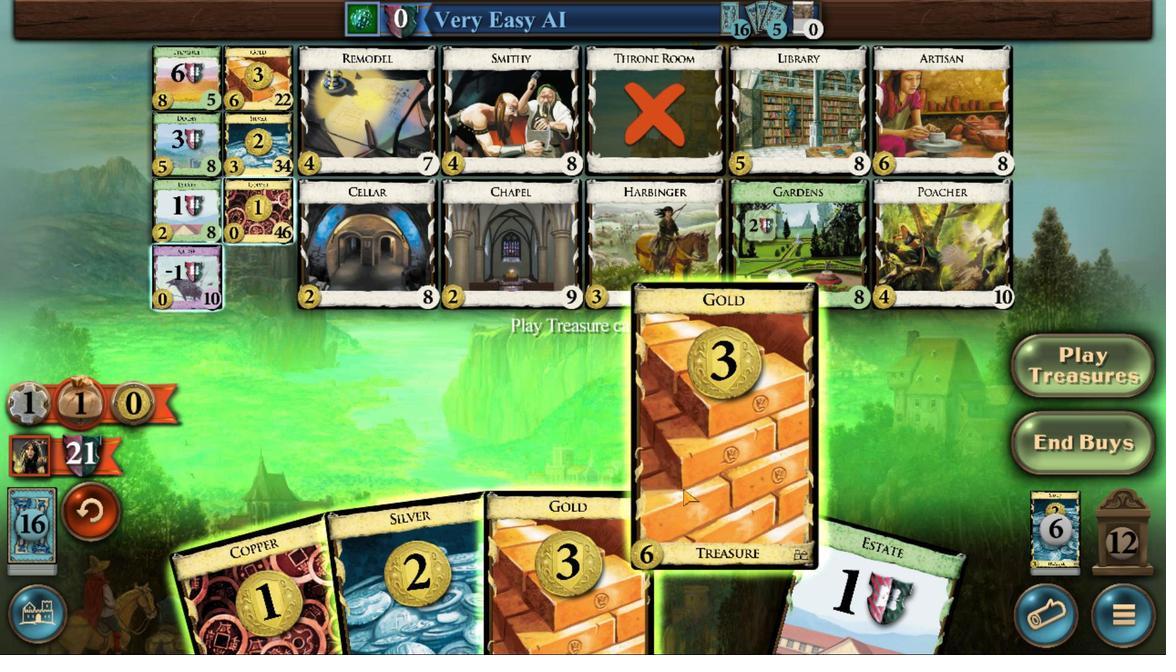 
Action: Mouse moved to (615, 468)
Screenshot: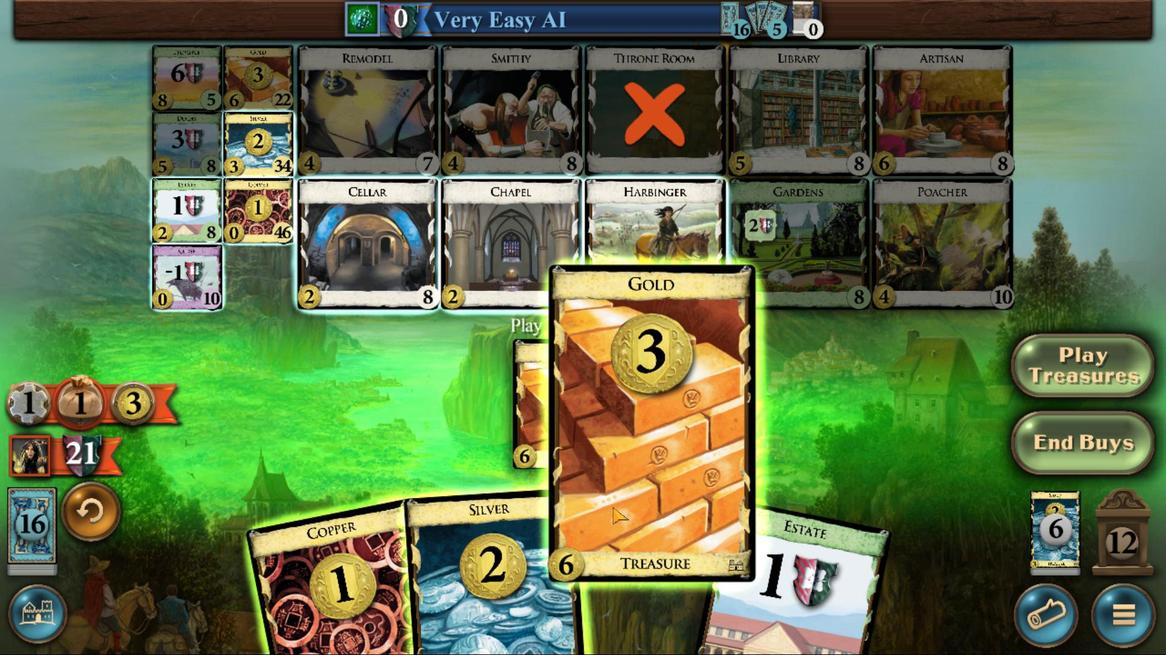 
Action: Mouse pressed left at (615, 468)
Screenshot: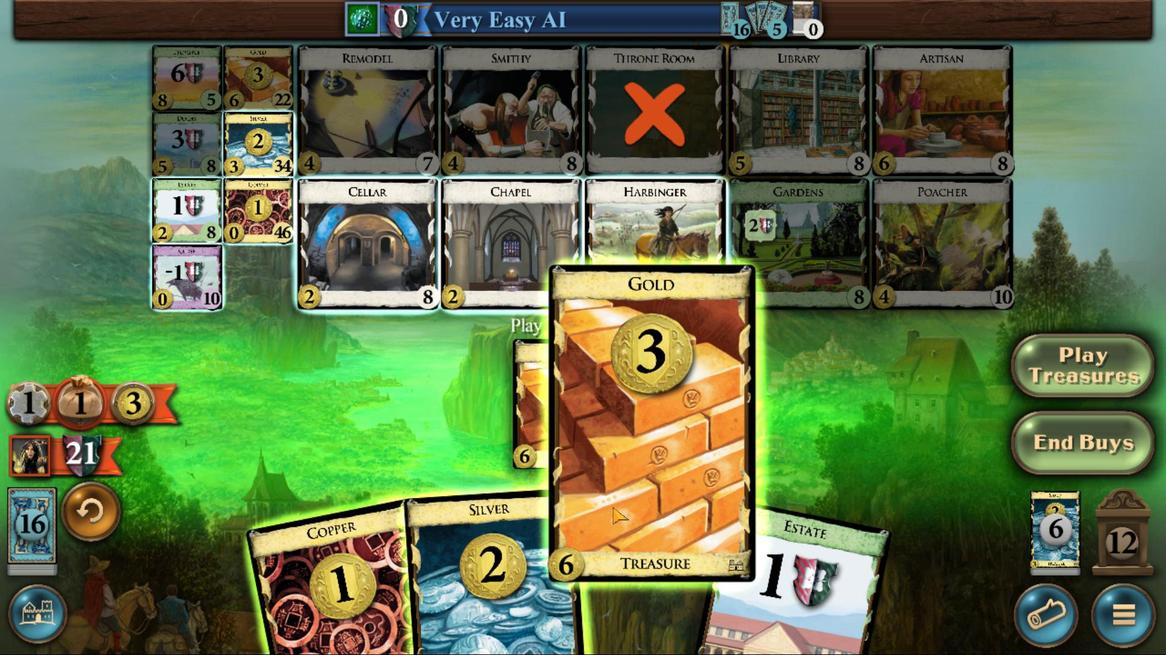 
Action: Mouse moved to (572, 461)
Screenshot: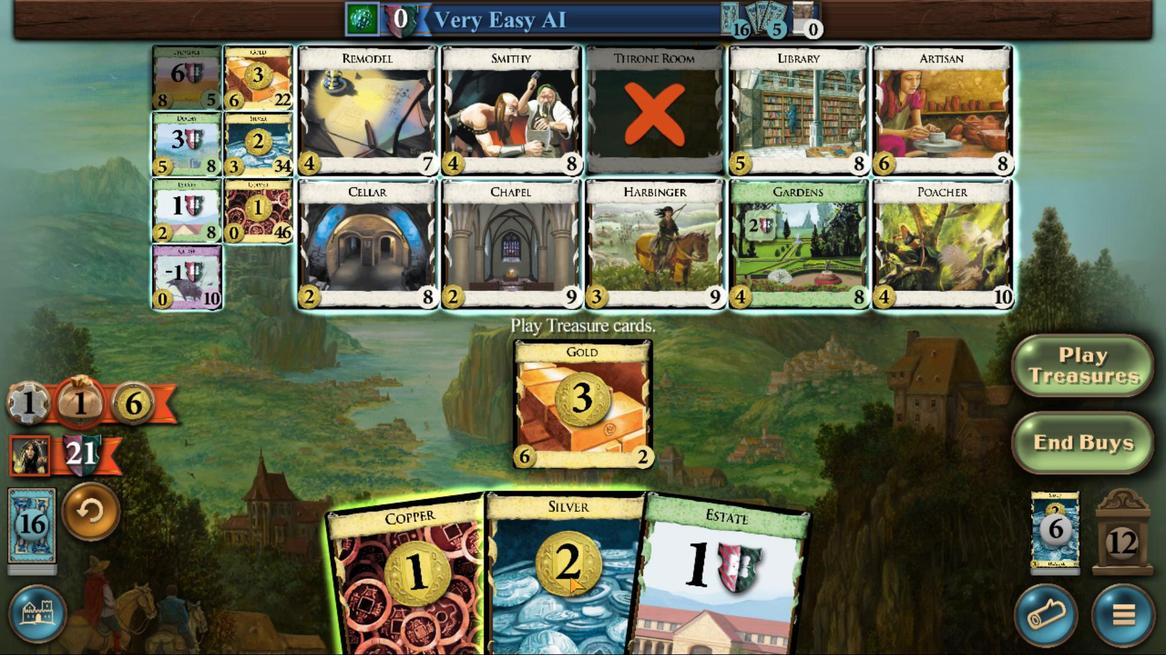 
Action: Mouse pressed left at (572, 461)
Screenshot: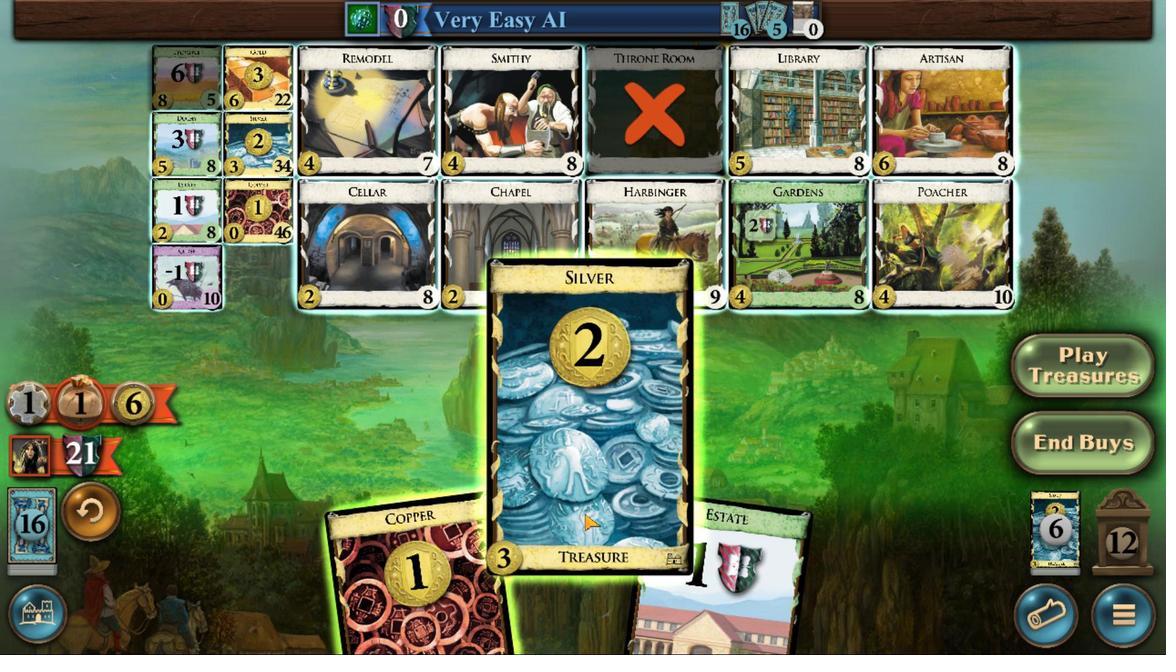 
Action: Mouse moved to (220, 604)
Screenshot: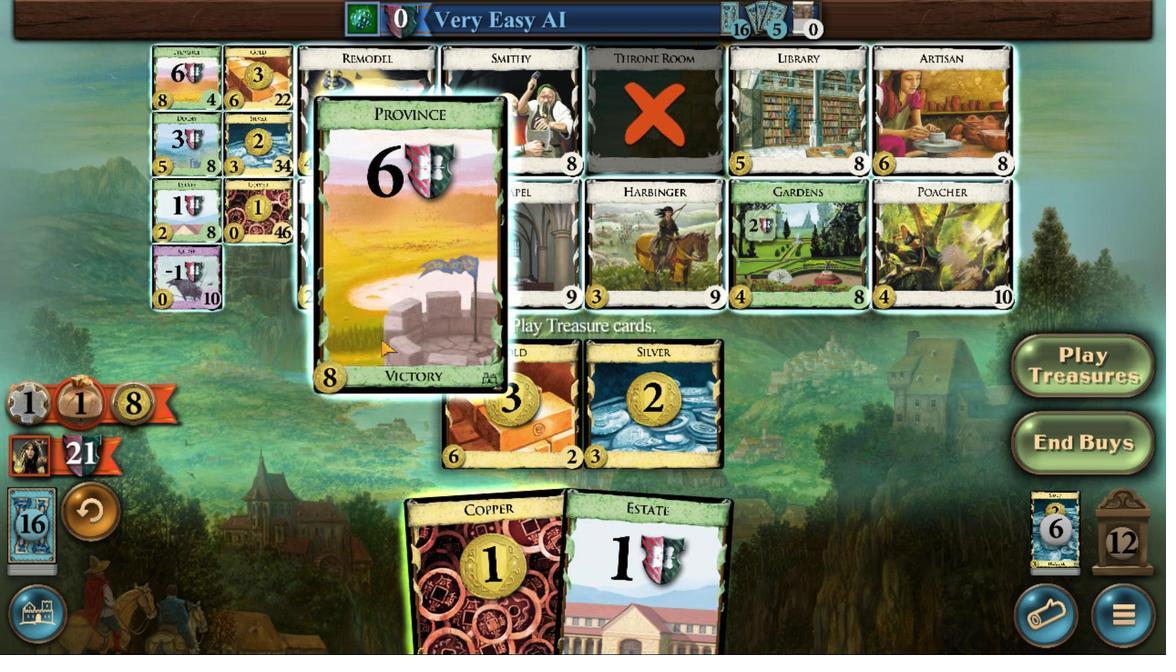 
Action: Mouse pressed left at (220, 604)
Screenshot: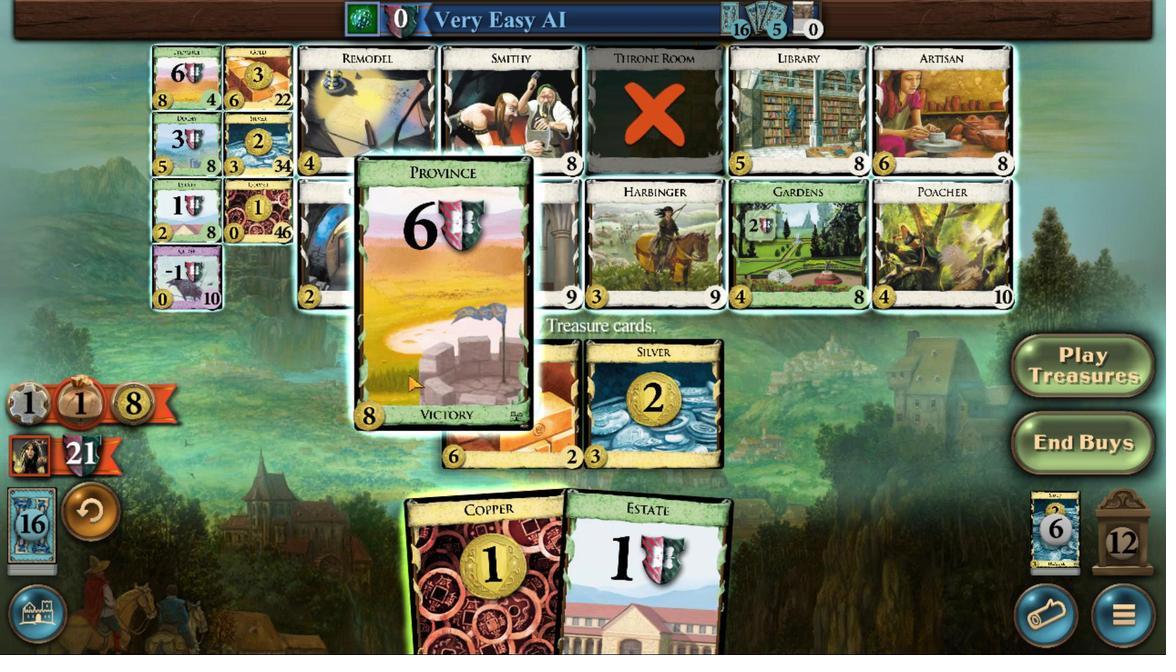 
Action: Mouse moved to (807, 468)
Screenshot: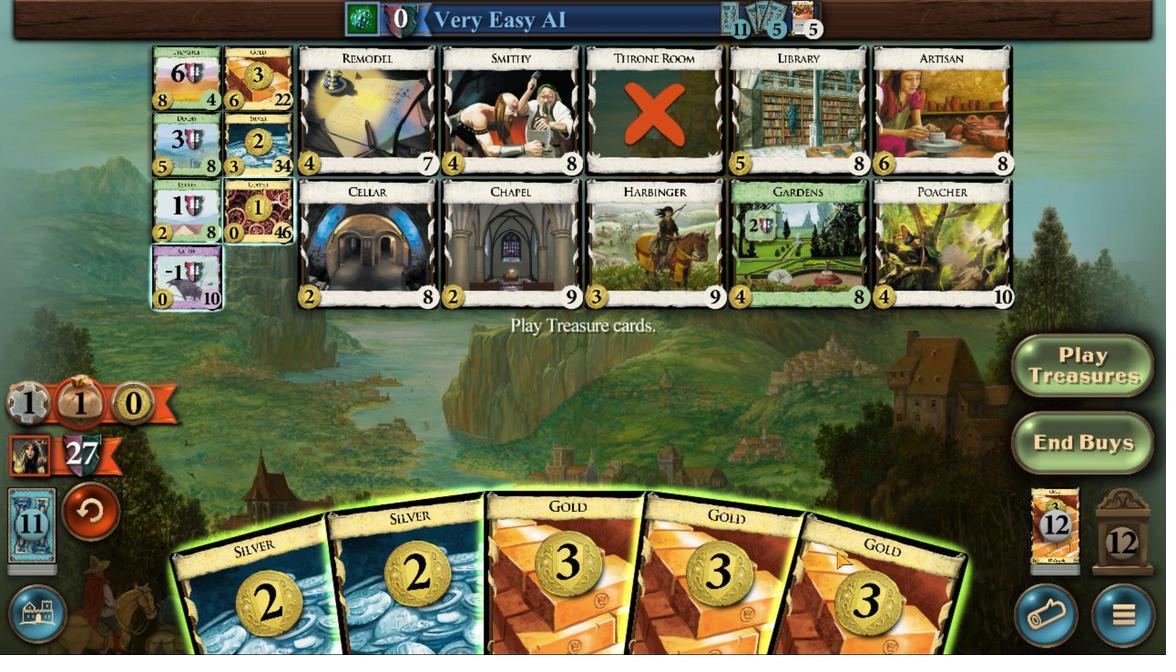 
Action: Mouse pressed left at (807, 468)
Screenshot: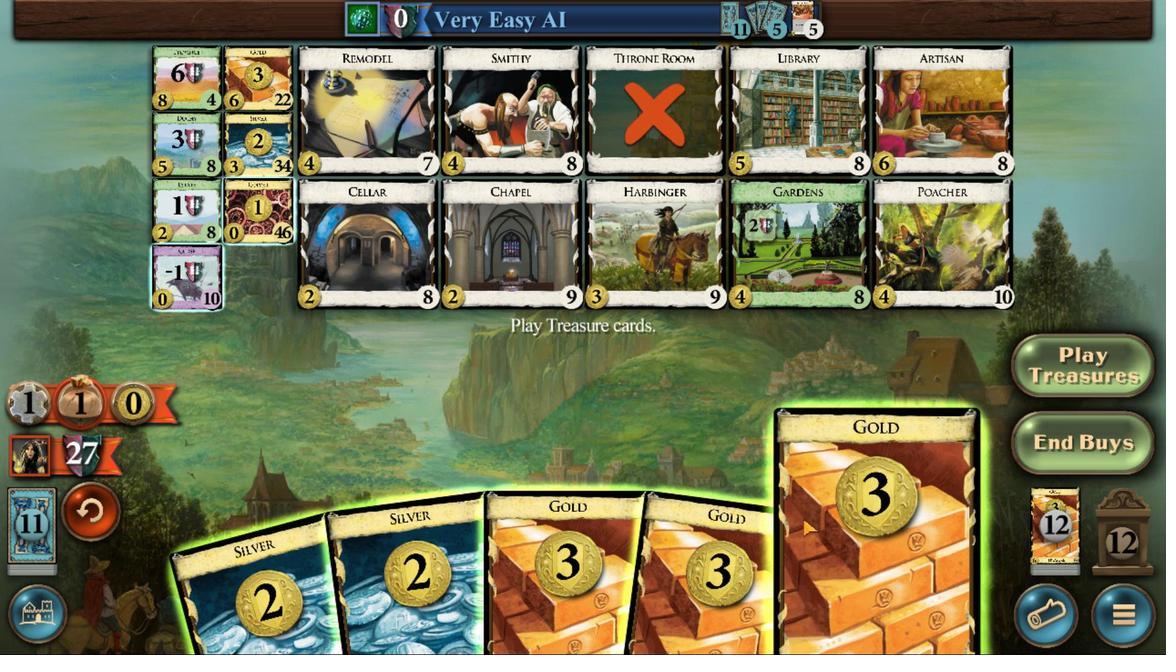 
Action: Mouse moved to (755, 456)
Screenshot: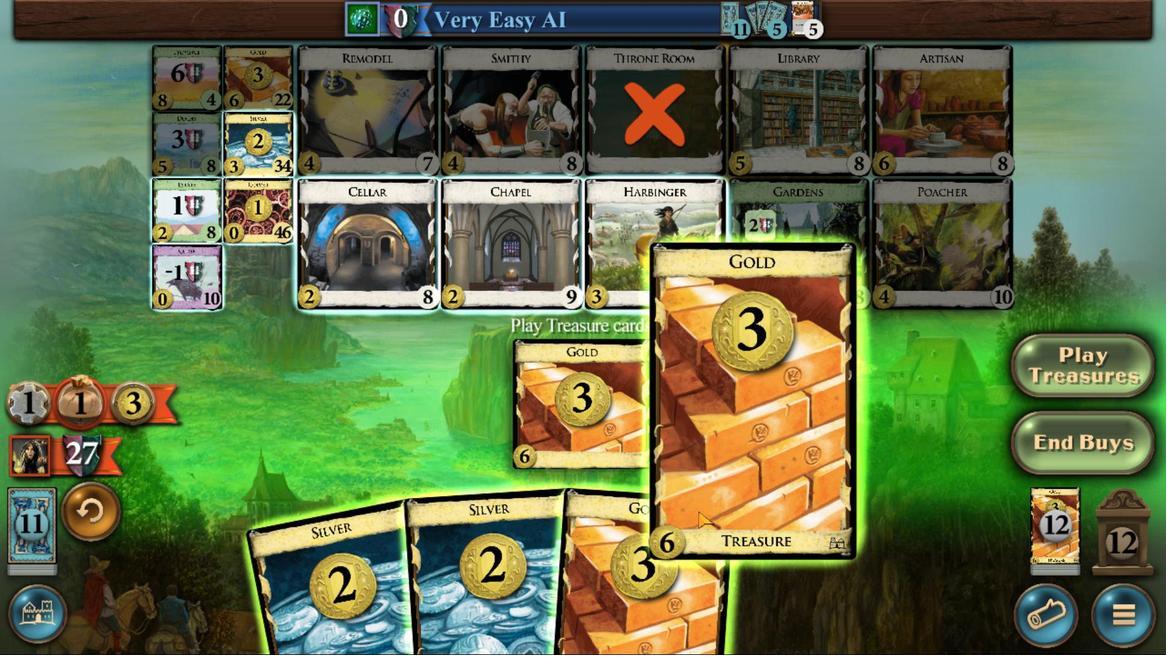 
Action: Mouse pressed left at (755, 456)
Screenshot: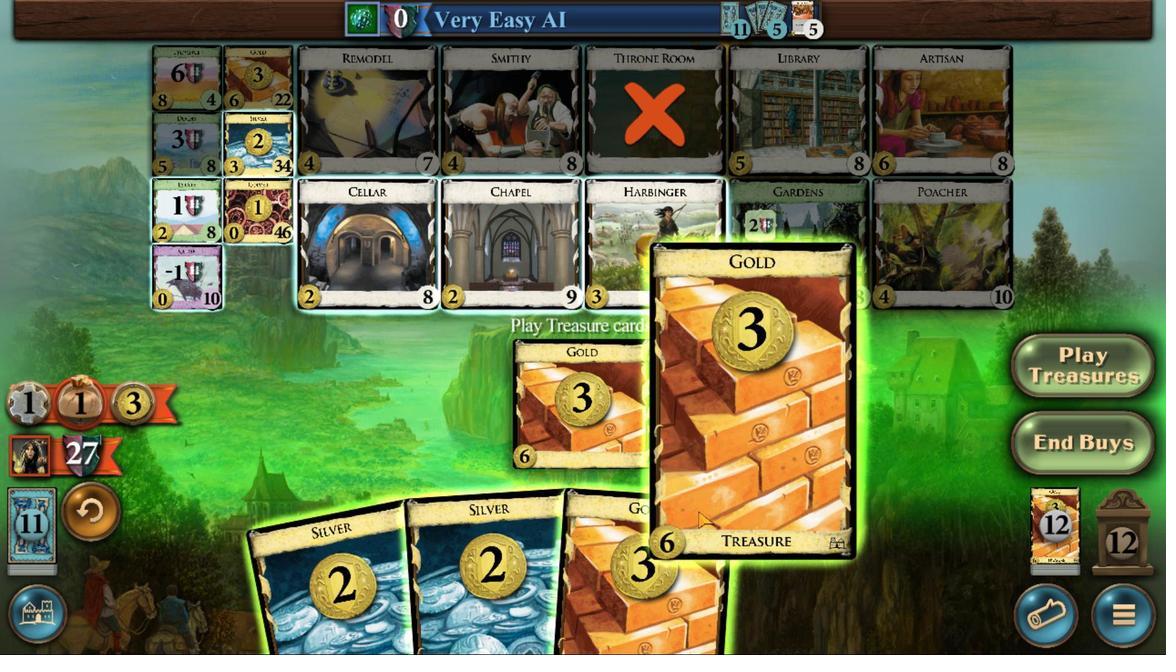 
Action: Mouse moved to (447, 461)
Screenshot: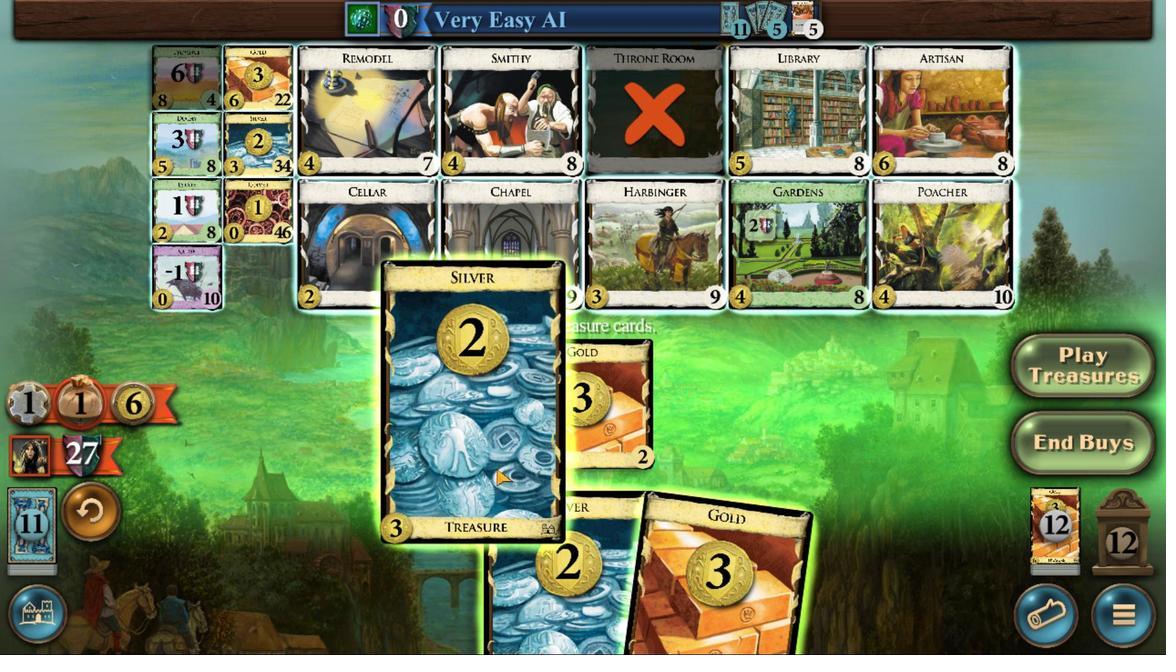 
Action: Mouse pressed left at (447, 461)
Screenshot: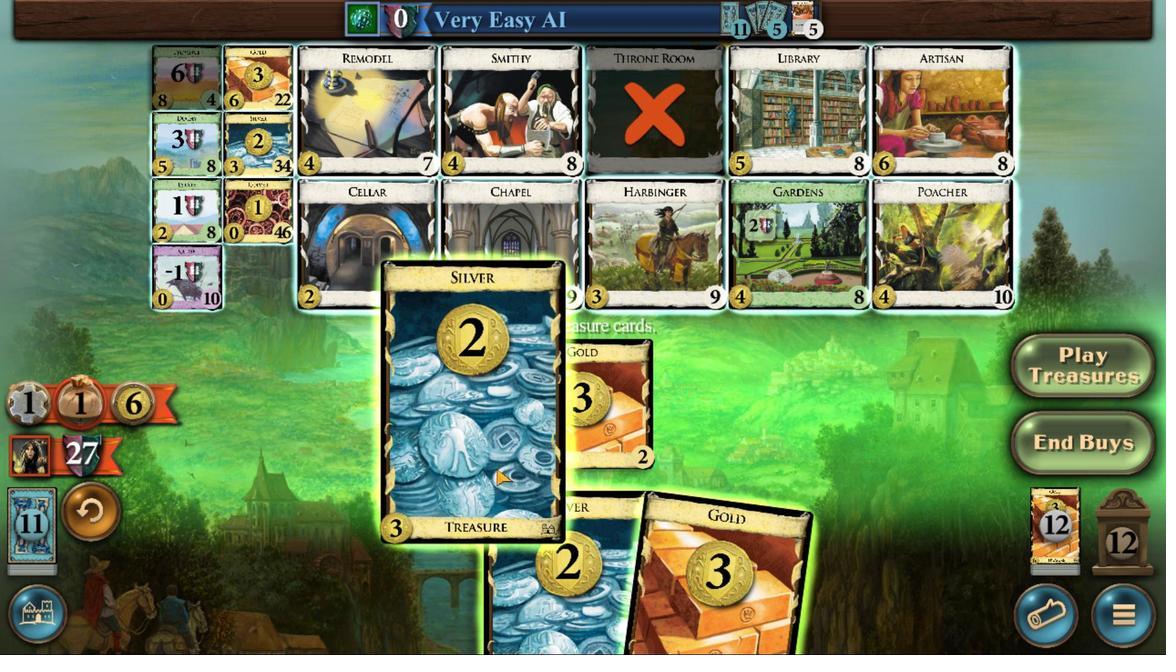 
Action: Mouse moved to (240, 607)
Screenshot: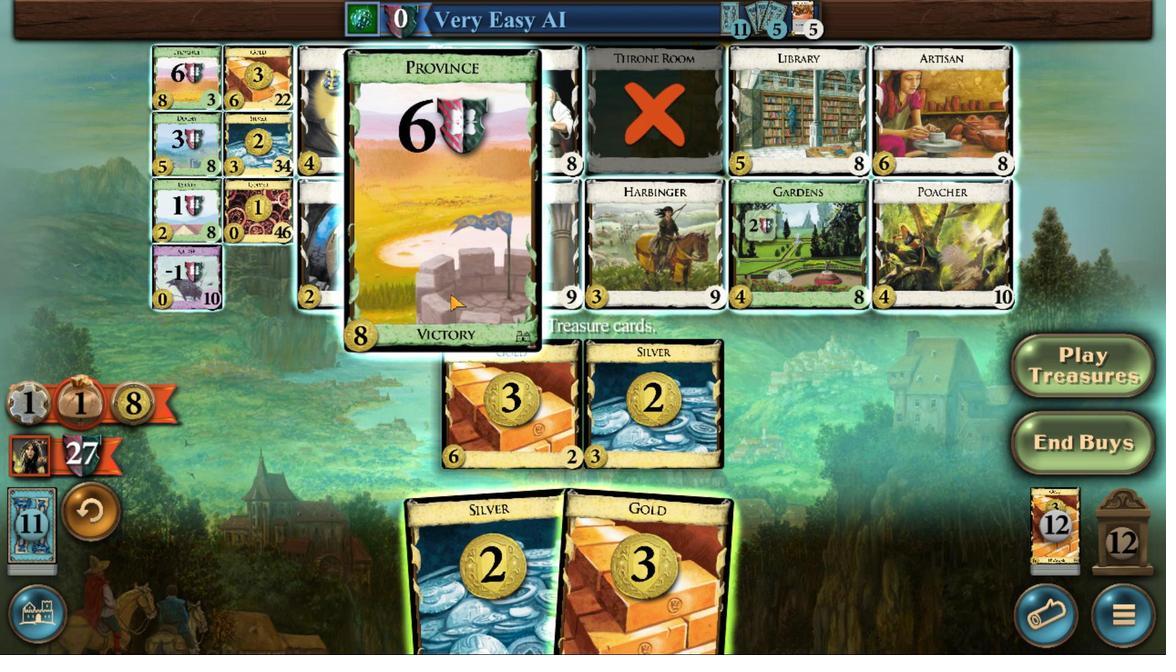 
Action: Mouse pressed left at (240, 607)
Screenshot: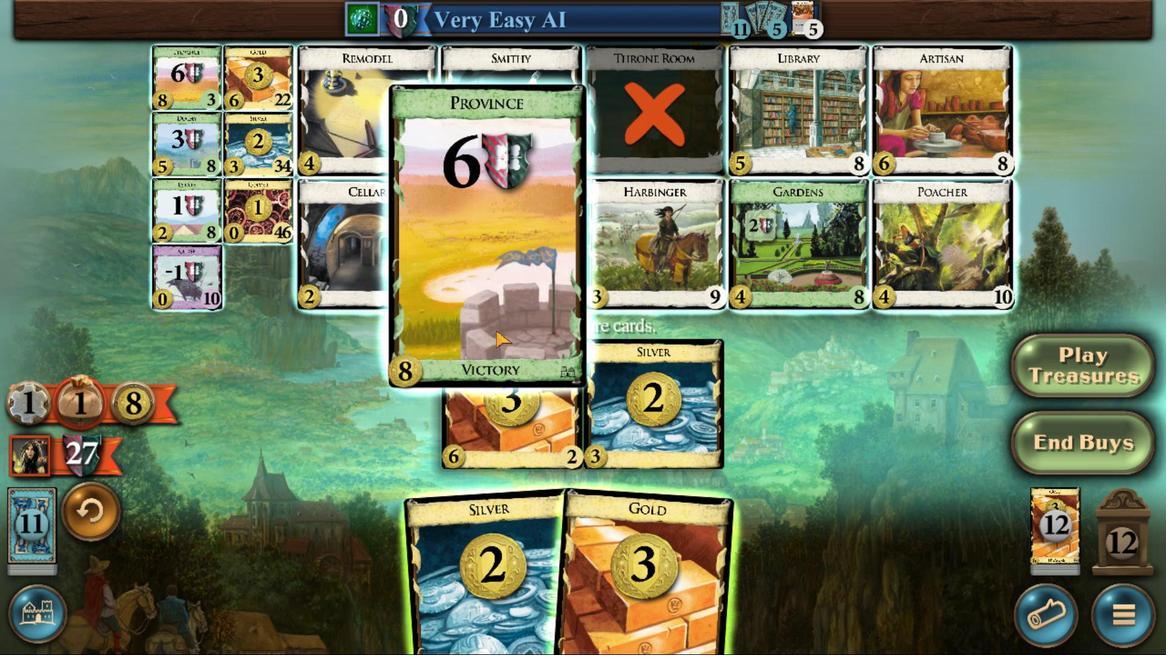 
Action: Mouse moved to (573, 473)
Screenshot: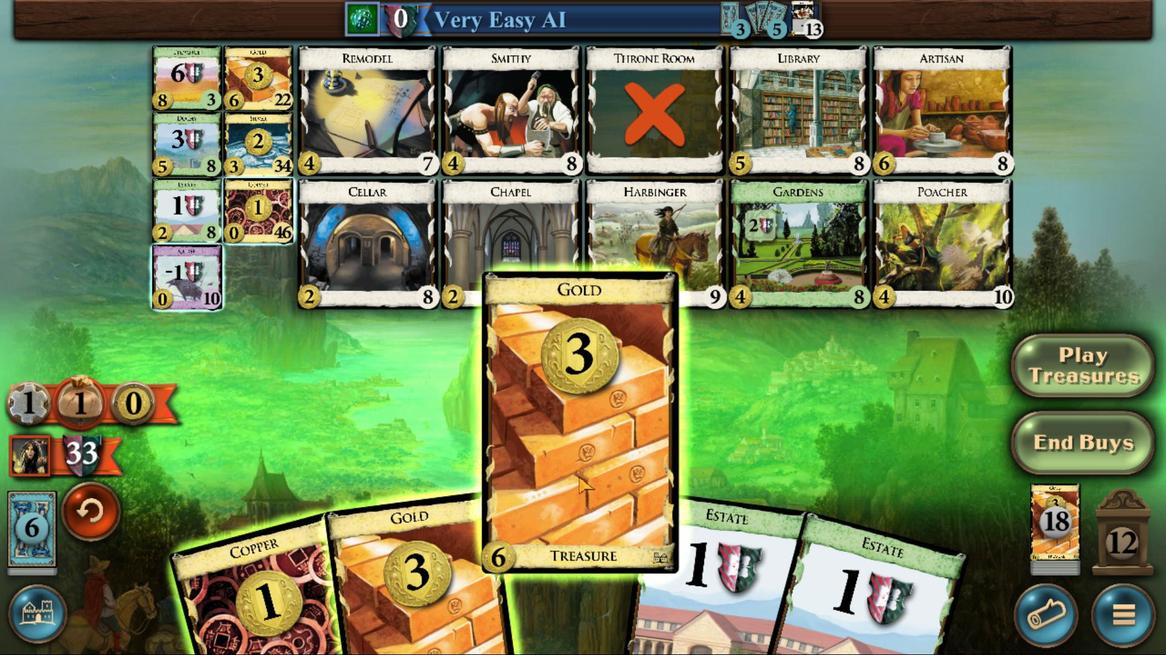 
Action: Mouse pressed left at (573, 473)
Screenshot: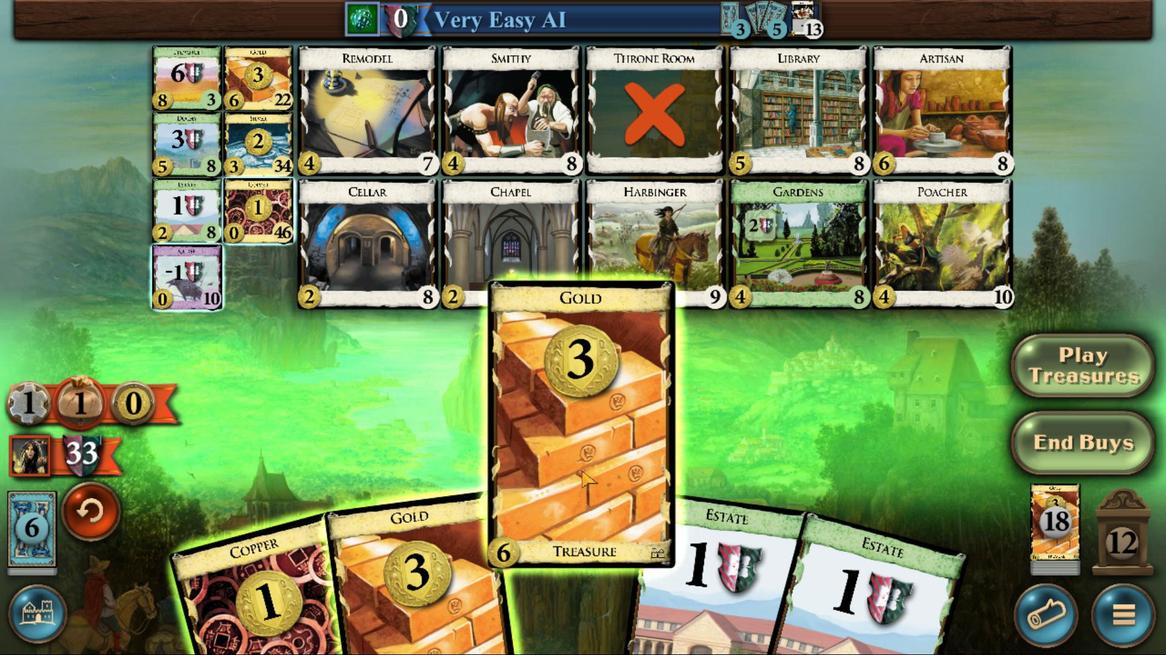 
Action: Mouse moved to (467, 472)
Screenshot: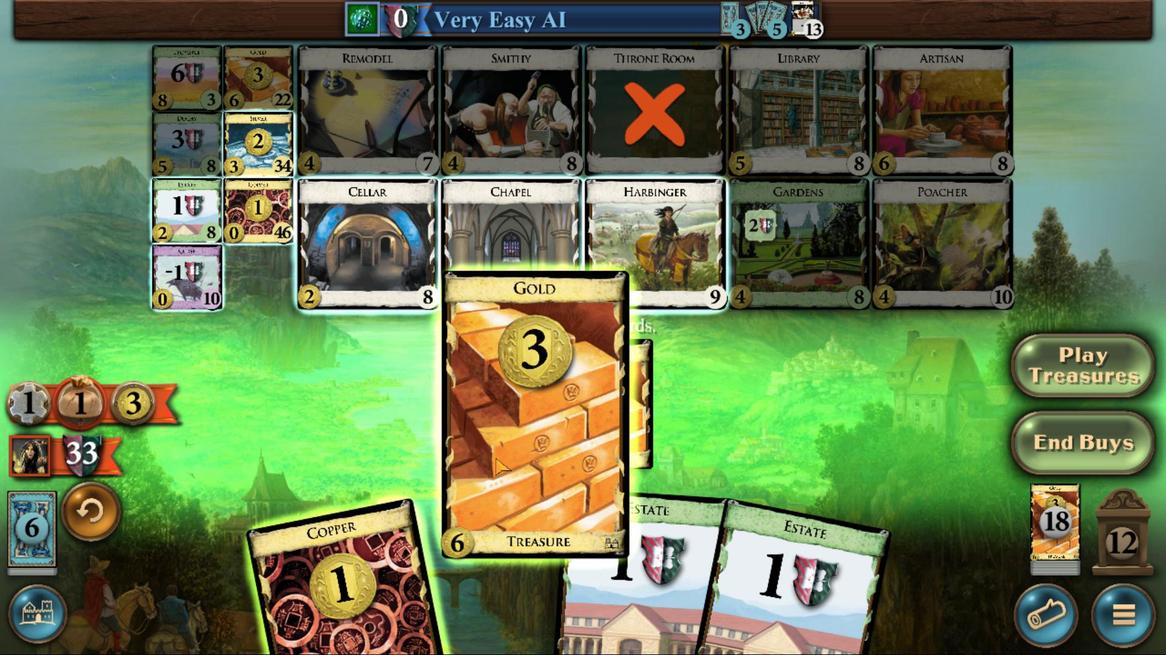 
Action: Mouse pressed left at (467, 472)
Screenshot: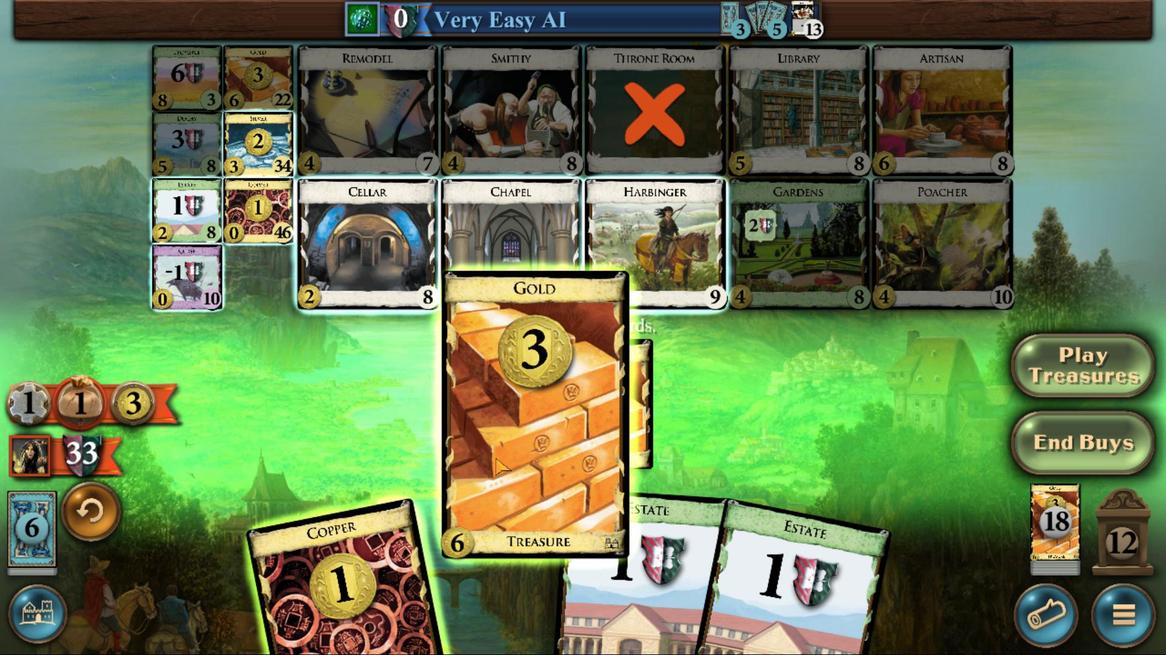 
Action: Mouse moved to (304, 604)
Screenshot: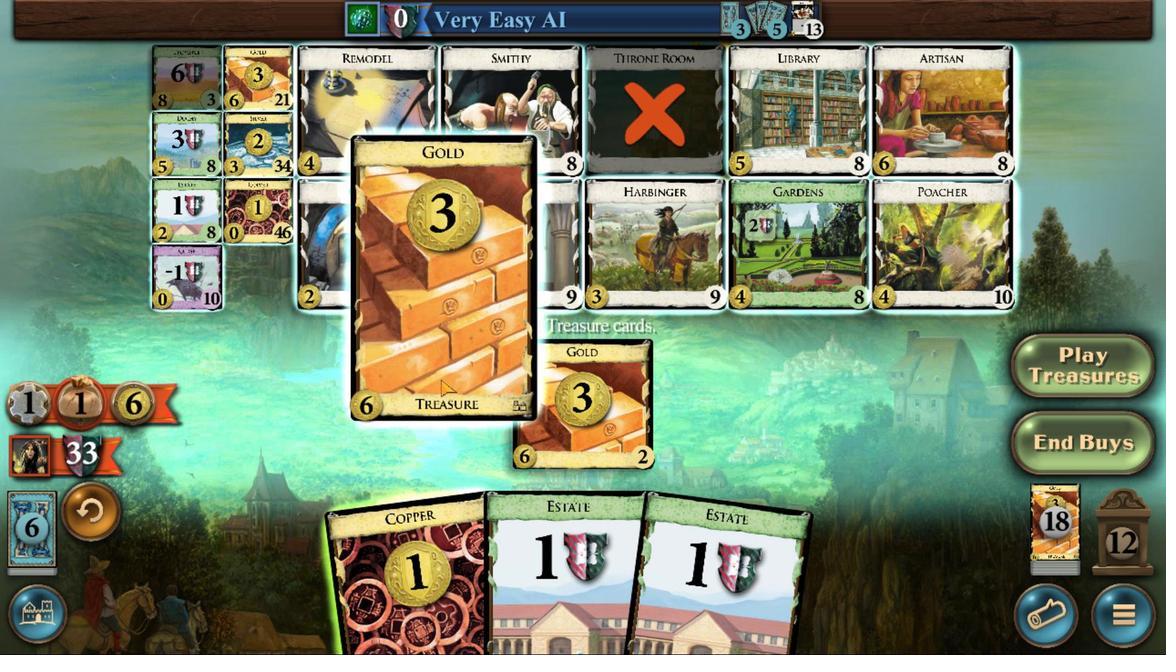 
Action: Mouse pressed left at (304, 604)
Screenshot: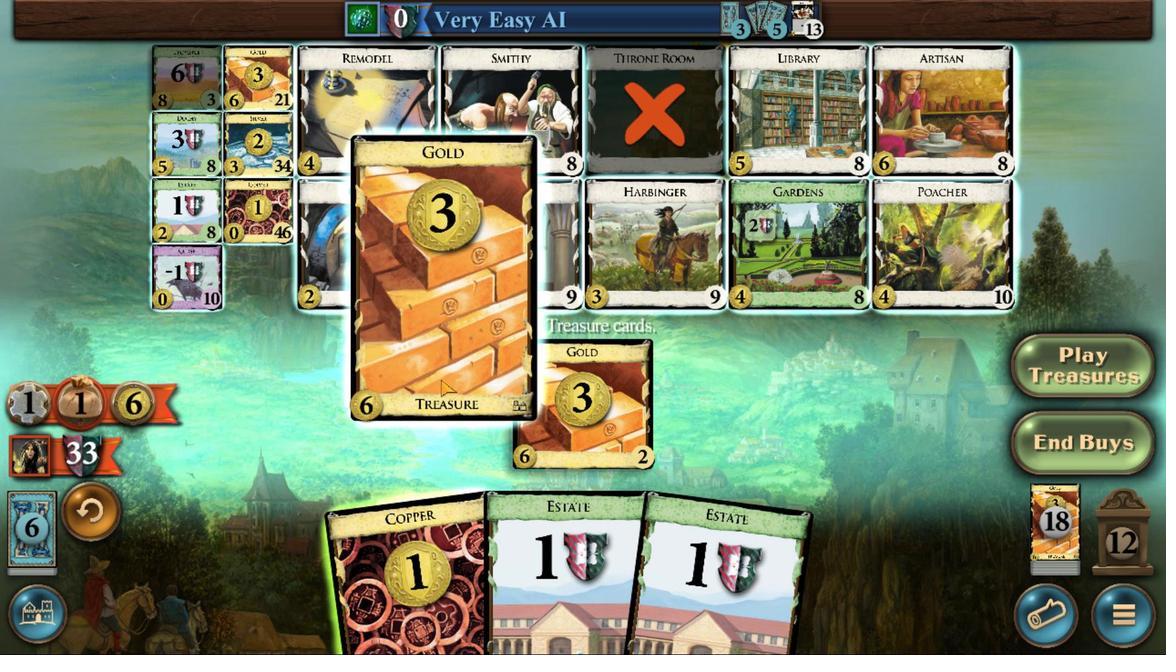 
Action: Mouse moved to (795, 460)
Screenshot: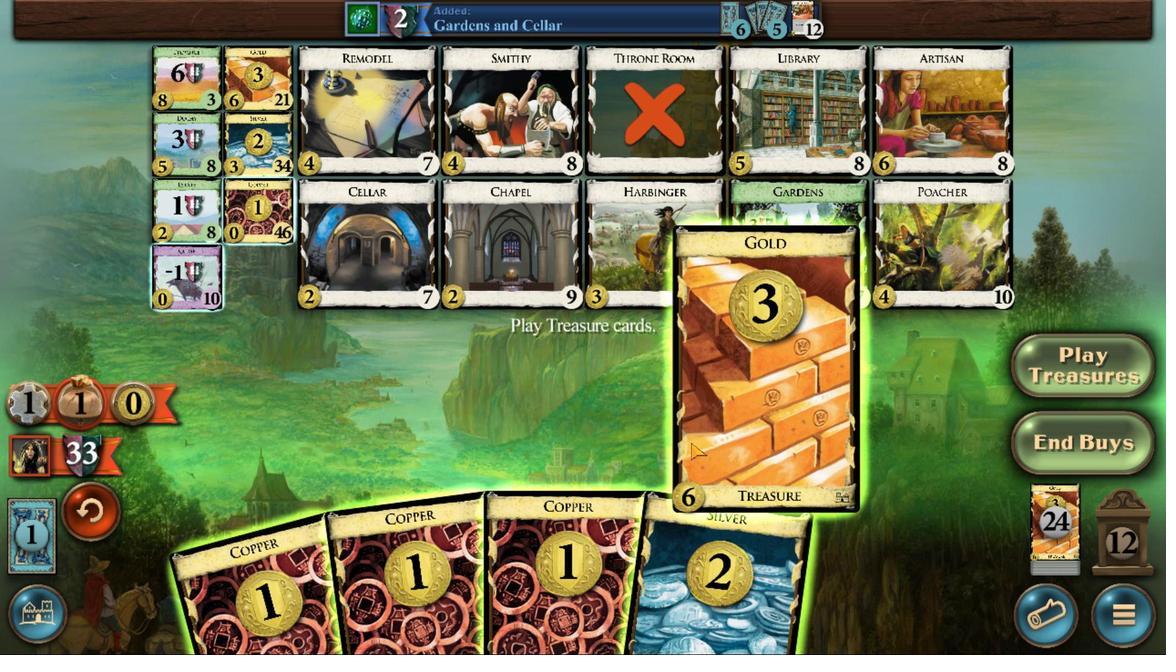 
Action: Mouse pressed left at (795, 460)
Screenshot: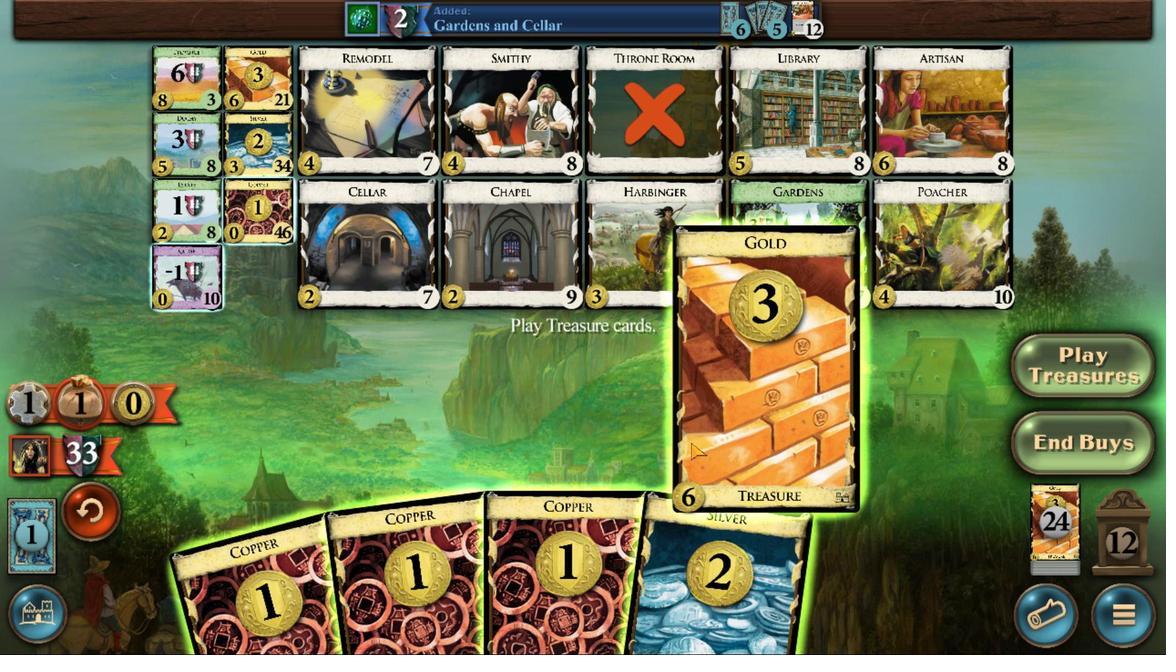 
Action: Mouse moved to (742, 459)
Screenshot: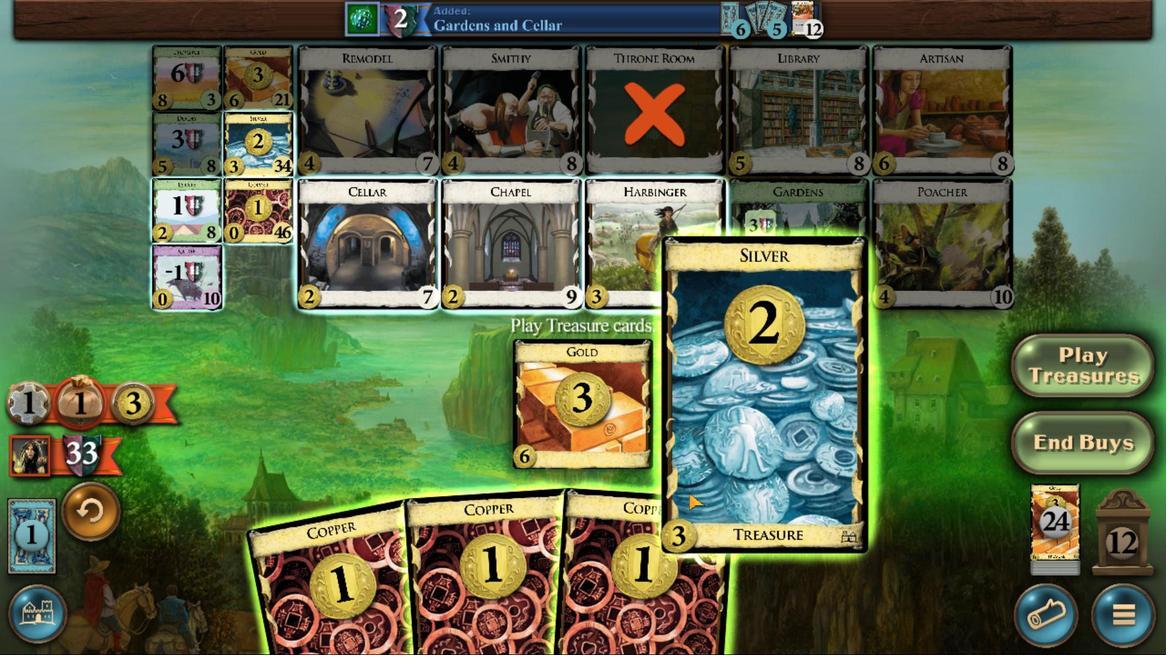 
Action: Mouse pressed left at (742, 459)
Screenshot: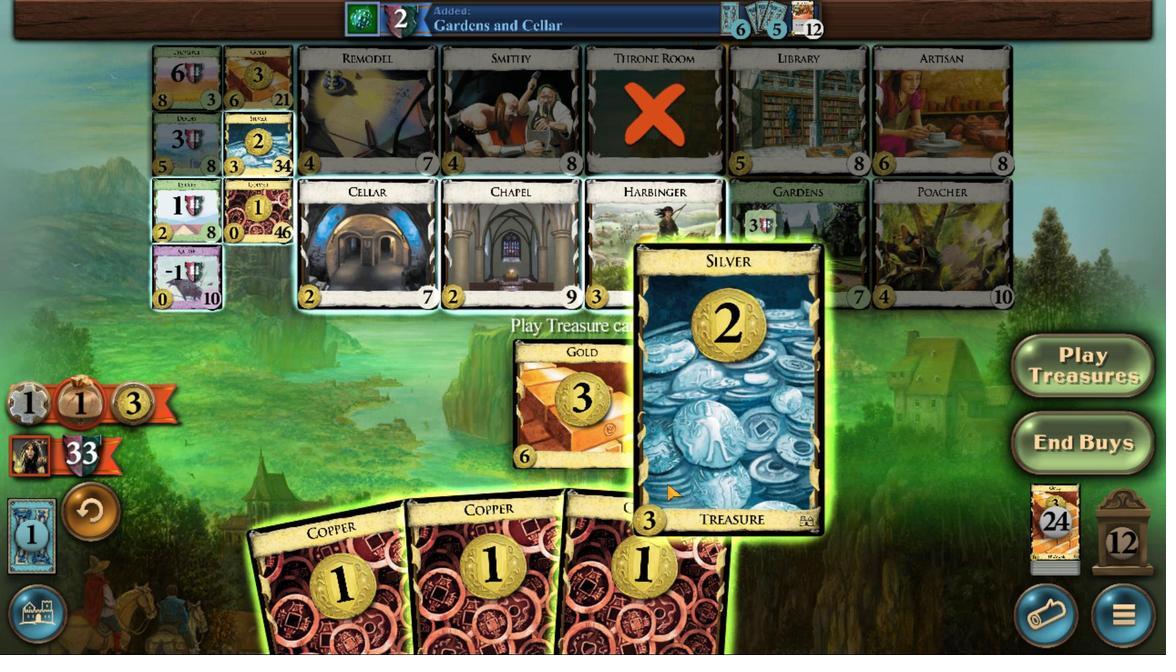 
Action: Mouse moved to (663, 477)
Screenshot: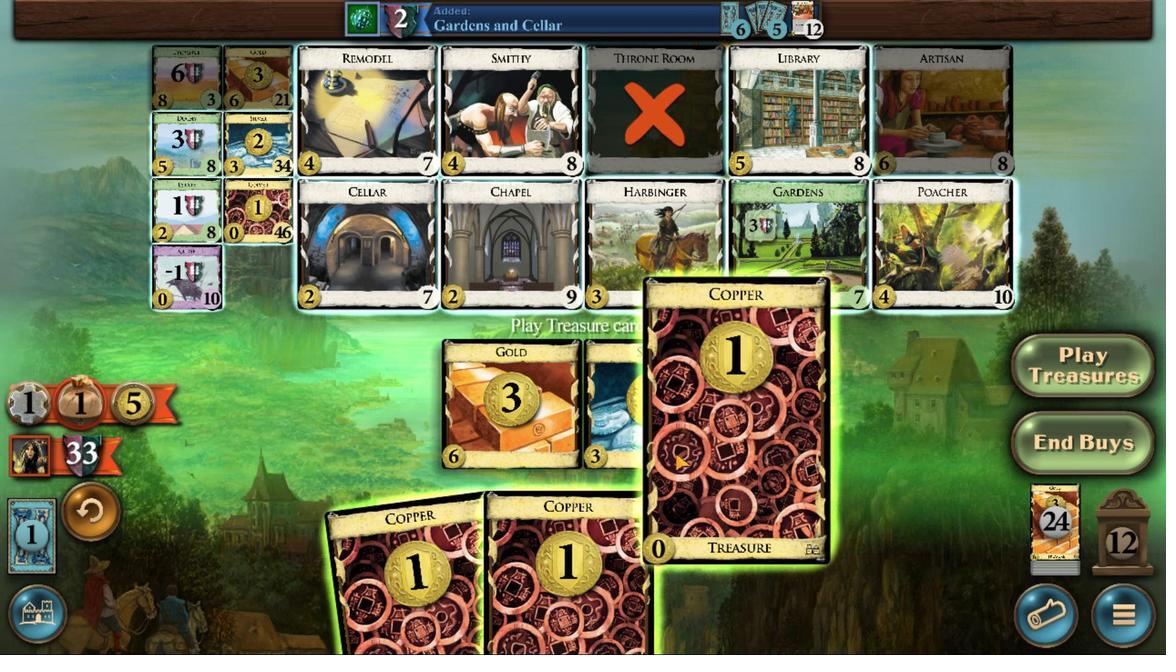 
Action: Mouse pressed left at (663, 477)
Screenshot: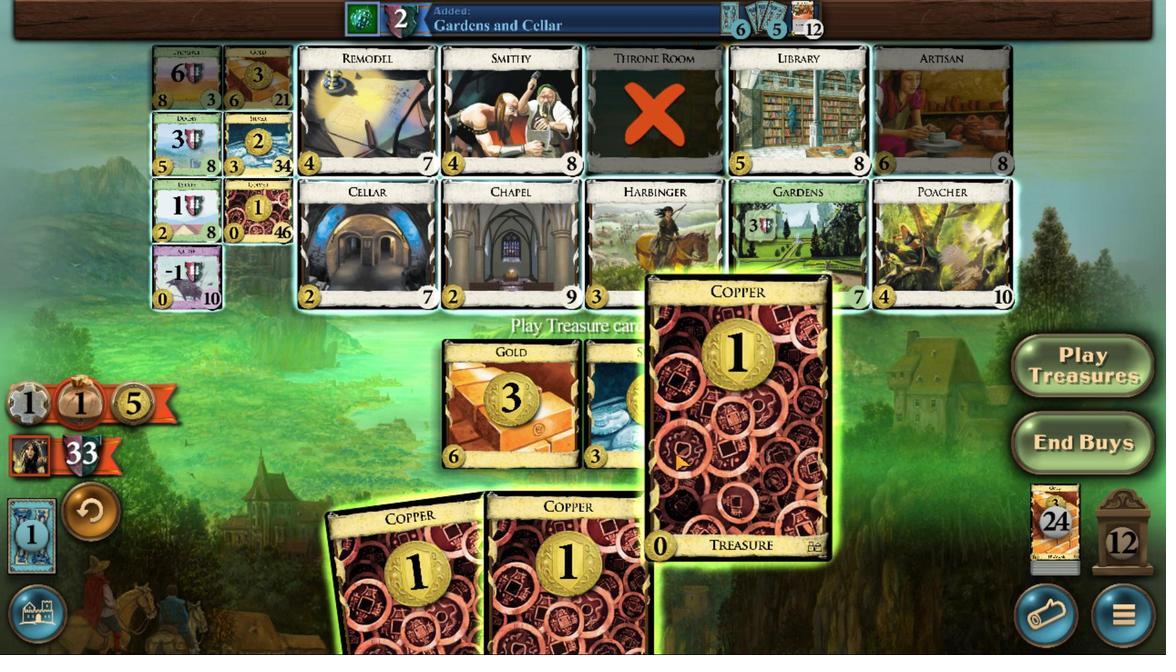 
Action: Mouse moved to (294, 605)
Screenshot: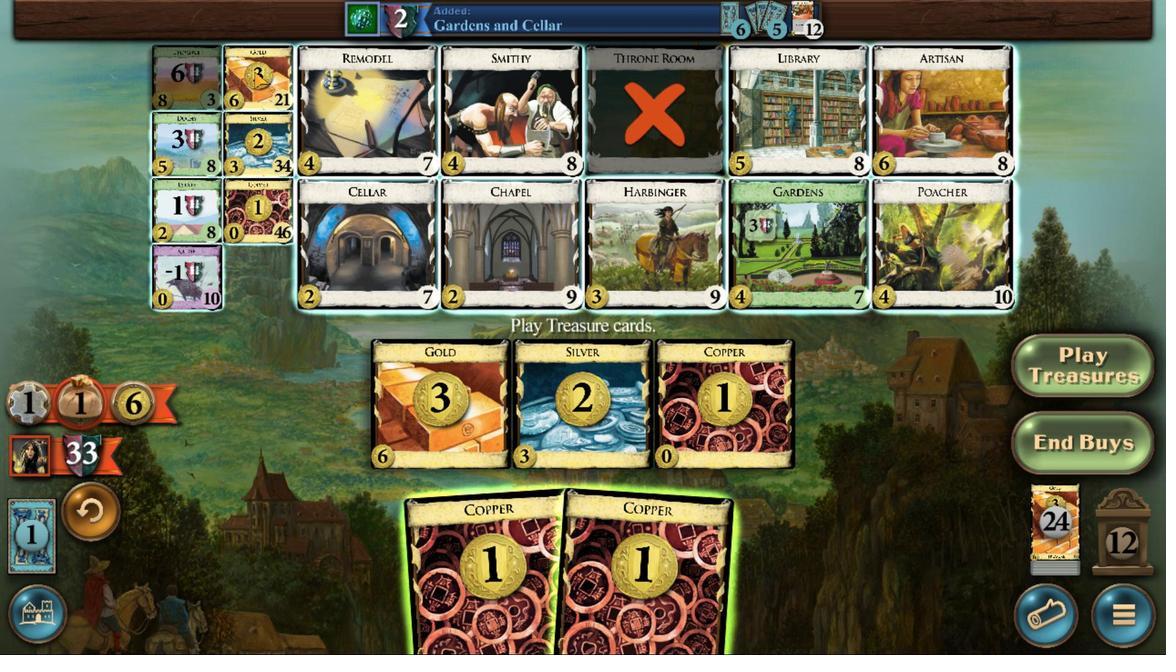 
Action: Mouse pressed left at (294, 605)
Screenshot: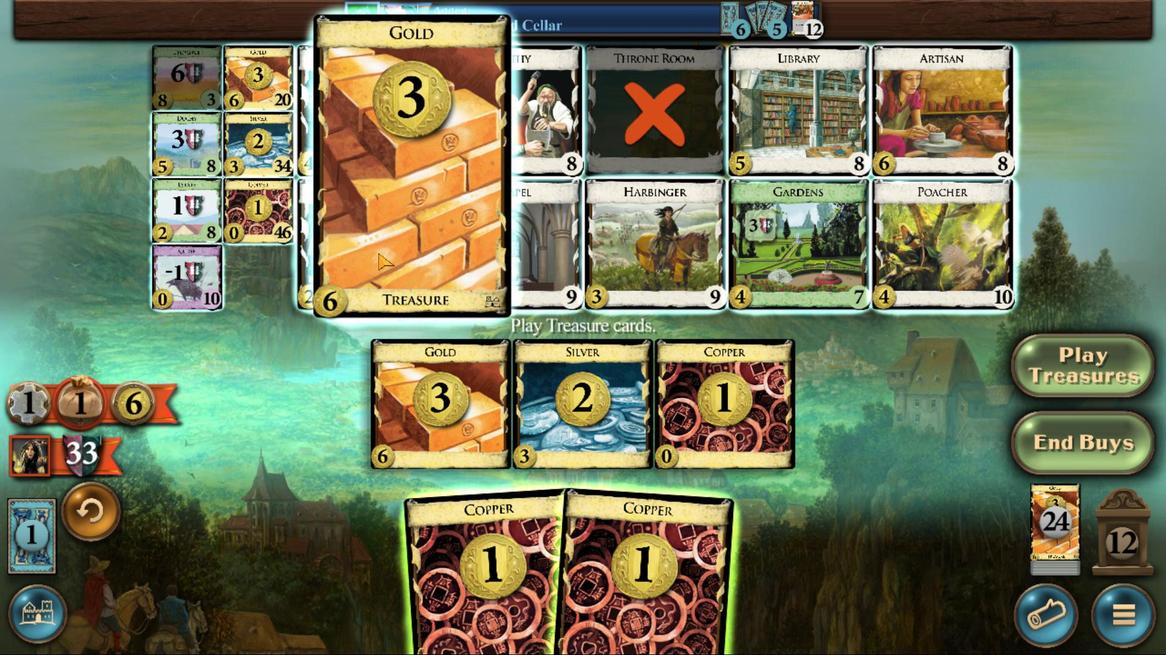 
Action: Mouse moved to (679, 448)
Screenshot: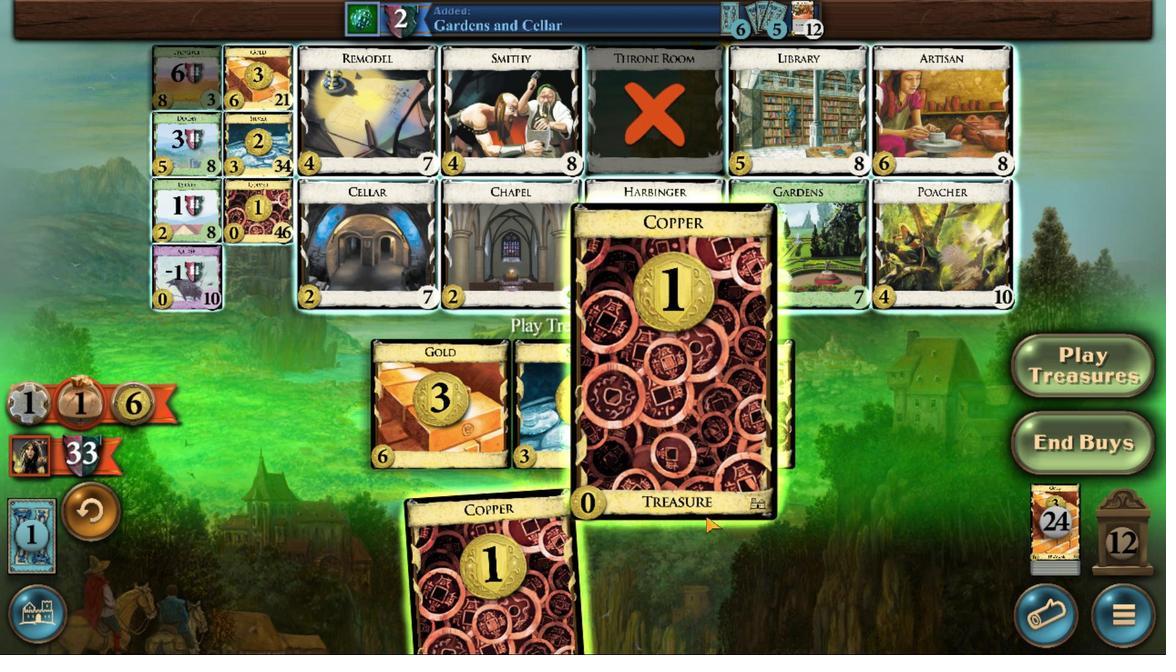 
Action: Mouse pressed left at (679, 448)
Screenshot: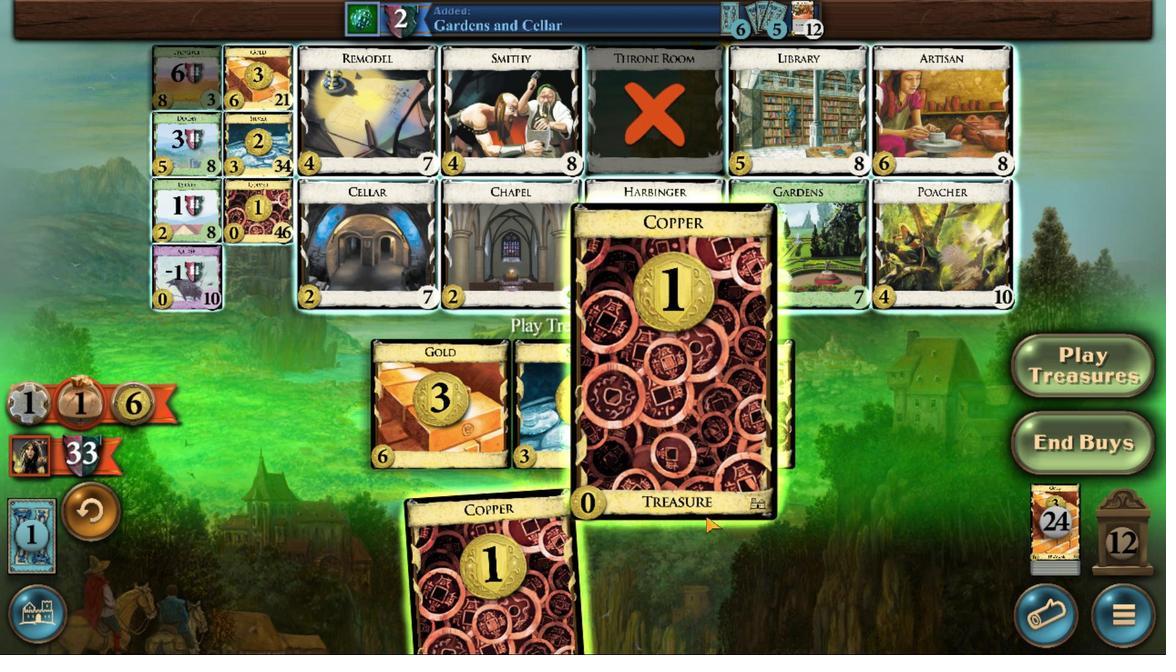 
Action: Mouse moved to (514, 464)
Screenshot: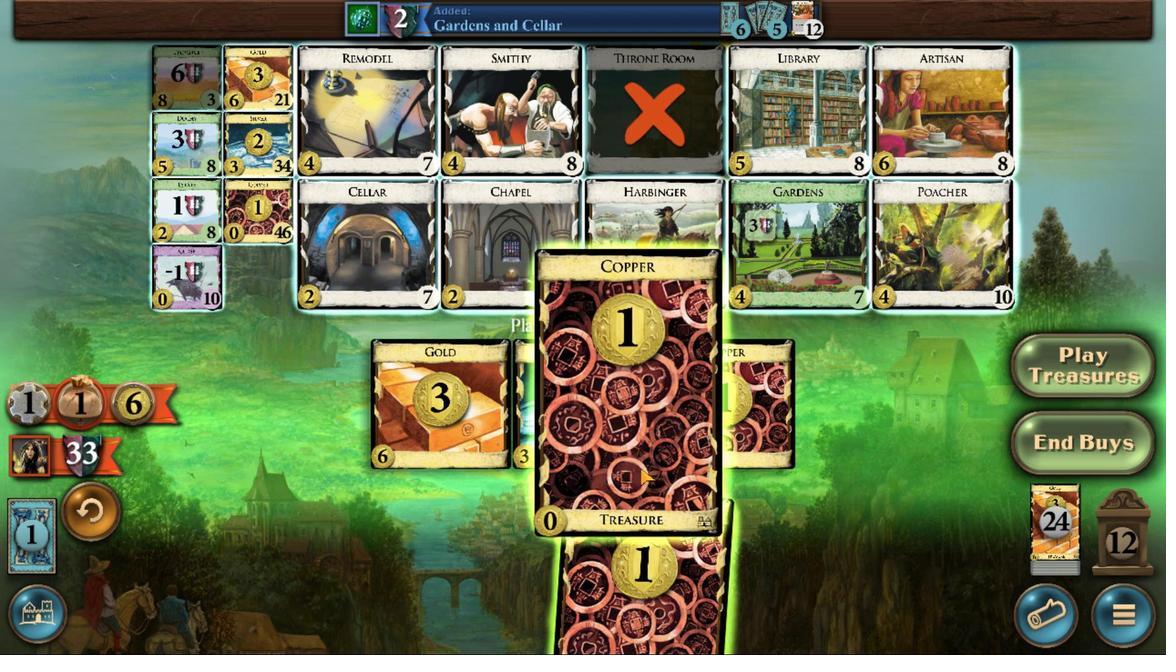 
Action: Mouse pressed left at (514, 464)
Screenshot: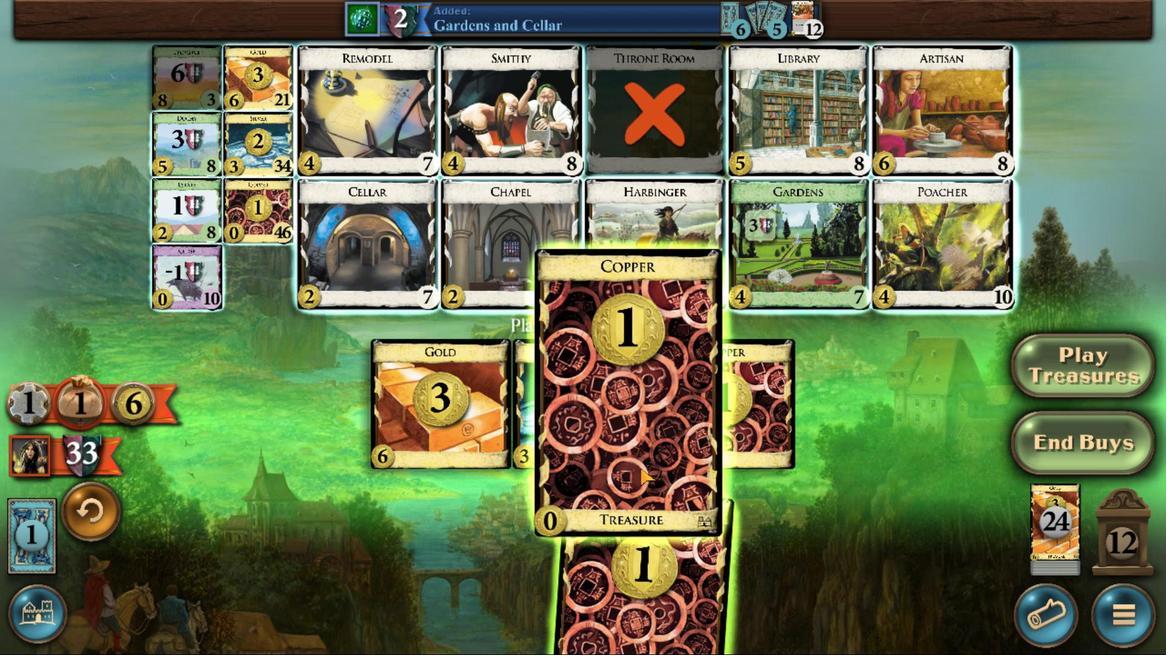 
Action: Mouse moved to (589, 459)
Screenshot: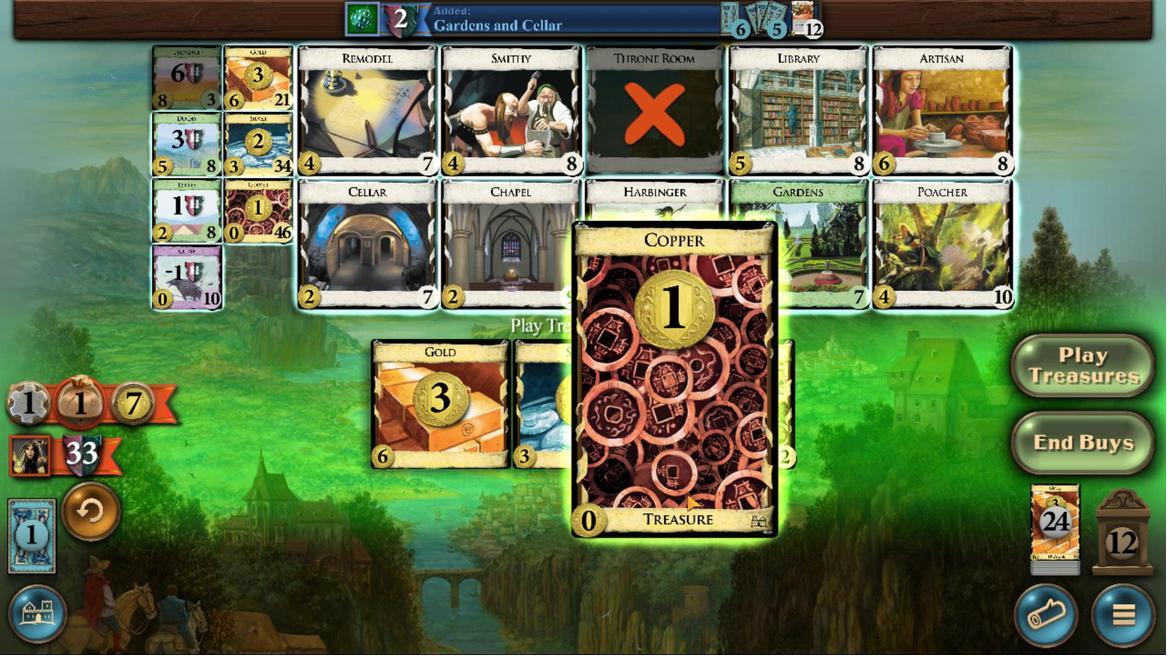 
Action: Mouse pressed left at (589, 459)
Screenshot: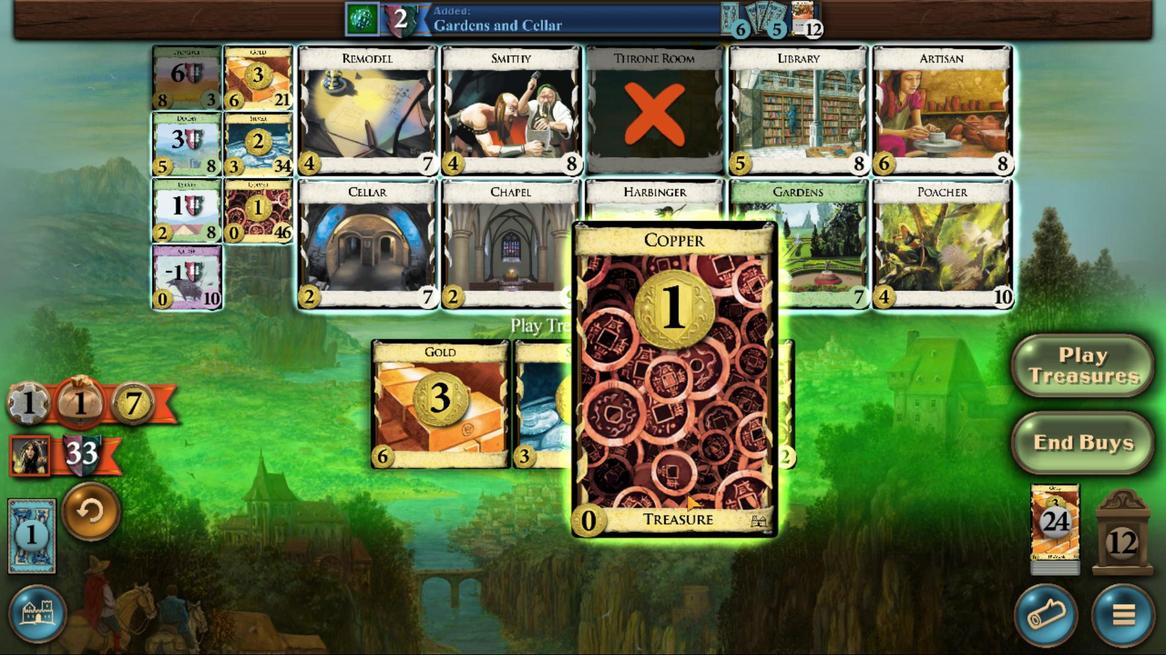 
Action: Mouse moved to (236, 604)
Screenshot: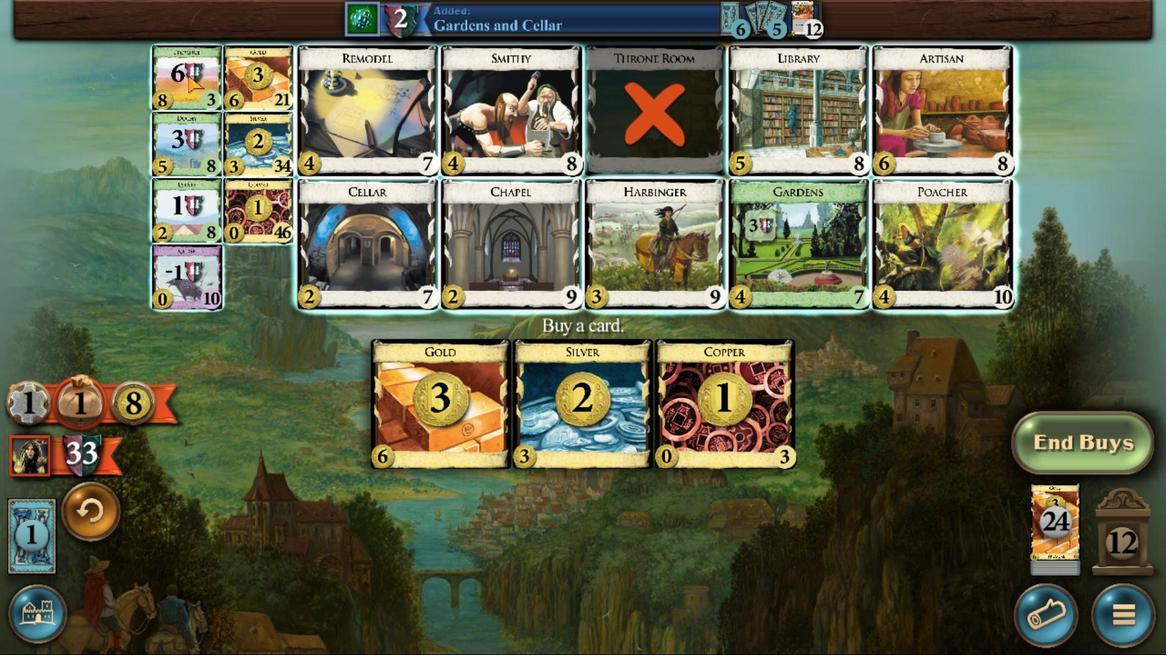 
Action: Mouse pressed left at (236, 604)
Screenshot: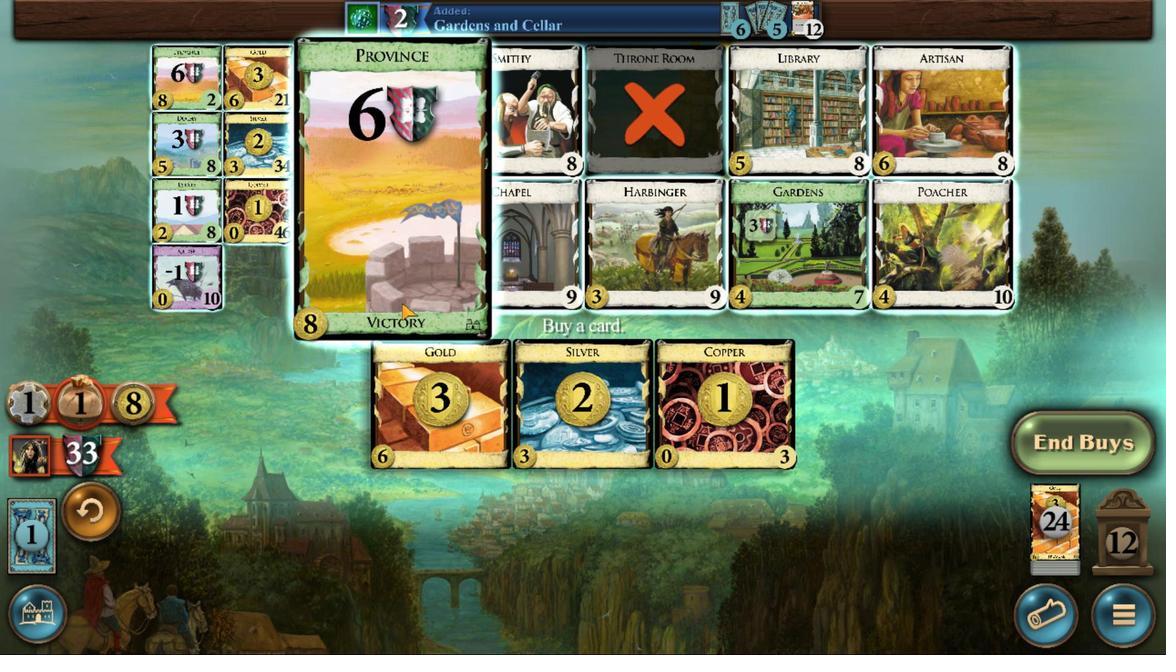 
Action: Mouse moved to (818, 459)
Screenshot: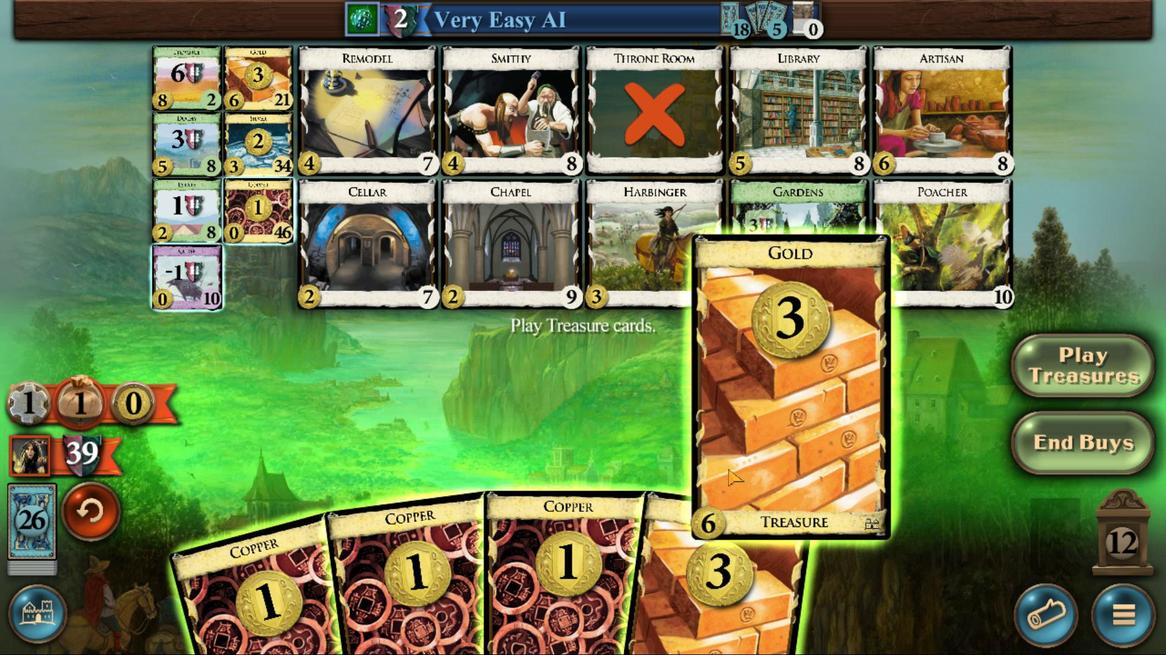
Action: Mouse pressed left at (818, 459)
Screenshot: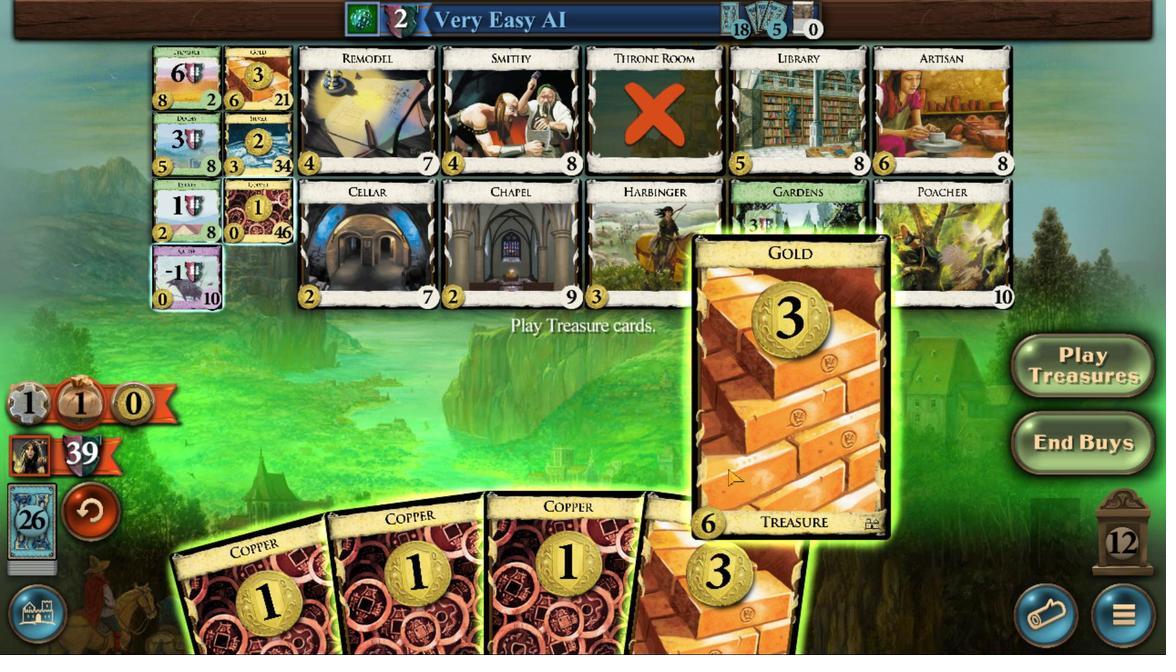 
Action: Mouse moved to (748, 466)
Screenshot: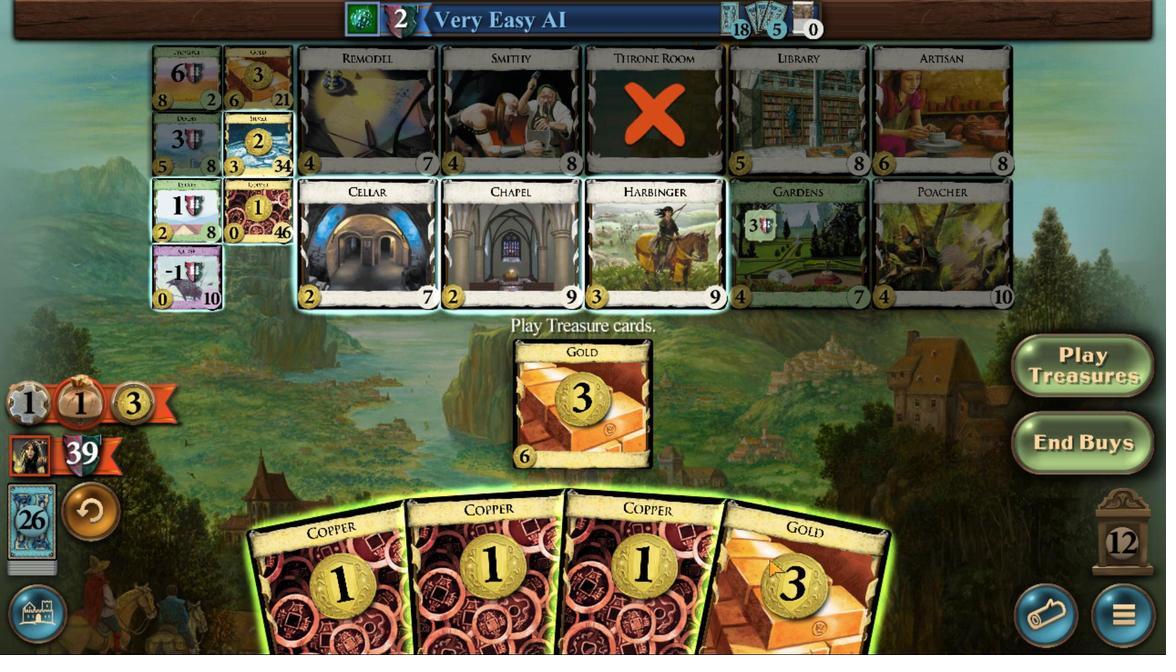 
Action: Mouse pressed left at (748, 466)
Screenshot: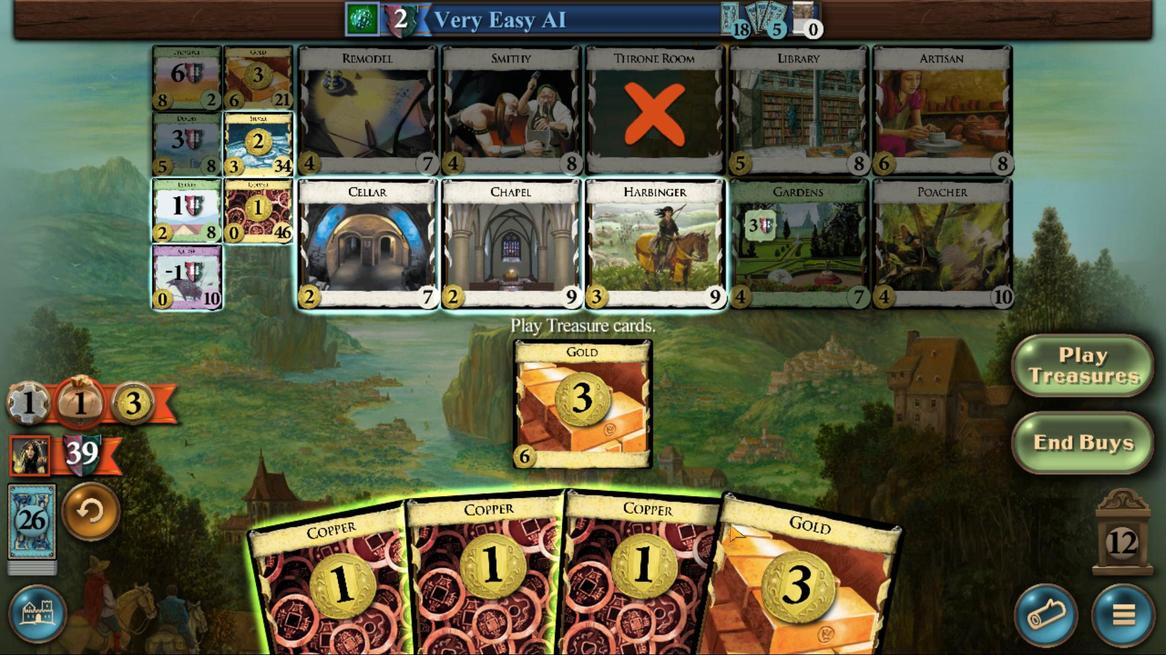 
Action: Mouse moved to (849, 494)
Screenshot: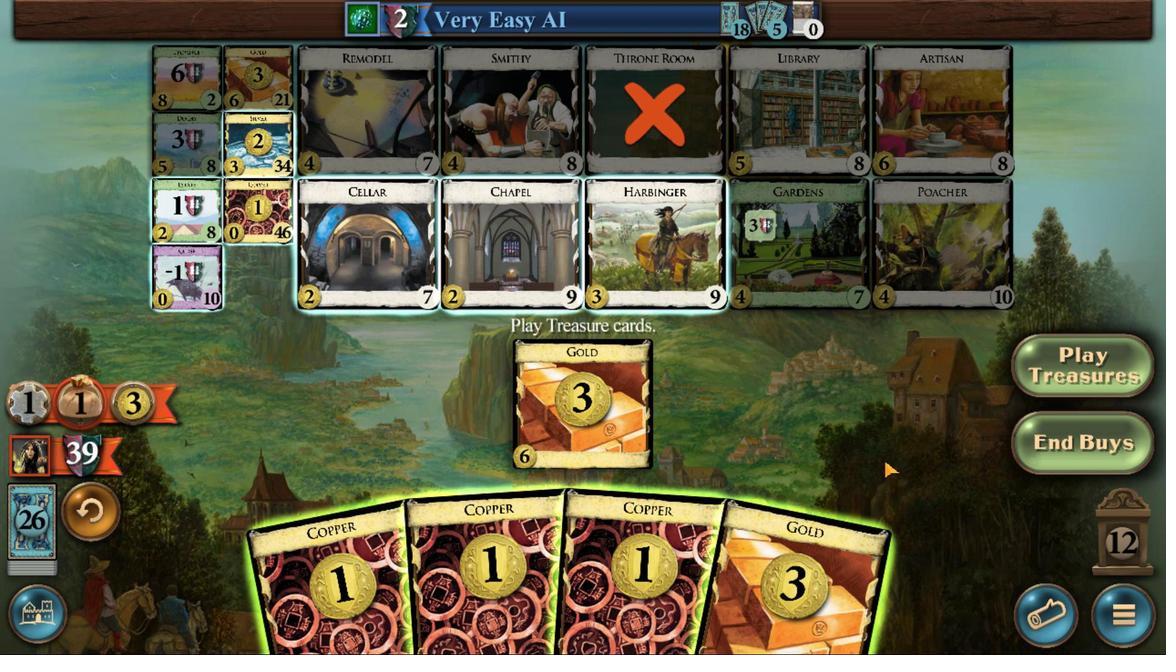 
Action: Mouse pressed left at (849, 494)
Screenshot: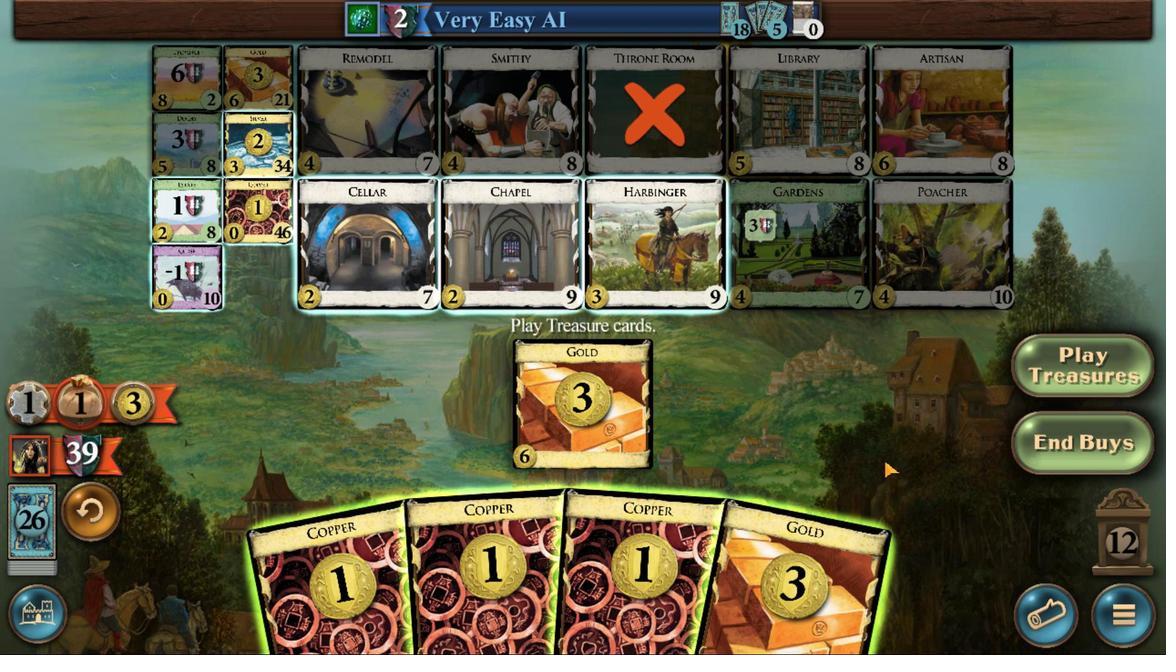 
Action: Mouse moved to (785, 465)
Screenshot: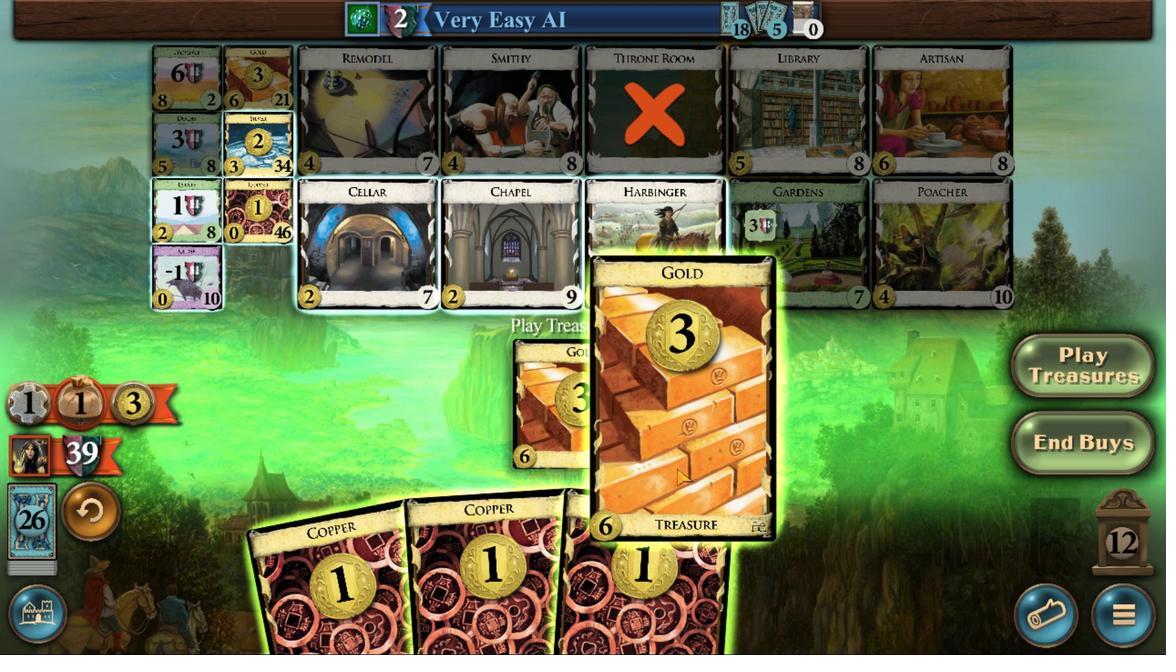 
Action: Mouse pressed left at (785, 465)
Screenshot: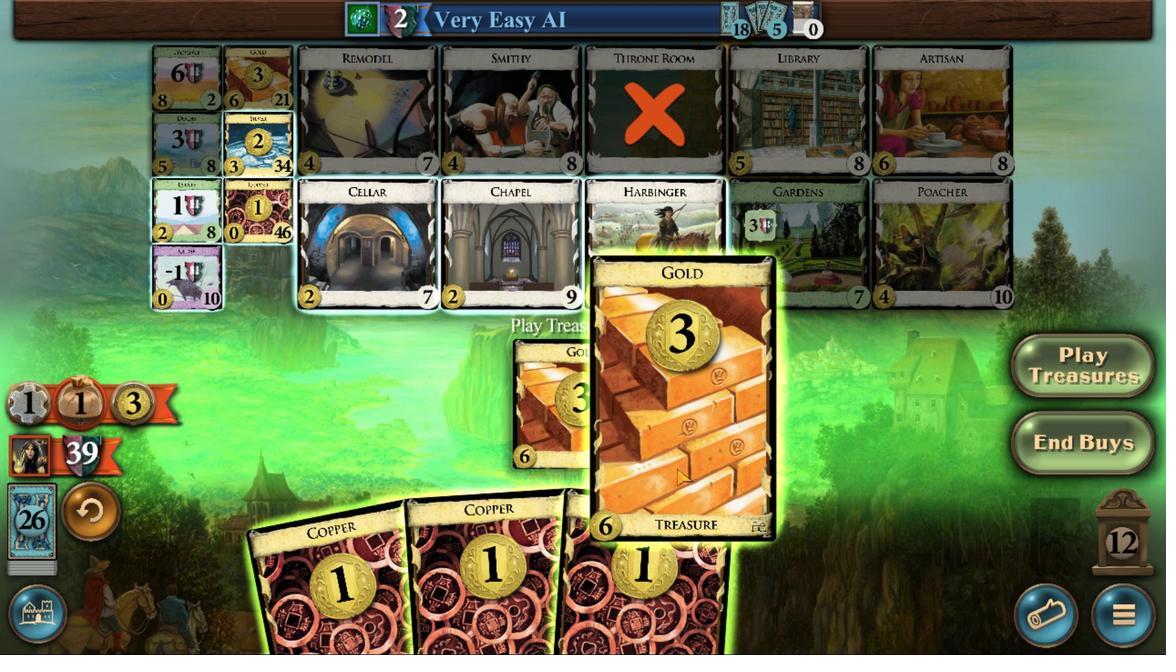 
Action: Mouse moved to (718, 454)
Screenshot: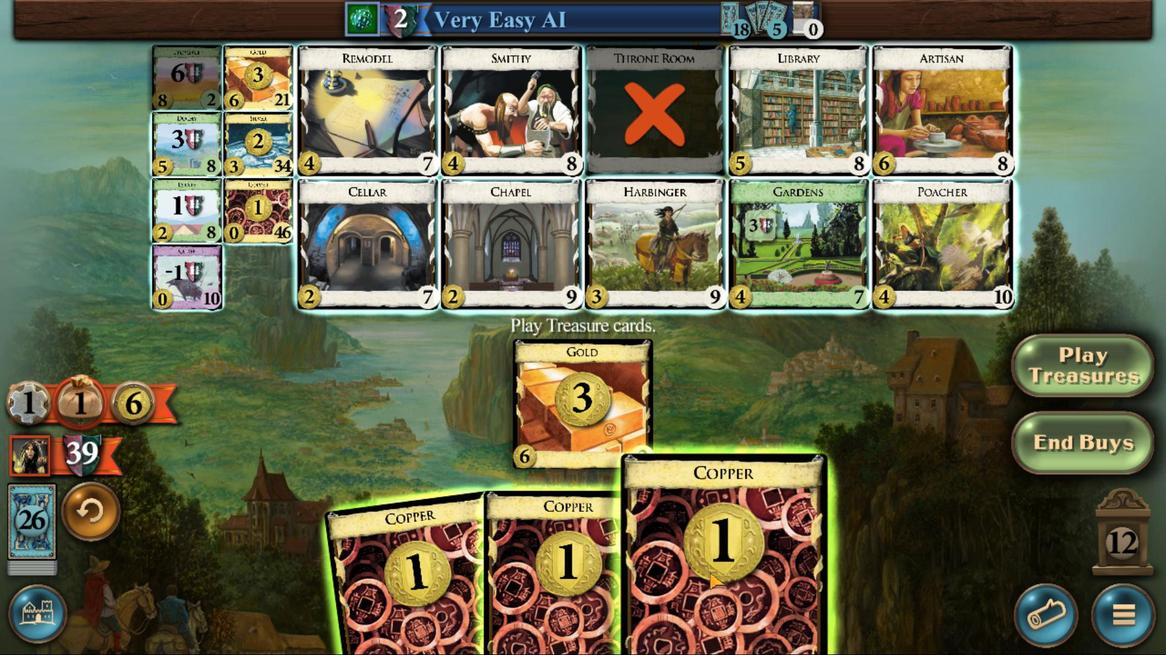 
Action: Mouse pressed left at (718, 454)
Screenshot: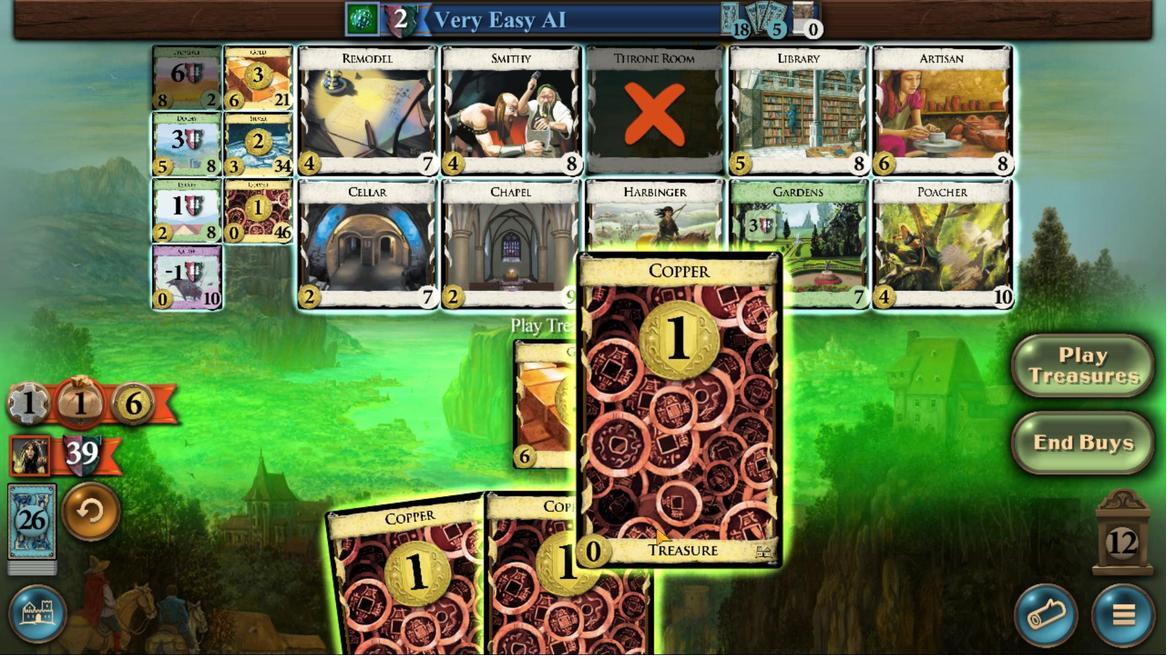 
Action: Mouse moved to (691, 473)
Screenshot: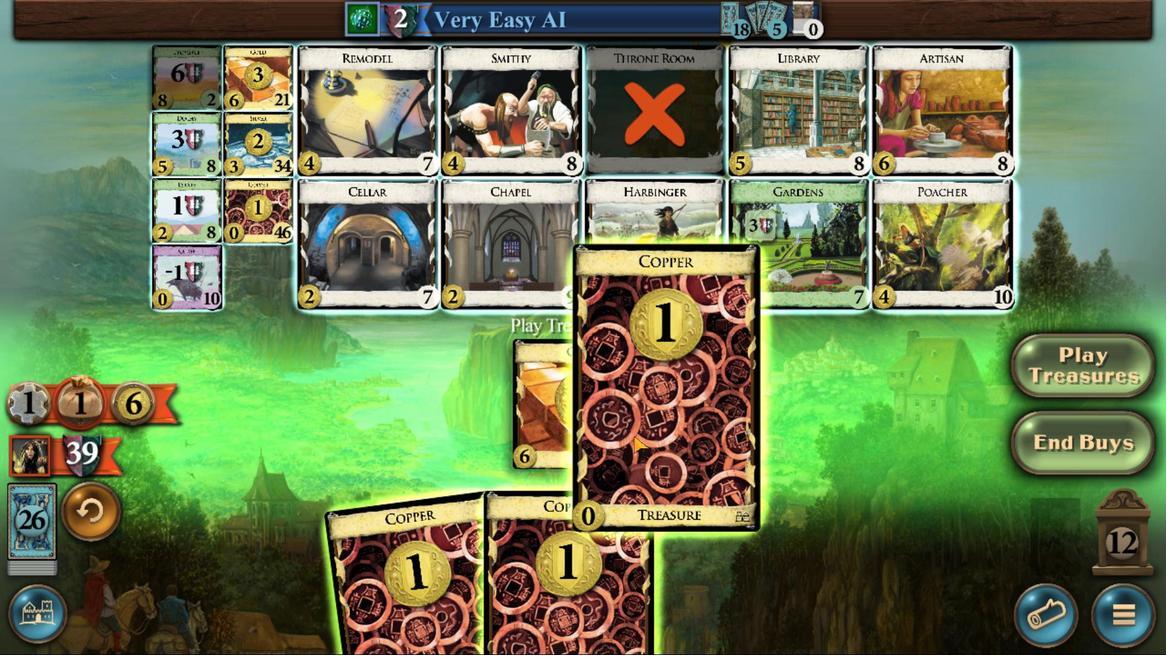 
Action: Mouse pressed left at (691, 473)
Screenshot: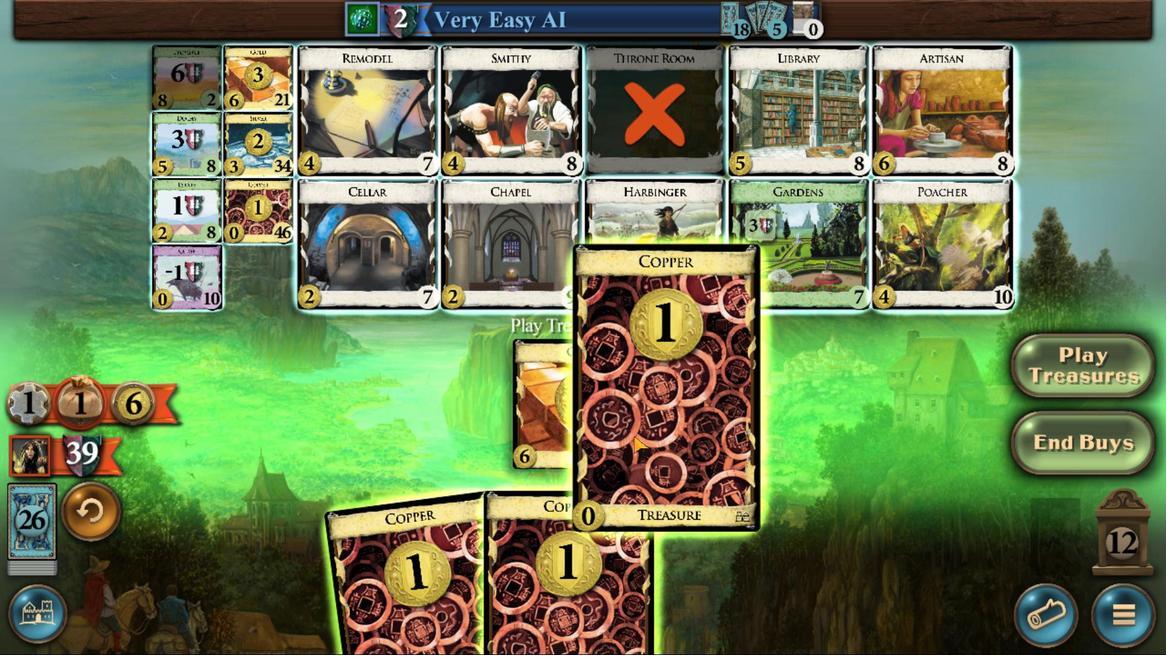 
Action: Mouse moved to (645, 462)
Screenshot: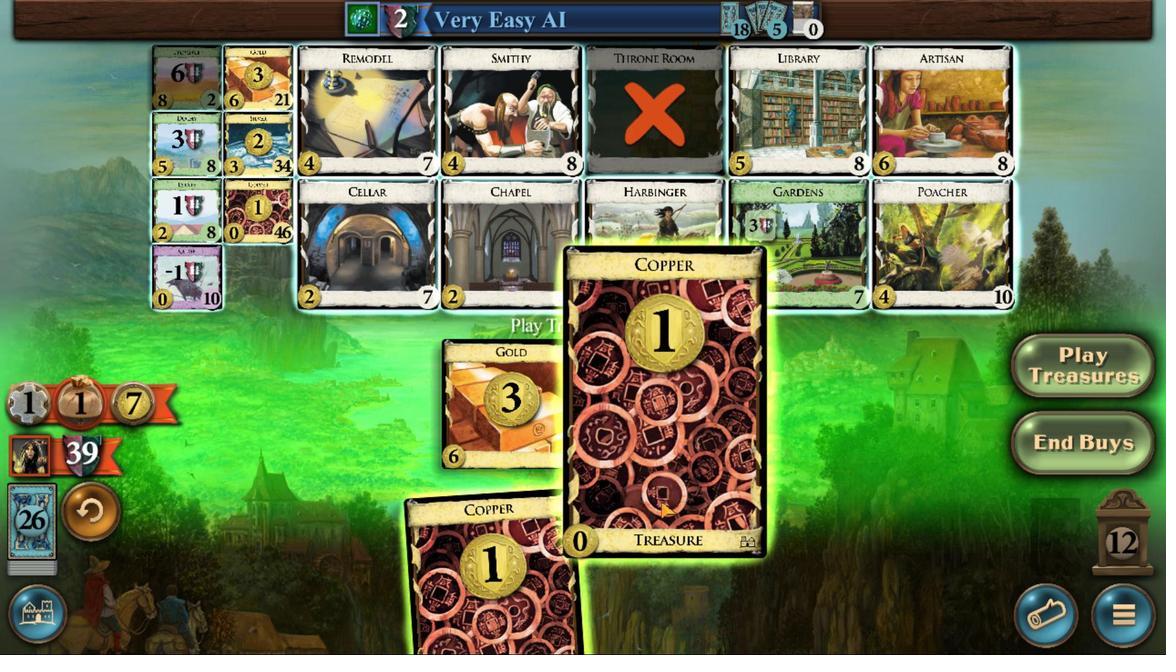 
Action: Mouse pressed left at (645, 462)
Screenshot: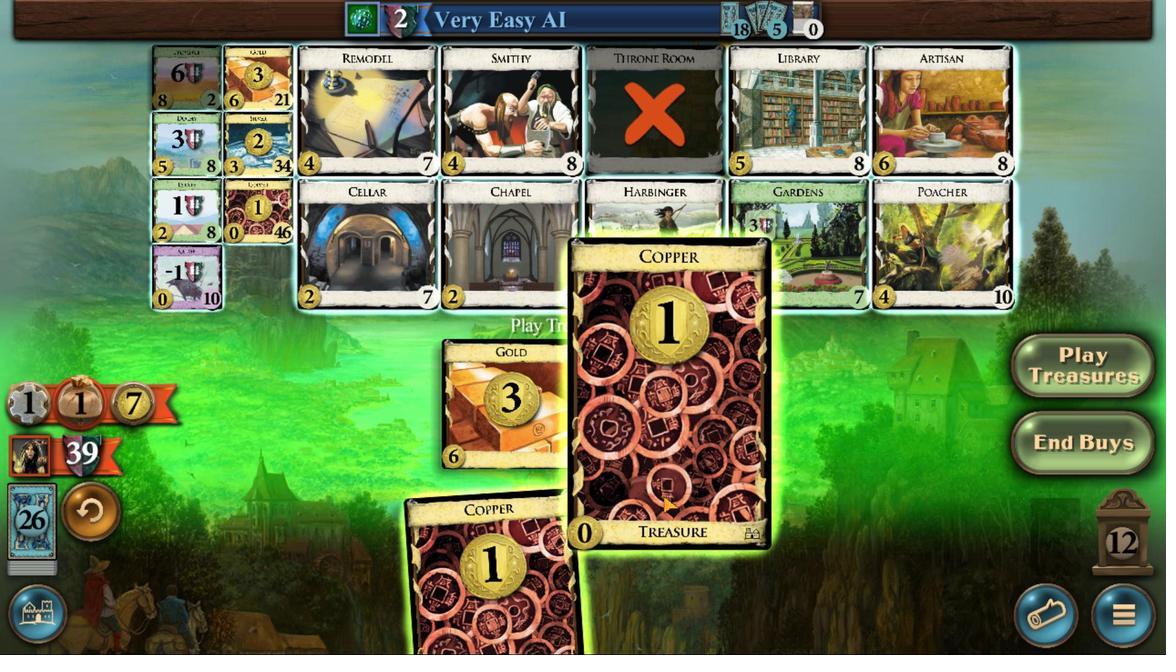 
Action: Mouse moved to (656, 487)
Screenshot: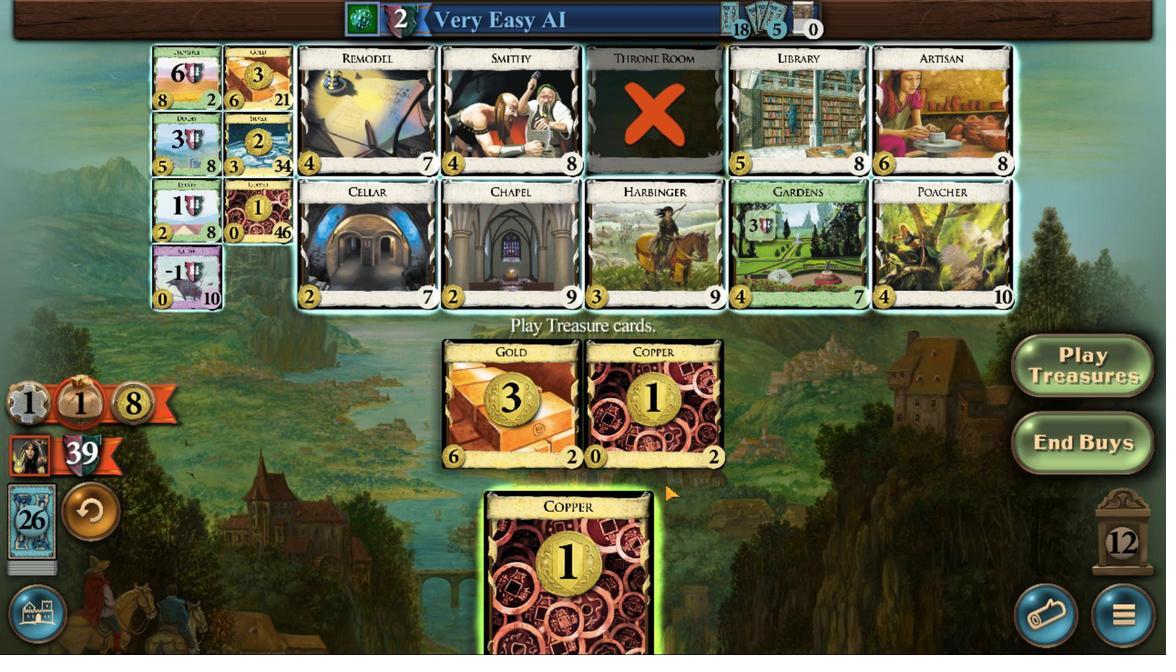 
Action: Mouse scrolled (656, 487) with delta (0, 0)
Screenshot: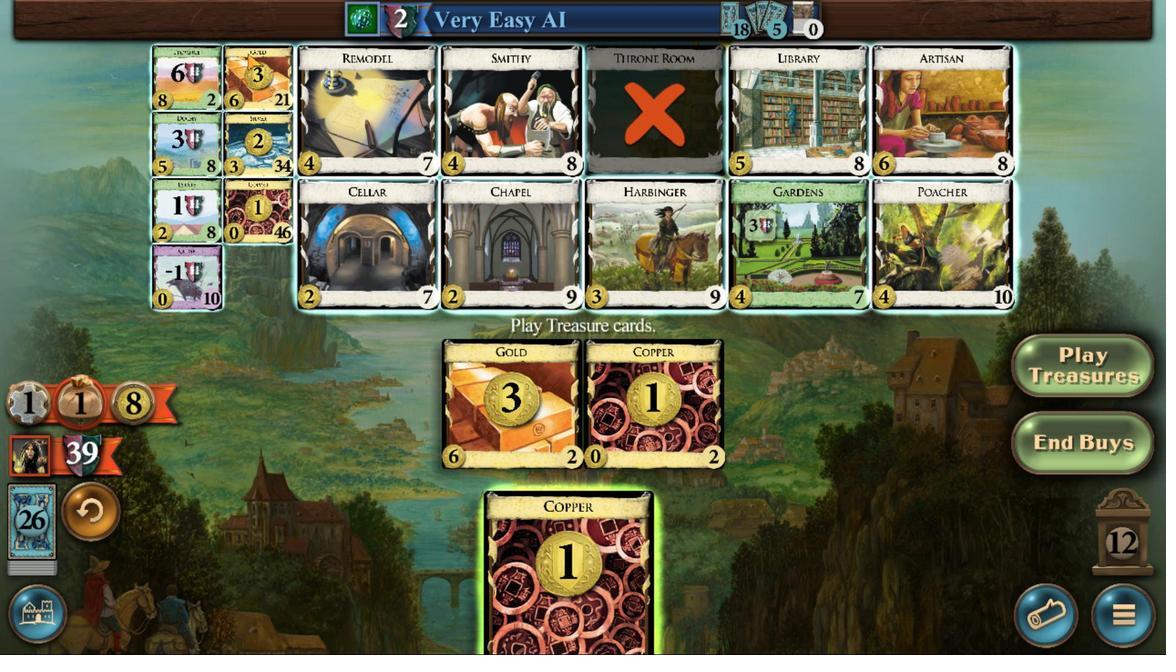 
Action: Mouse moved to (228, 603)
Screenshot: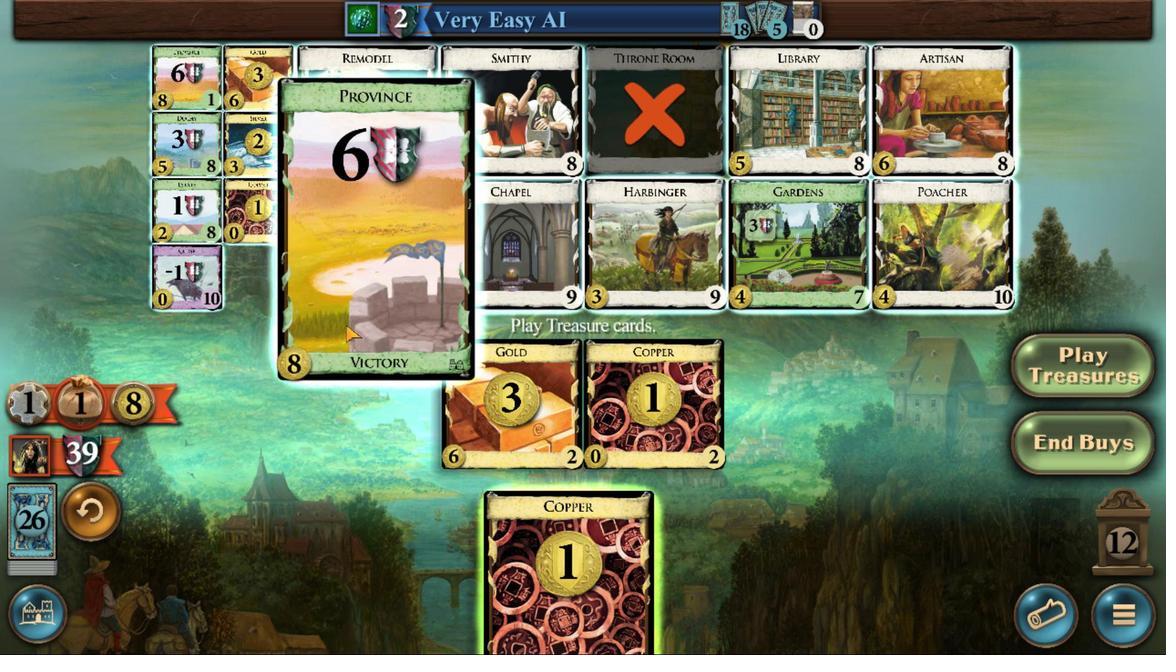 
Action: Mouse pressed left at (228, 603)
Screenshot: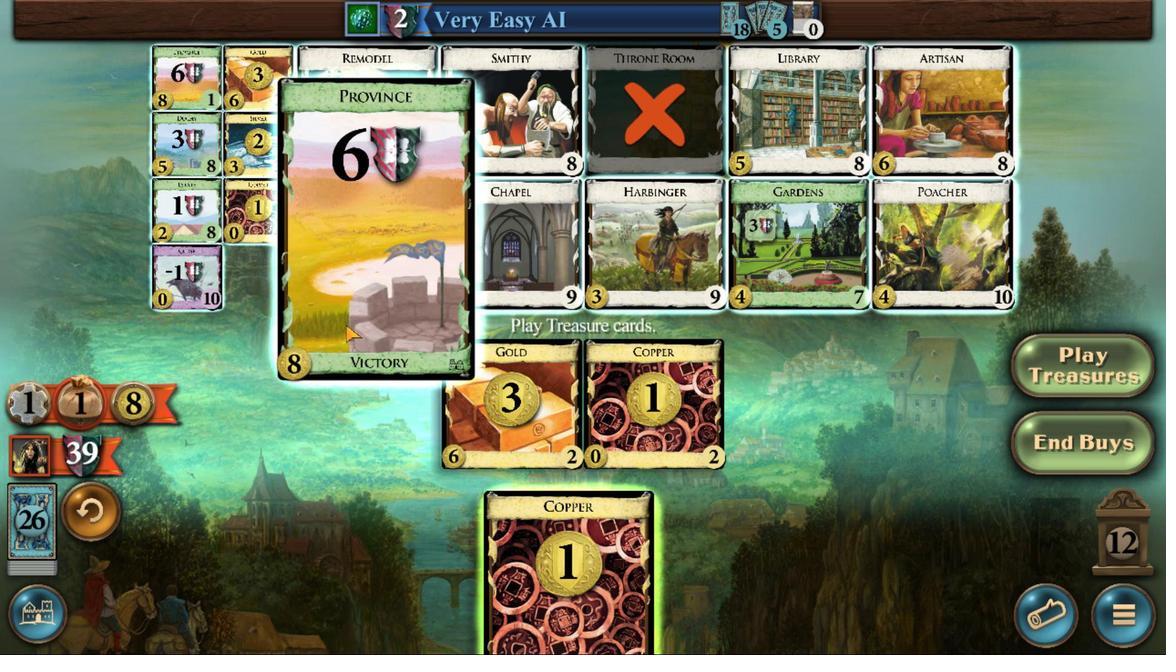 
Action: Mouse moved to (548, 470)
Screenshot: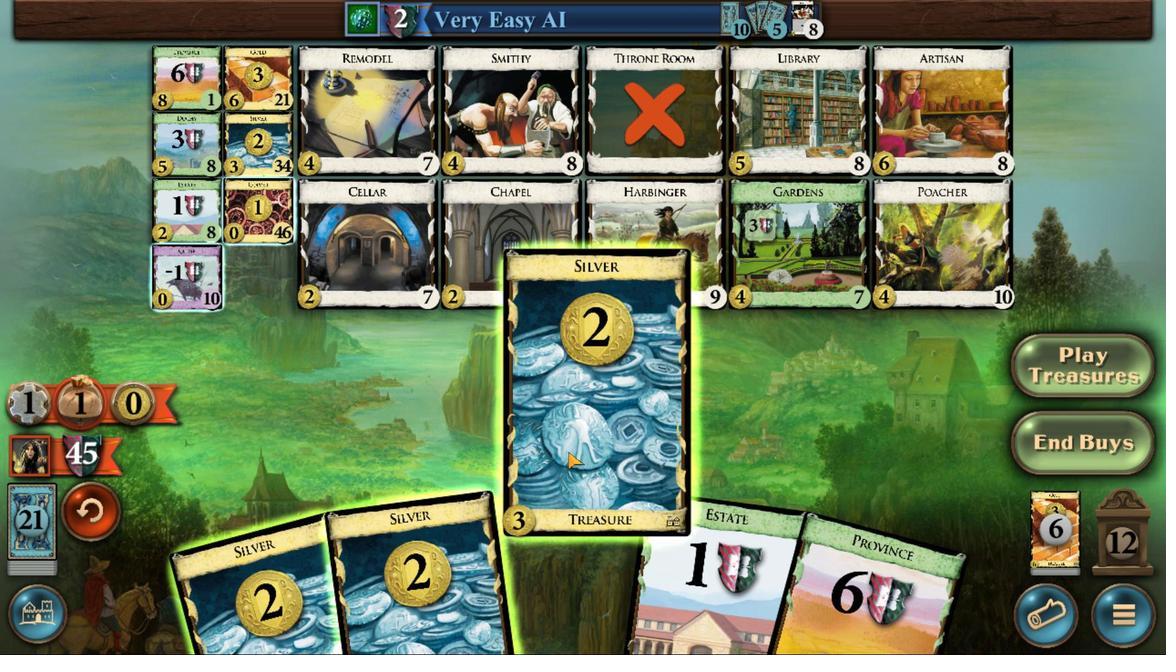 
Action: Mouse pressed left at (548, 470)
Screenshot: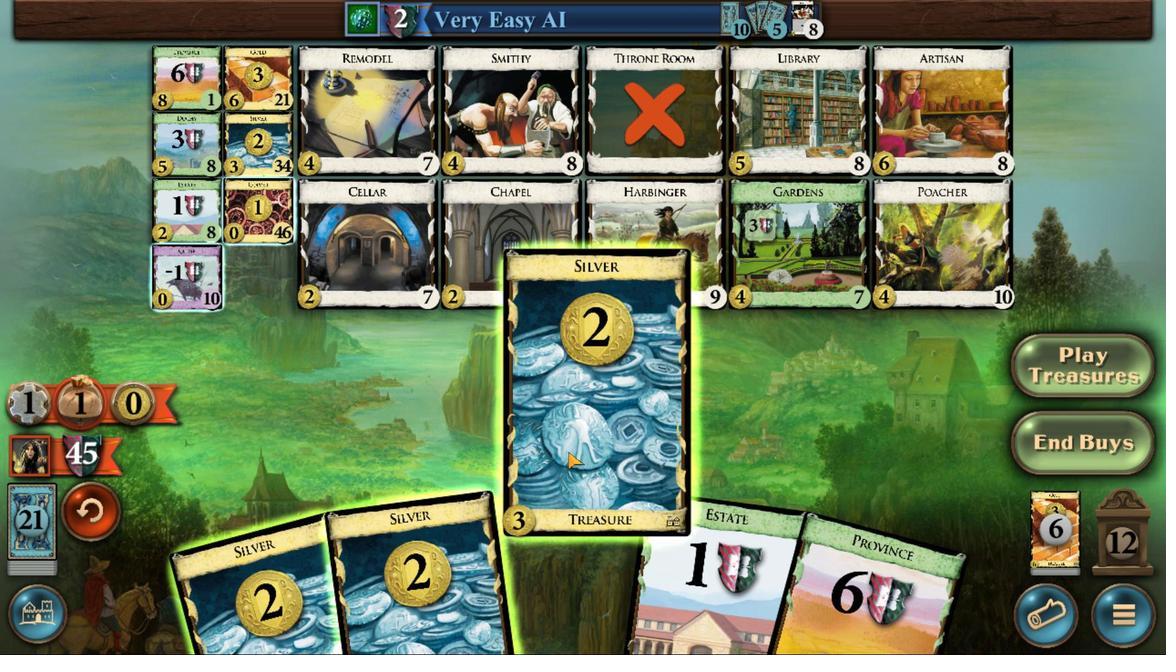 
Action: Mouse moved to (513, 465)
Screenshot: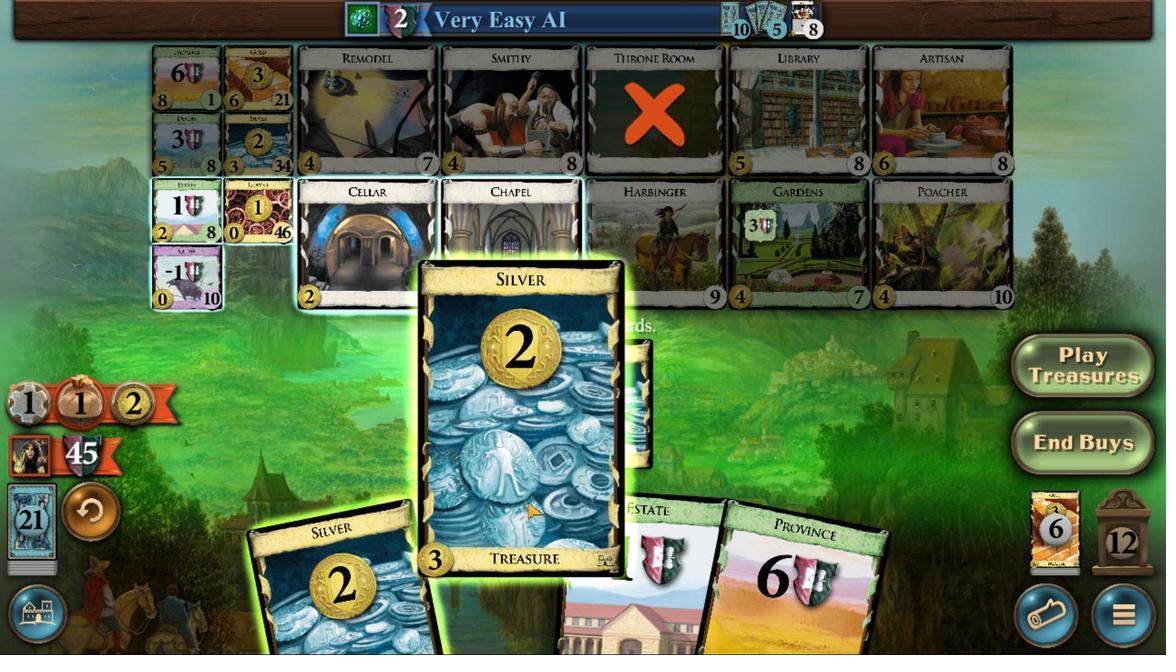 
Action: Mouse pressed left at (513, 465)
Screenshot: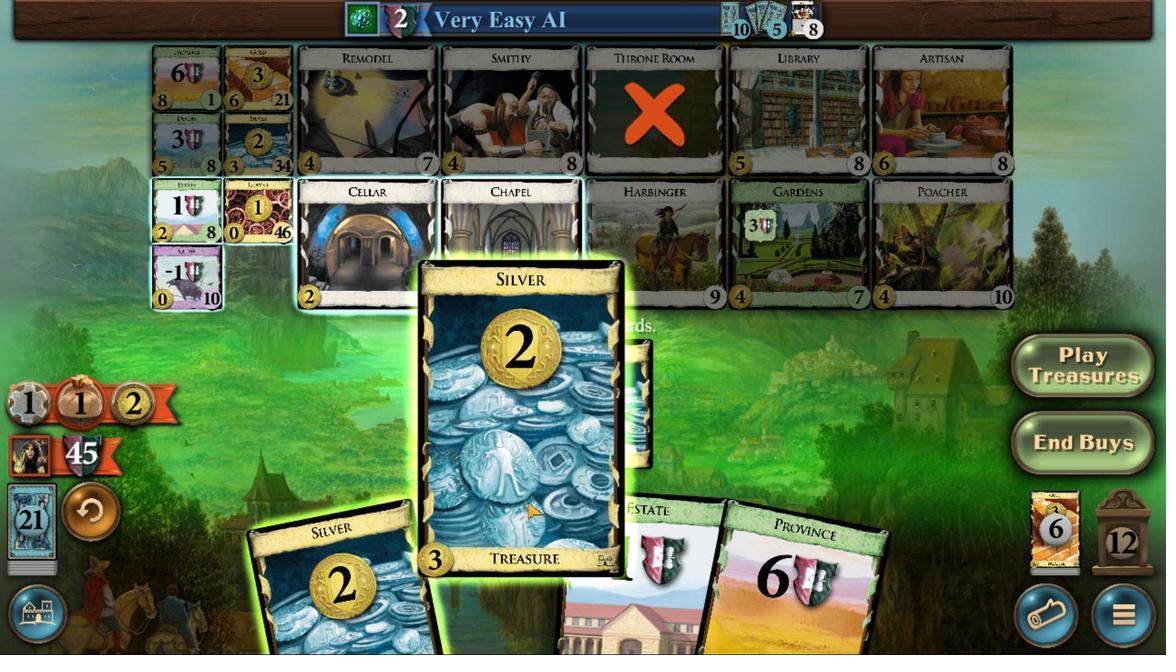 
Action: Mouse moved to (463, 456)
Screenshot: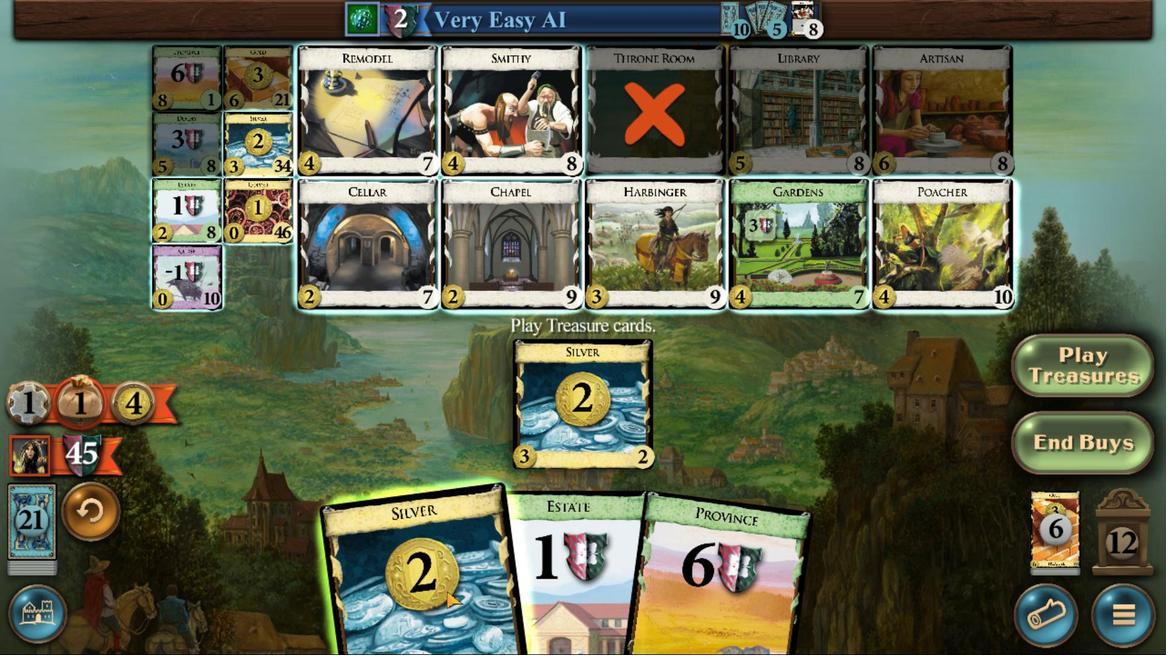 
Action: Mouse pressed left at (463, 456)
Screenshot: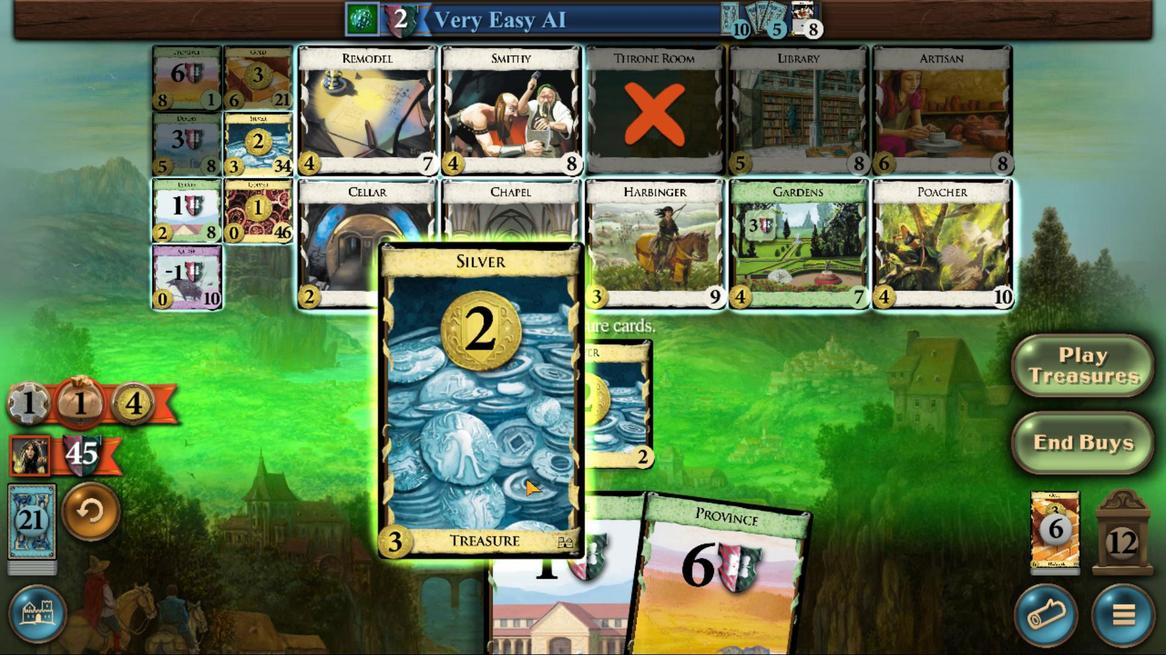 
Action: Mouse moved to (303, 606)
Screenshot: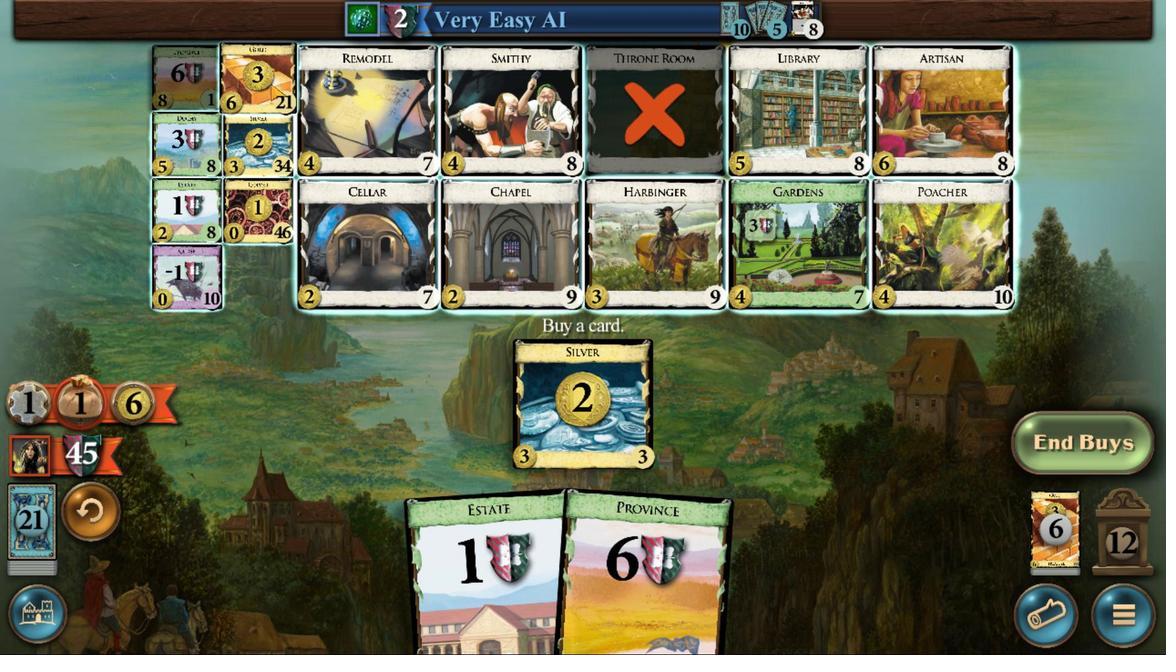 
Action: Mouse pressed left at (303, 606)
Screenshot: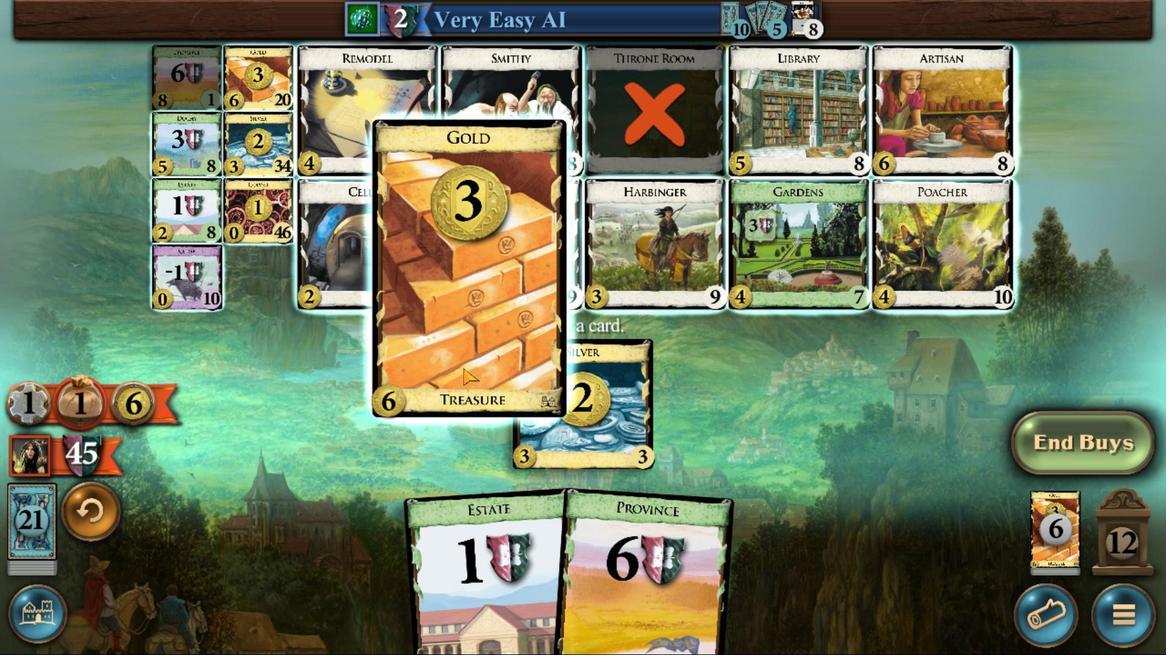 
Action: Mouse moved to (816, 465)
Screenshot: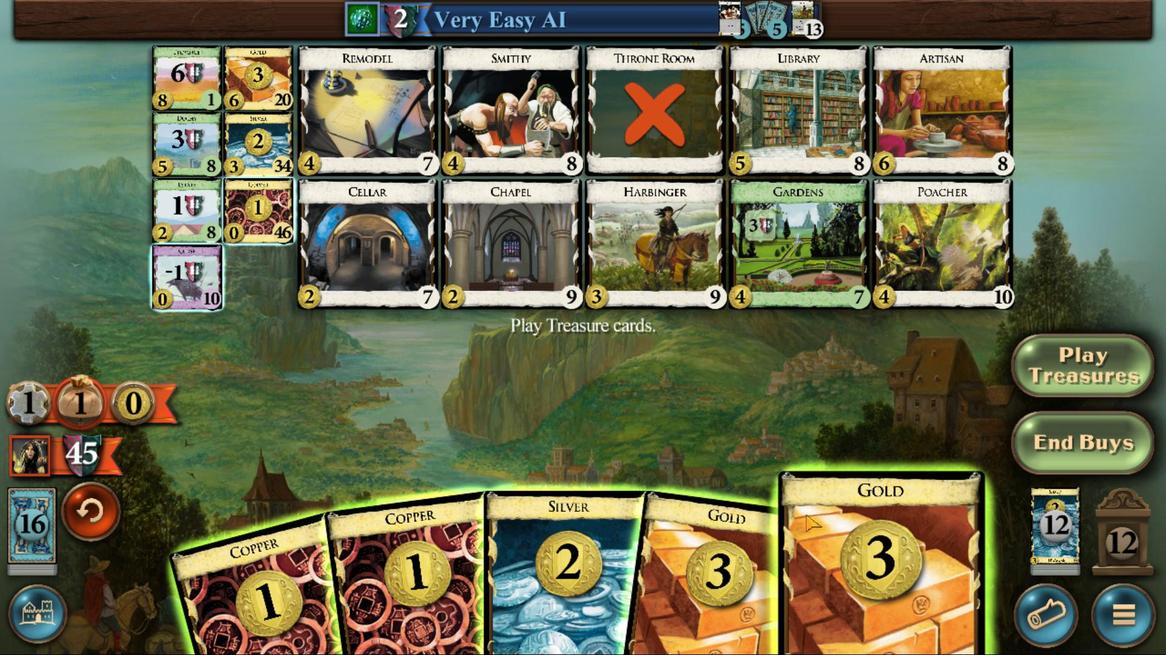 
Action: Mouse pressed left at (816, 465)
Screenshot: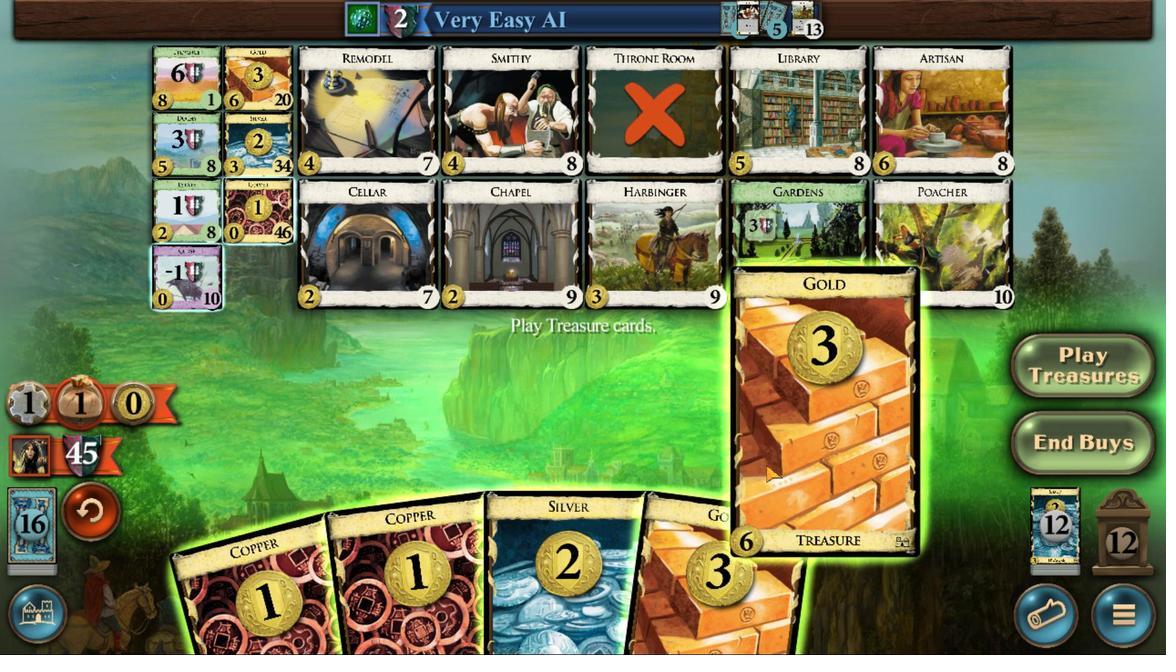 
Action: Mouse moved to (751, 468)
Screenshot: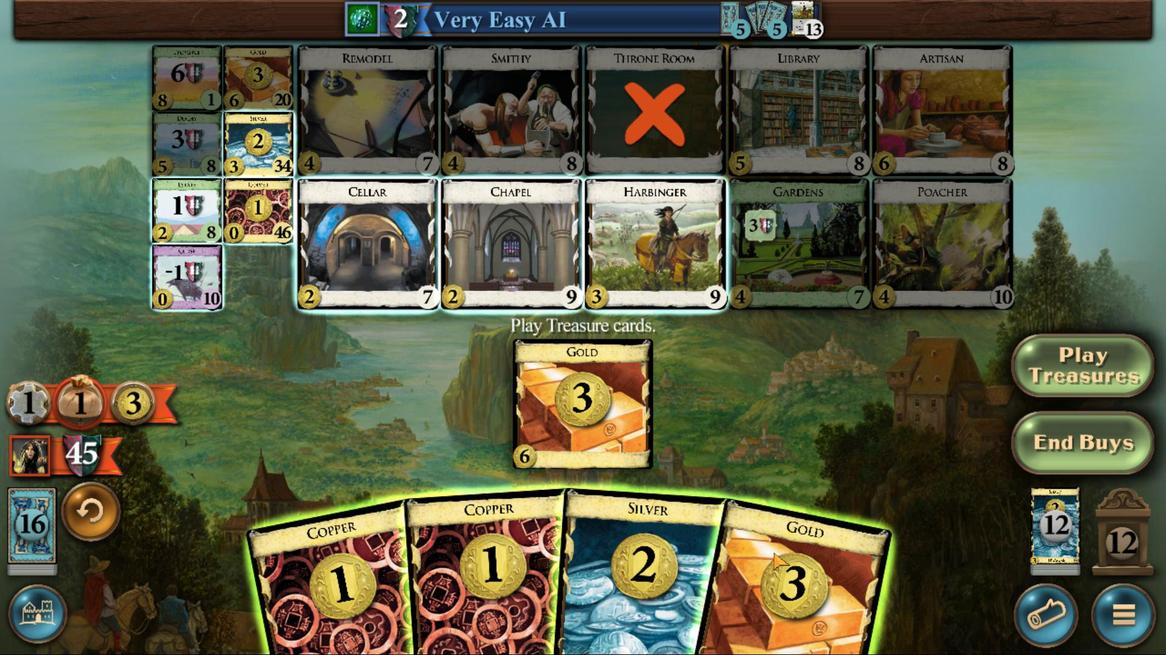 
Action: Mouse pressed left at (751, 468)
Screenshot: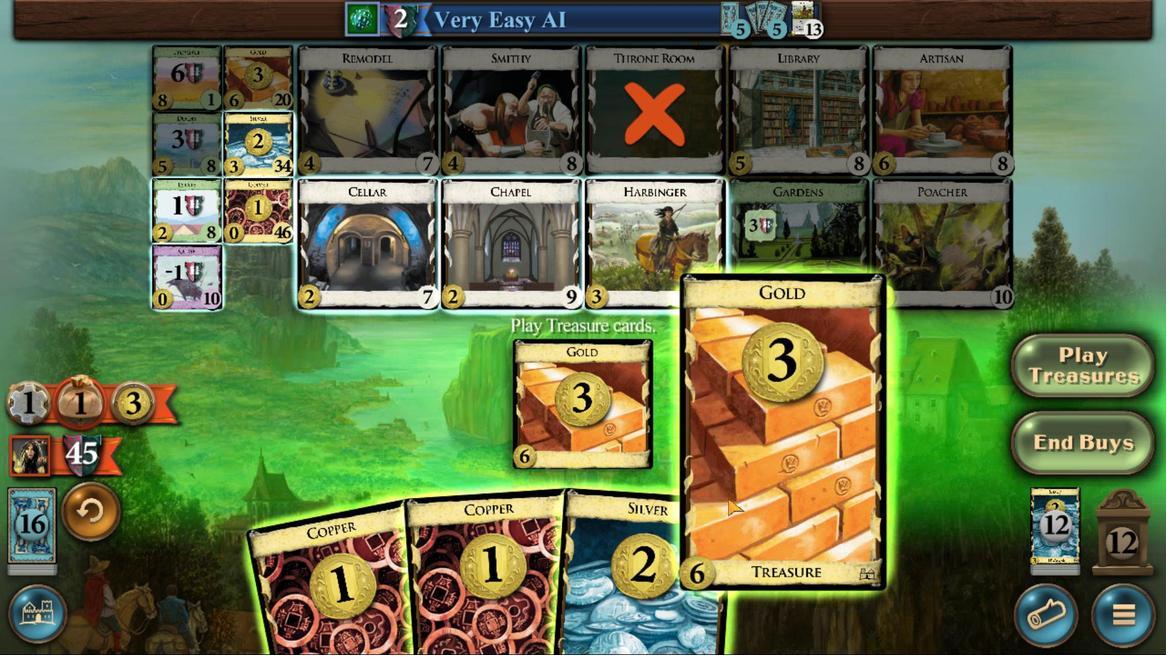 
Action: Mouse moved to (688, 474)
Screenshot: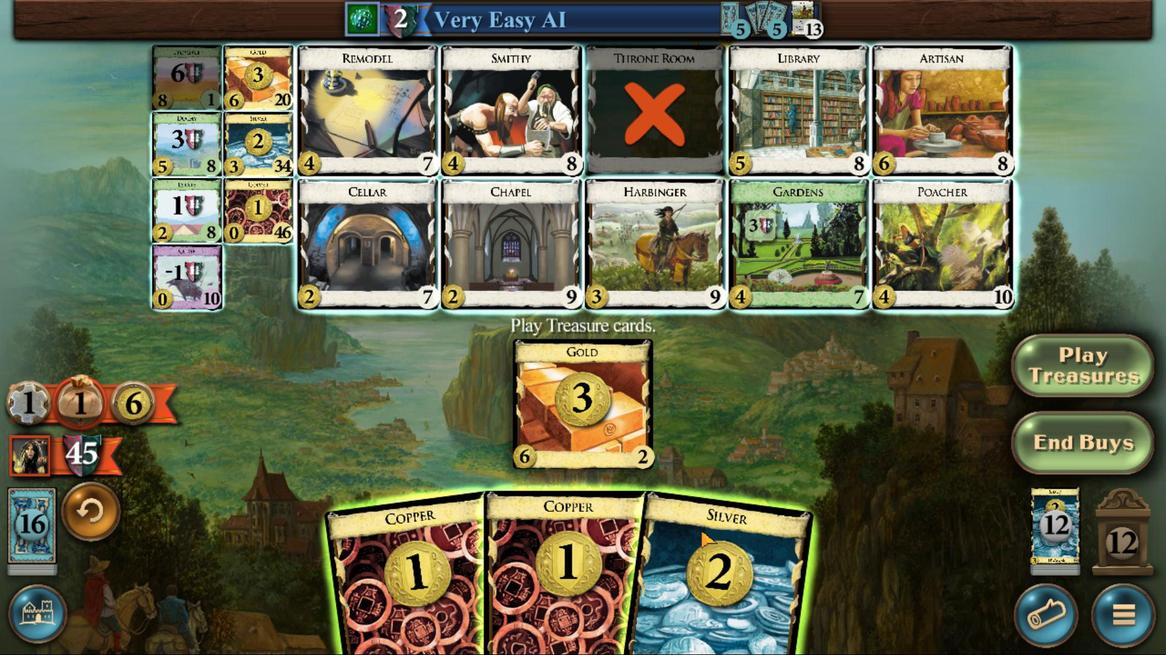 
Action: Mouse pressed left at (688, 474)
Screenshot: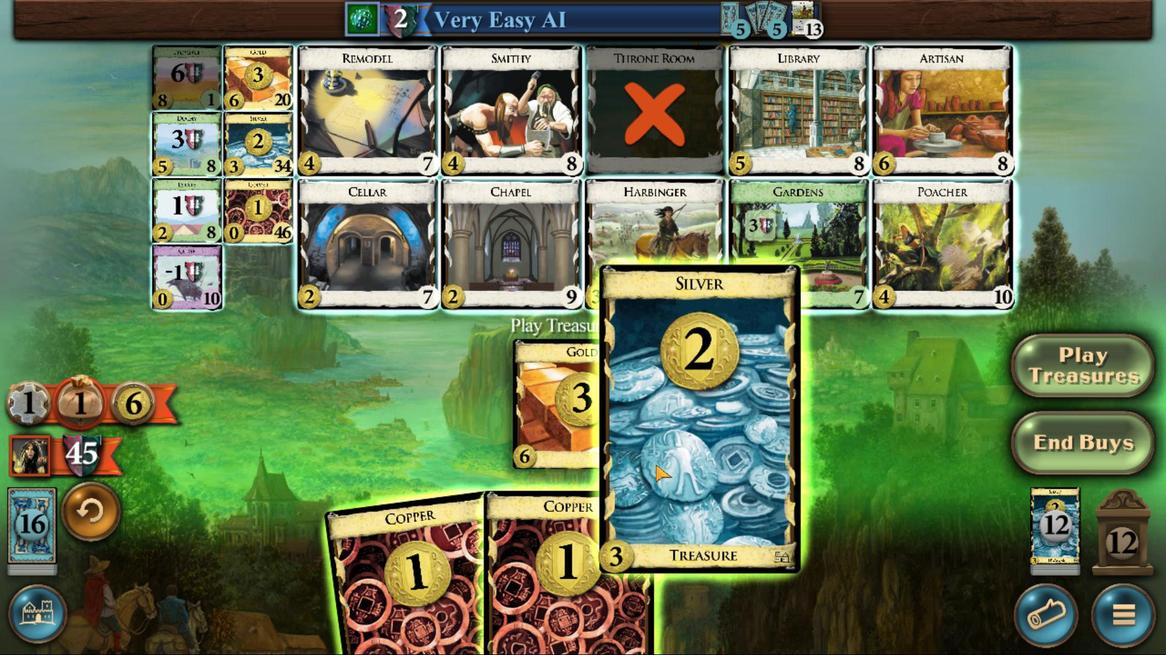 
Action: Mouse moved to (225, 601)
Screenshot: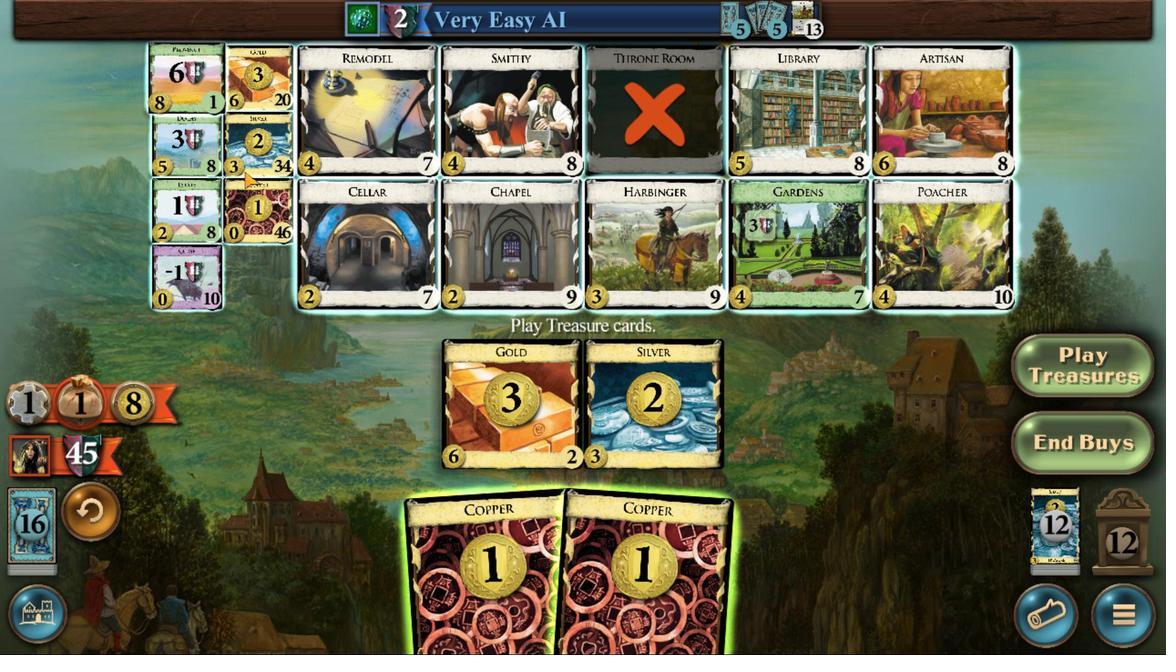 
Action: Mouse pressed left at (225, 601)
Screenshot: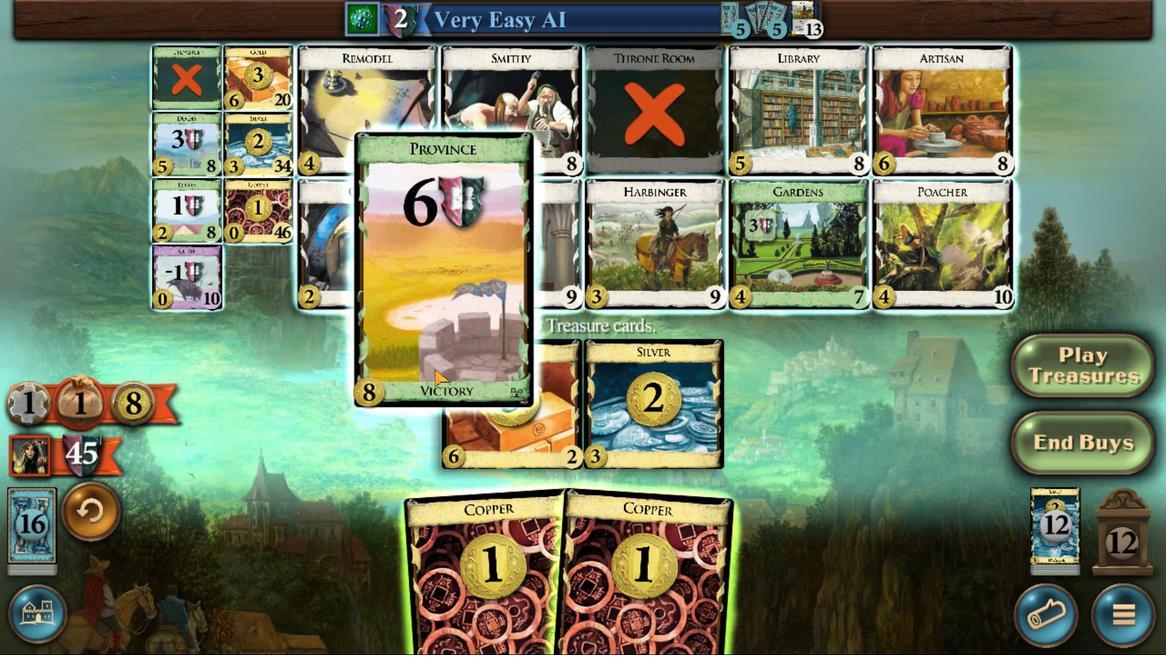 
Action: Mouse moved to (516, 506)
Screenshot: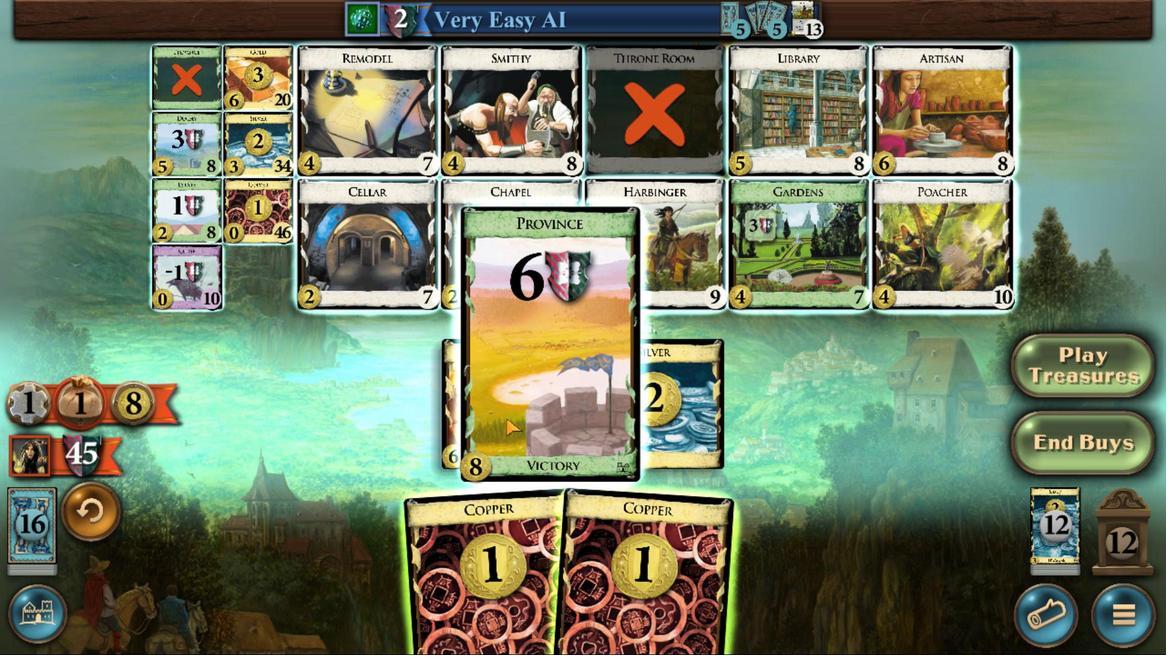 
